 Task: Explore the Power-Ups section in Trello and read the descriptions of different Power-Ups.
Action: Mouse moved to (1152, 78)
Screenshot: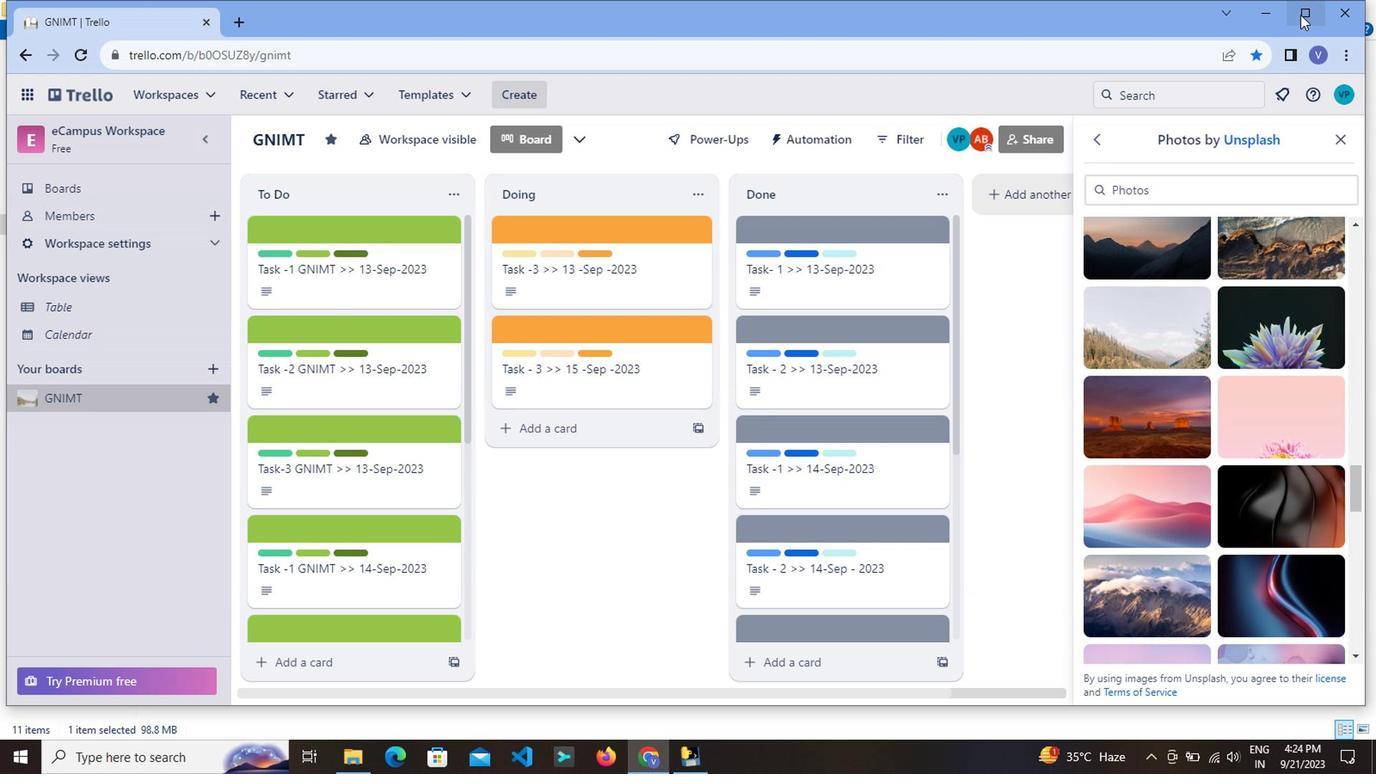 
Action: Mouse pressed left at (1152, 78)
Screenshot: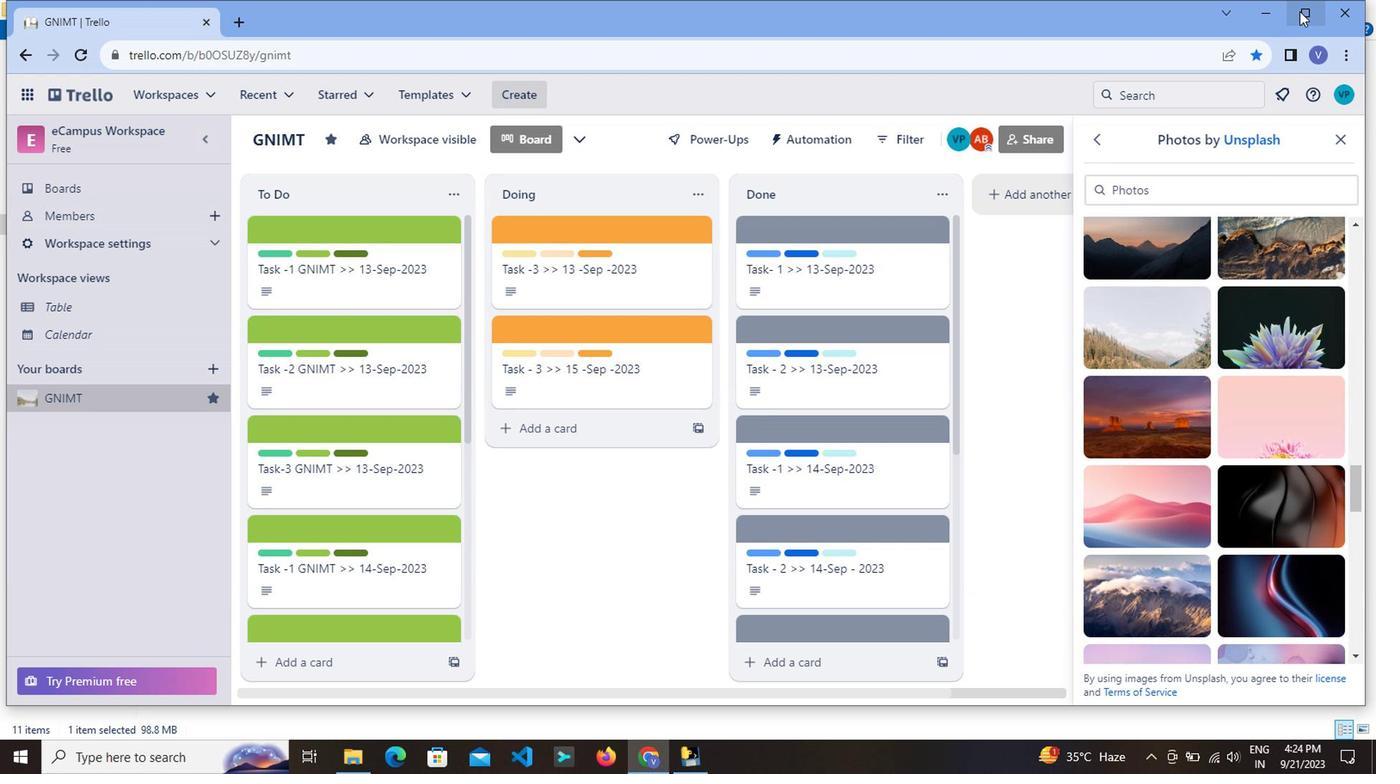 
Action: Mouse moved to (1150, 301)
Screenshot: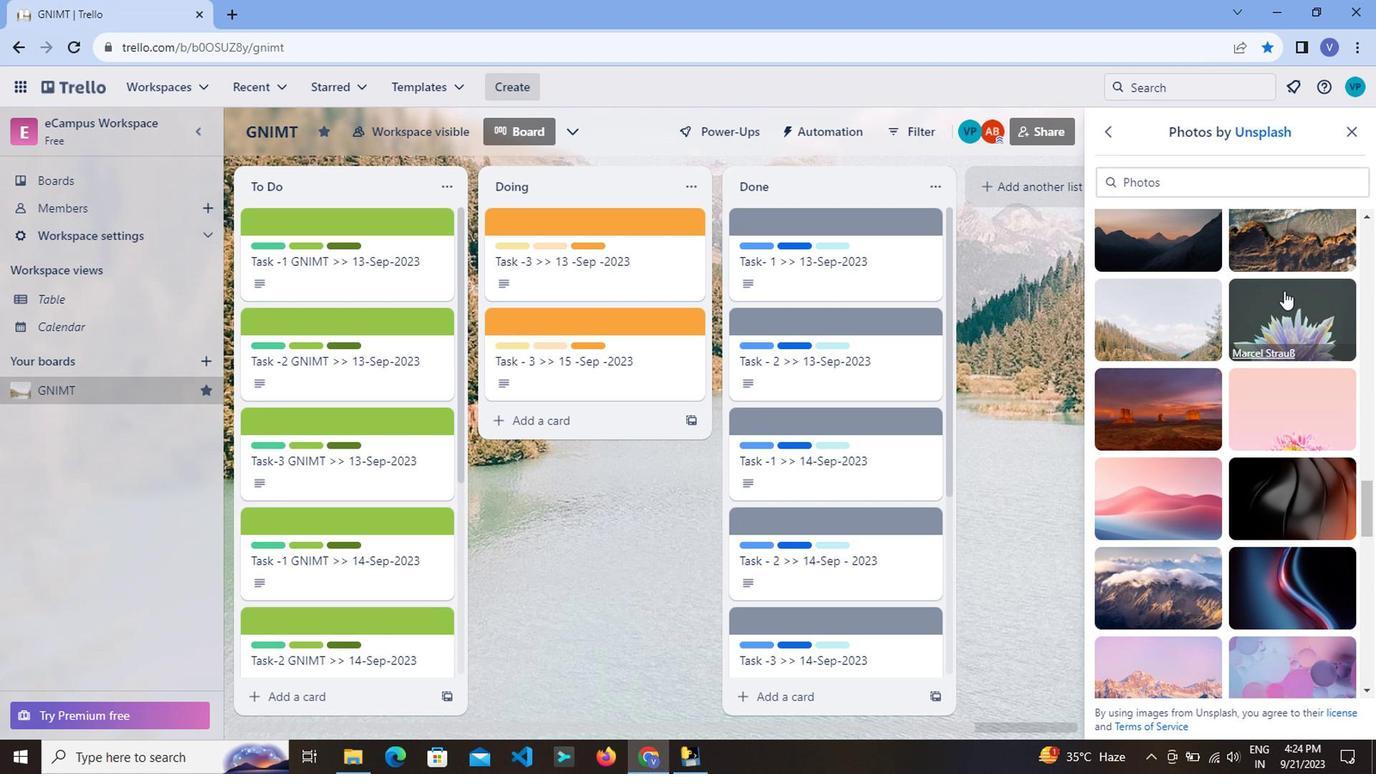 
Action: Mouse pressed left at (1150, 301)
Screenshot: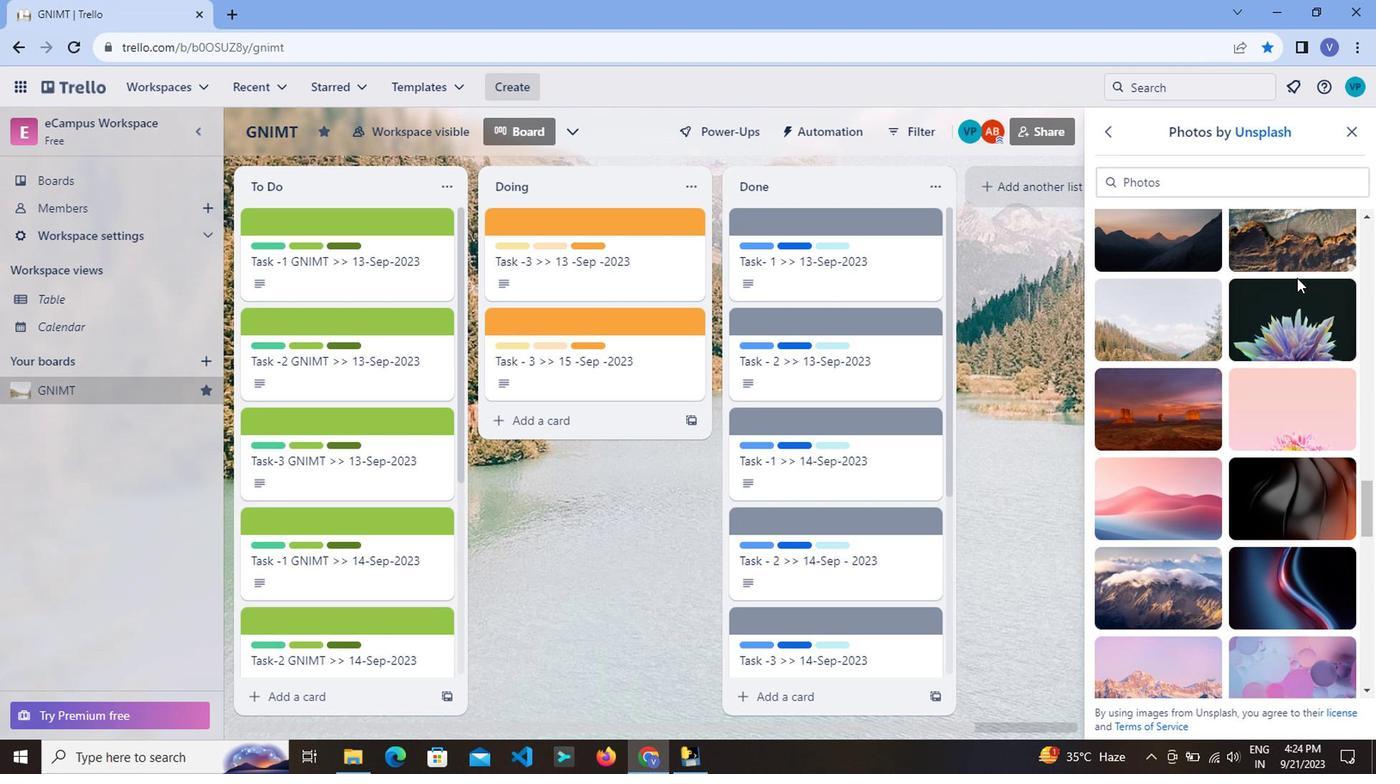 
Action: Mouse moved to (1144, 309)
Screenshot: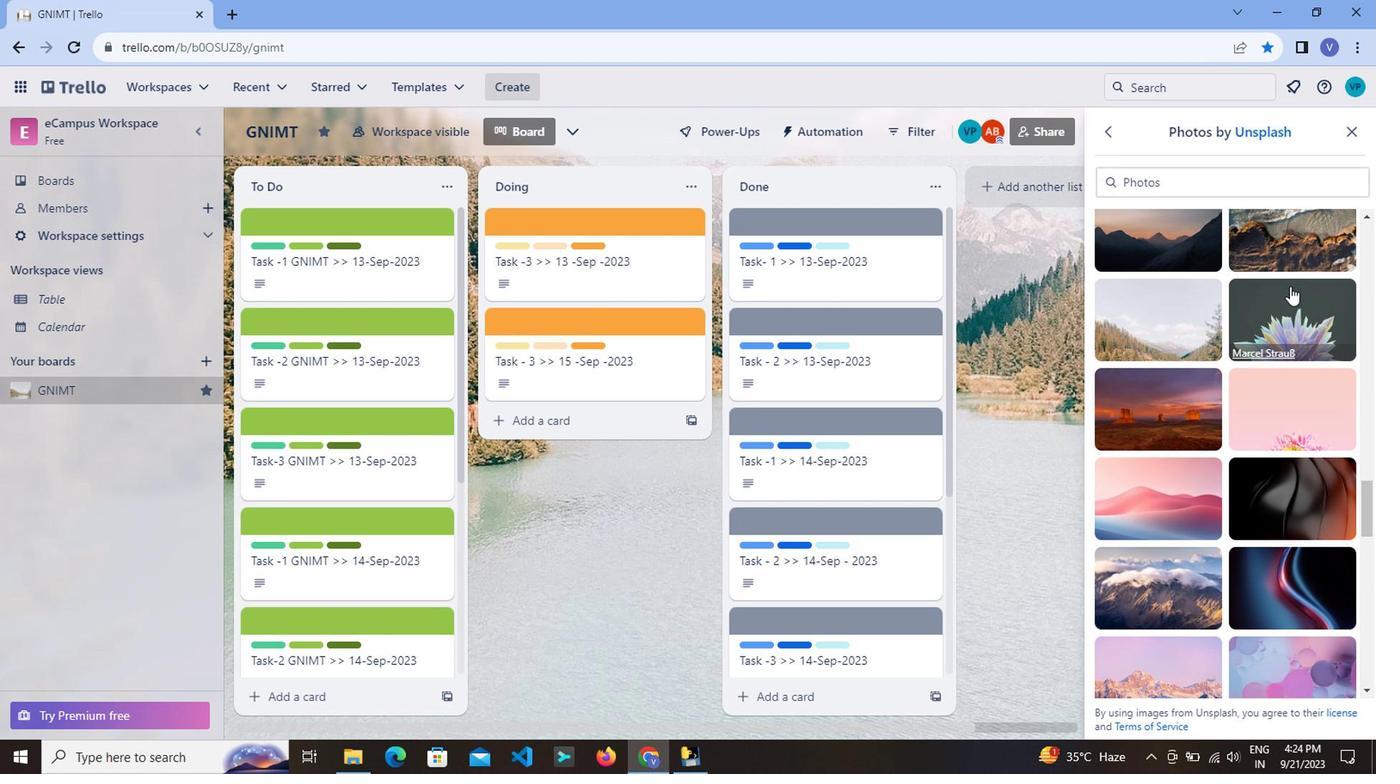 
Action: Mouse pressed left at (1144, 309)
Screenshot: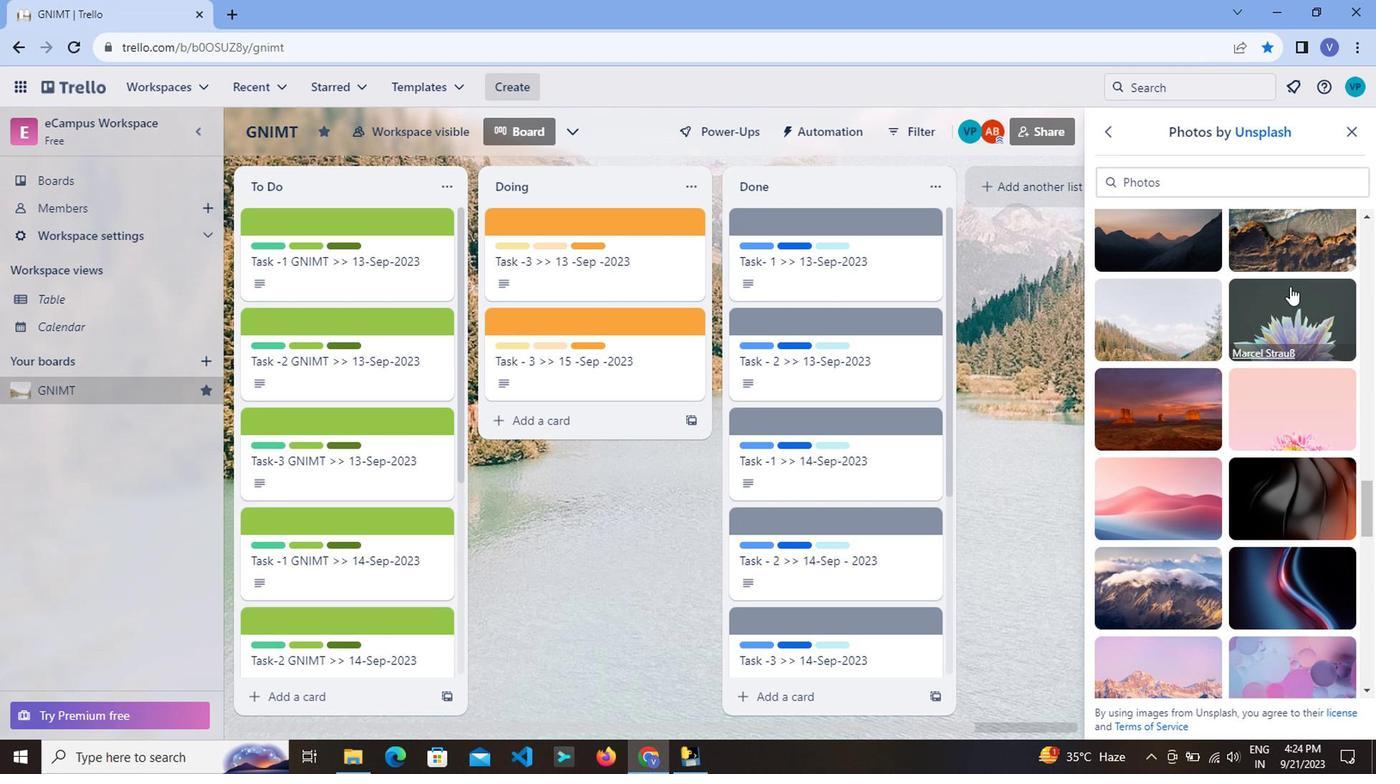 
Action: Mouse moved to (889, 473)
Screenshot: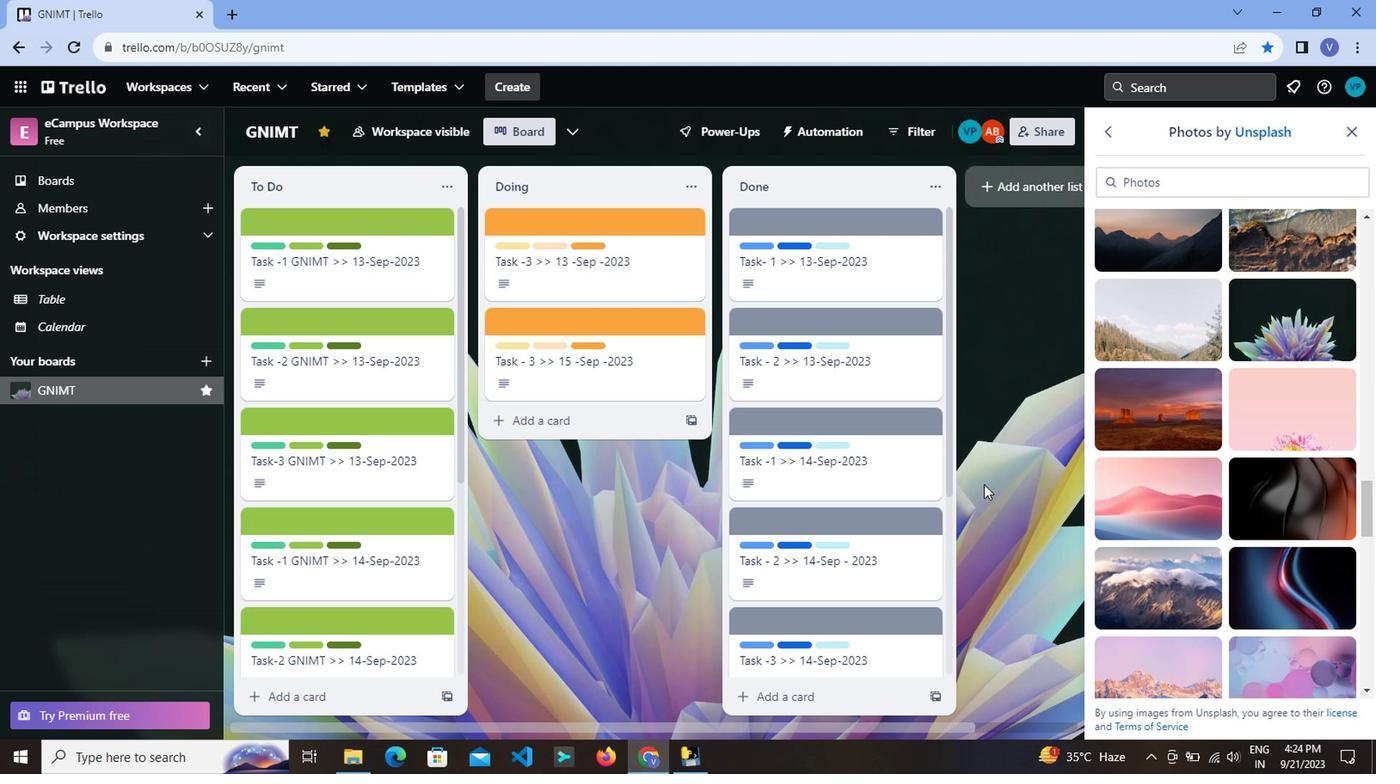 
Action: Mouse scrolled (889, 473) with delta (0, 0)
Screenshot: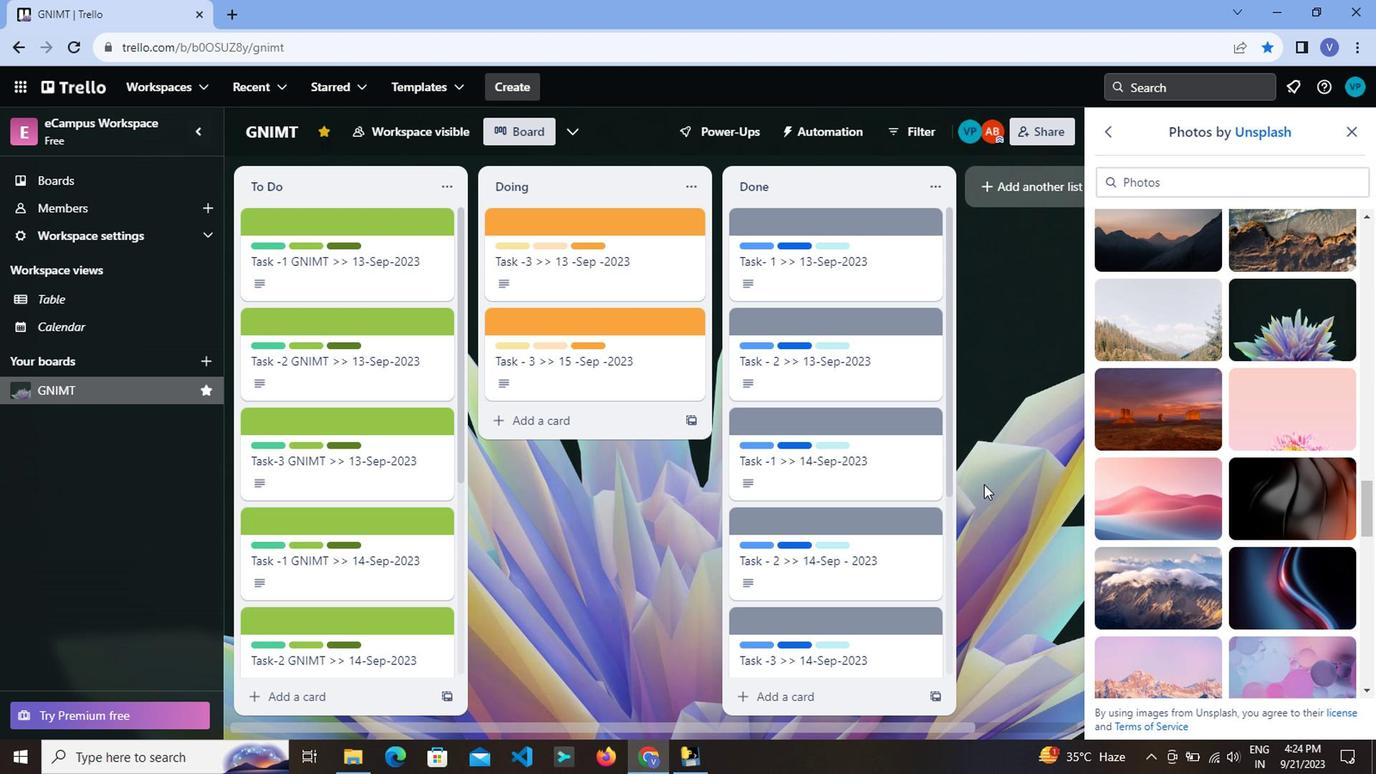 
Action: Mouse moved to (889, 477)
Screenshot: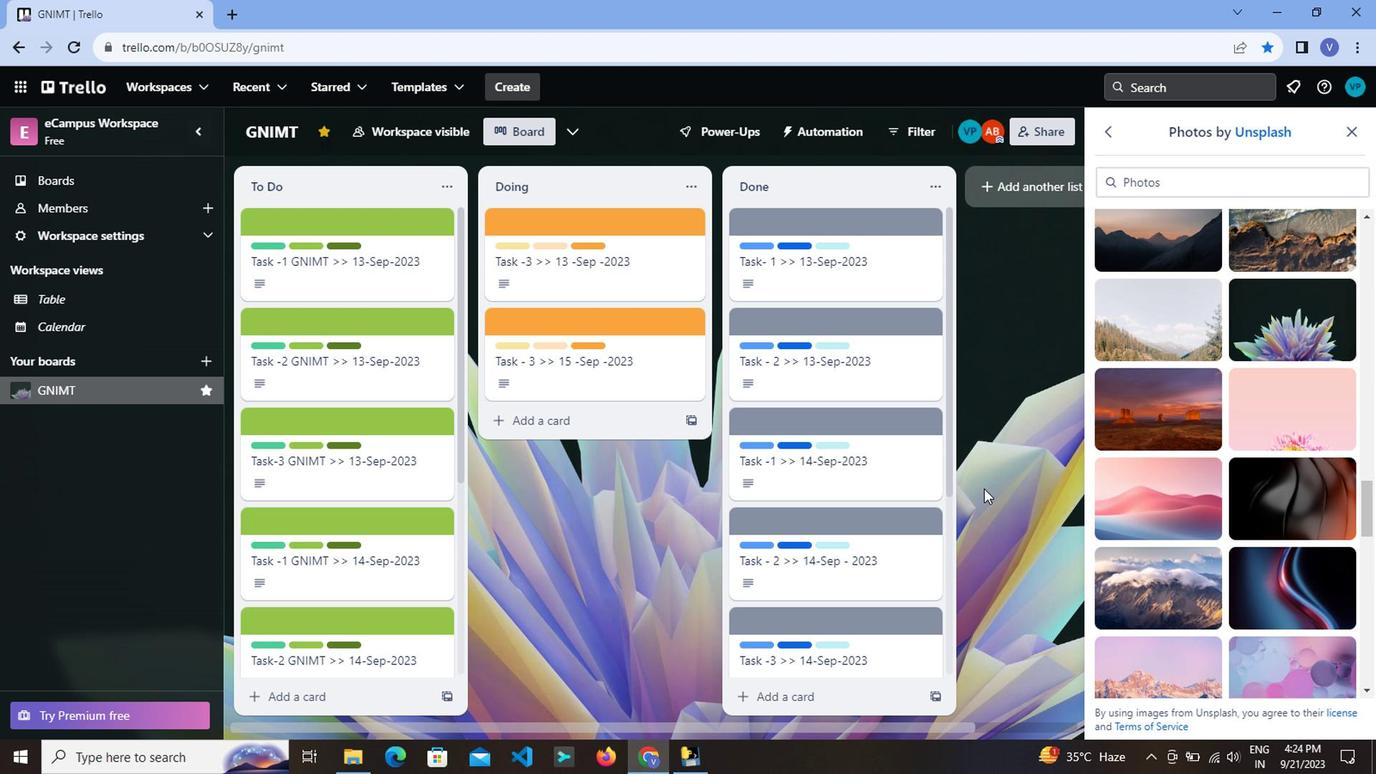 
Action: Mouse scrolled (889, 476) with delta (0, 0)
Screenshot: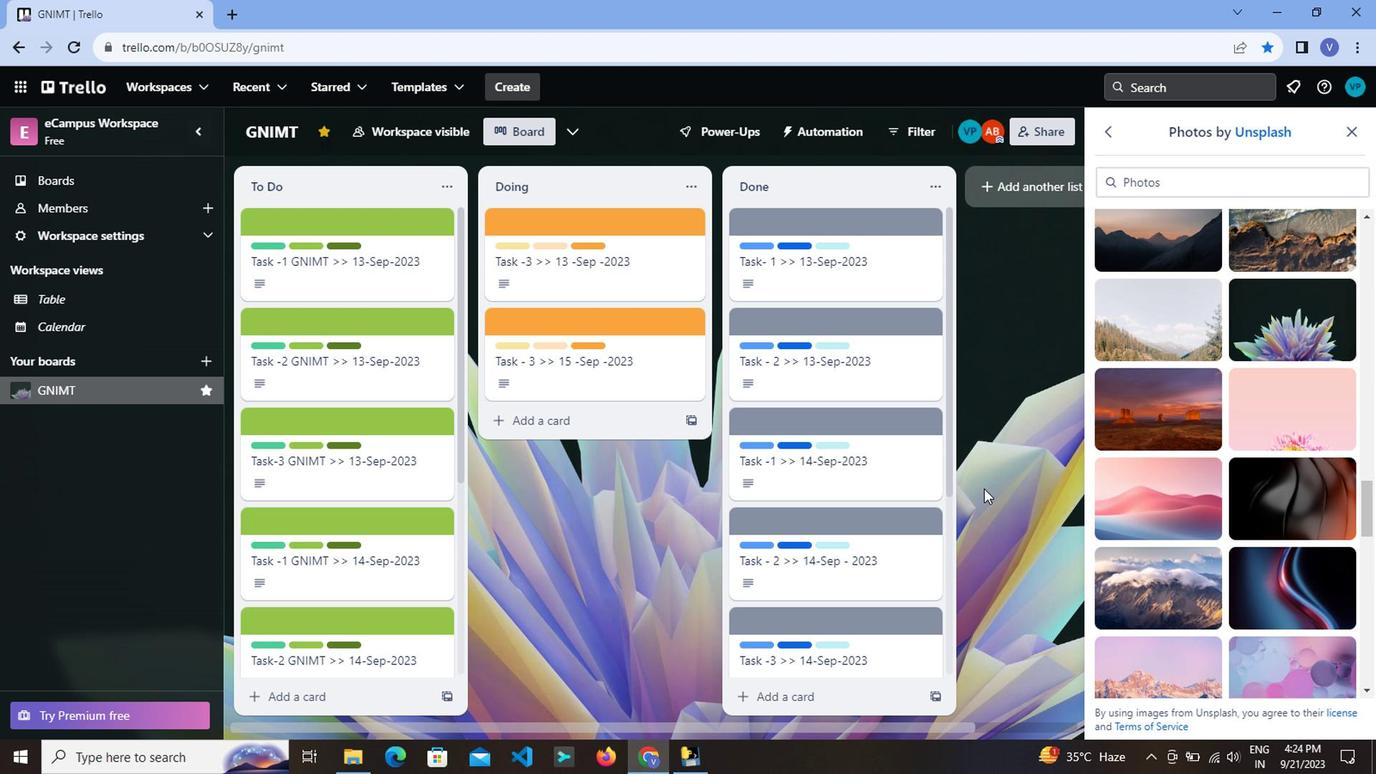 
Action: Mouse scrolled (889, 476) with delta (0, 0)
Screenshot: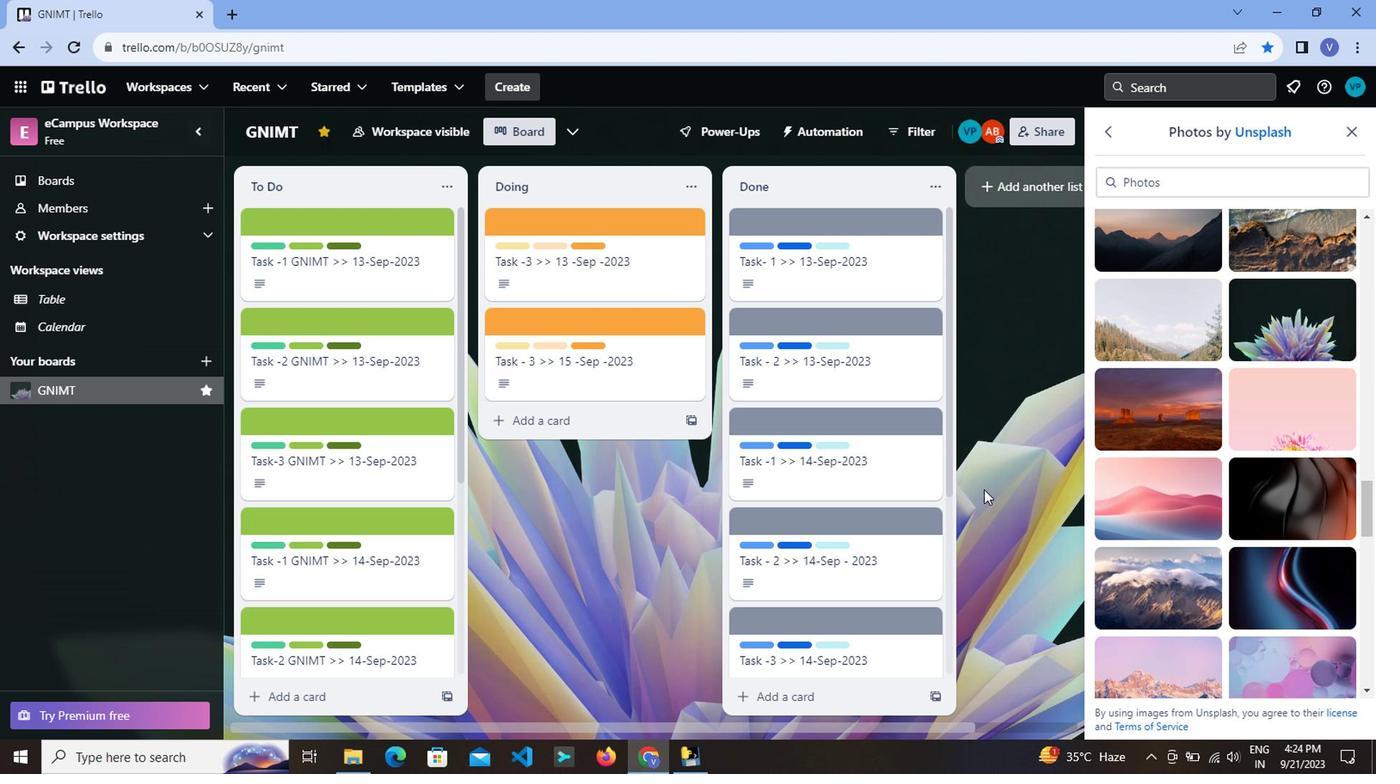 
Action: Mouse moved to (890, 479)
Screenshot: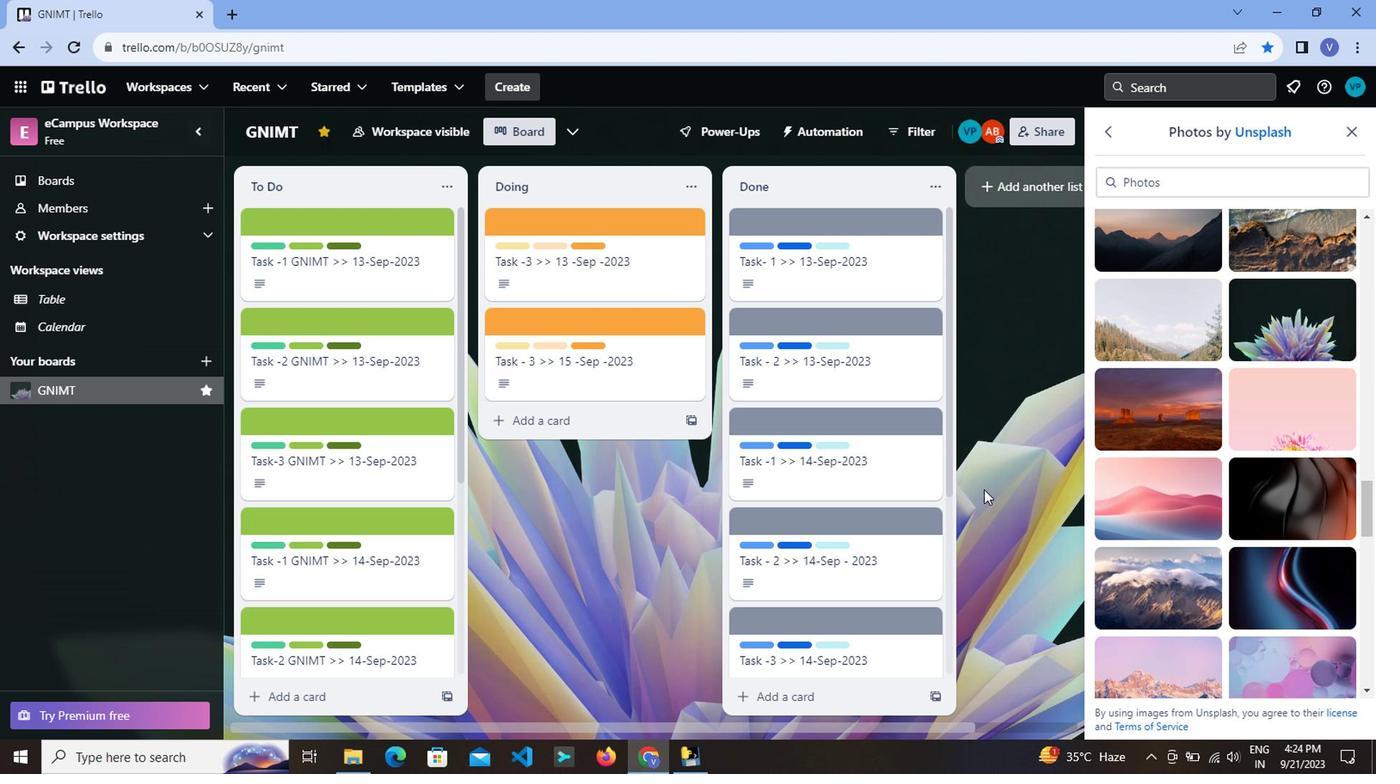 
Action: Mouse scrolled (890, 478) with delta (0, 0)
Screenshot: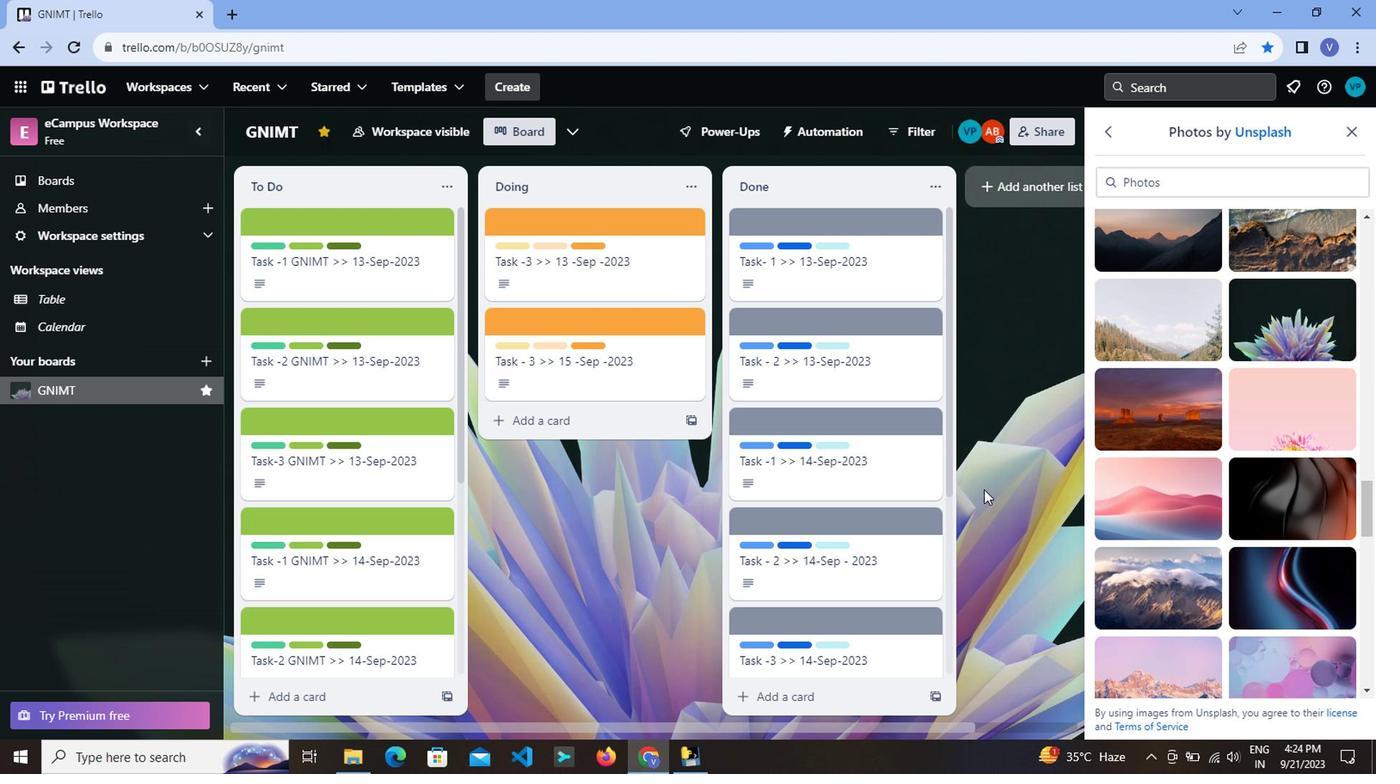 
Action: Mouse moved to (932, 496)
Screenshot: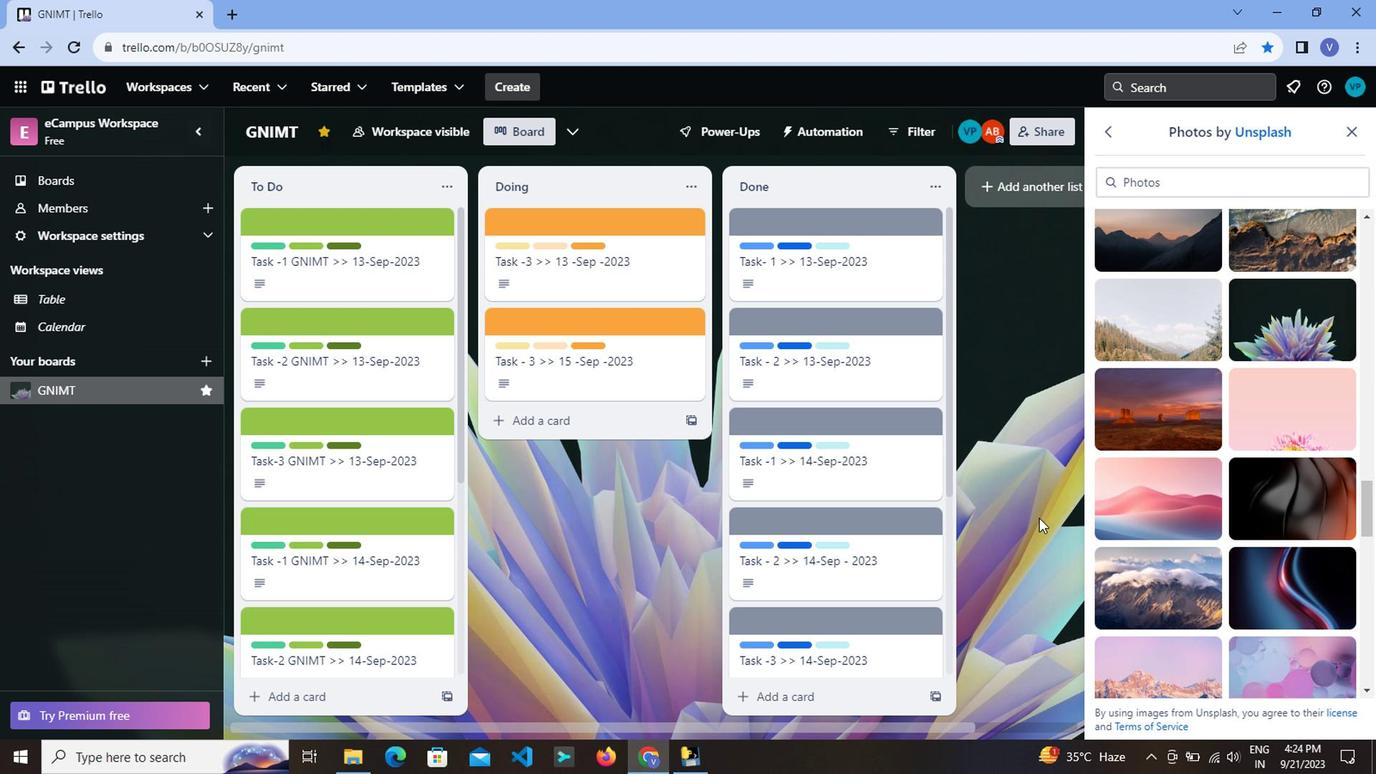 
Action: Mouse scrolled (932, 497) with delta (0, 0)
Screenshot: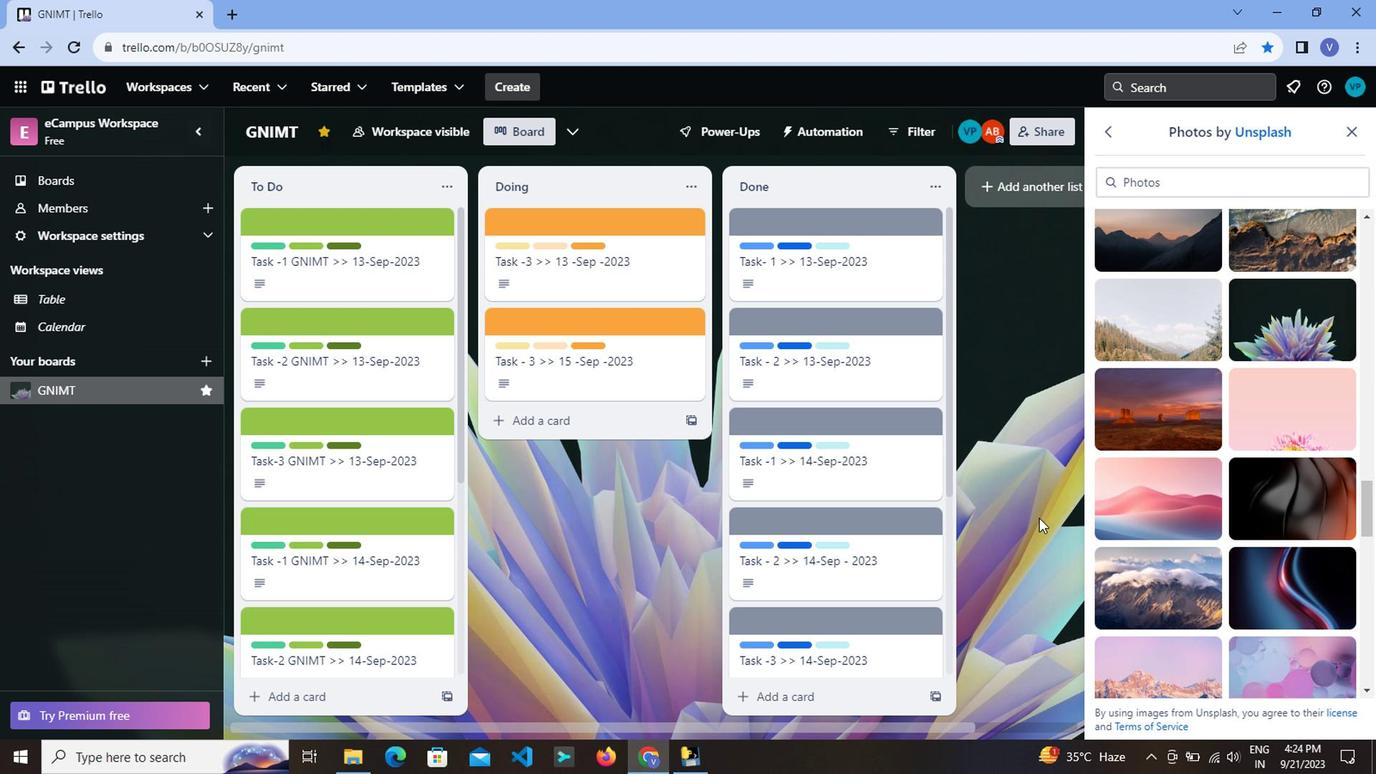 
Action: Mouse moved to (932, 484)
Screenshot: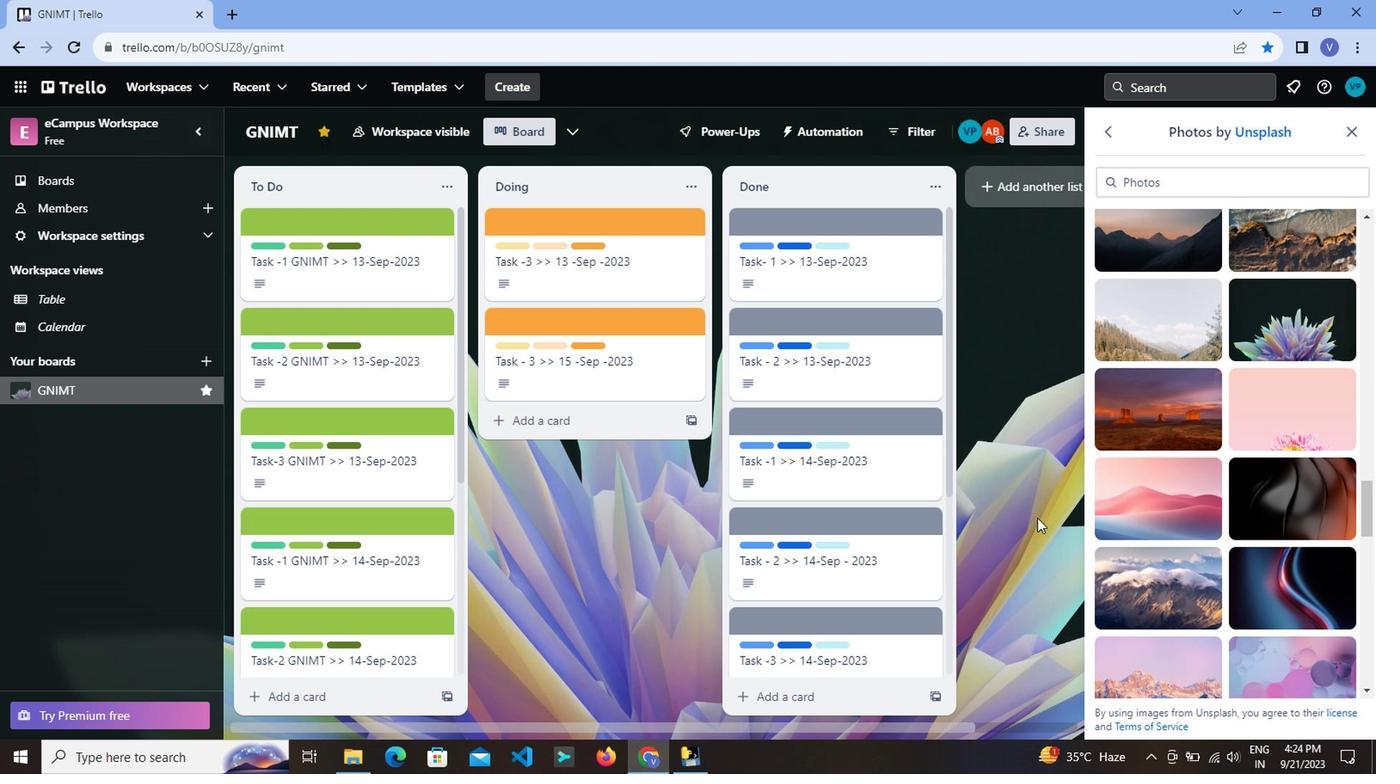 
Action: Mouse scrolled (932, 485) with delta (0, 0)
Screenshot: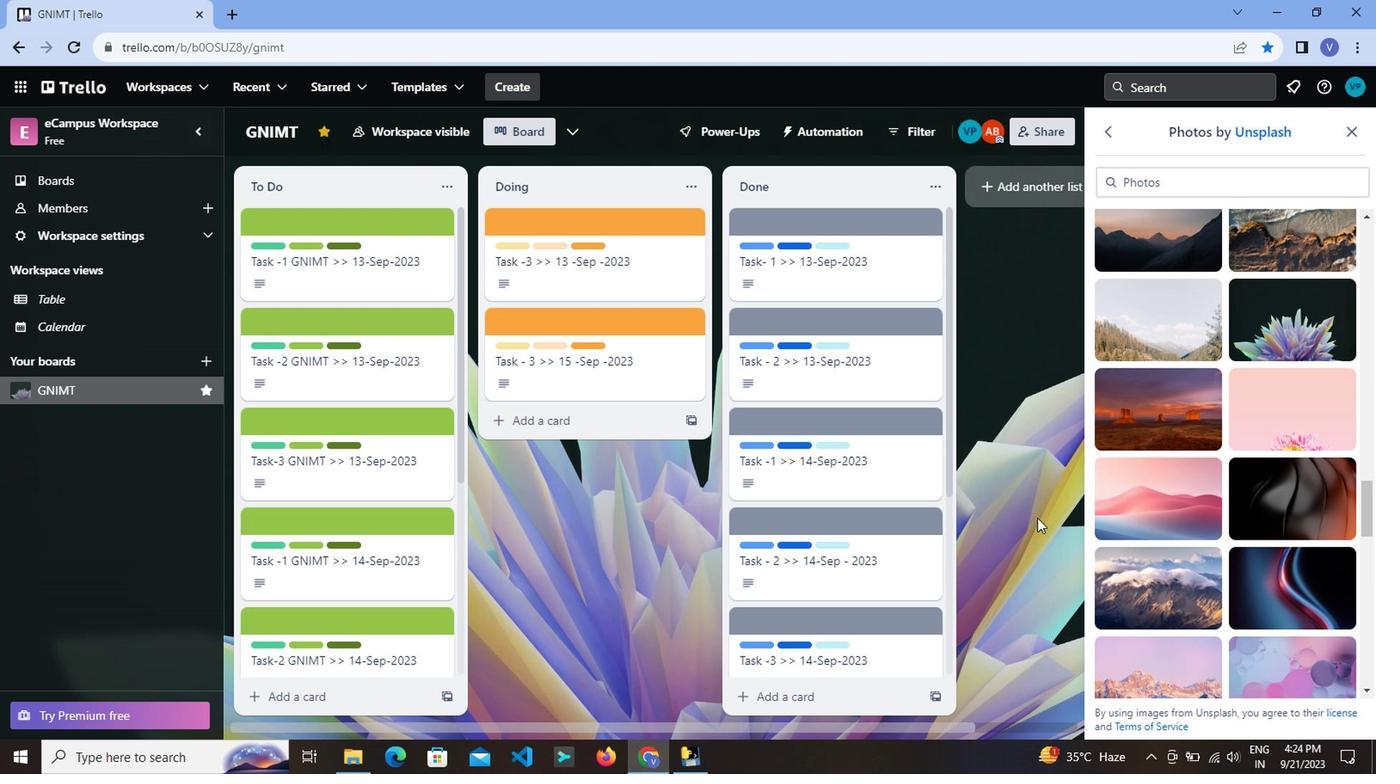 
Action: Mouse moved to (930, 445)
Screenshot: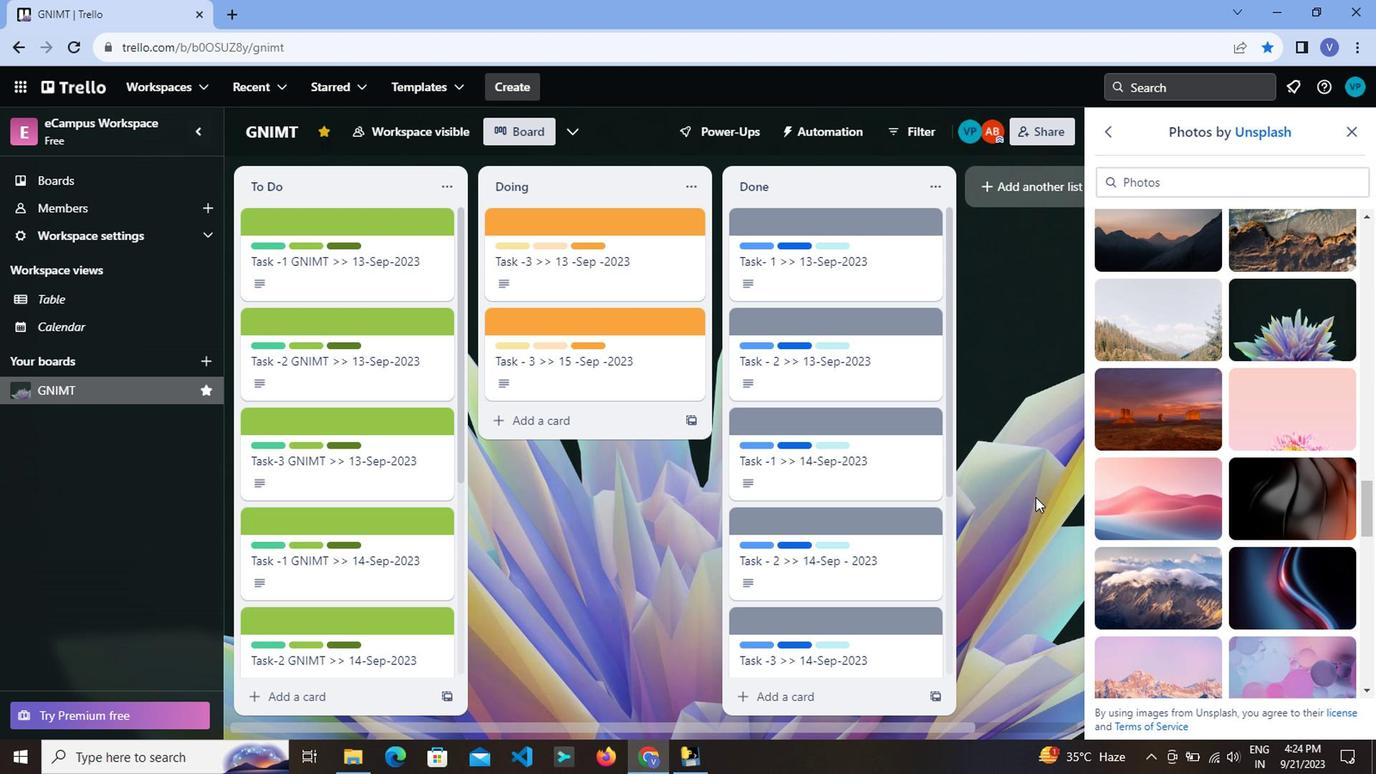 
Action: Mouse scrolled (930, 446) with delta (0, 0)
Screenshot: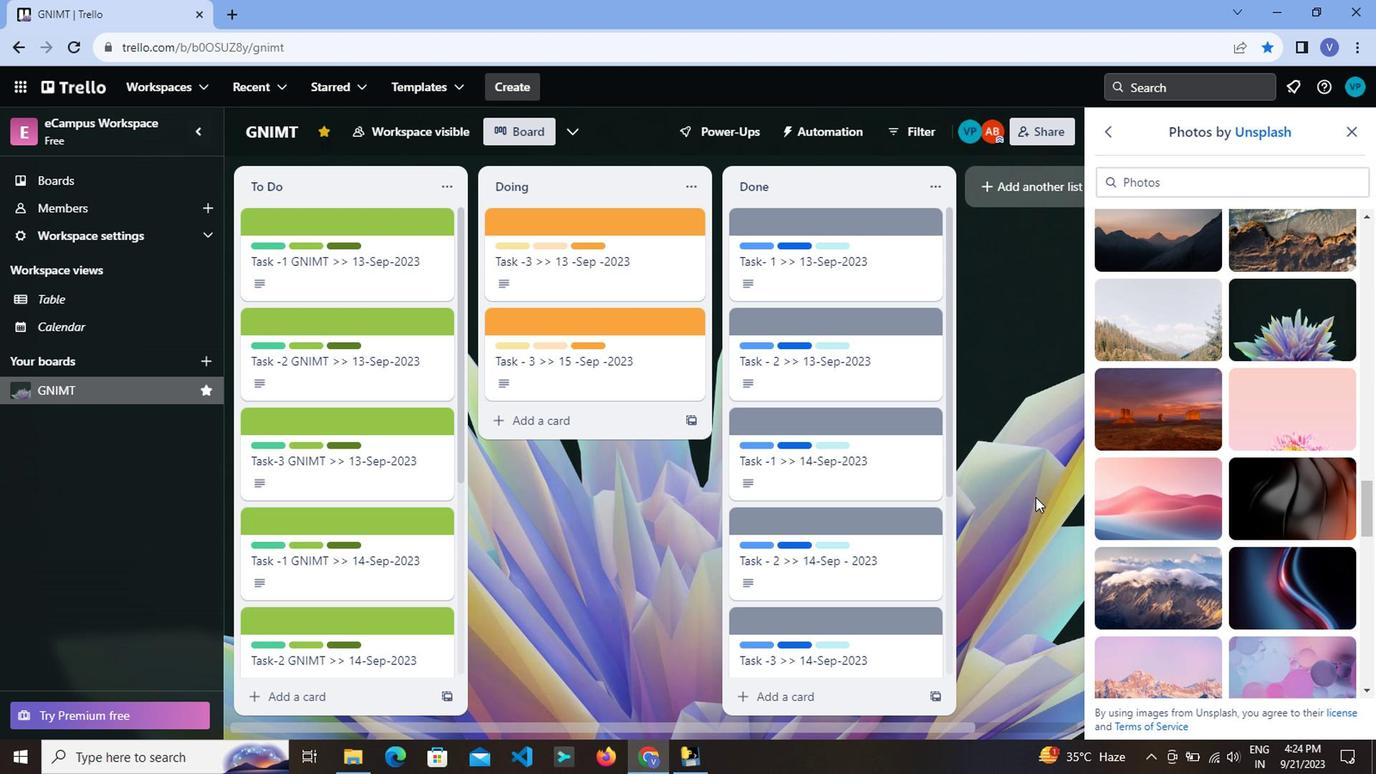 
Action: Mouse moved to (1190, 183)
Screenshot: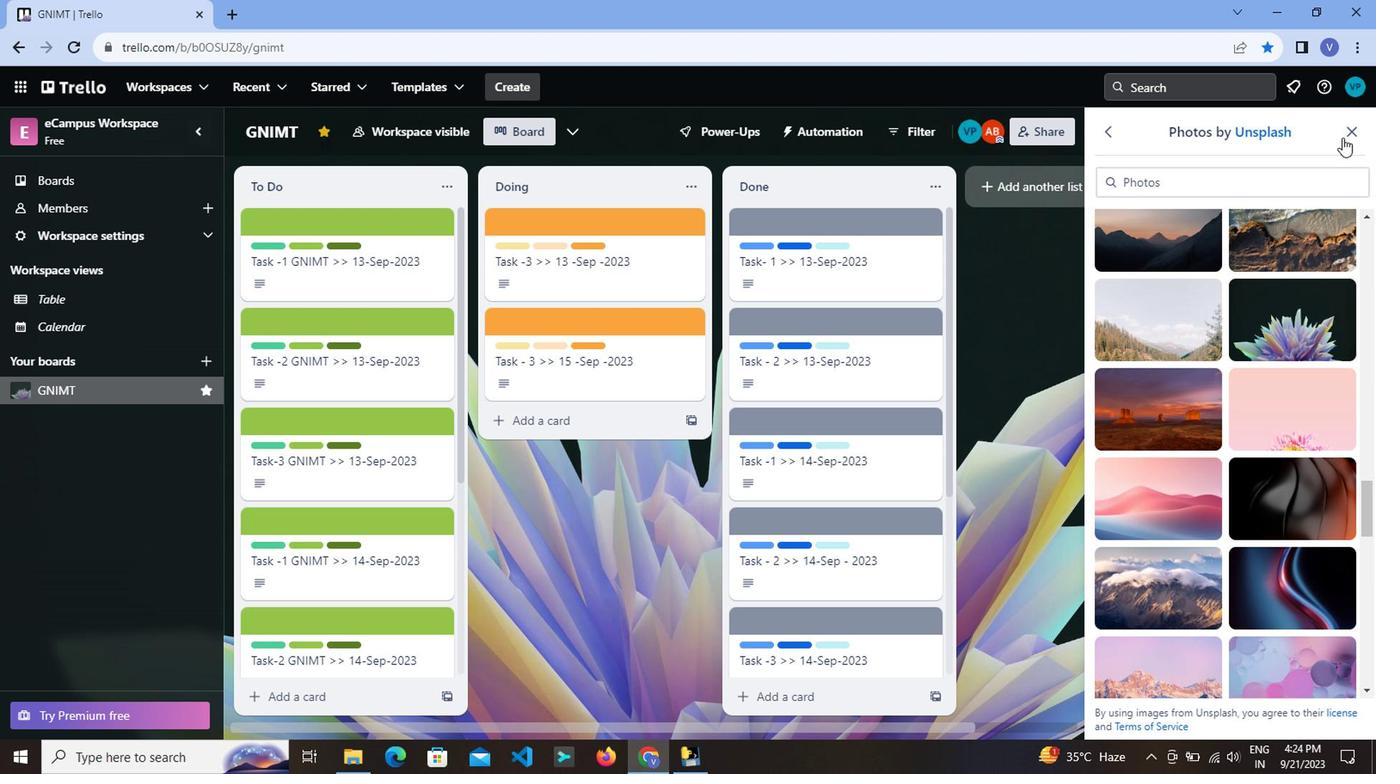 
Action: Mouse pressed left at (1190, 183)
Screenshot: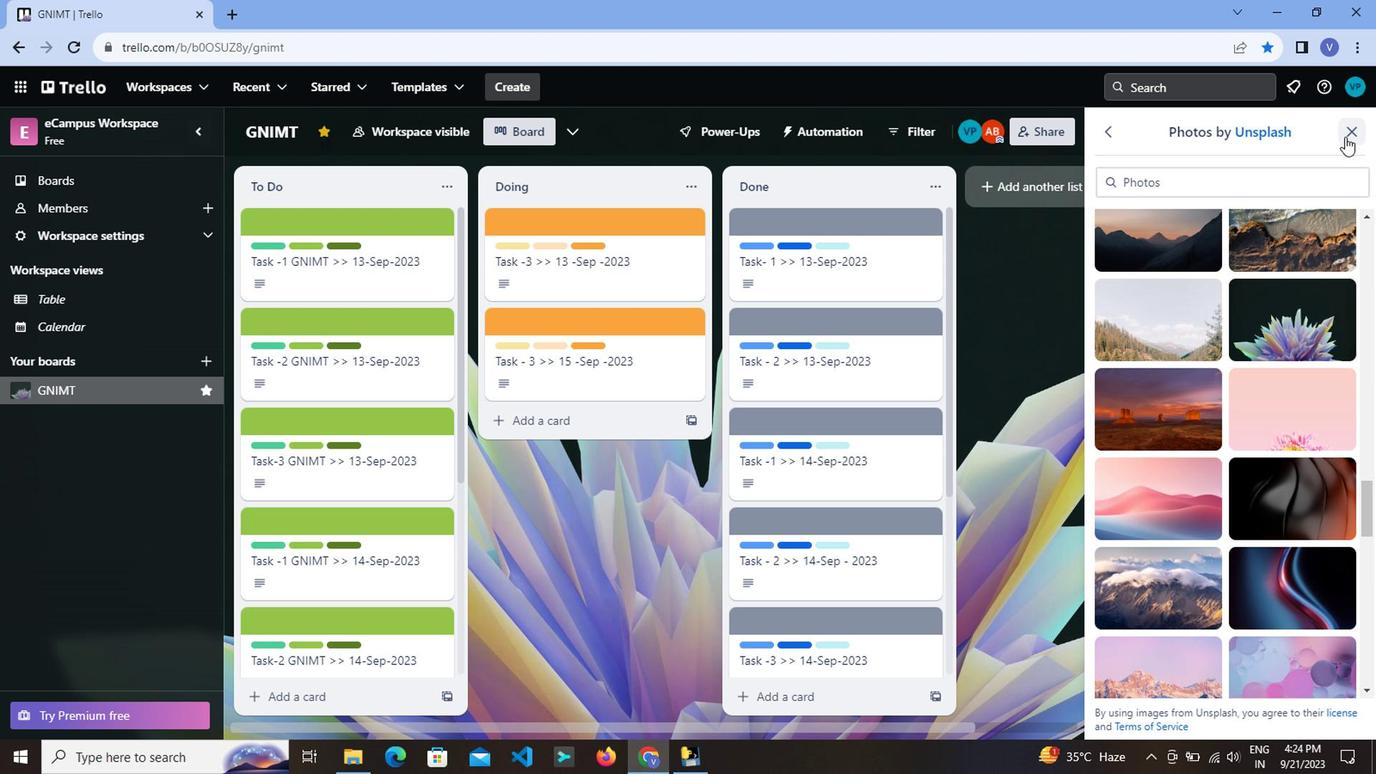 
Action: Mouse moved to (1014, 392)
Screenshot: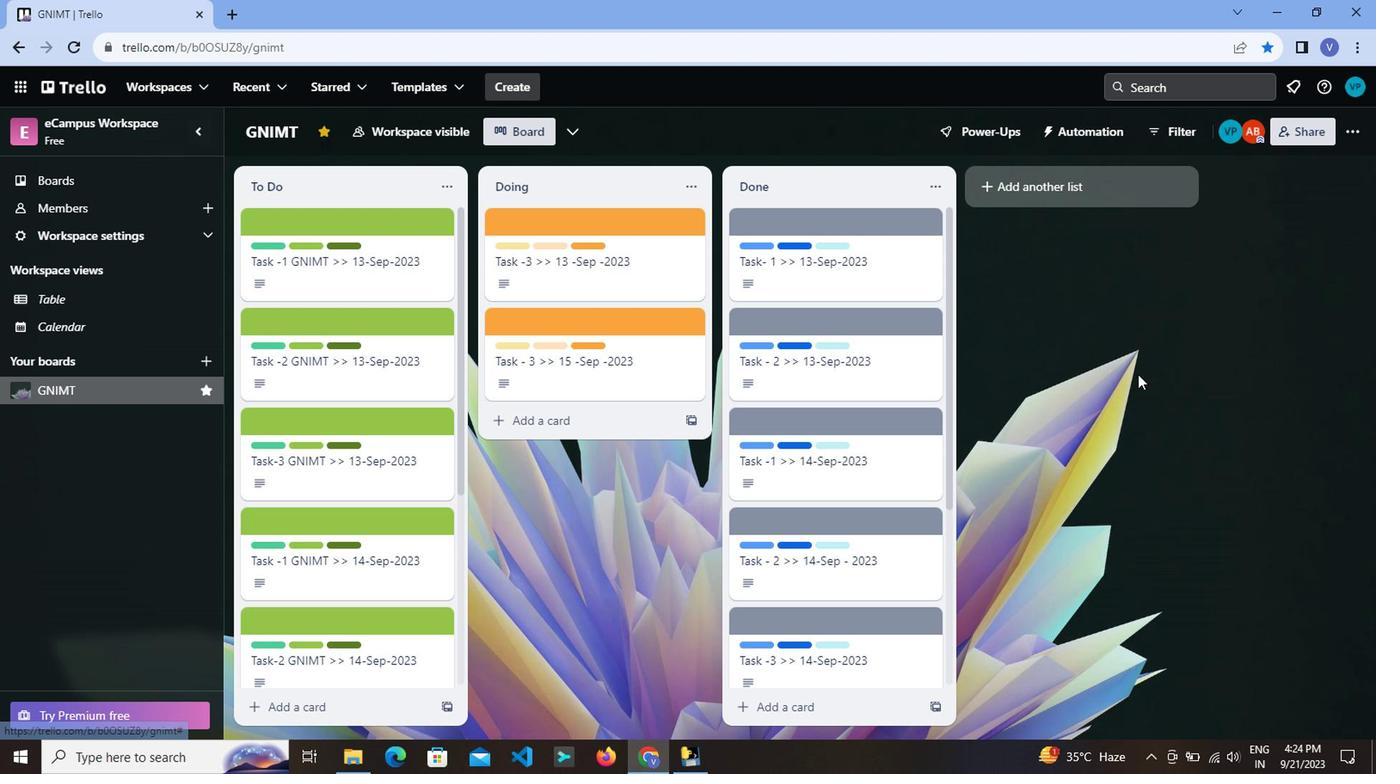 
Action: Mouse scrolled (1014, 391) with delta (0, 0)
Screenshot: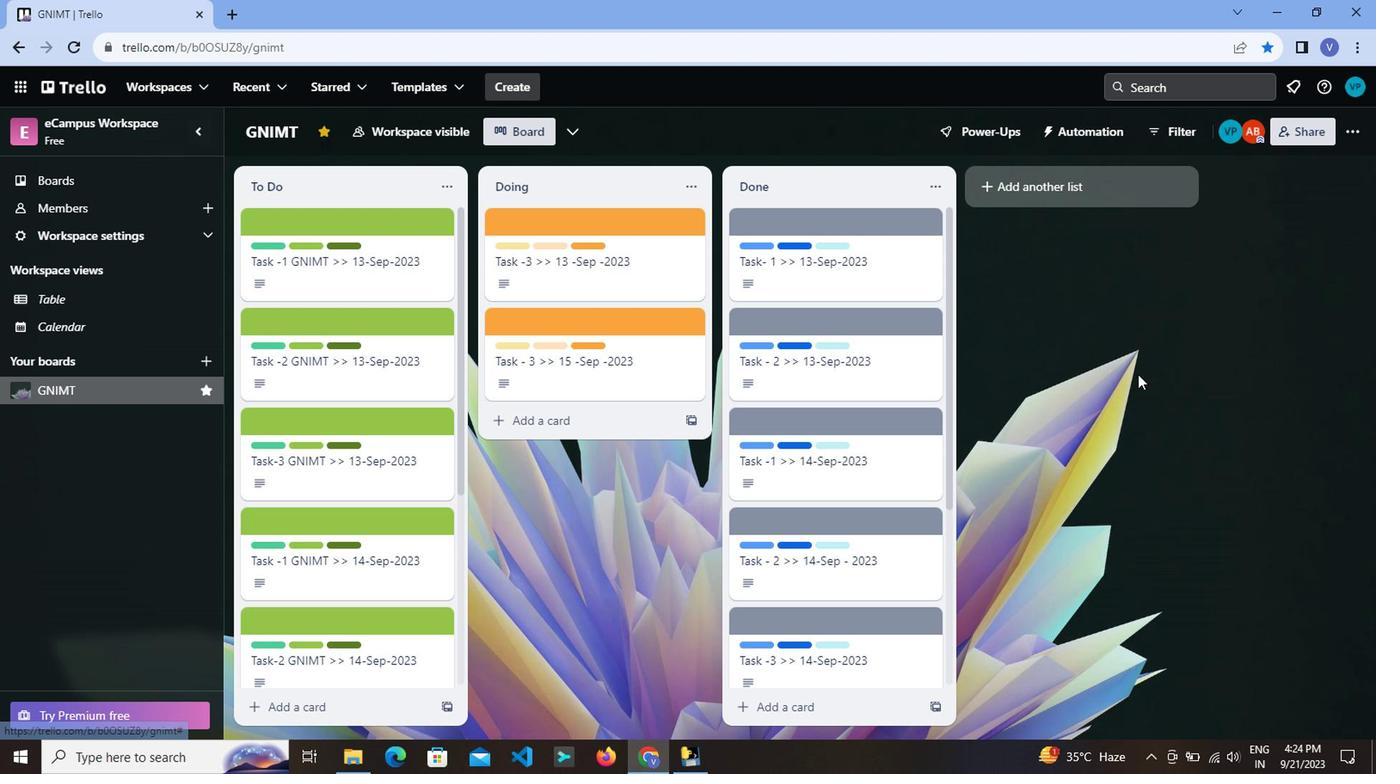 
Action: Mouse moved to (1012, 395)
Screenshot: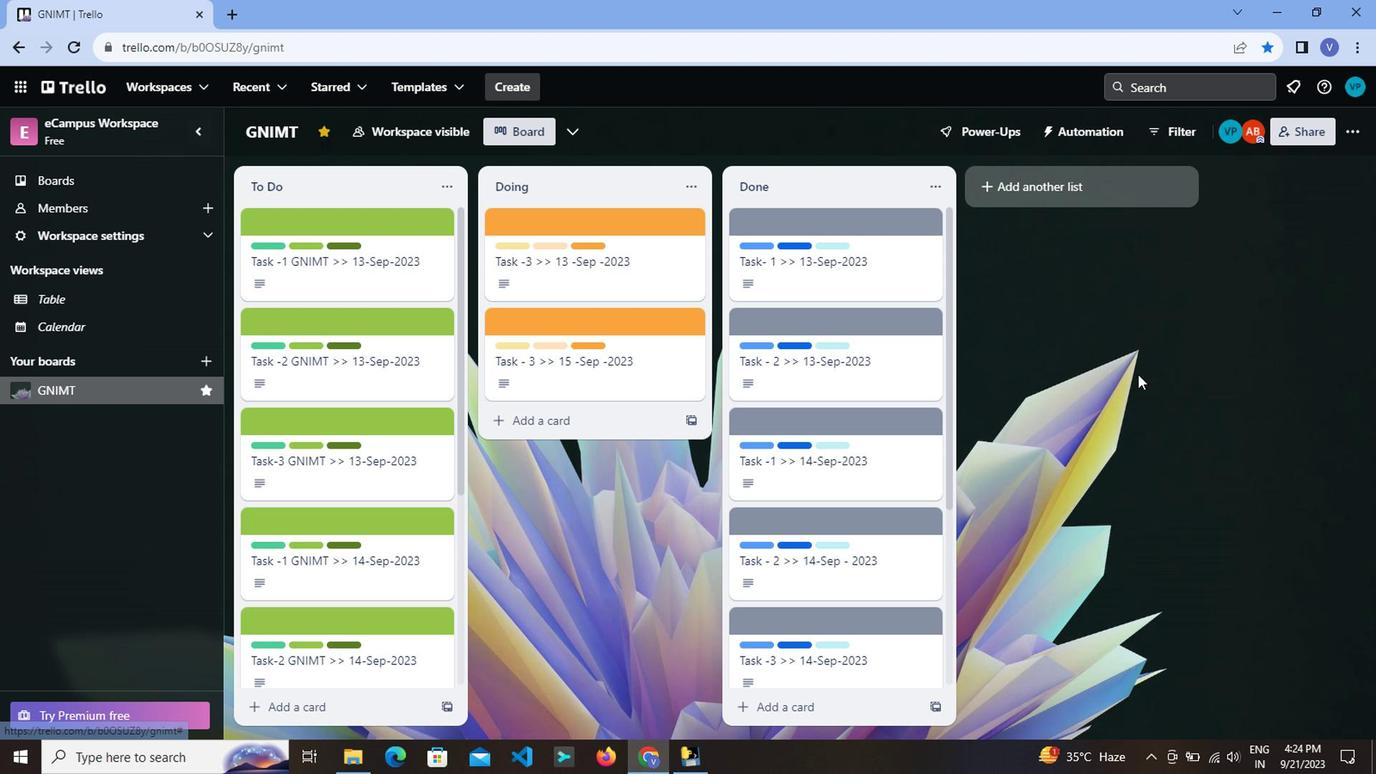 
Action: Mouse scrolled (1012, 394) with delta (0, 0)
Screenshot: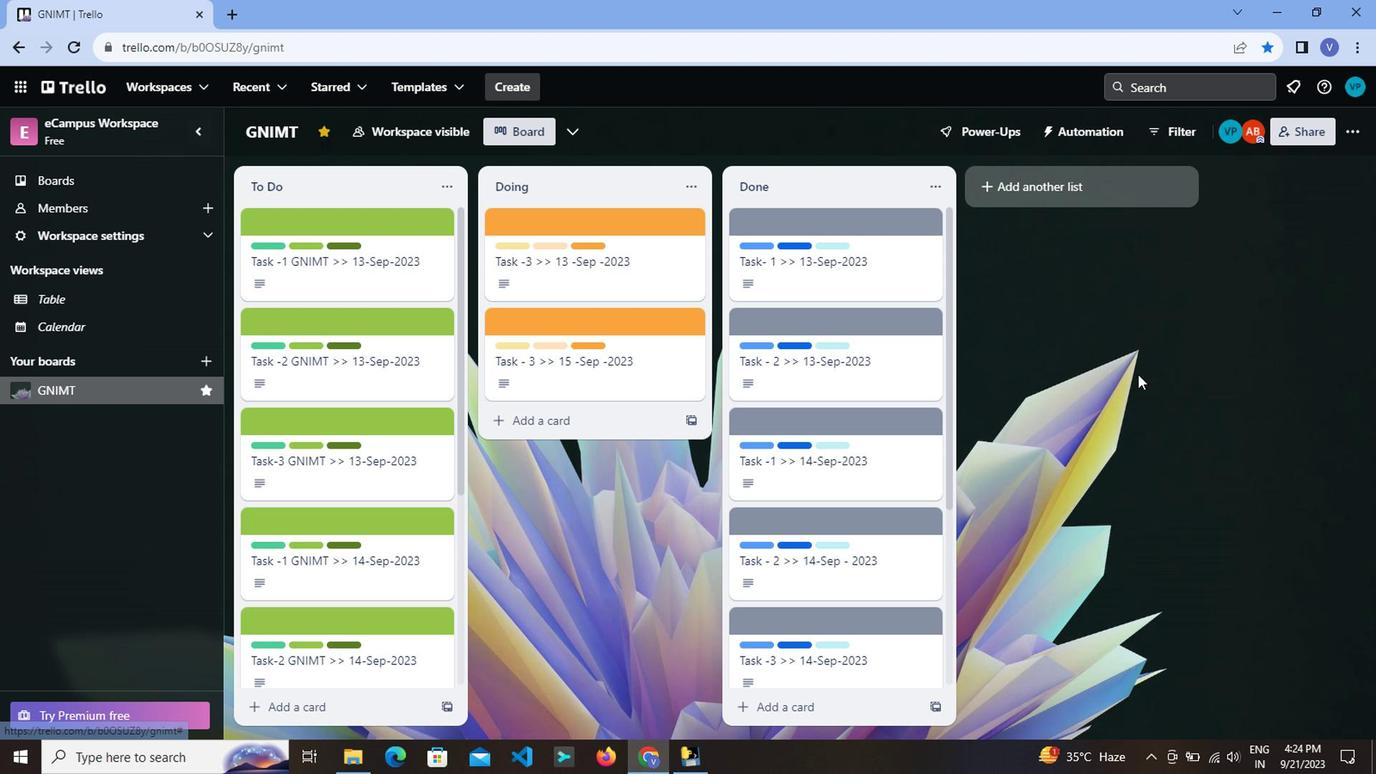 
Action: Mouse moved to (1012, 399)
Screenshot: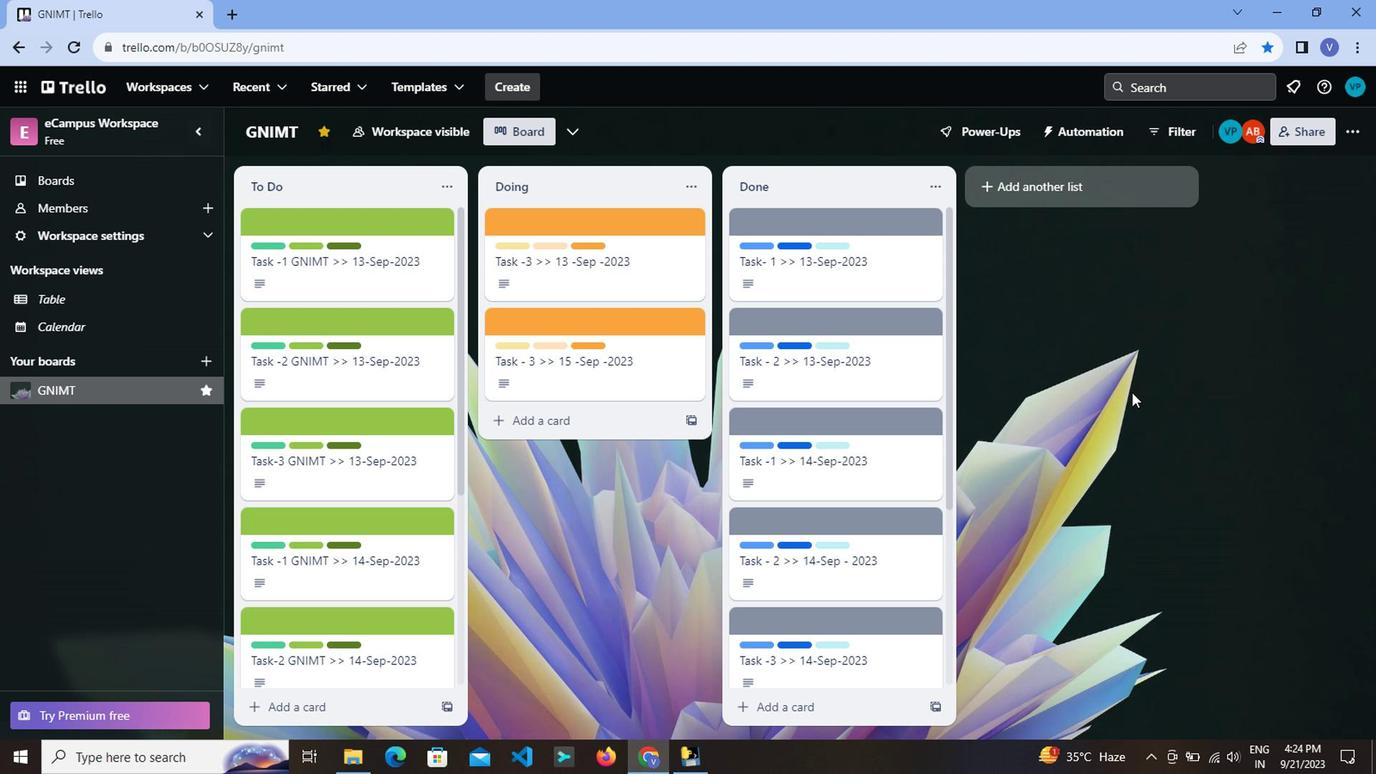 
Action: Mouse scrolled (1012, 399) with delta (0, 0)
Screenshot: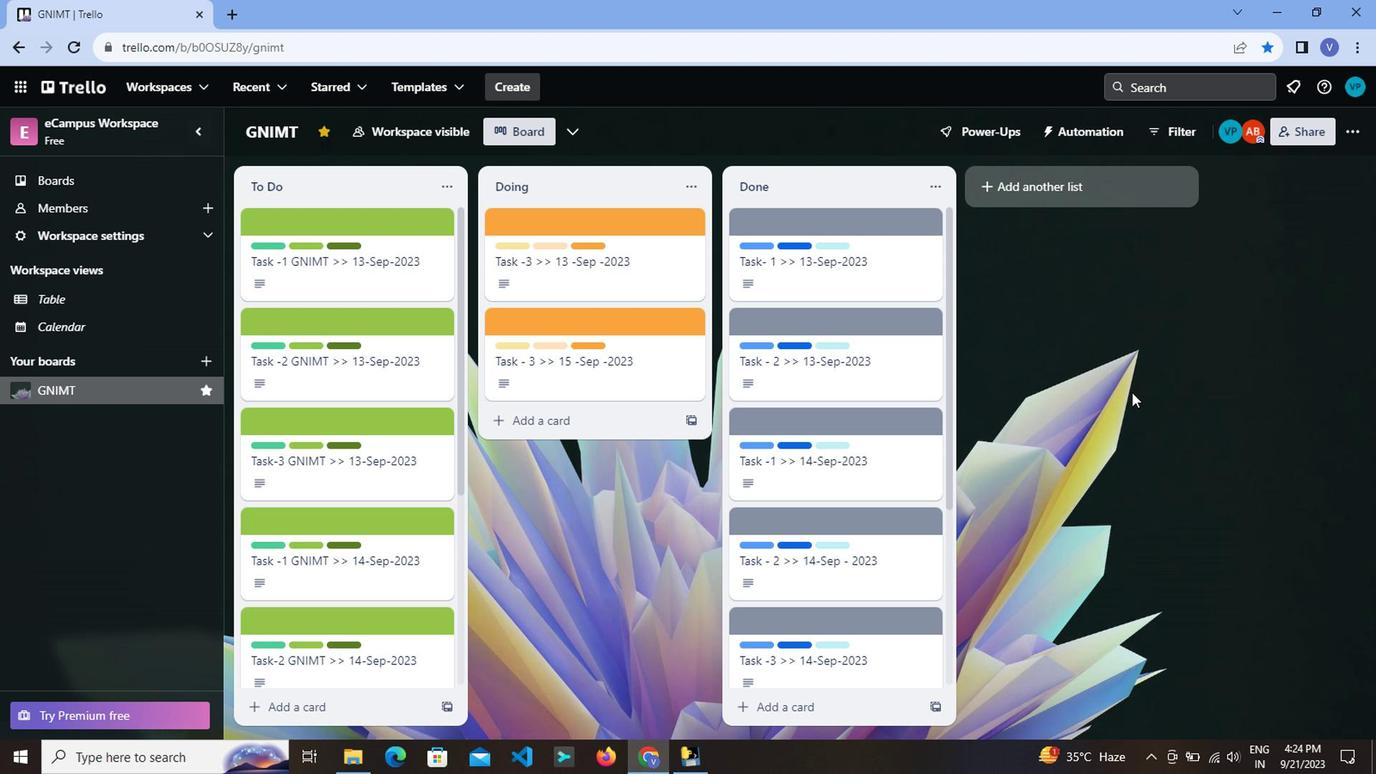 
Action: Mouse moved to (1011, 403)
Screenshot: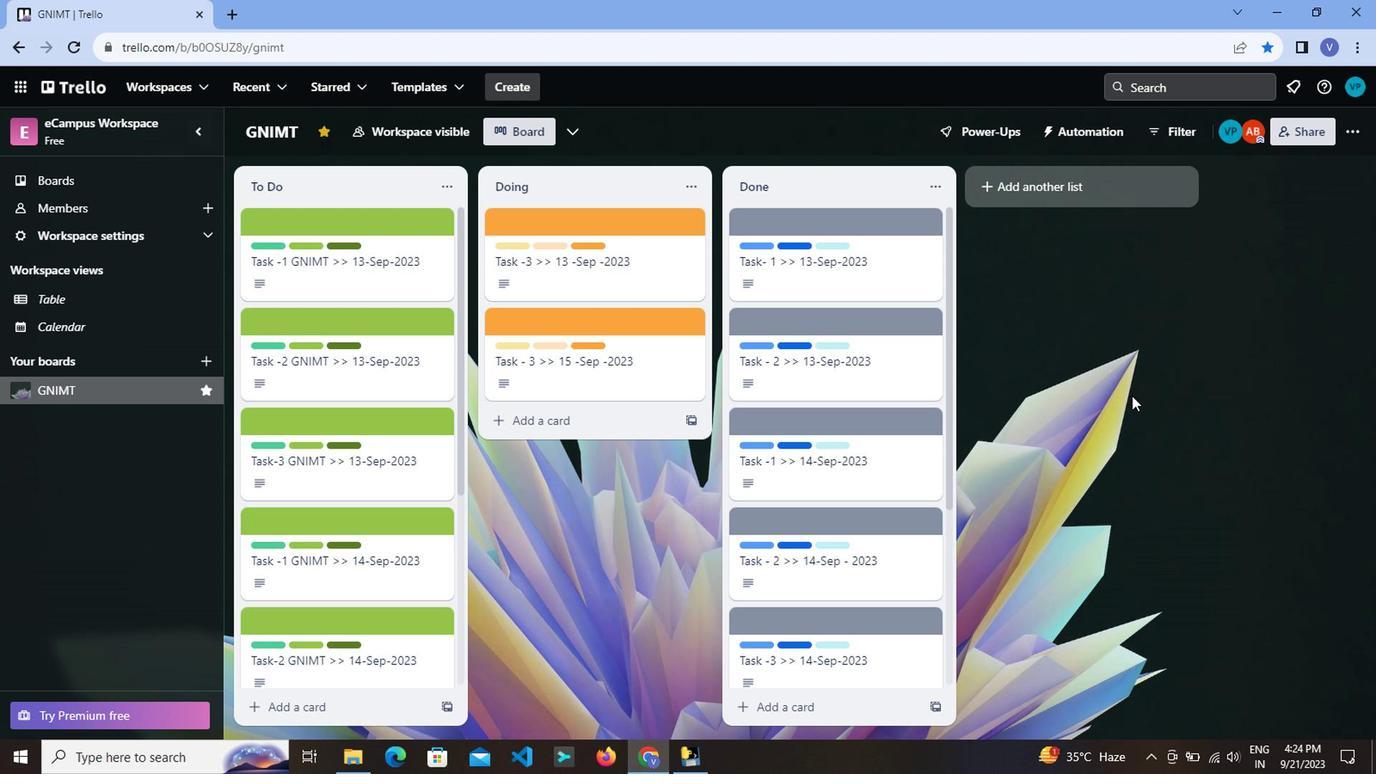 
Action: Mouse scrolled (1011, 402) with delta (0, 0)
Screenshot: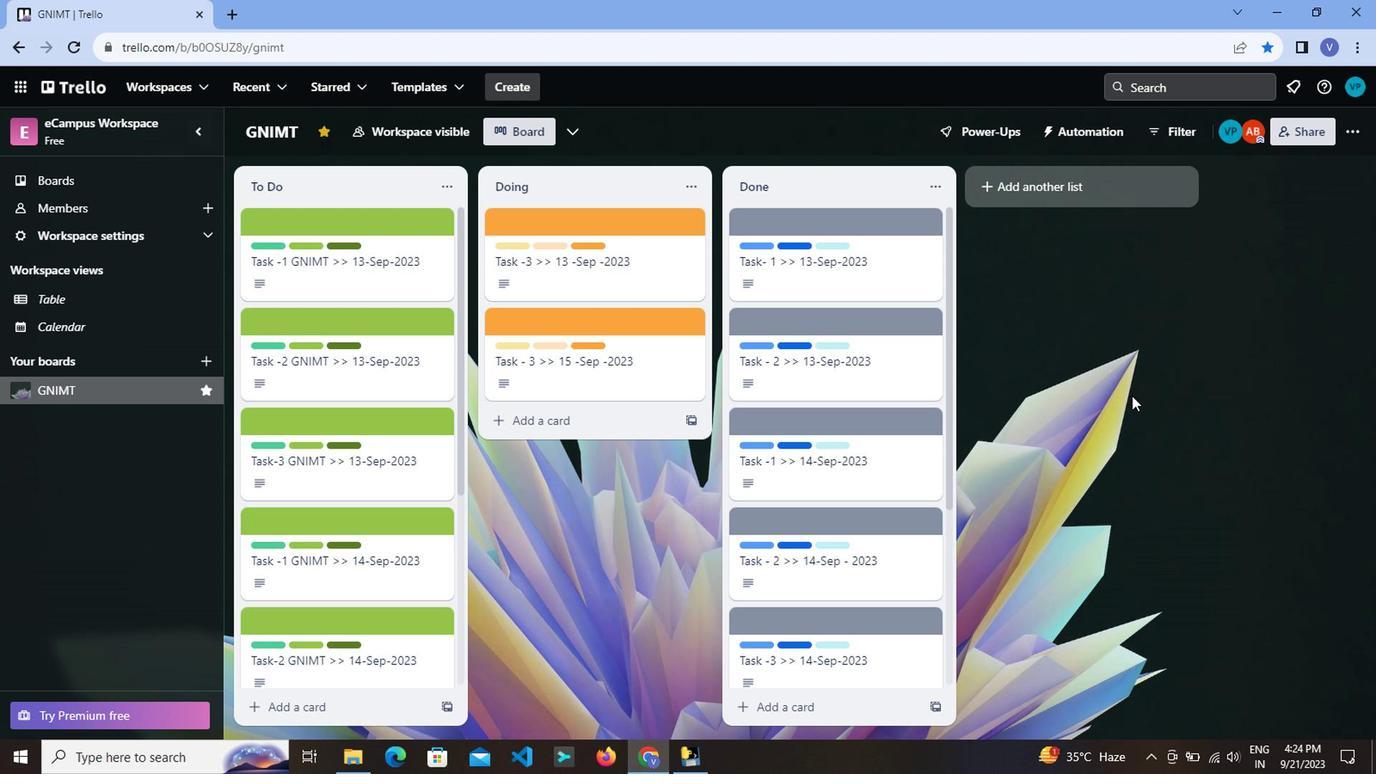 
Action: Mouse moved to (1010, 409)
Screenshot: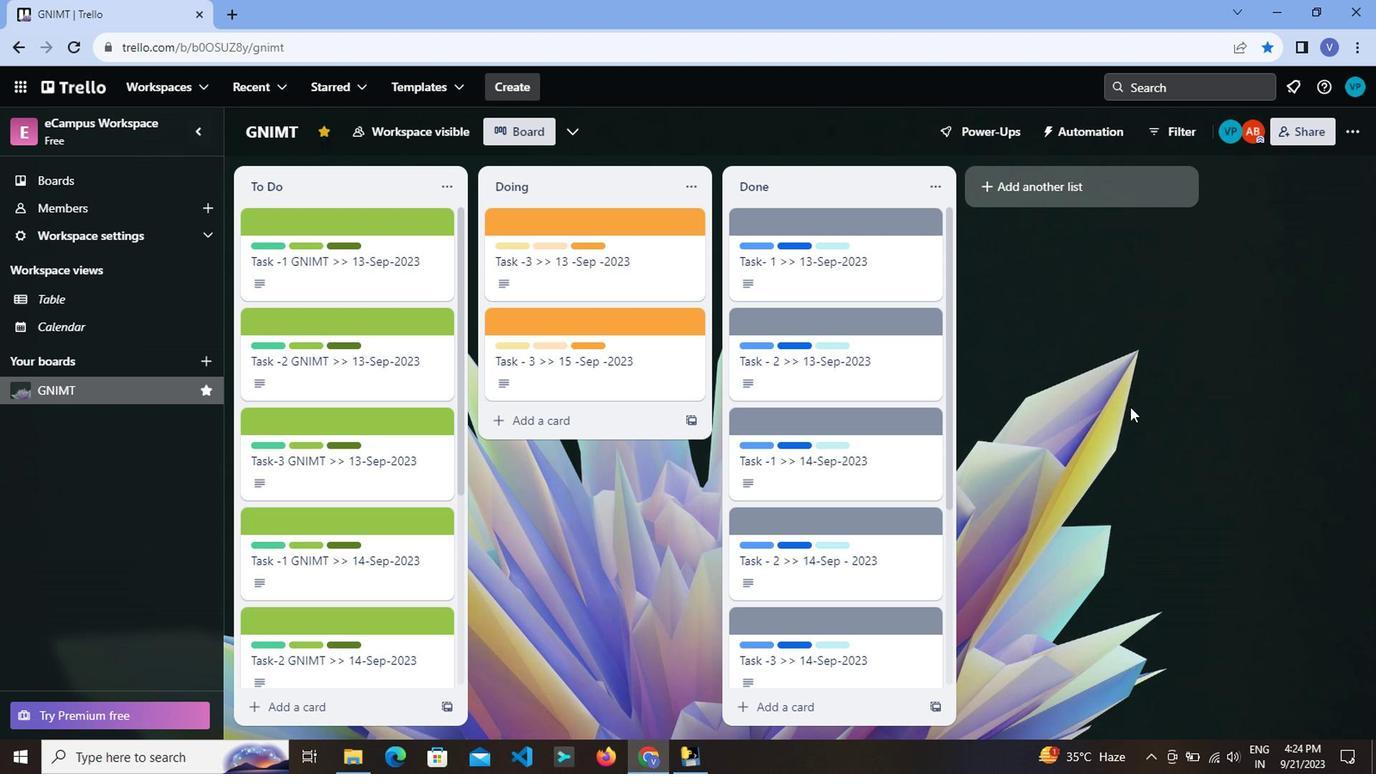 
Action: Mouse scrolled (1010, 410) with delta (0, 0)
Screenshot: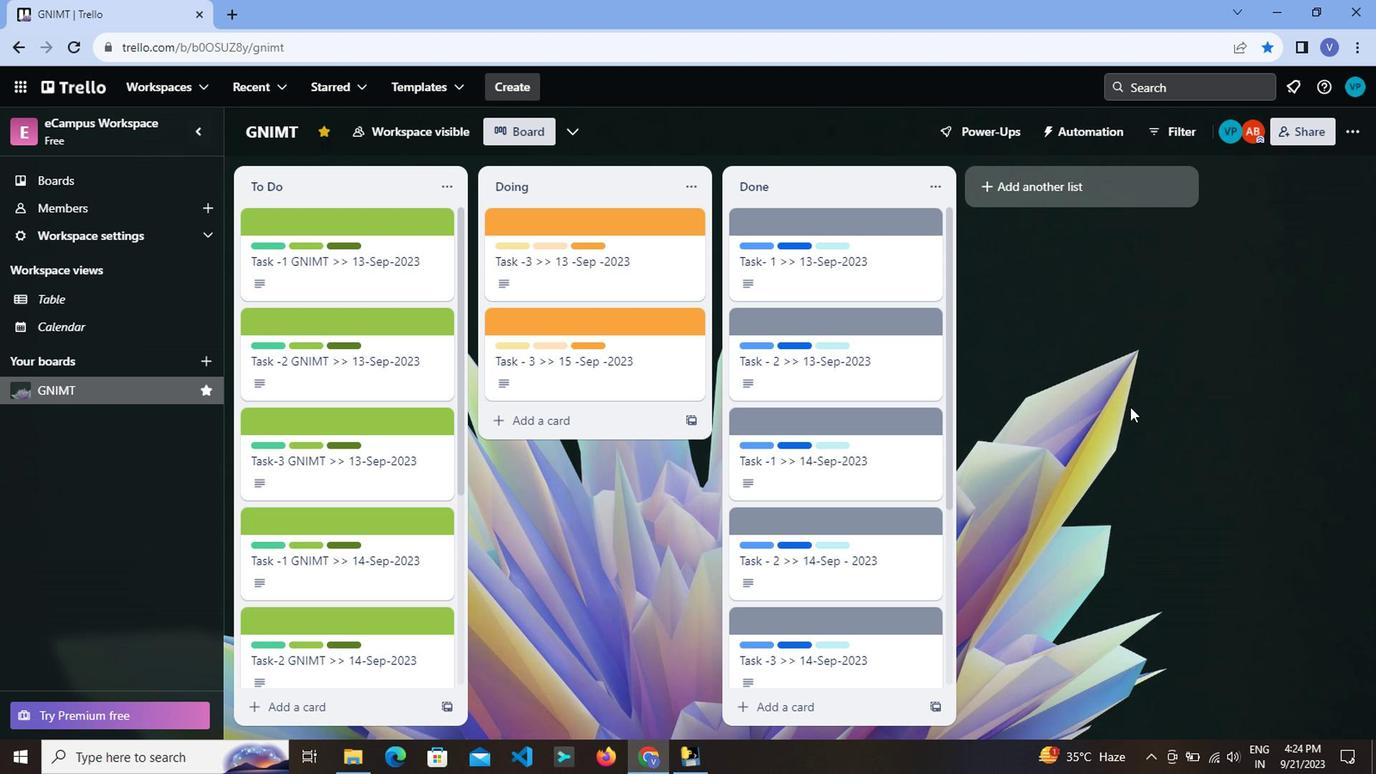 
Action: Mouse scrolled (1010, 410) with delta (0, 0)
Screenshot: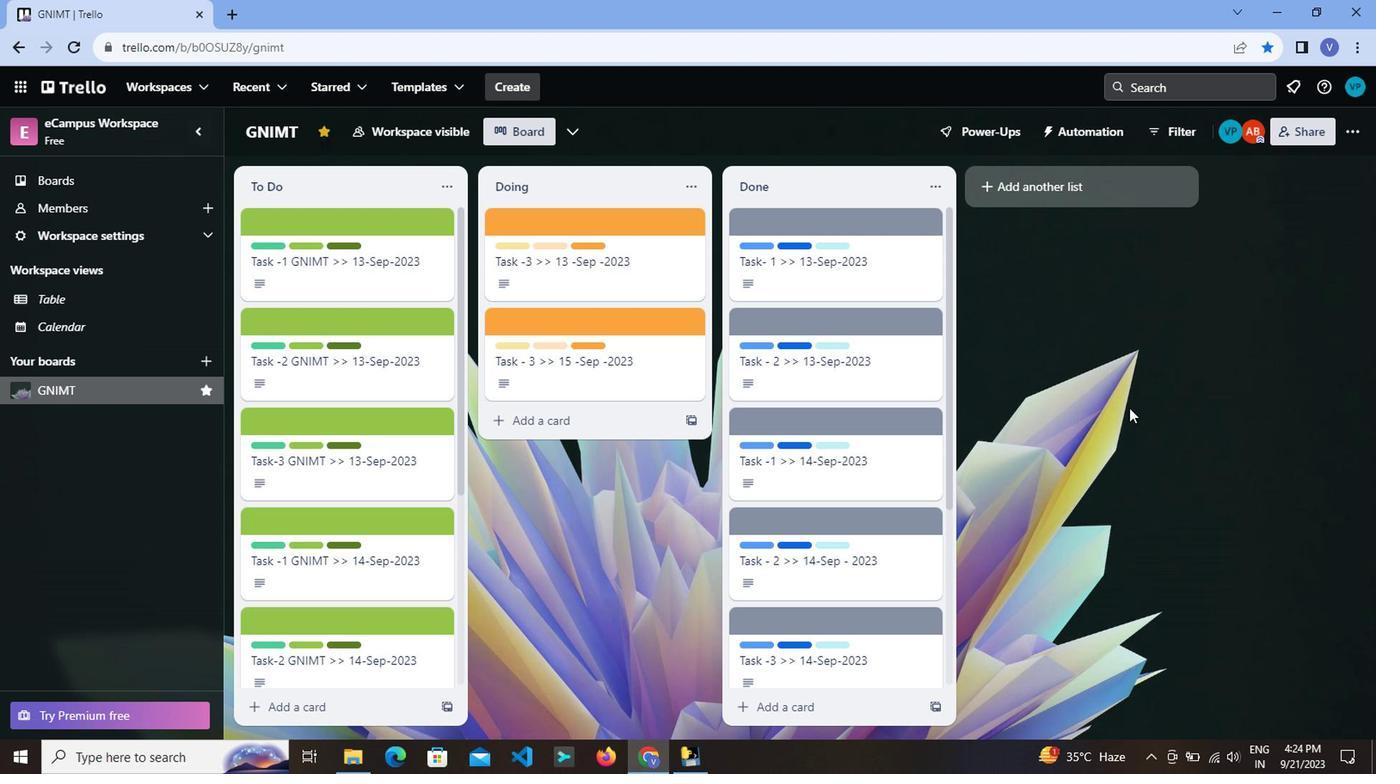 
Action: Mouse scrolled (1010, 410) with delta (0, 0)
Screenshot: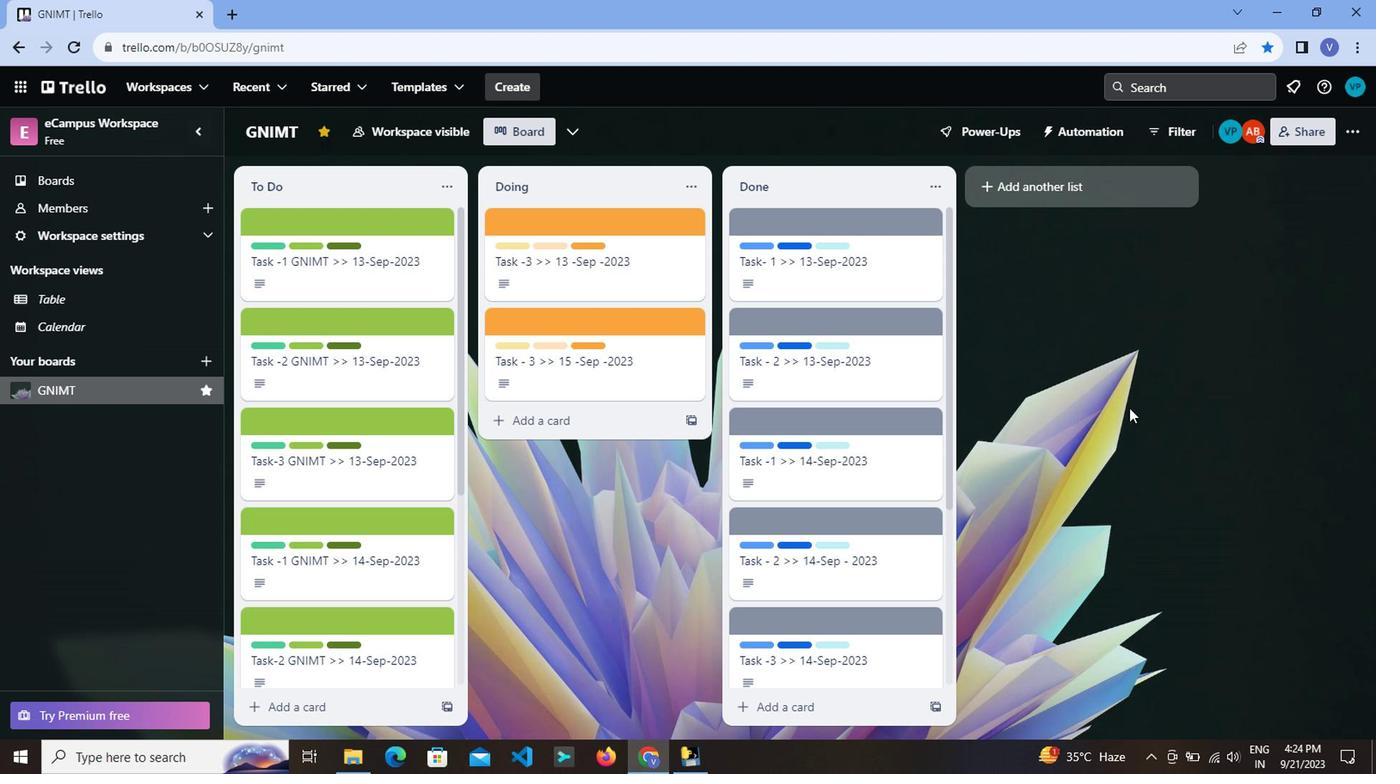 
Action: Mouse moved to (1008, 409)
Screenshot: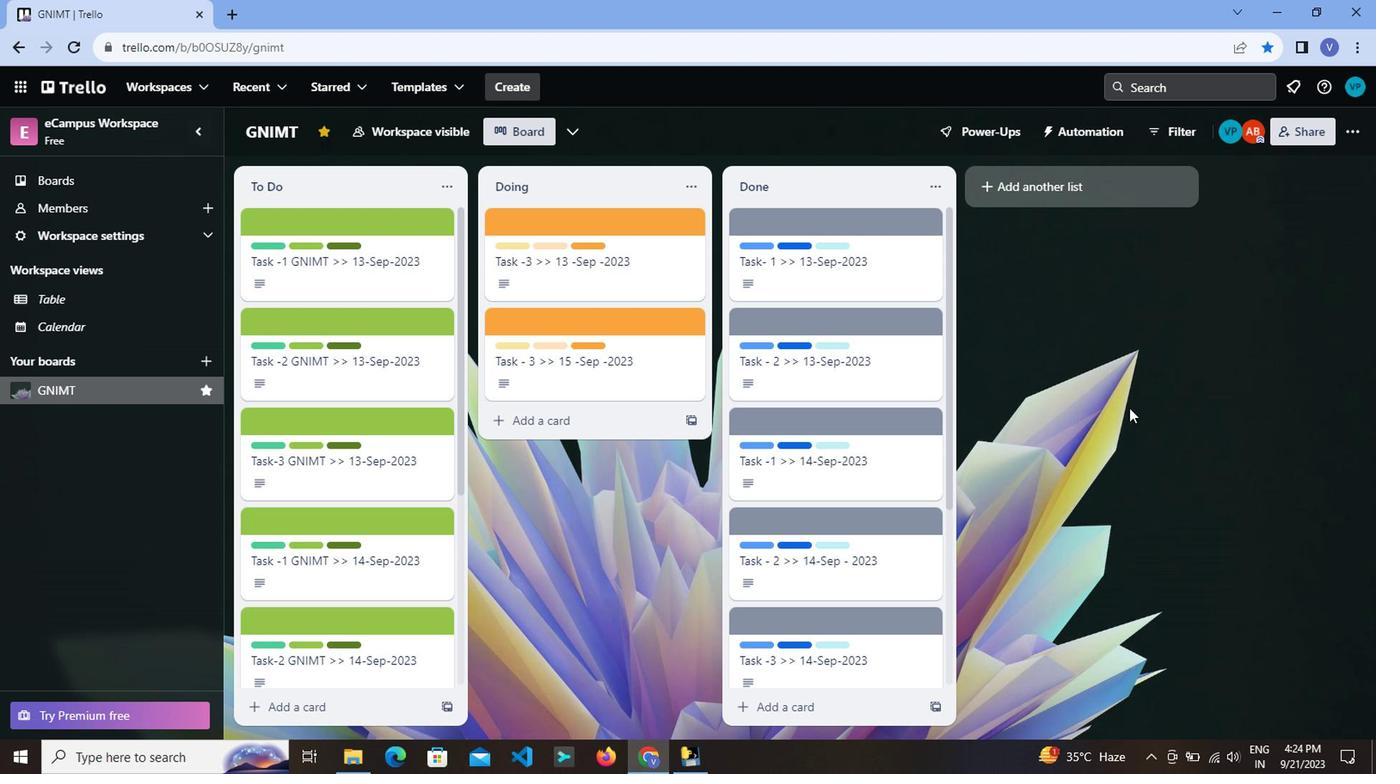 
Action: Mouse scrolled (1008, 410) with delta (0, 0)
Screenshot: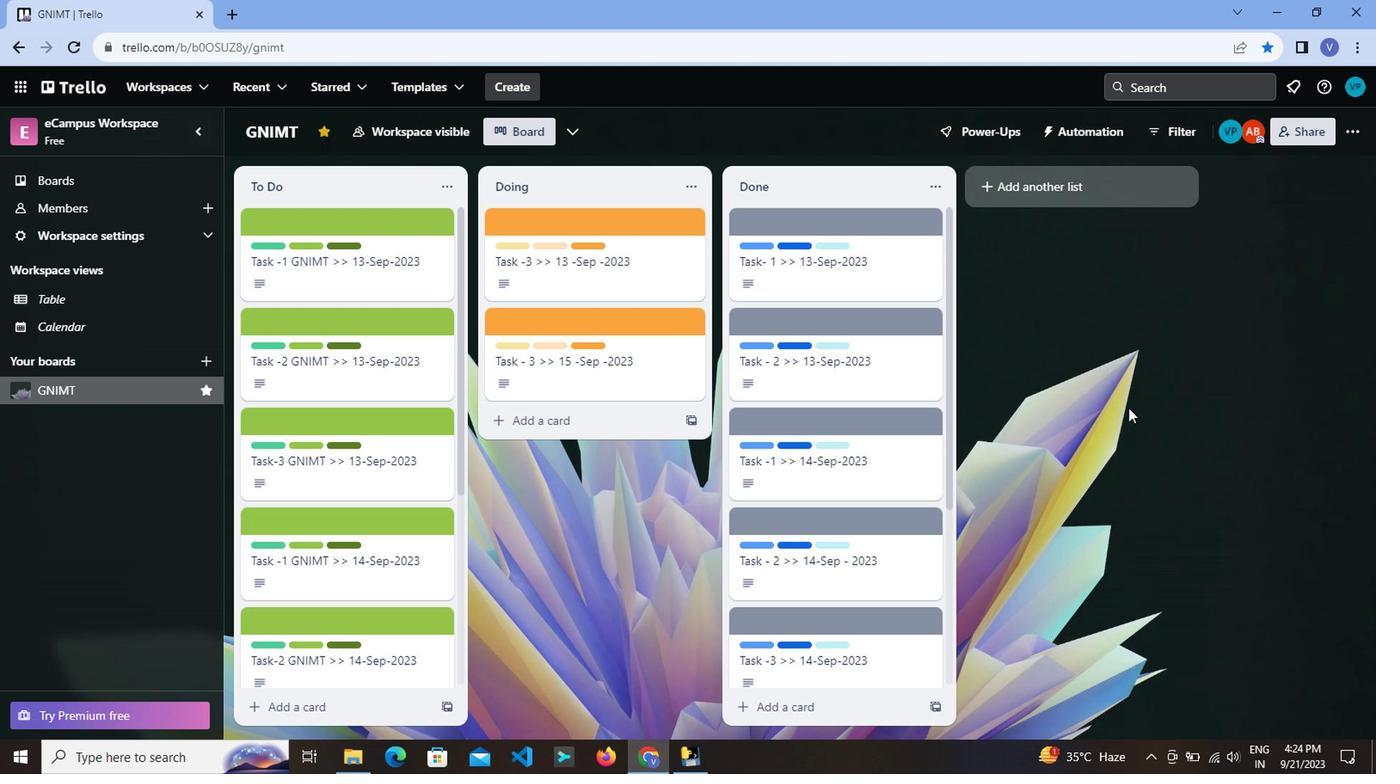 
Action: Mouse moved to (141, 220)
Screenshot: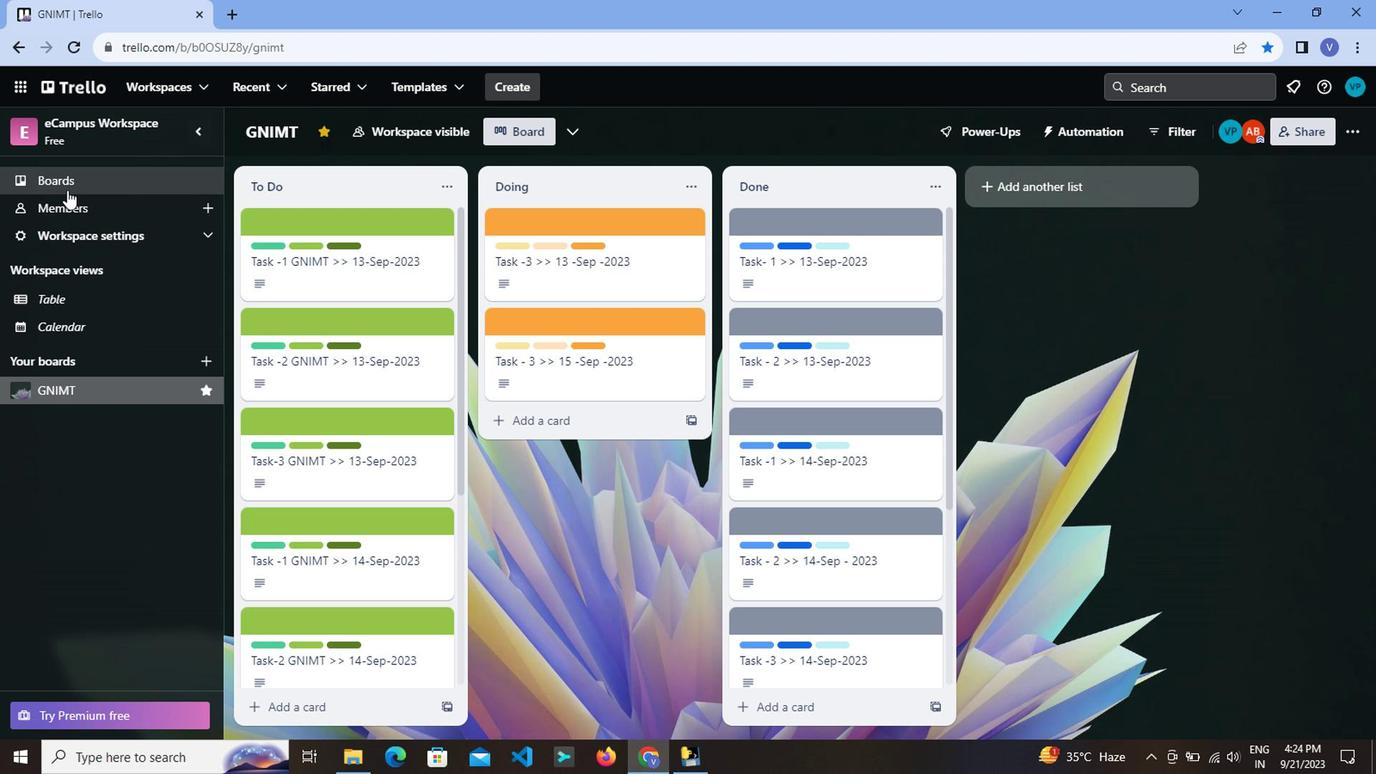 
Action: Mouse pressed left at (141, 220)
Screenshot: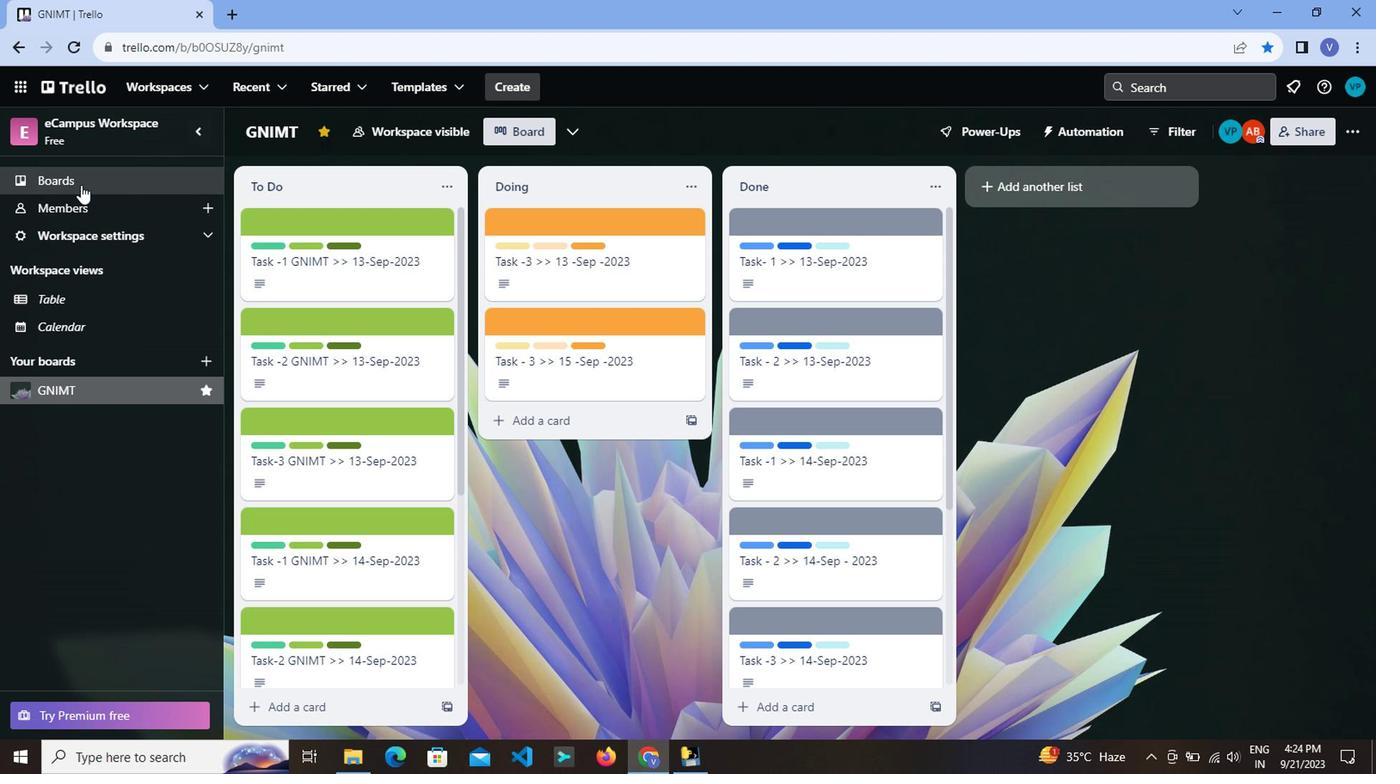 
Action: Mouse moved to (376, 129)
Screenshot: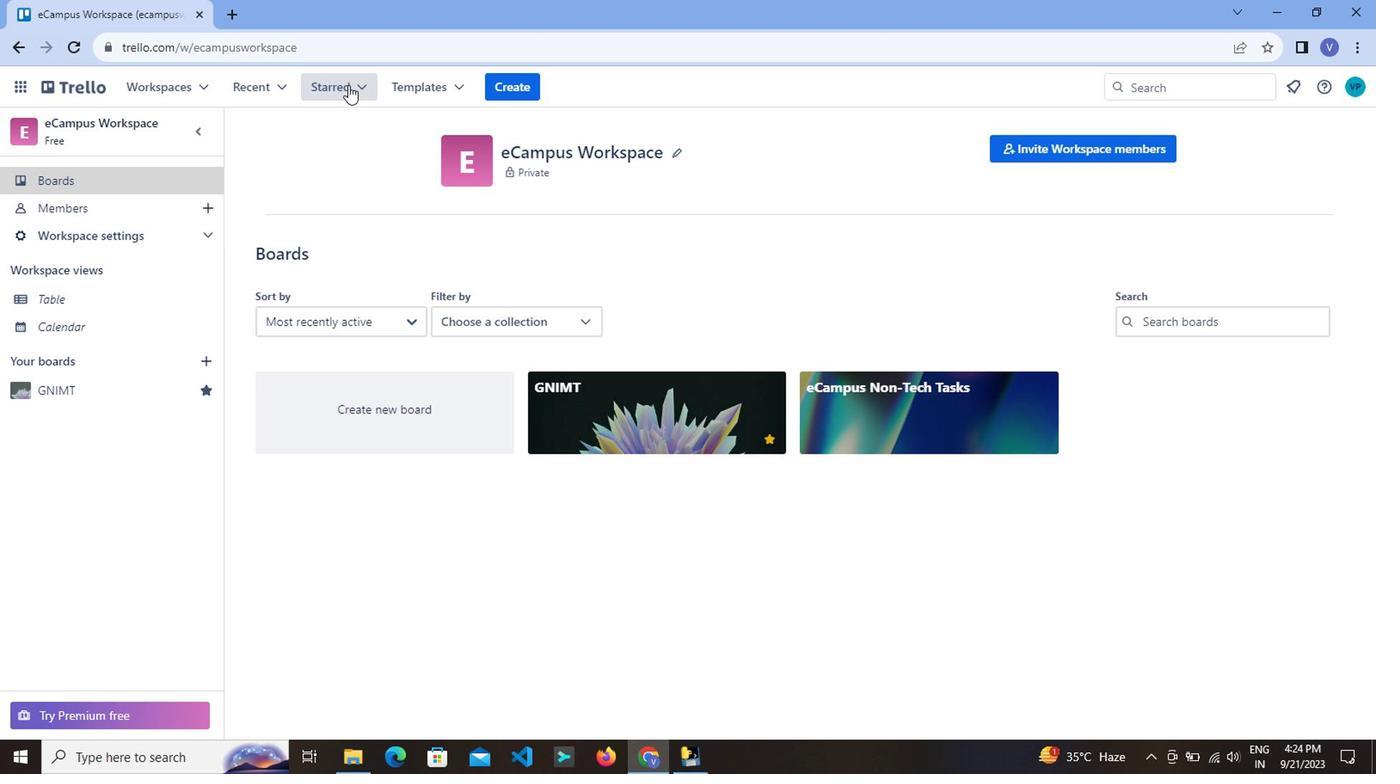
Action: Mouse pressed left at (376, 129)
Screenshot: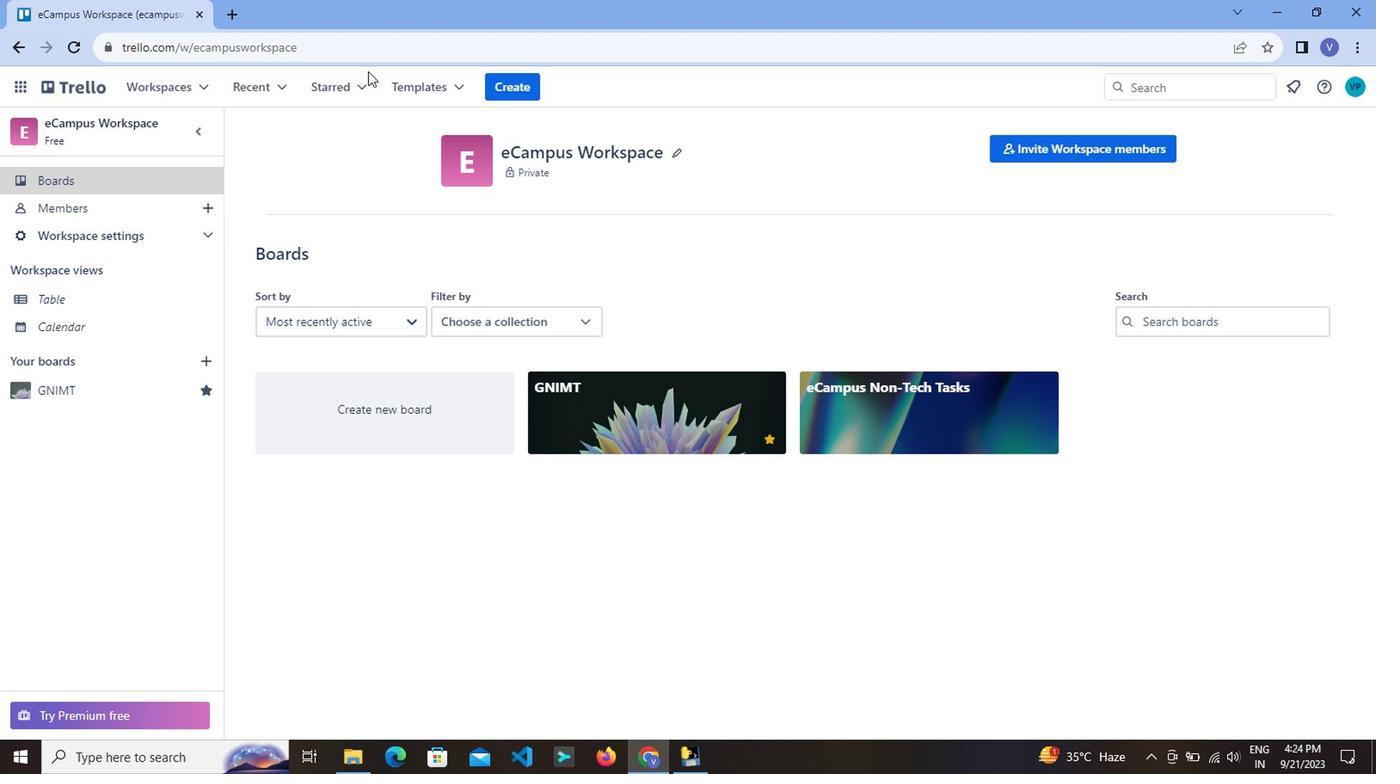 
Action: Mouse moved to (364, 140)
Screenshot: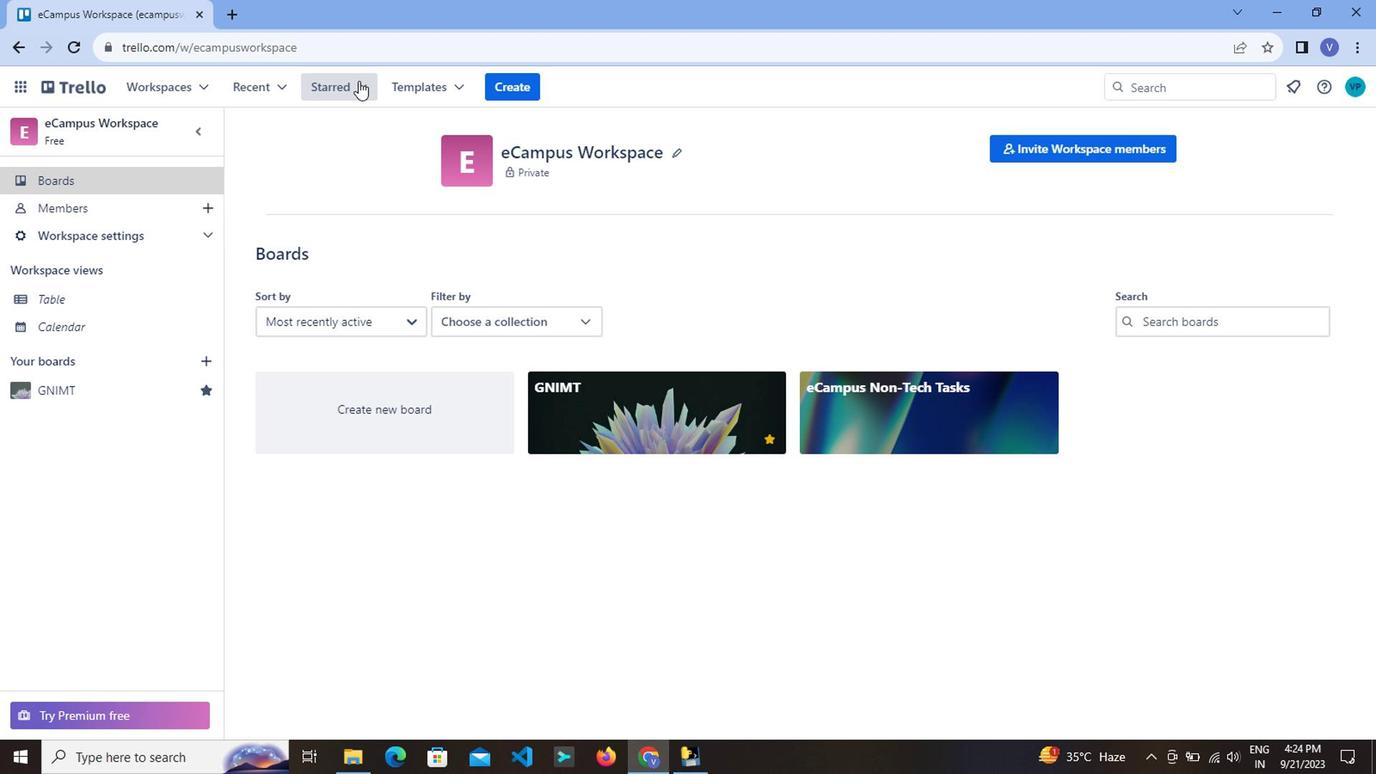 
Action: Mouse pressed left at (364, 140)
Screenshot: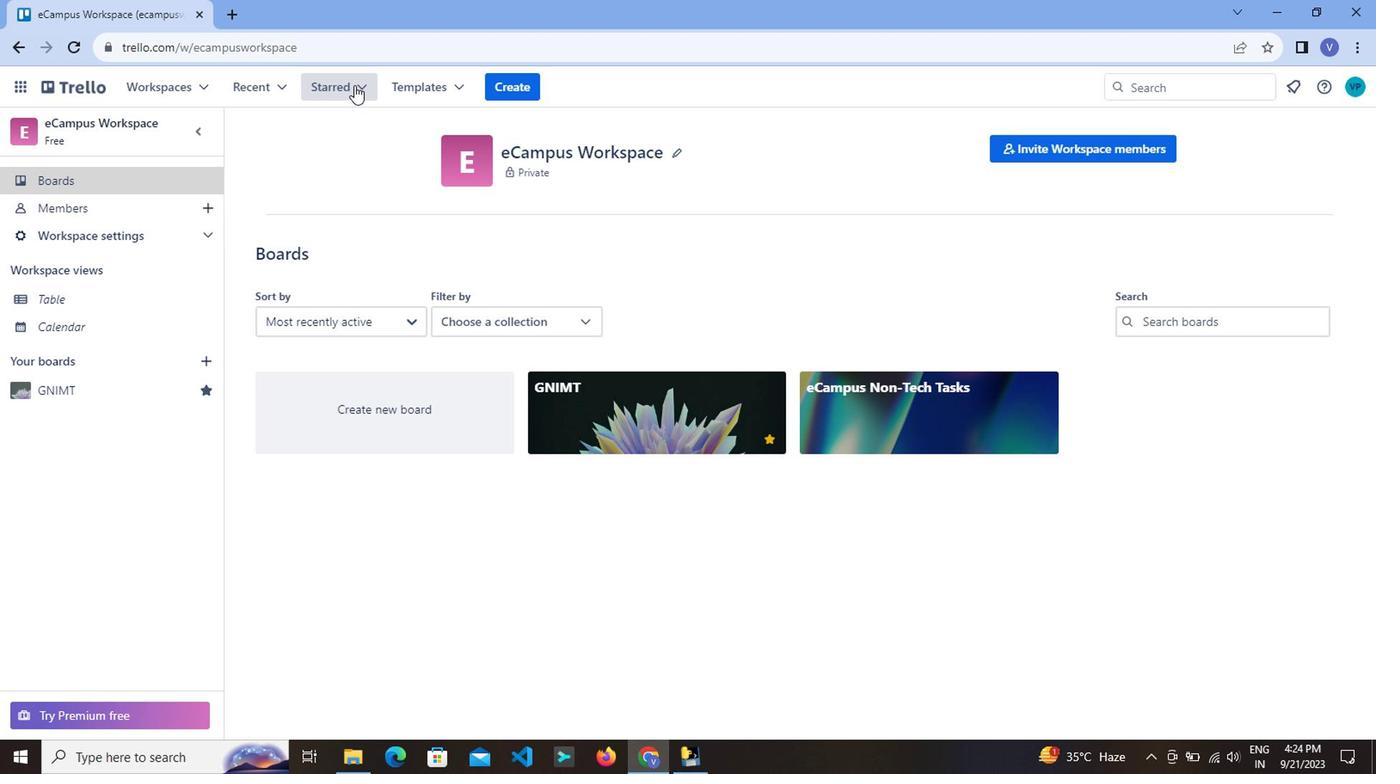 
Action: Mouse moved to (345, 184)
Screenshot: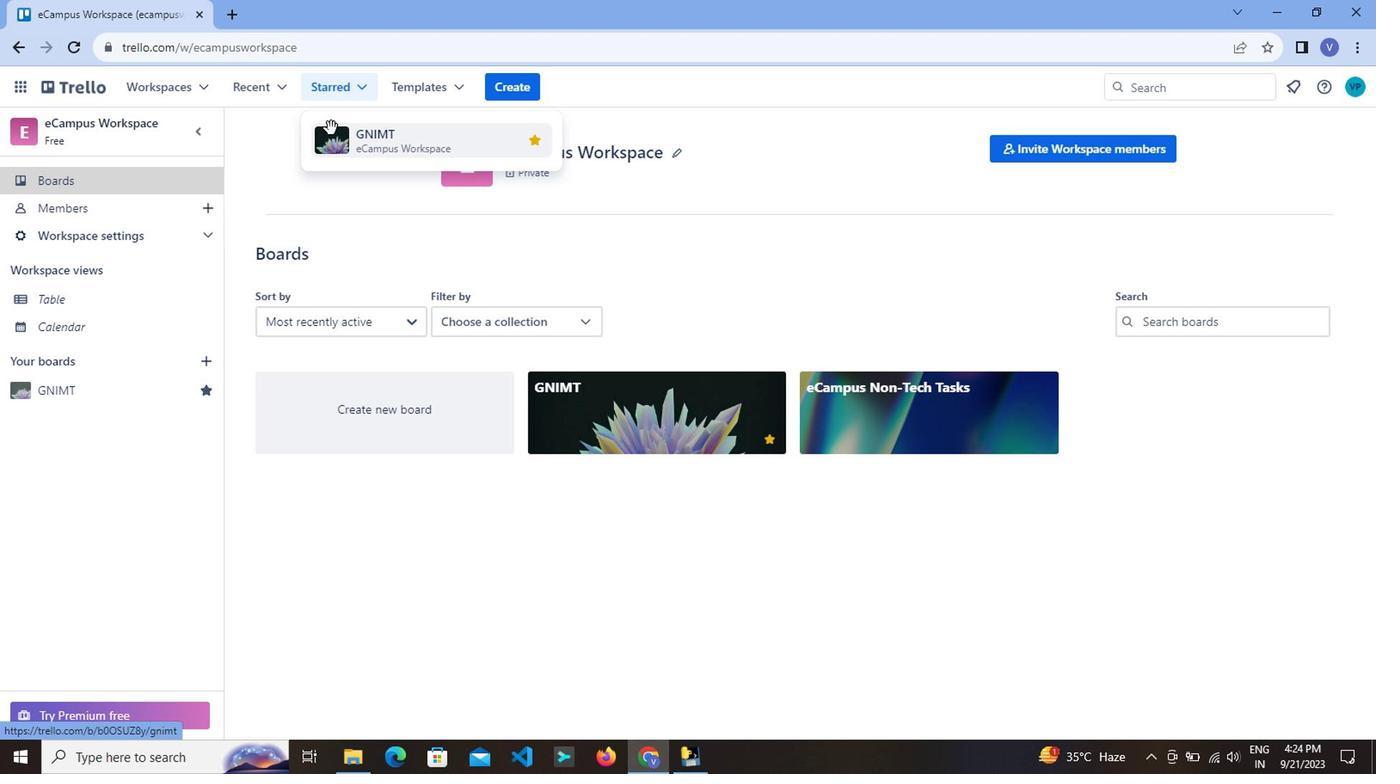 
Action: Mouse pressed left at (345, 184)
Screenshot: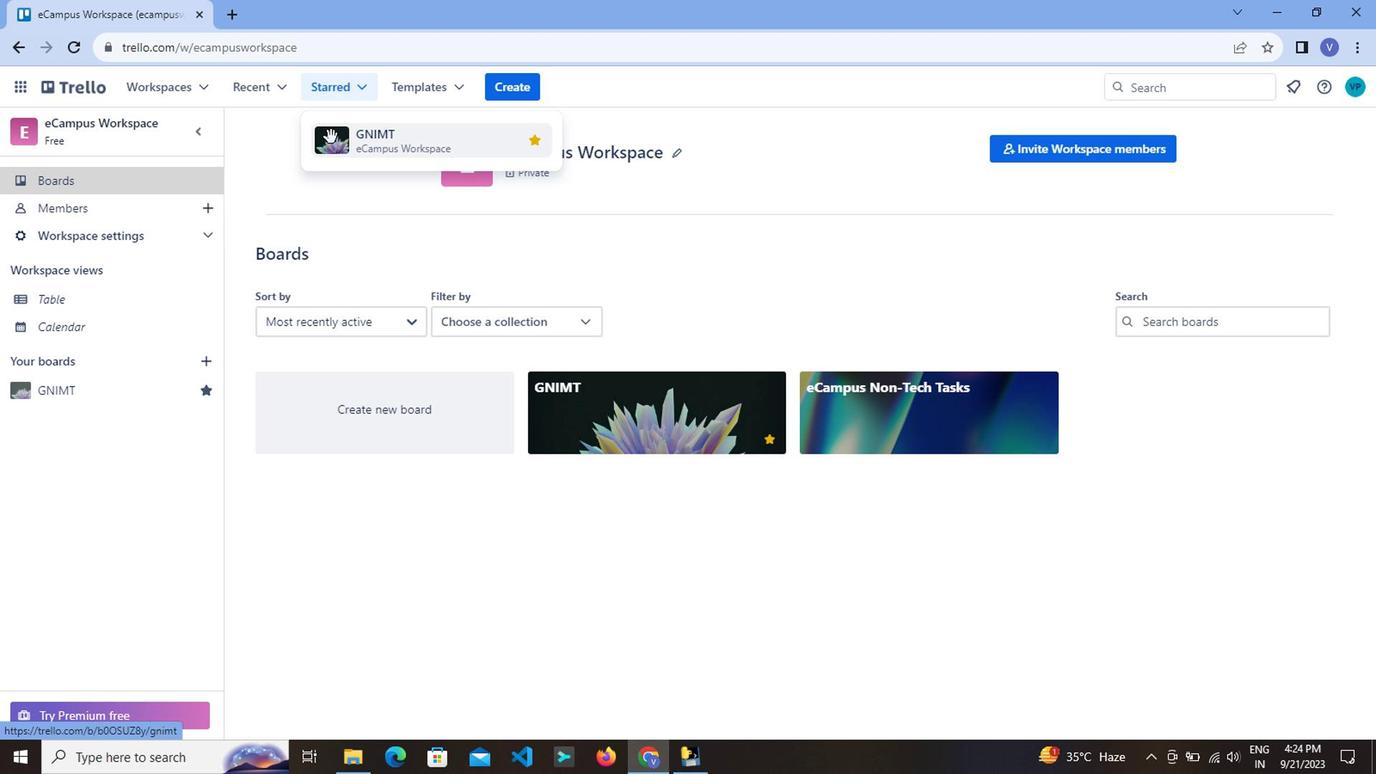 
Action: Mouse moved to (837, 430)
Screenshot: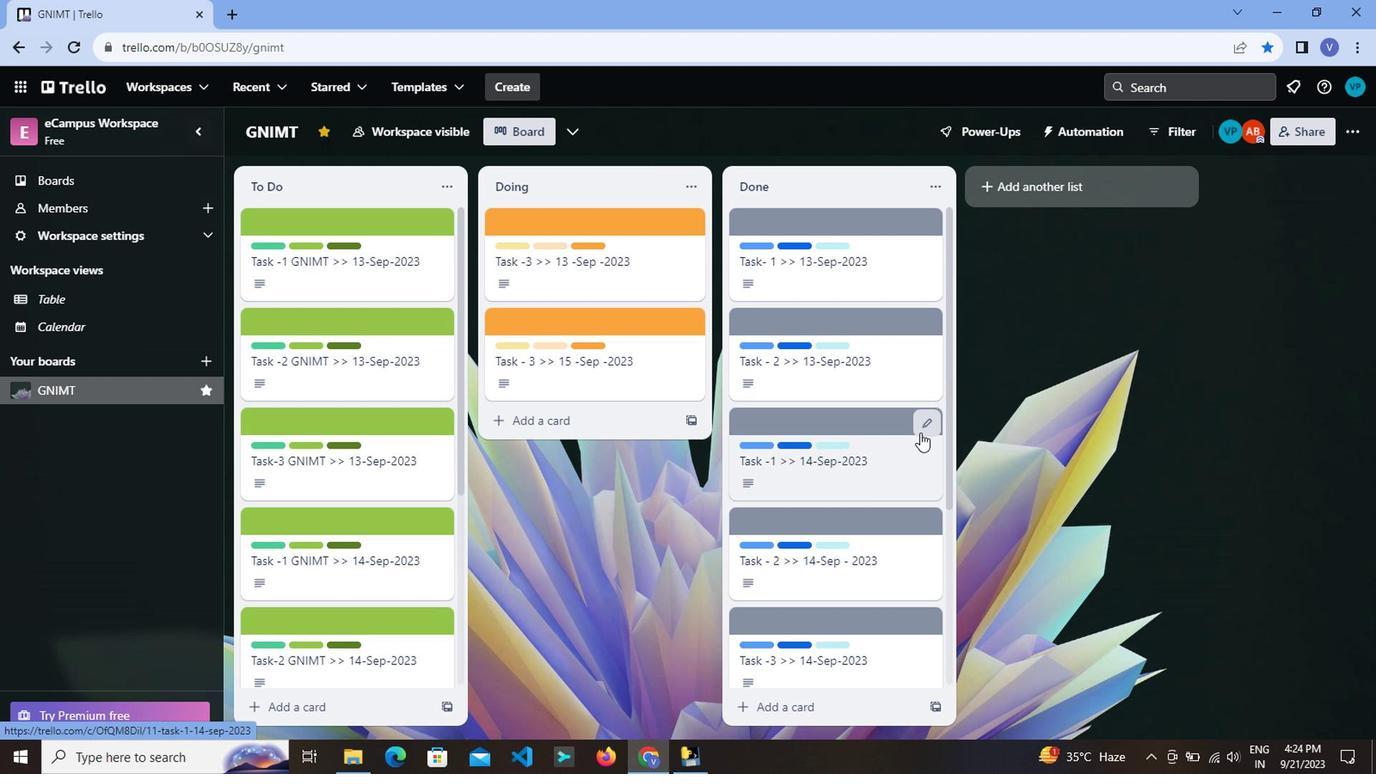 
Action: Mouse scrolled (837, 429) with delta (0, 0)
Screenshot: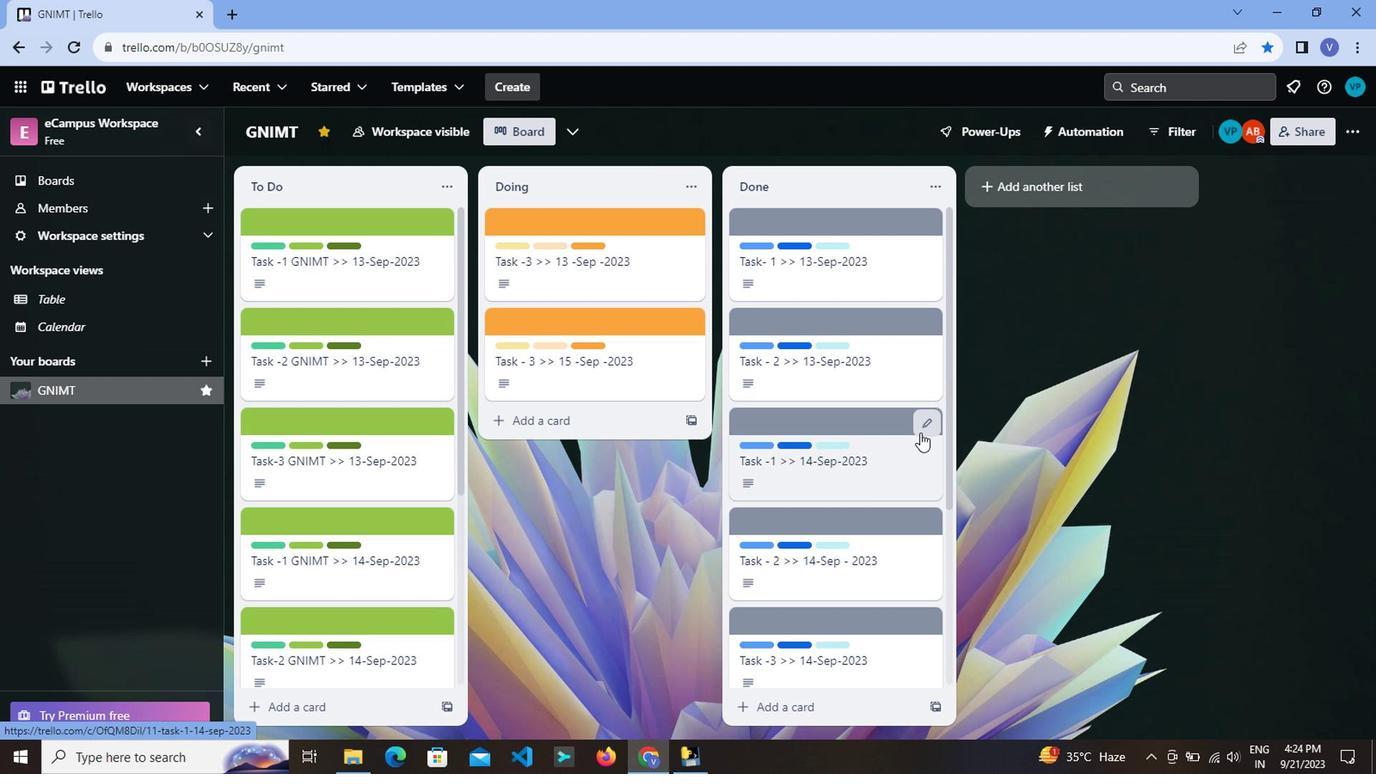 
Action: Mouse moved to (850, 439)
Screenshot: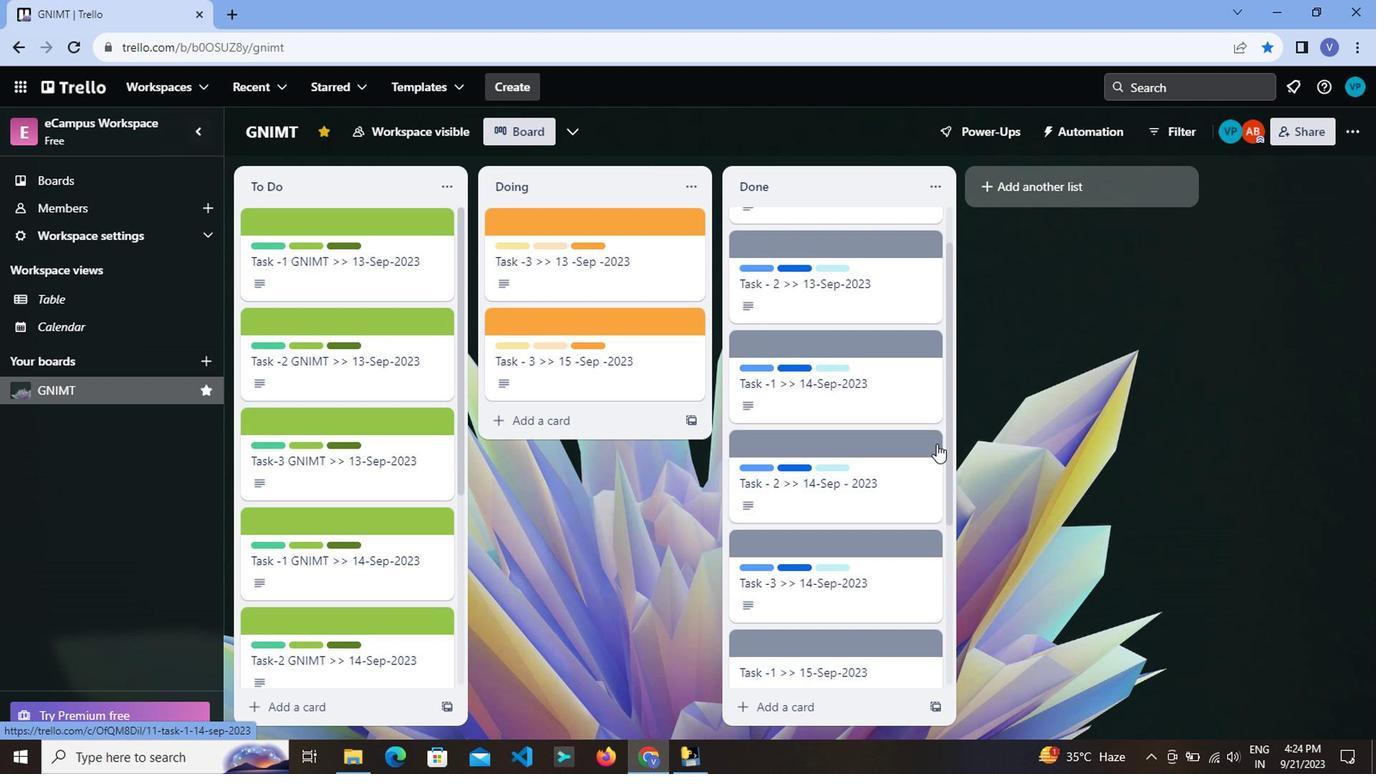 
Action: Mouse scrolled (850, 438) with delta (0, 0)
Screenshot: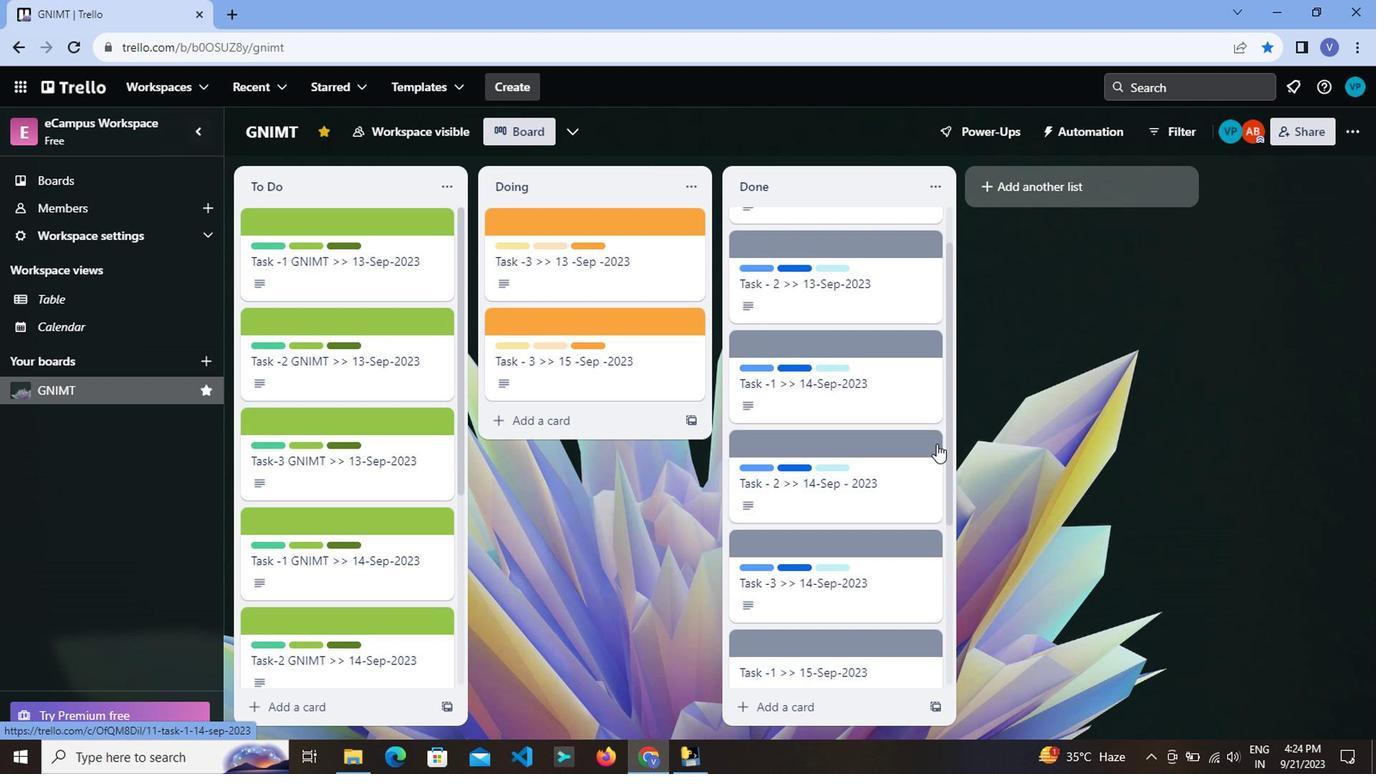
Action: Mouse moved to (854, 440)
Screenshot: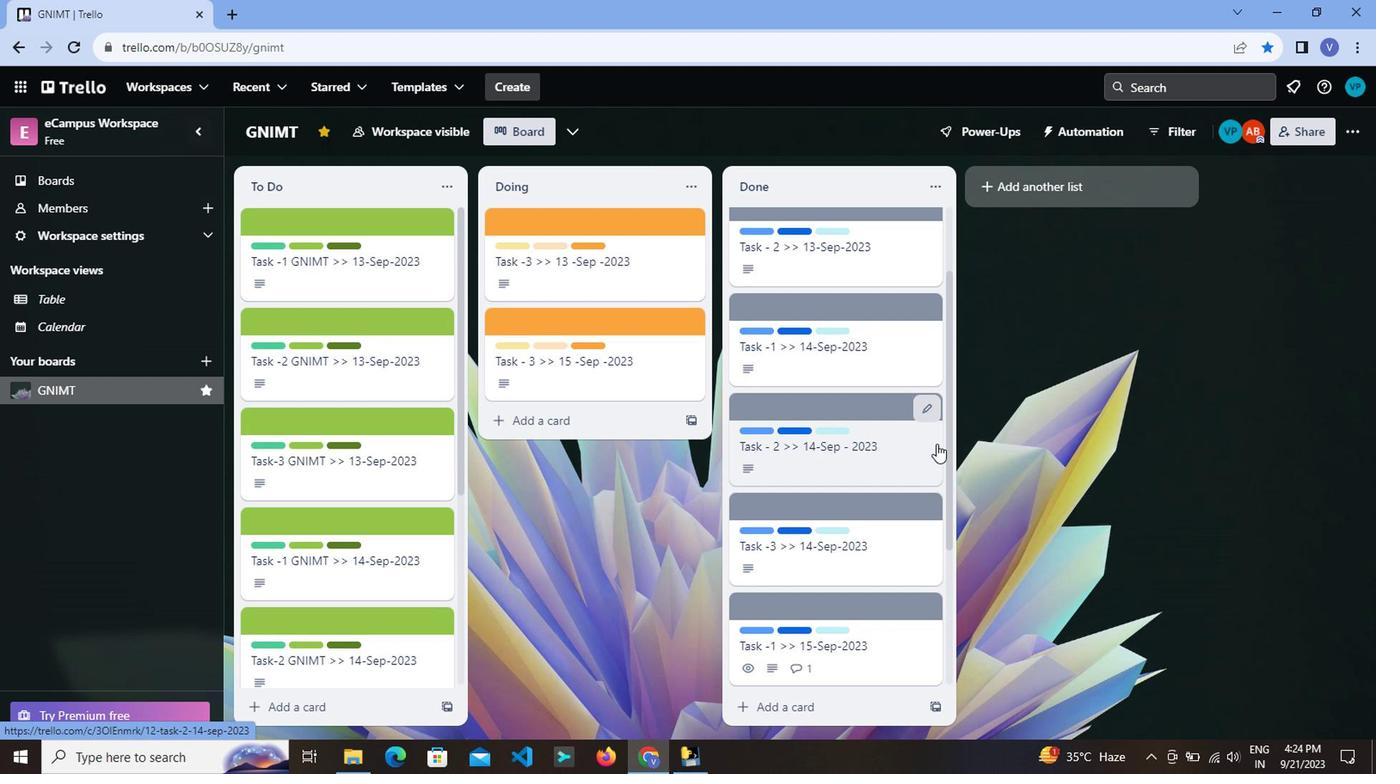 
Action: Mouse scrolled (854, 439) with delta (0, 0)
Screenshot: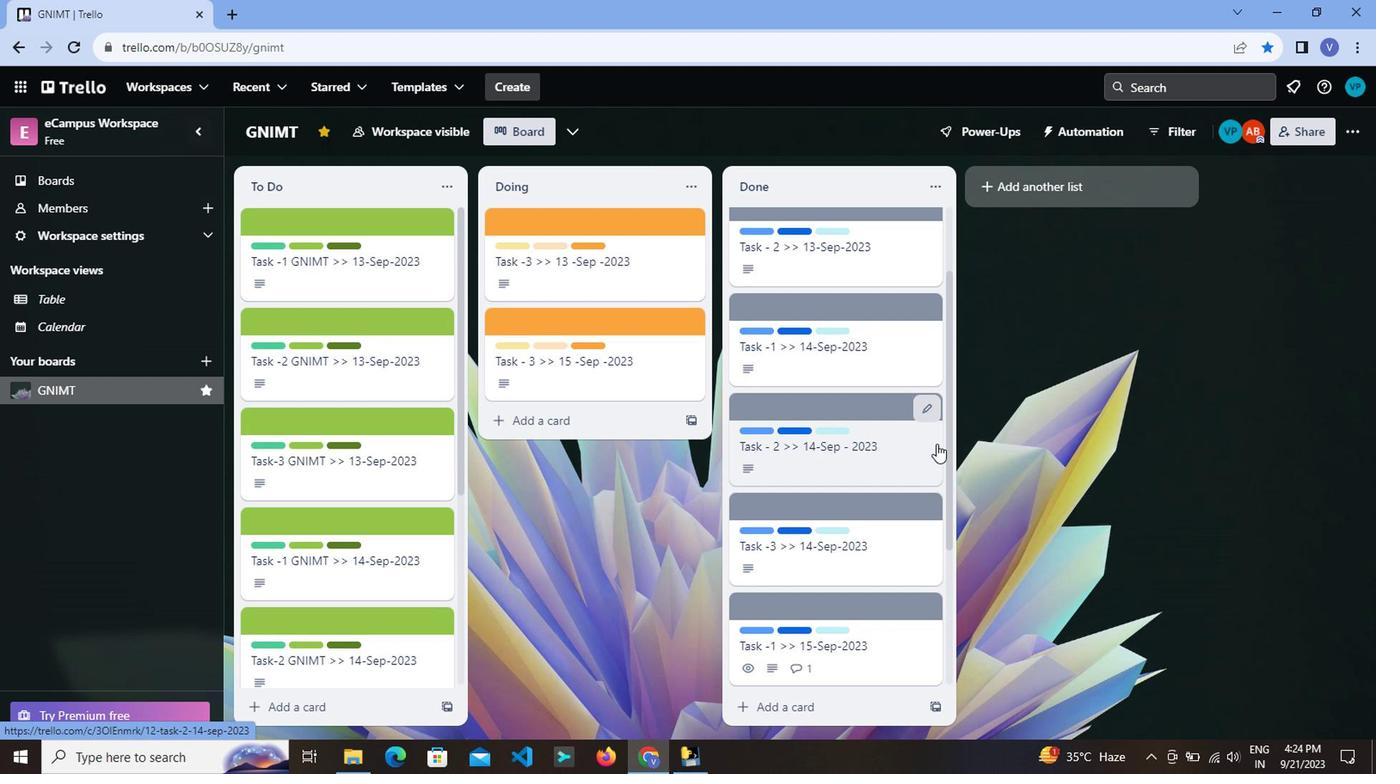 
Action: Mouse moved to (898, 443)
Screenshot: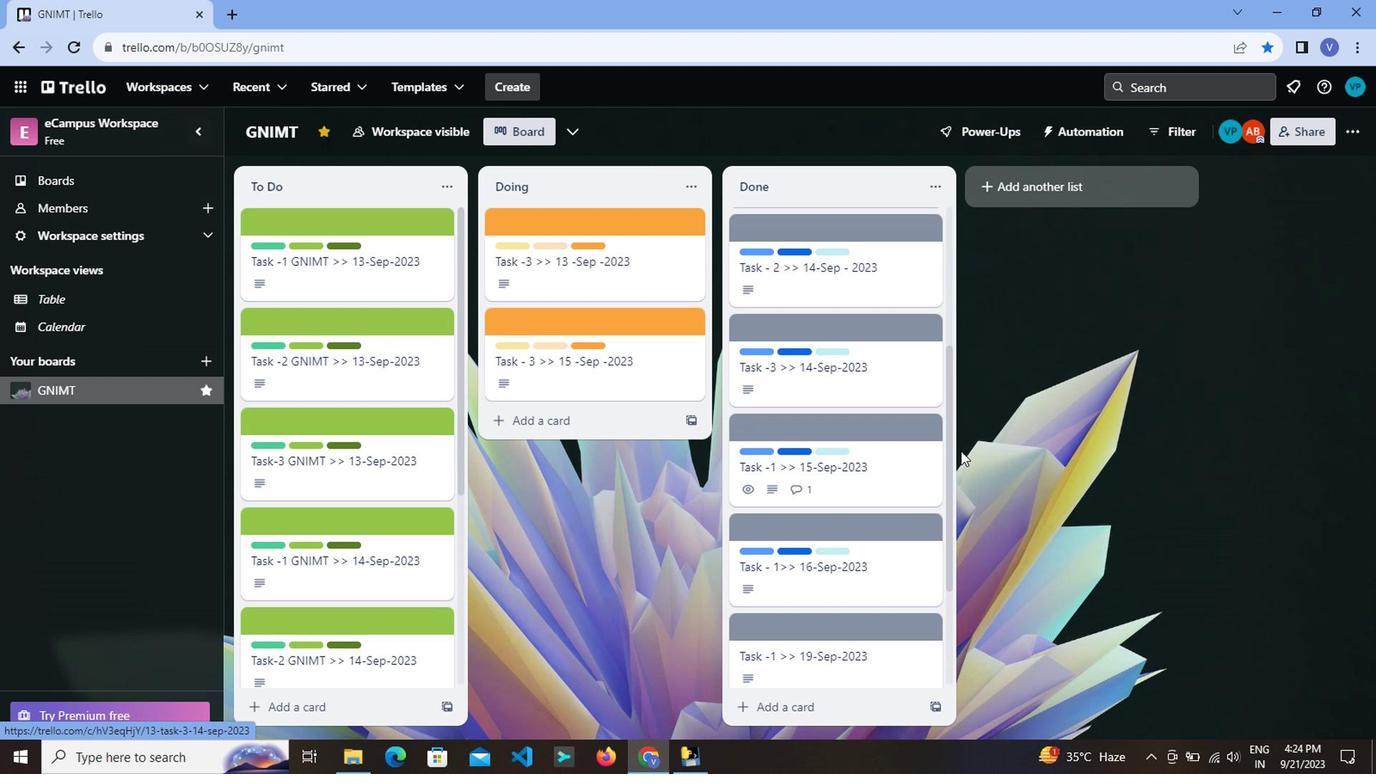 
Action: Mouse scrolled (898, 442) with delta (0, 0)
Screenshot: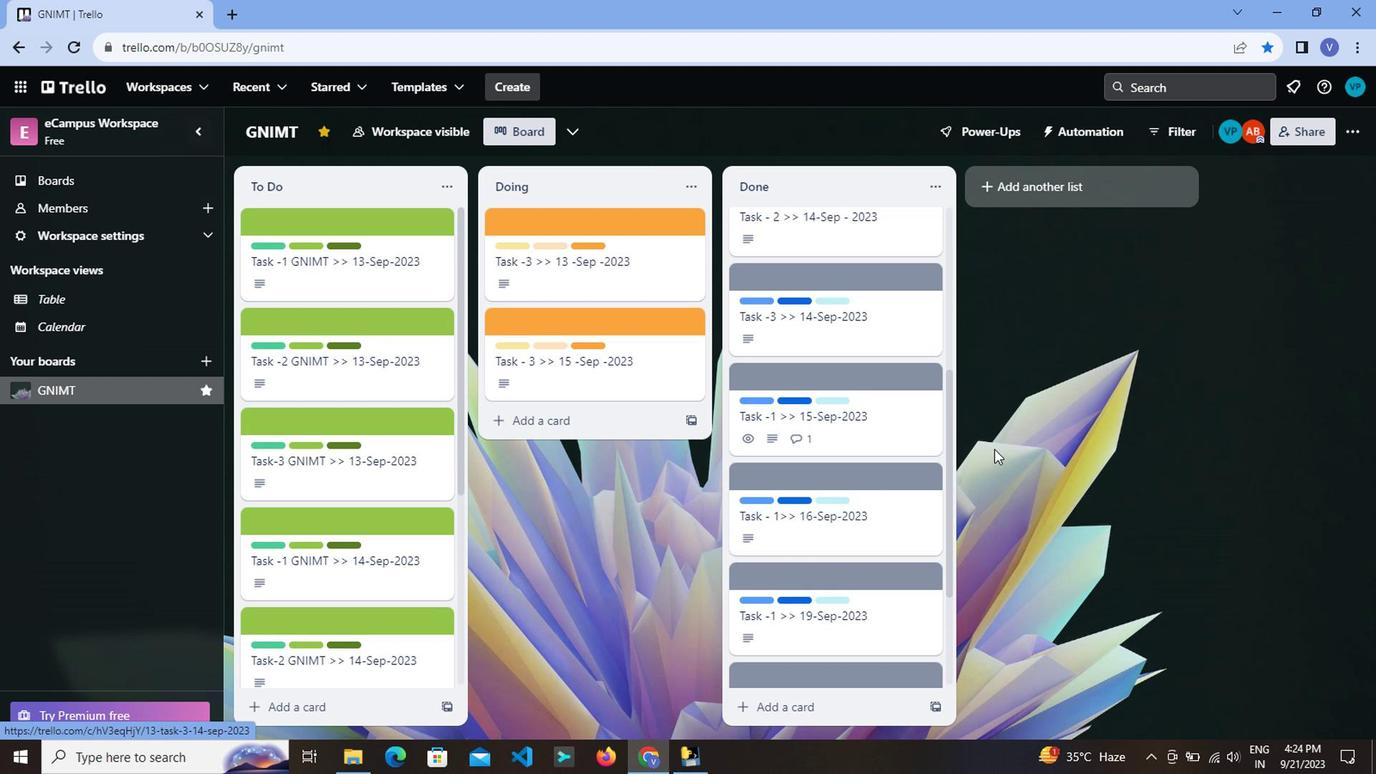 
Action: Mouse scrolled (898, 442) with delta (0, 0)
Screenshot: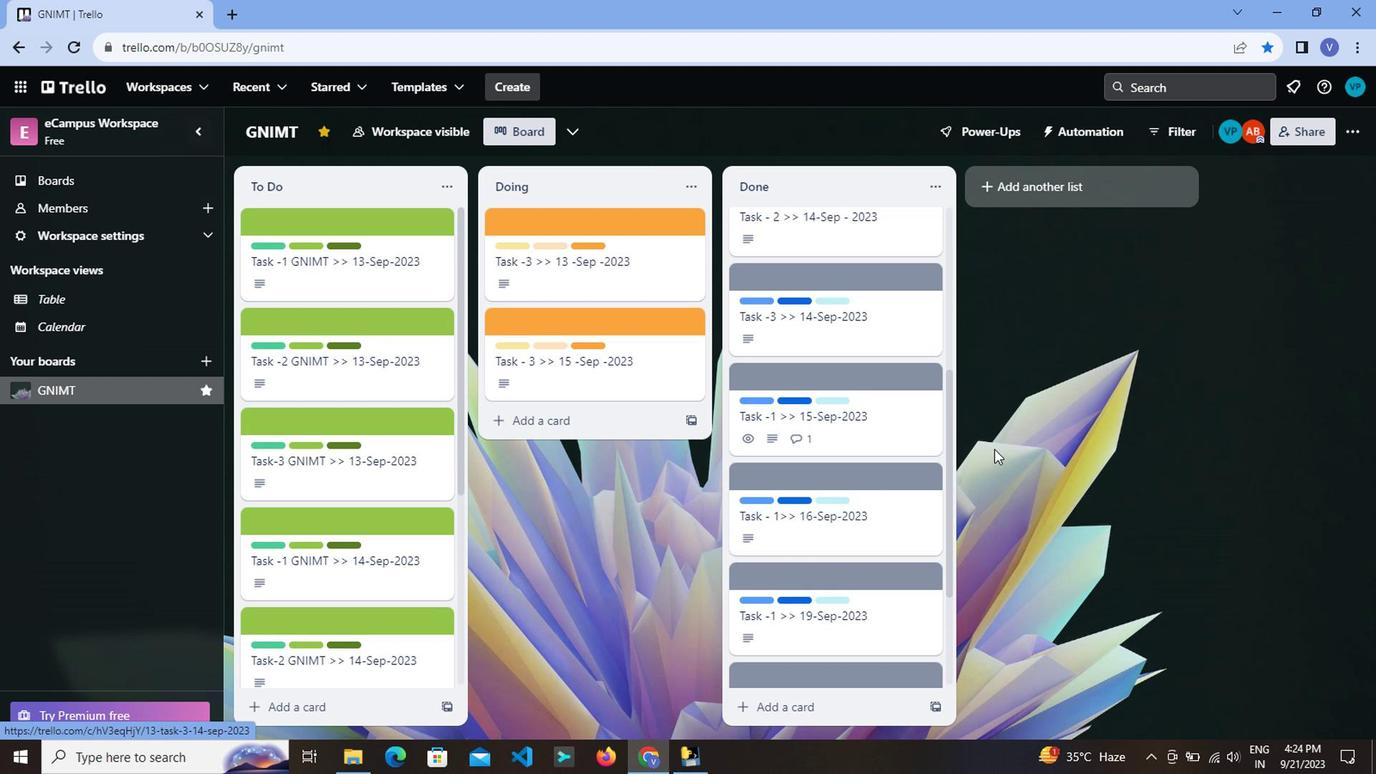 
Action: Mouse moved to (921, 426)
Screenshot: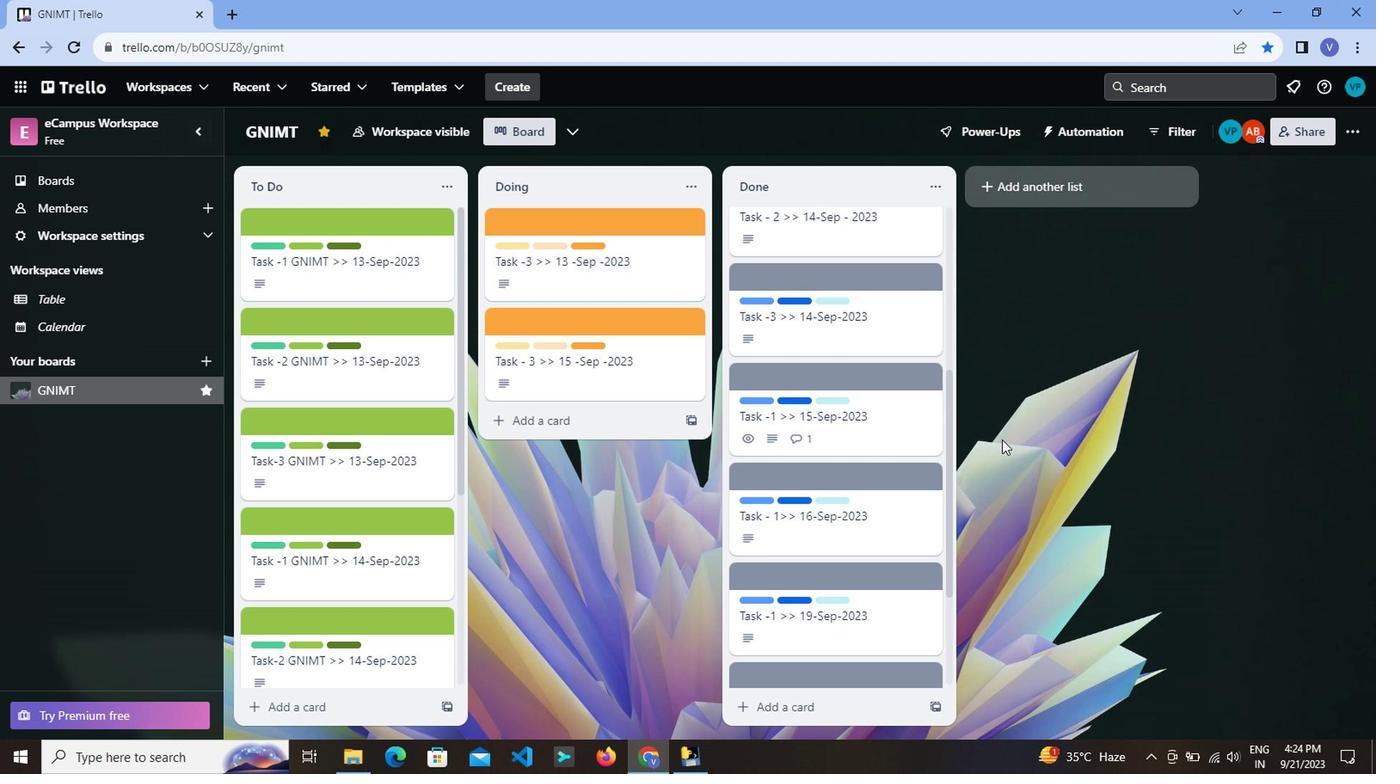 
Action: Mouse scrolled (921, 425) with delta (0, 0)
Screenshot: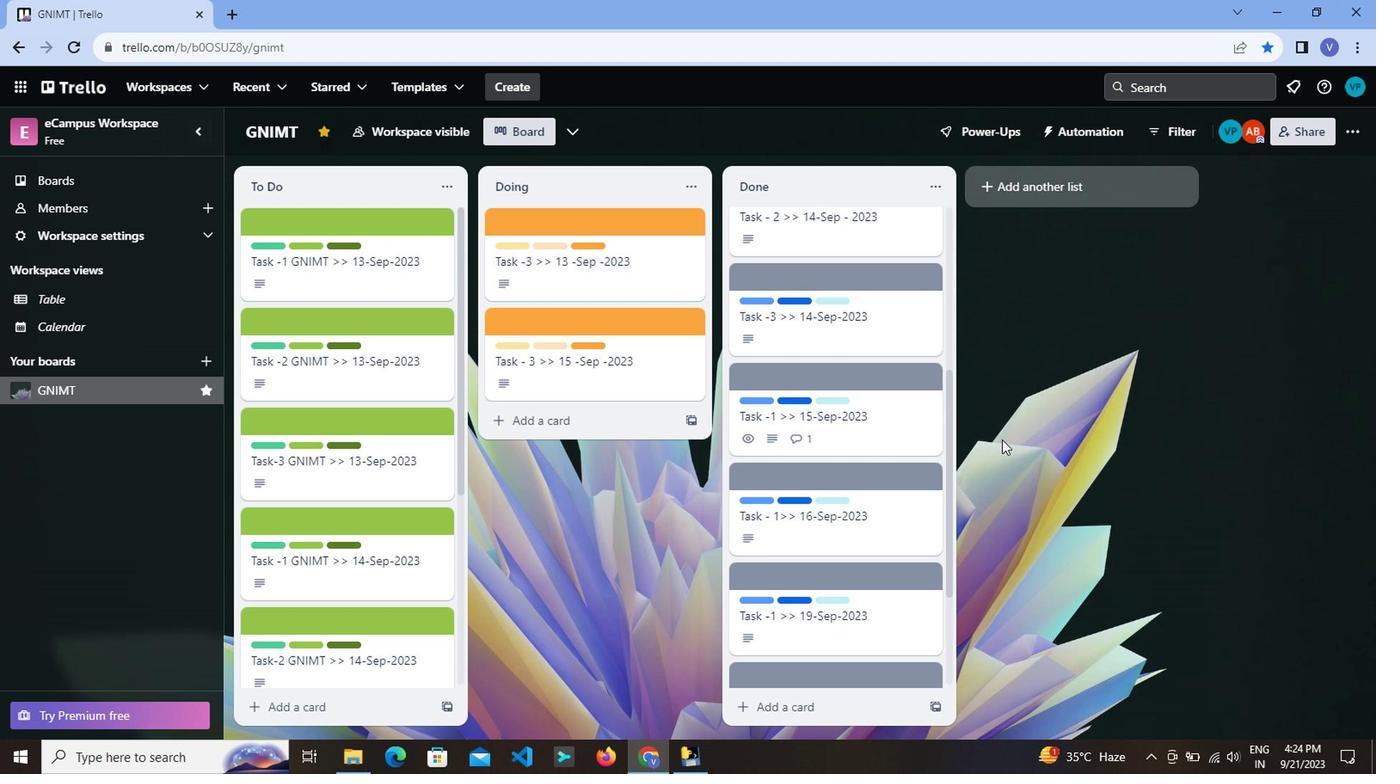 
Action: Mouse moved to (929, 425)
Screenshot: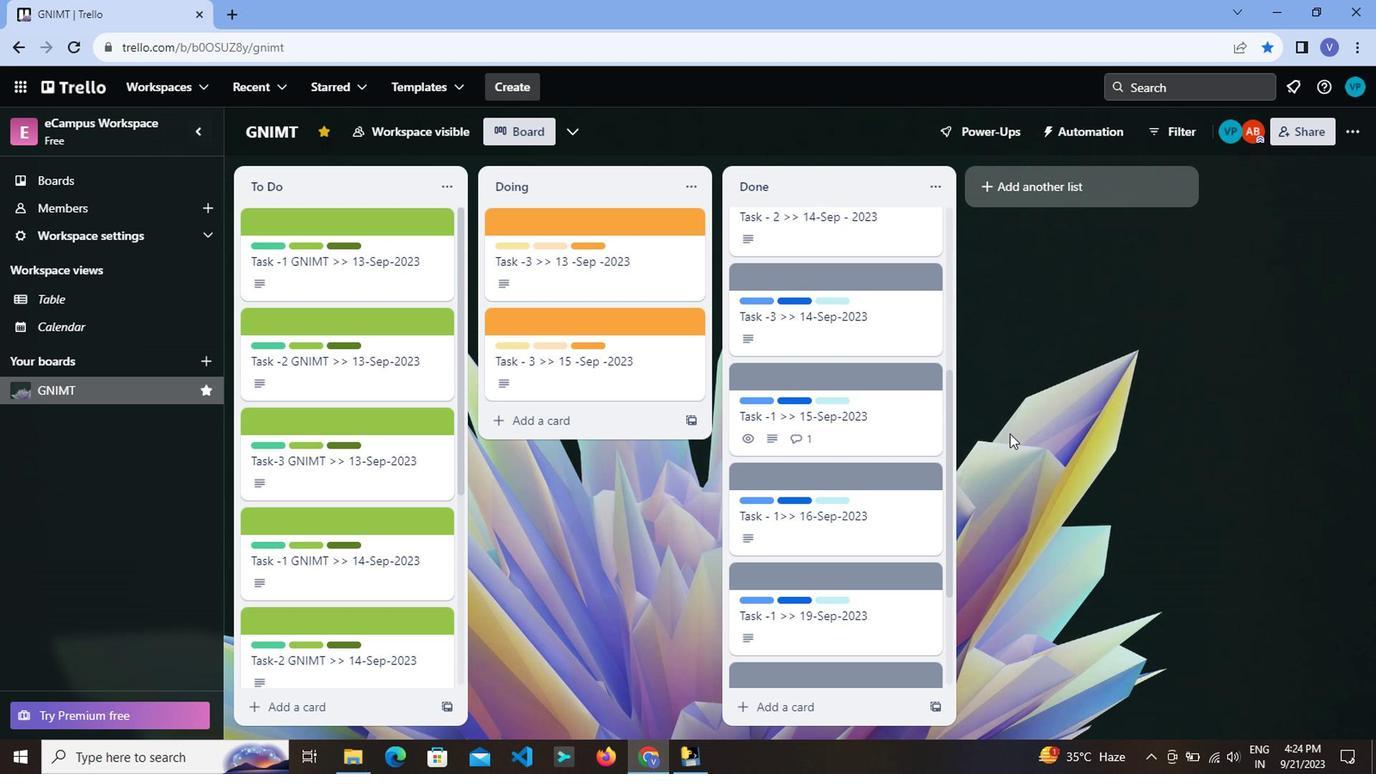 
Action: Mouse scrolled (929, 424) with delta (0, 0)
Screenshot: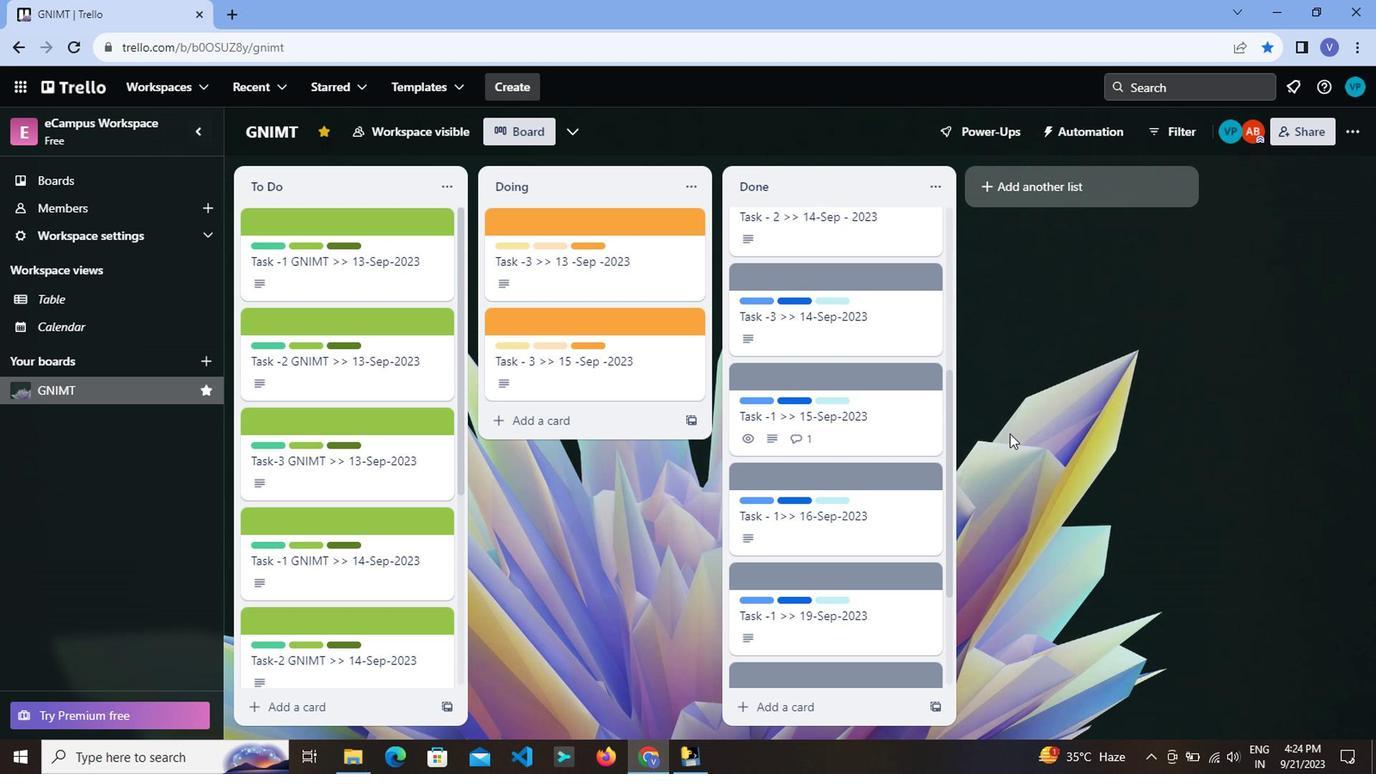 
Action: Mouse moved to (936, 422)
Screenshot: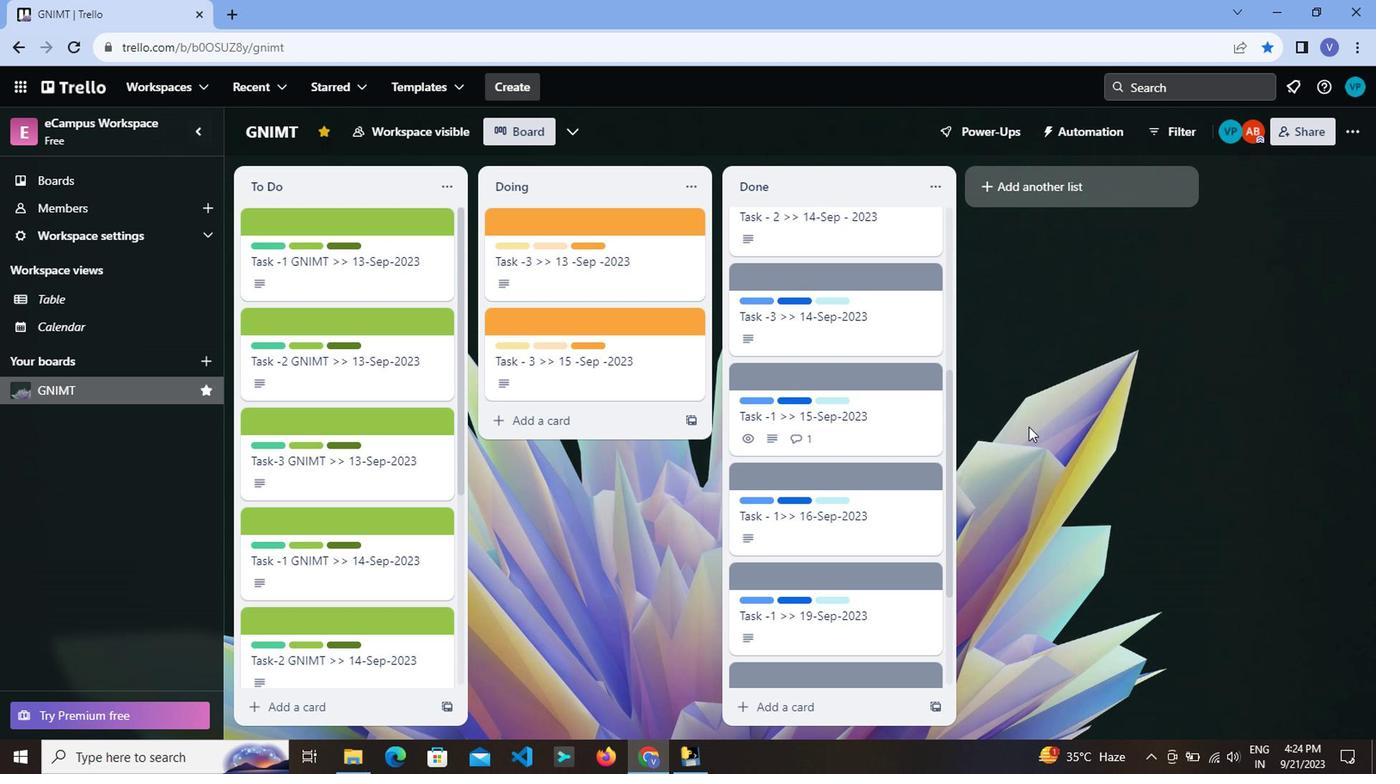 
Action: Mouse scrolled (936, 421) with delta (0, 0)
Screenshot: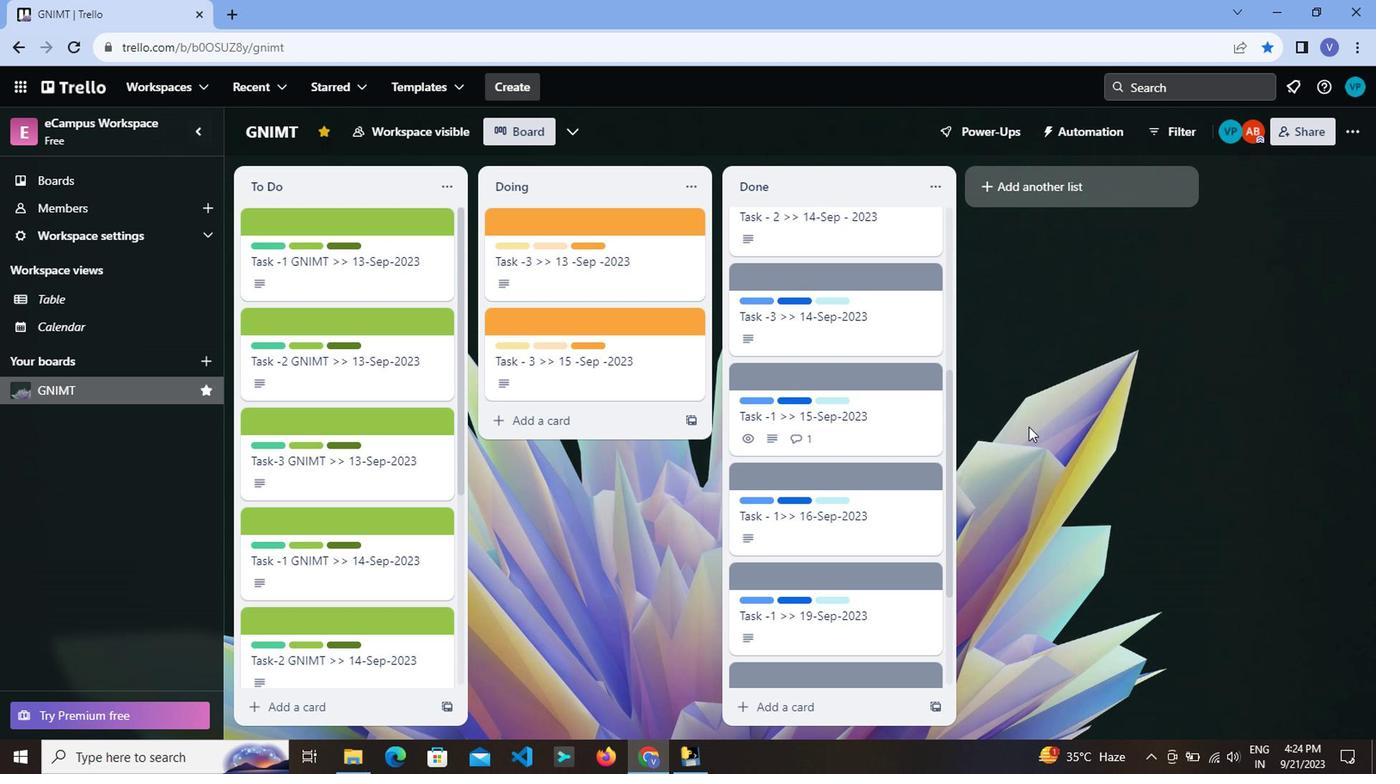 
Action: Mouse moved to (1197, 175)
Screenshot: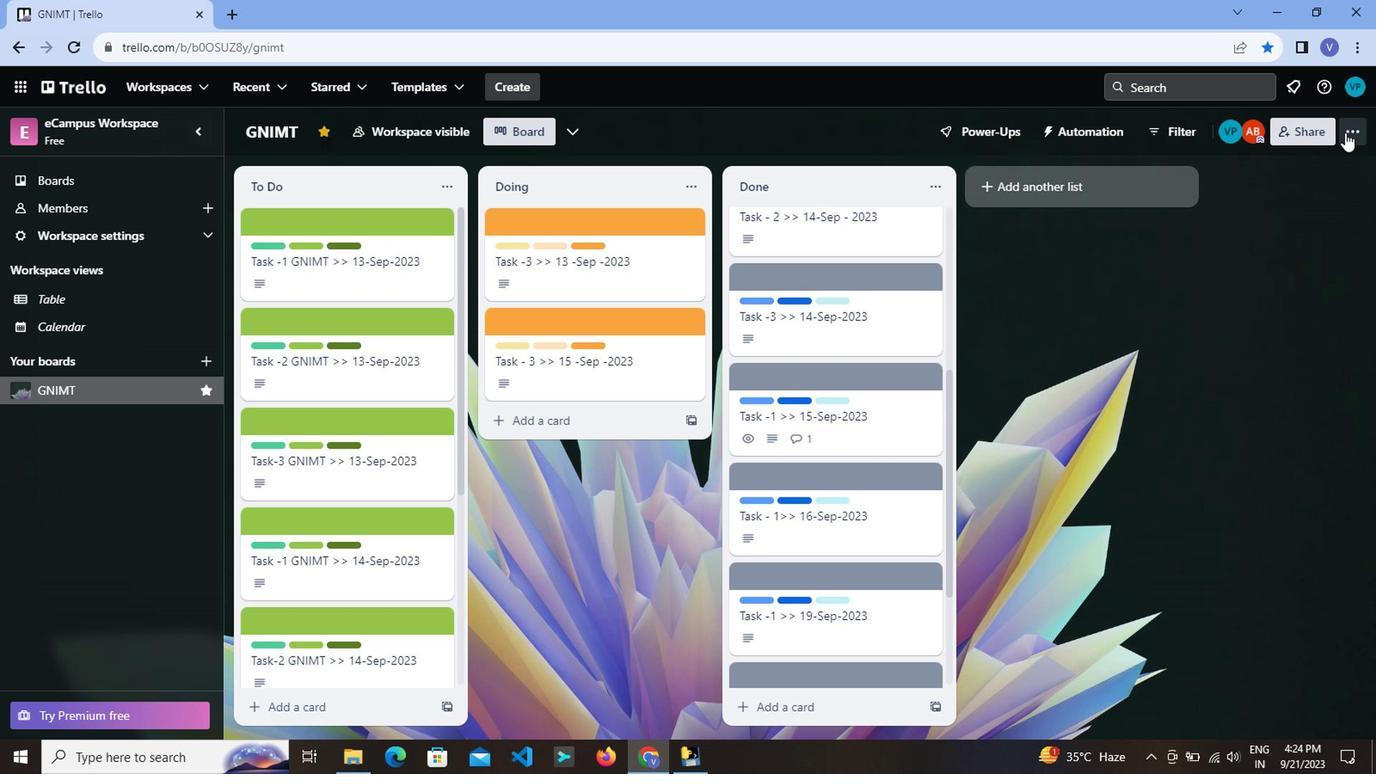 
Action: Mouse pressed left at (1197, 175)
Screenshot: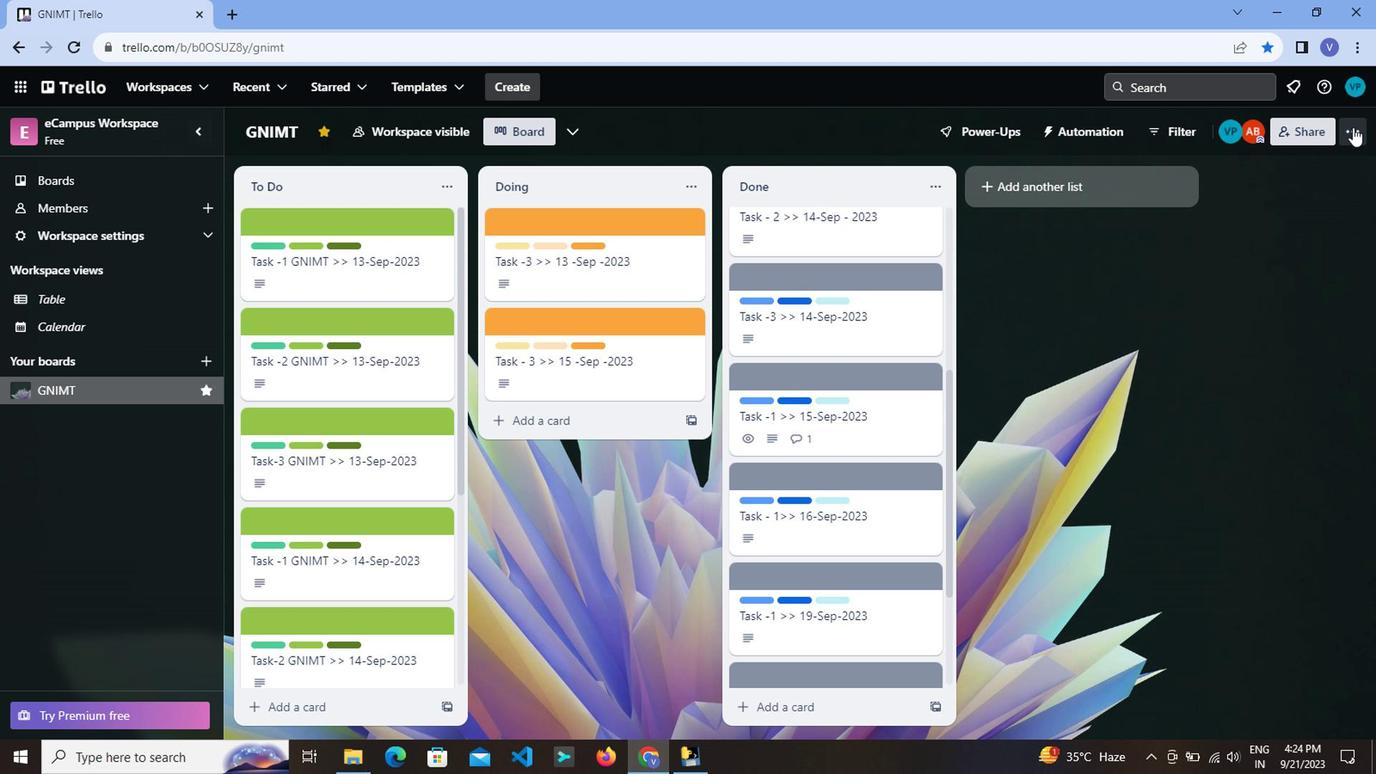 
Action: Mouse moved to (1040, 344)
Screenshot: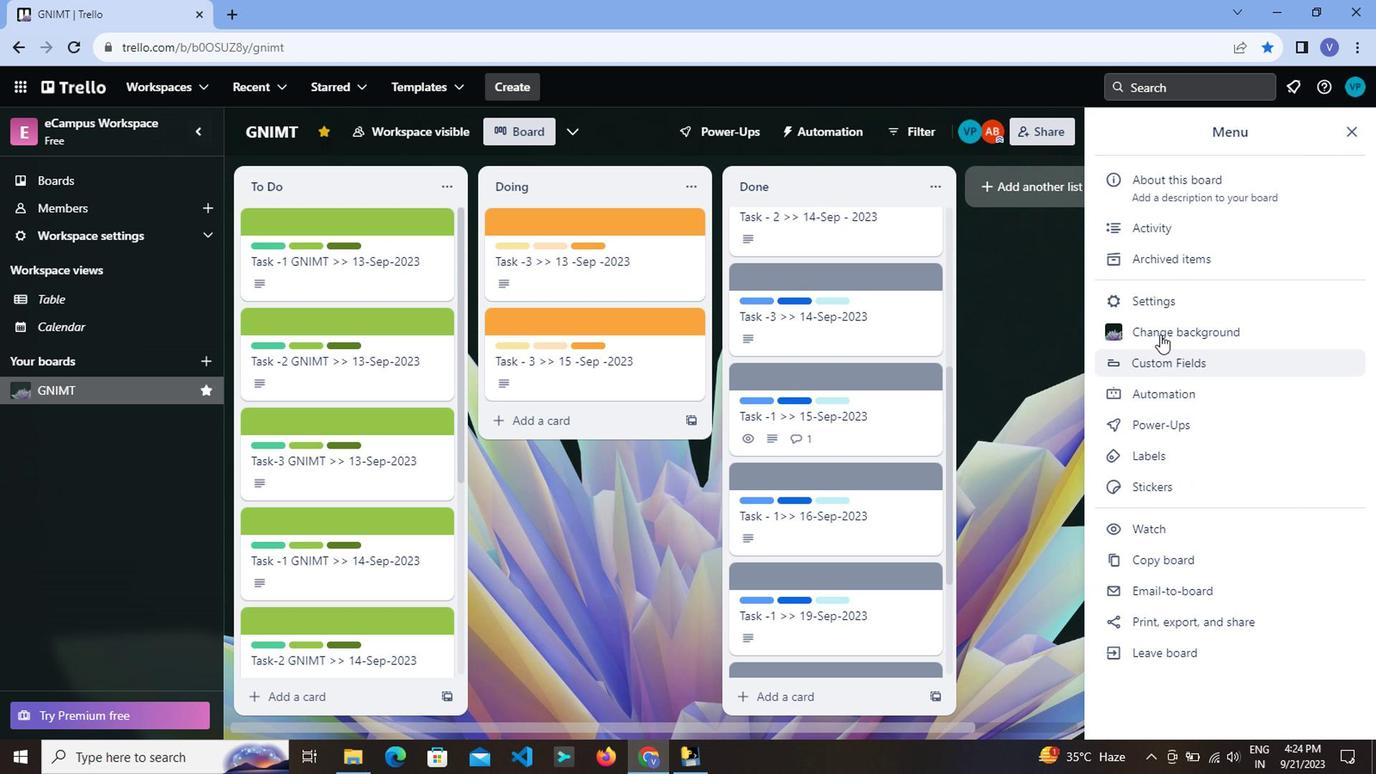 
Action: Mouse pressed left at (1040, 344)
Screenshot: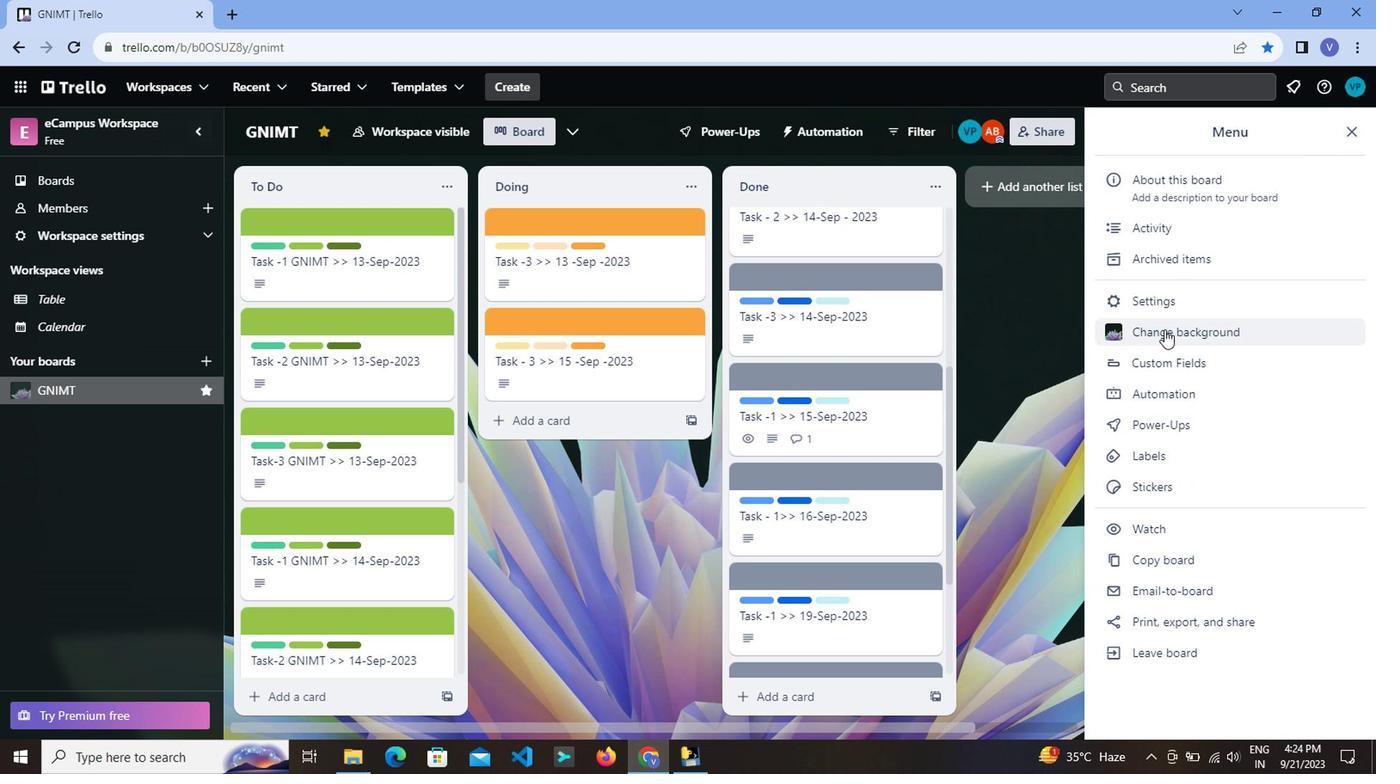 
Action: Mouse moved to (1061, 255)
Screenshot: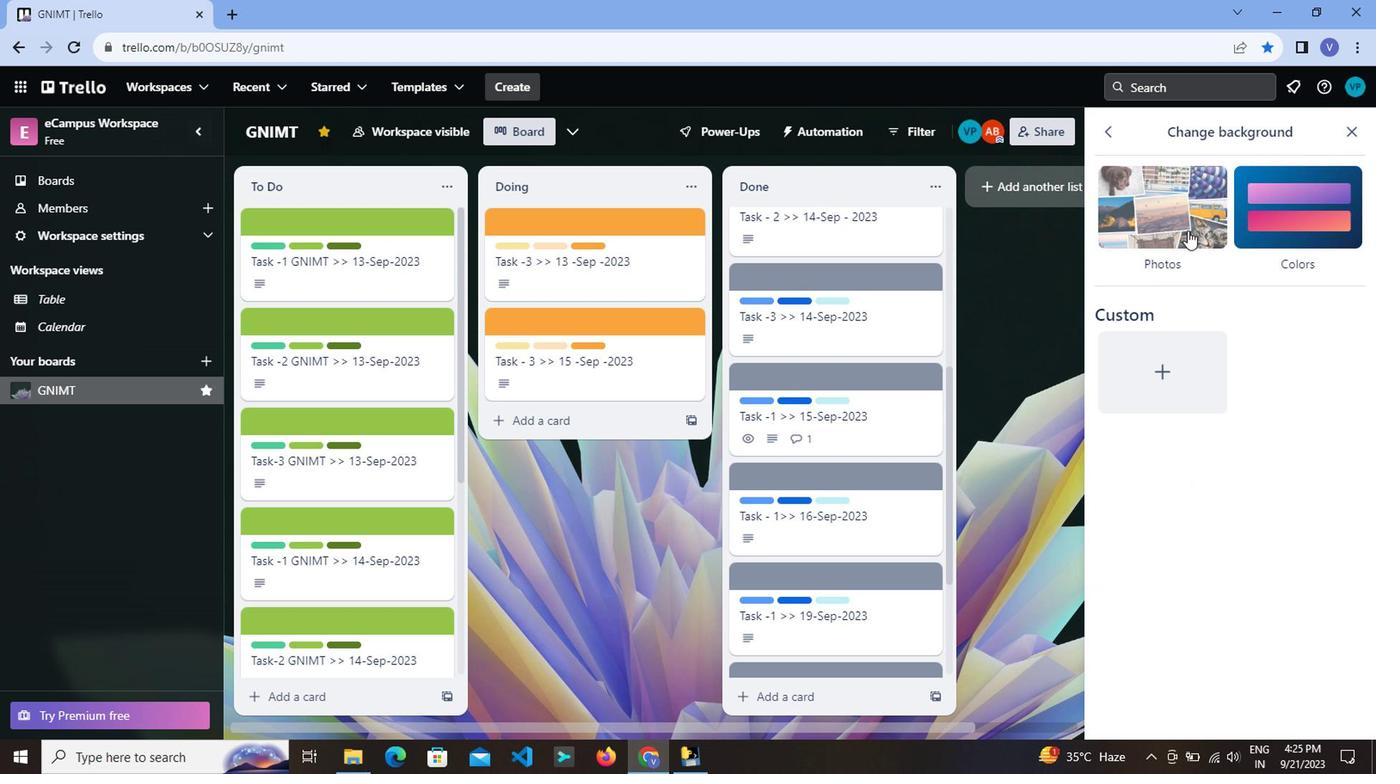 
Action: Mouse pressed left at (1061, 255)
Screenshot: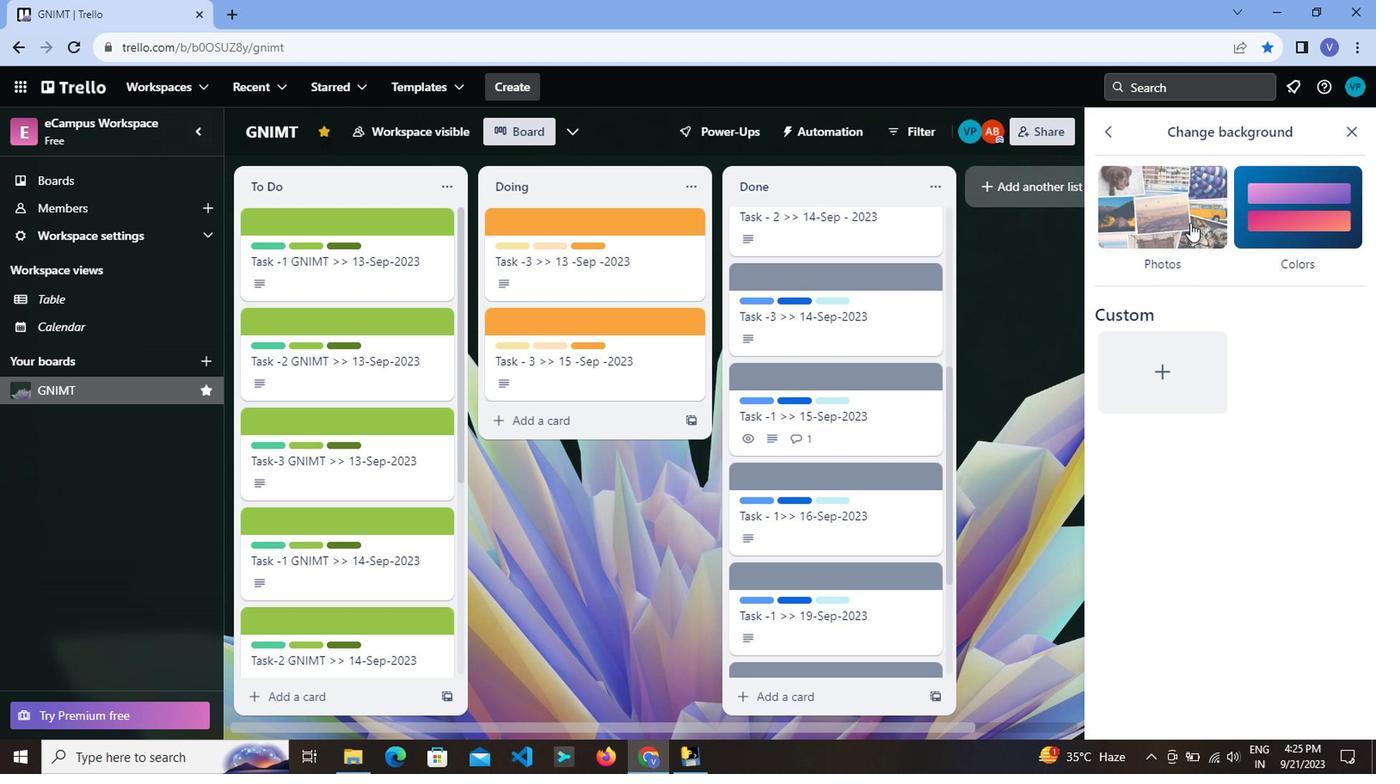 
Action: Mouse moved to (1137, 367)
Screenshot: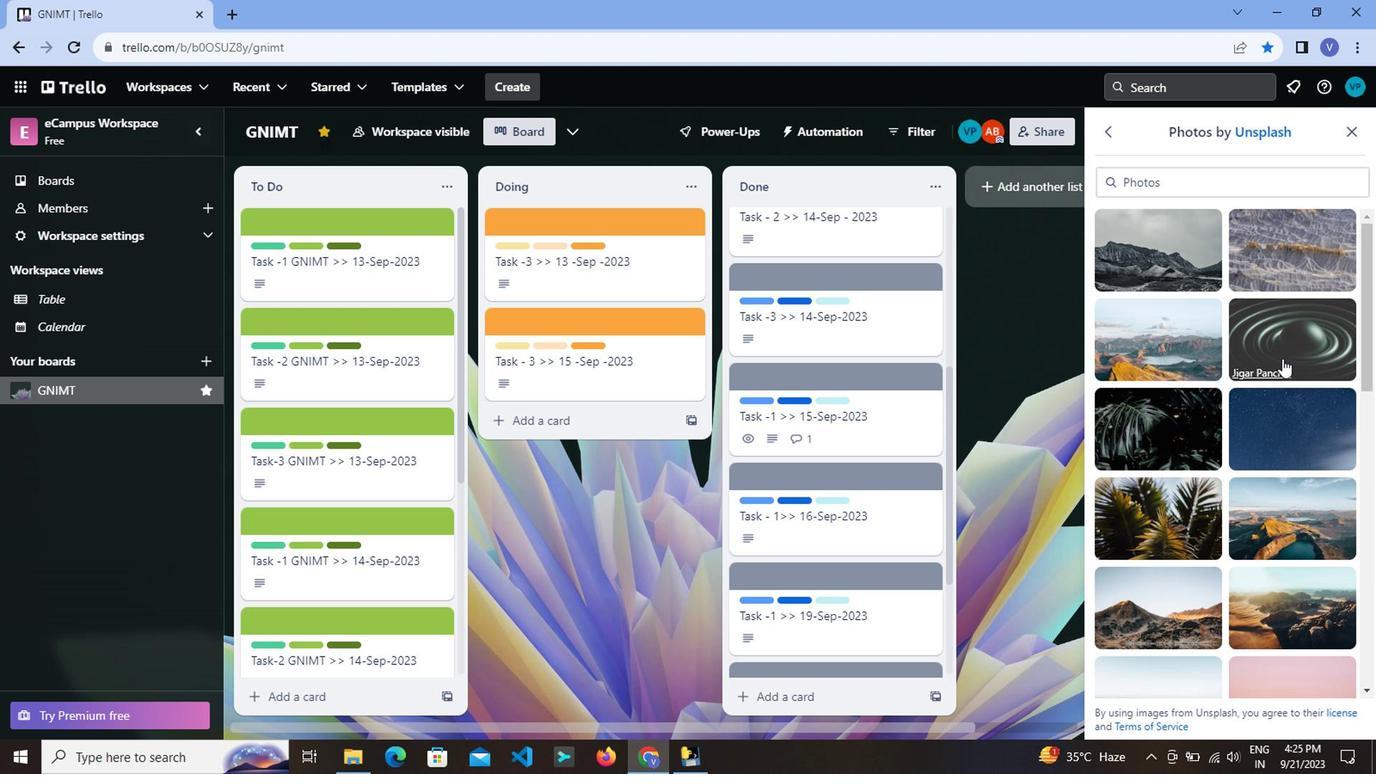 
Action: Mouse scrolled (1137, 367) with delta (0, 0)
Screenshot: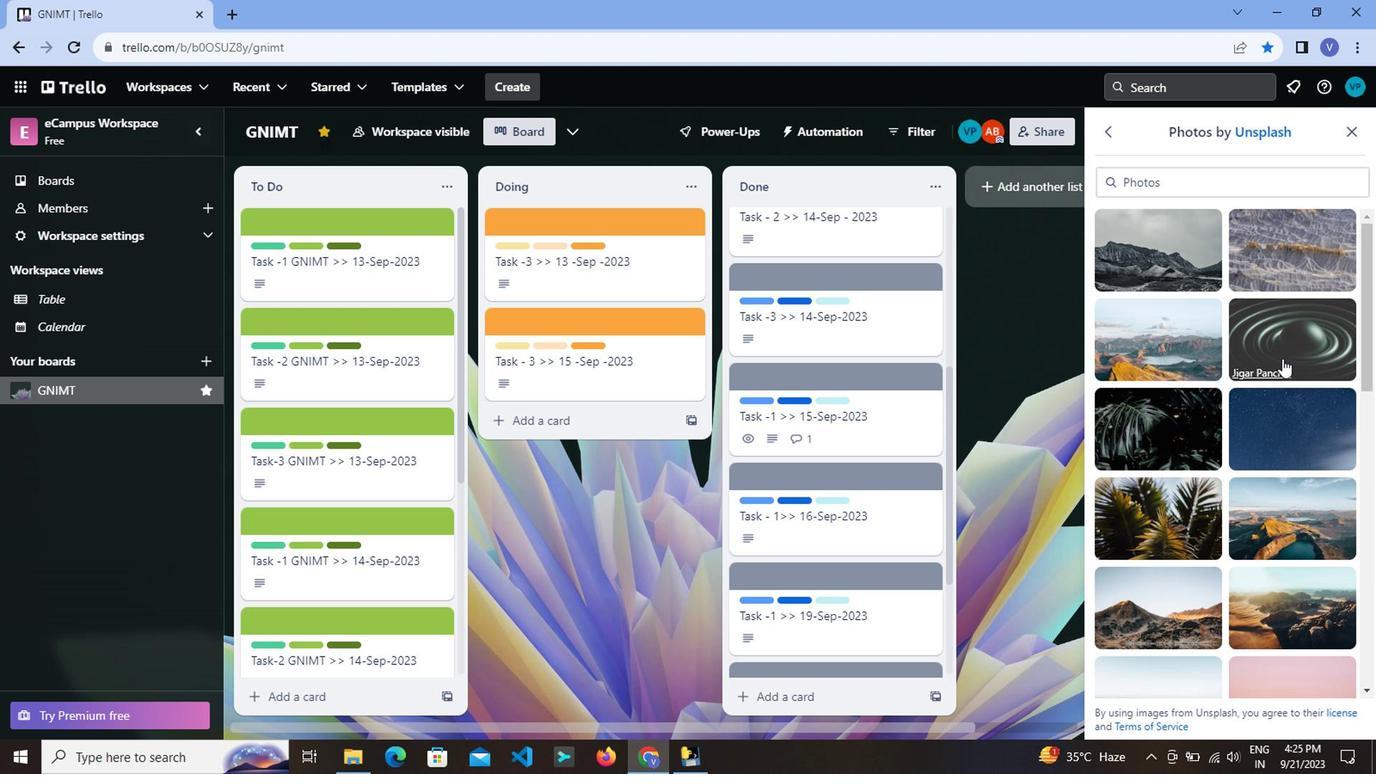 
Action: Mouse moved to (1128, 392)
Screenshot: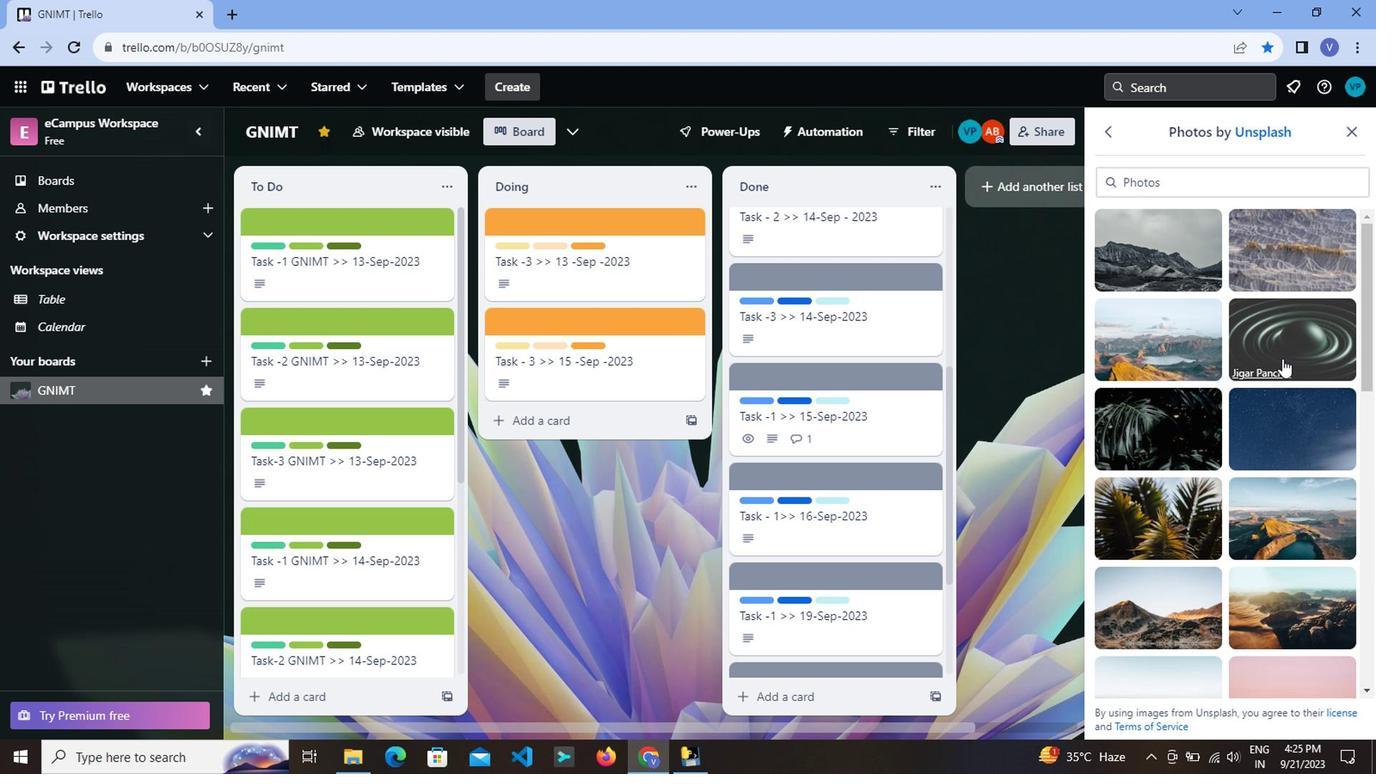 
Action: Mouse scrolled (1128, 392) with delta (0, 0)
Screenshot: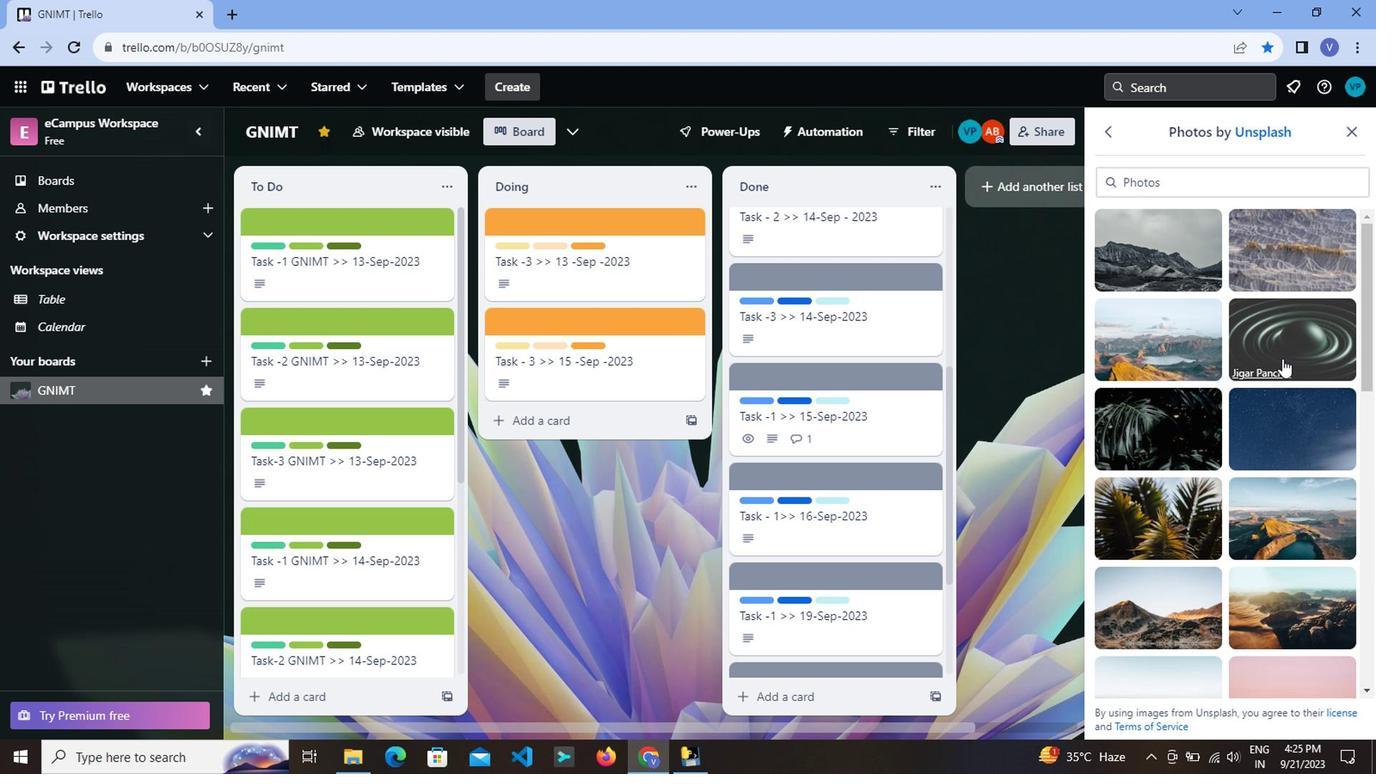
Action: Mouse moved to (1103, 449)
Screenshot: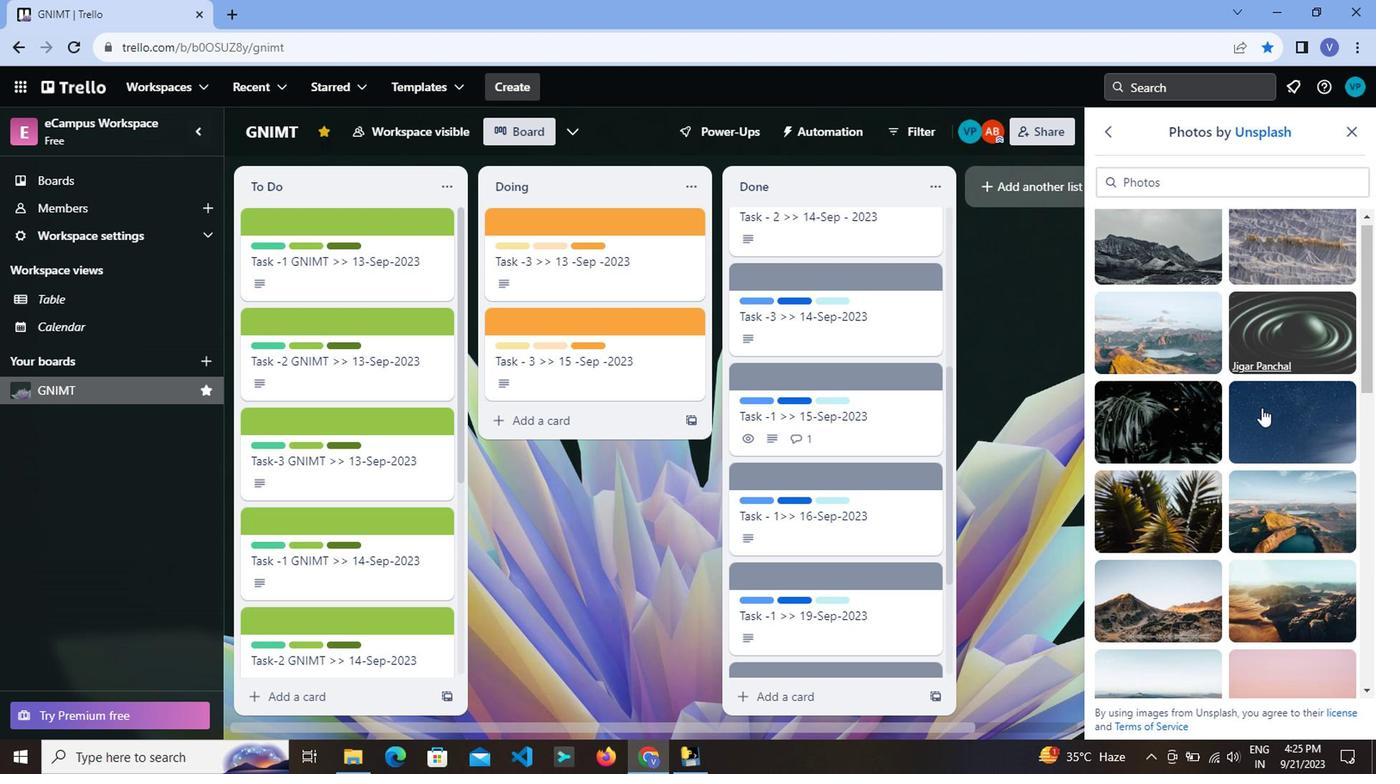 
Action: Mouse scrolled (1103, 448) with delta (0, 0)
Screenshot: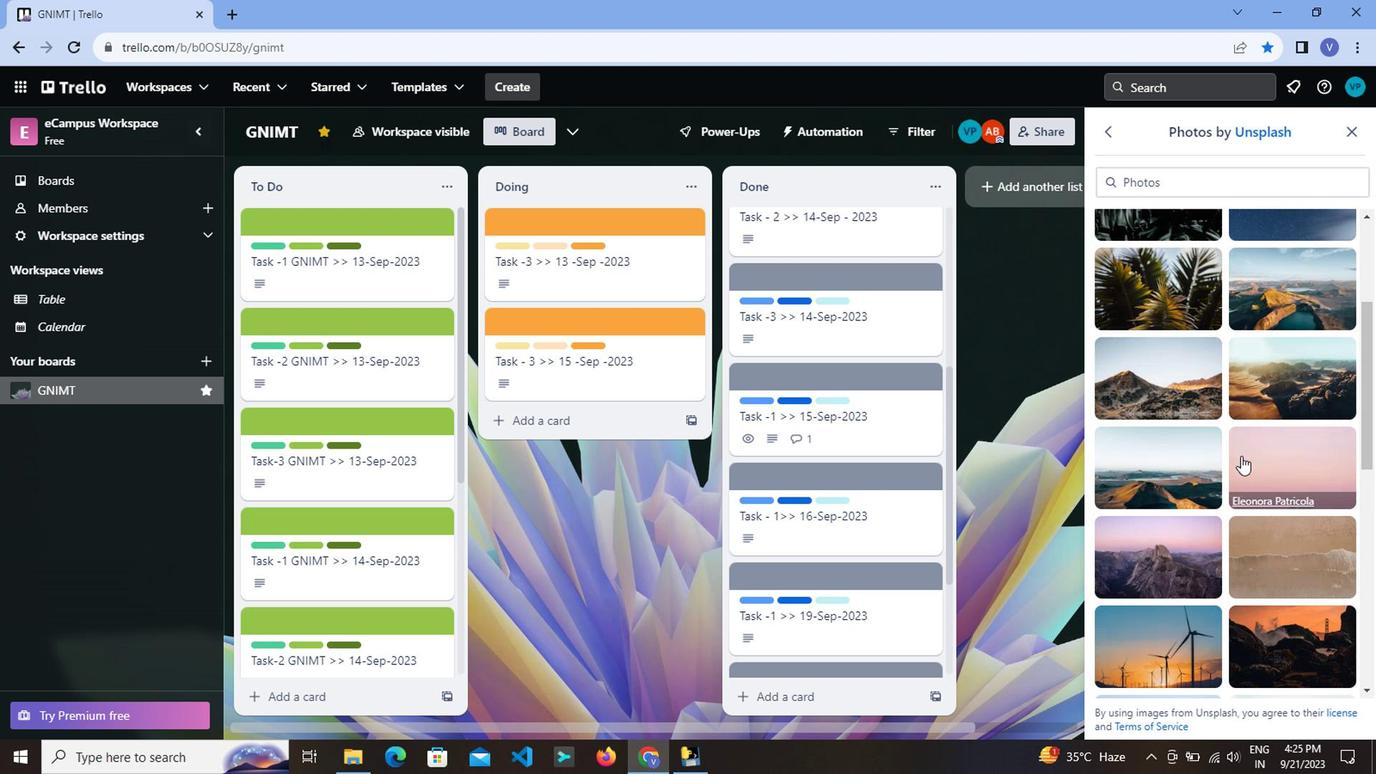
Action: Mouse scrolled (1103, 448) with delta (0, 0)
Screenshot: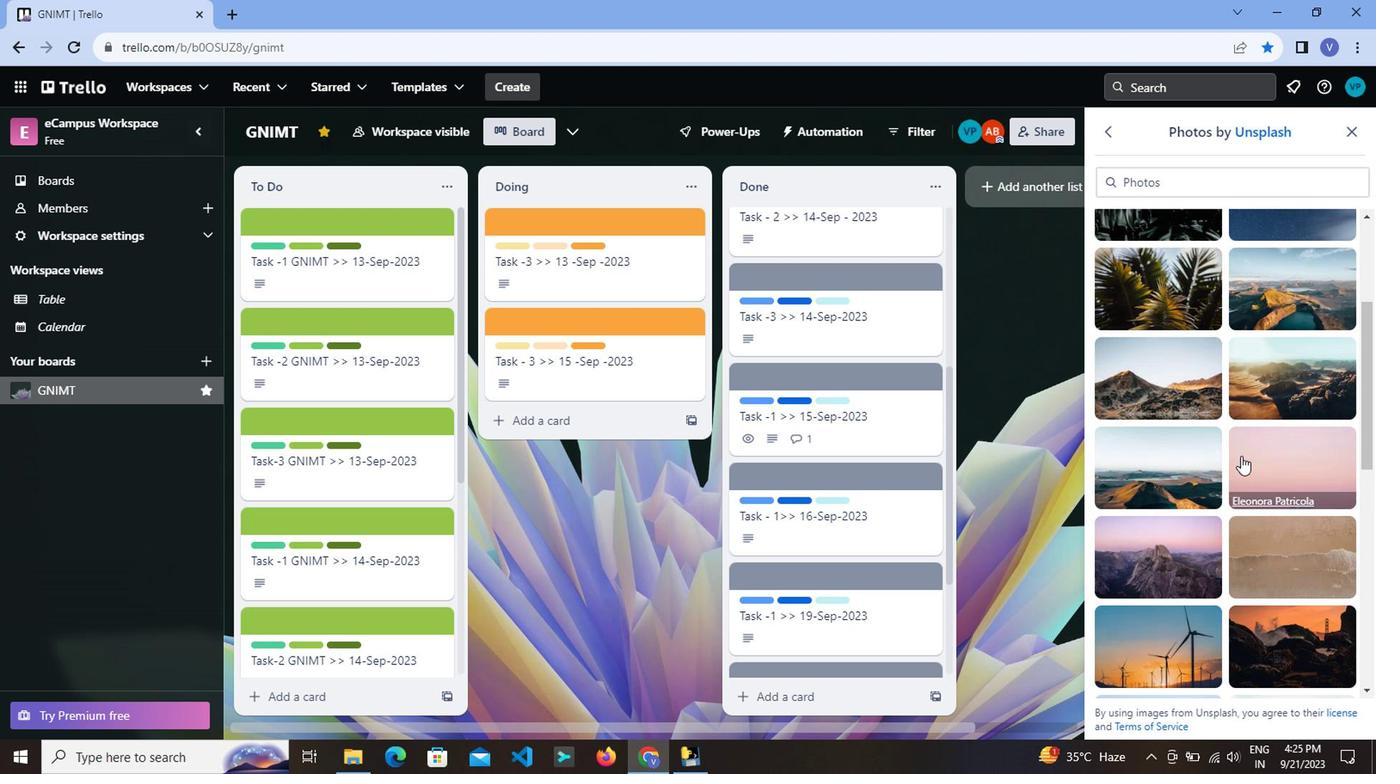
Action: Mouse moved to (1101, 455)
Screenshot: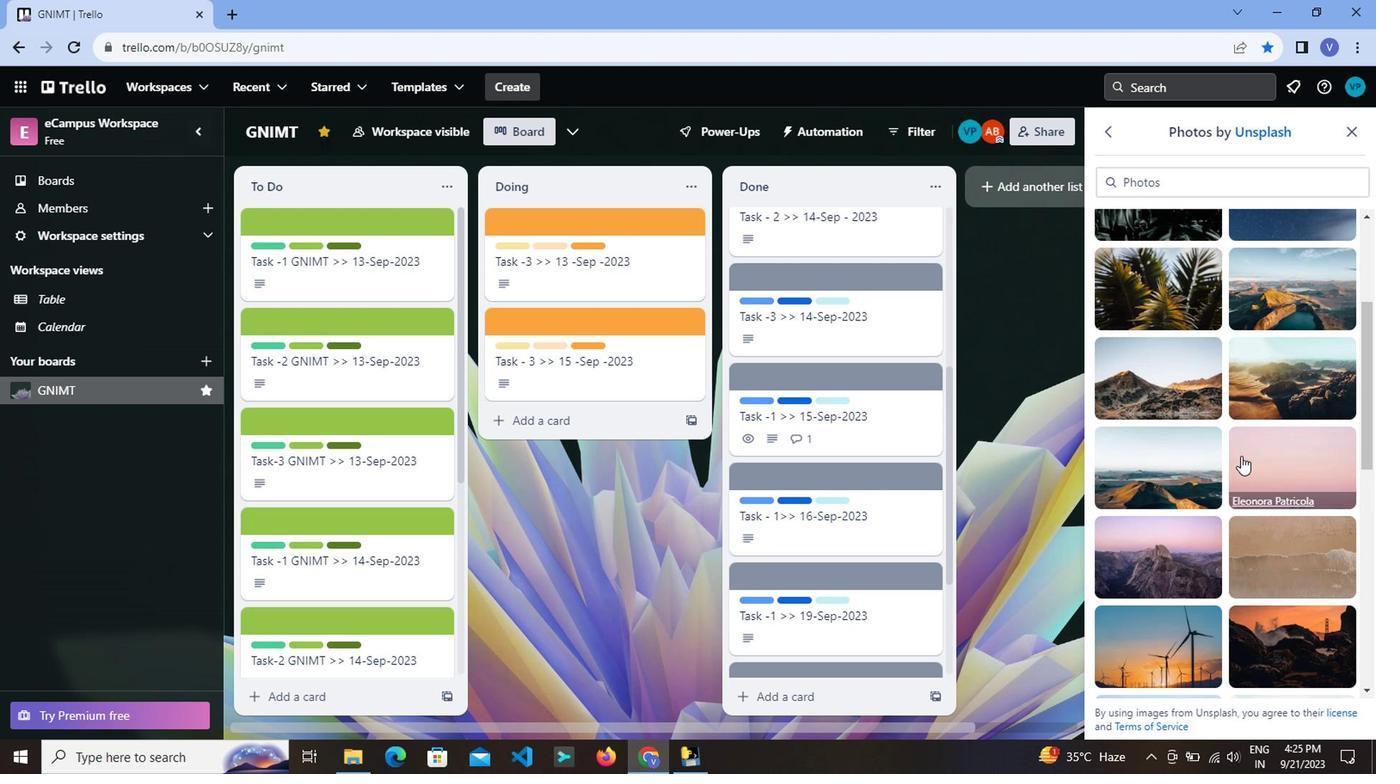 
Action: Mouse scrolled (1101, 454) with delta (0, 0)
Screenshot: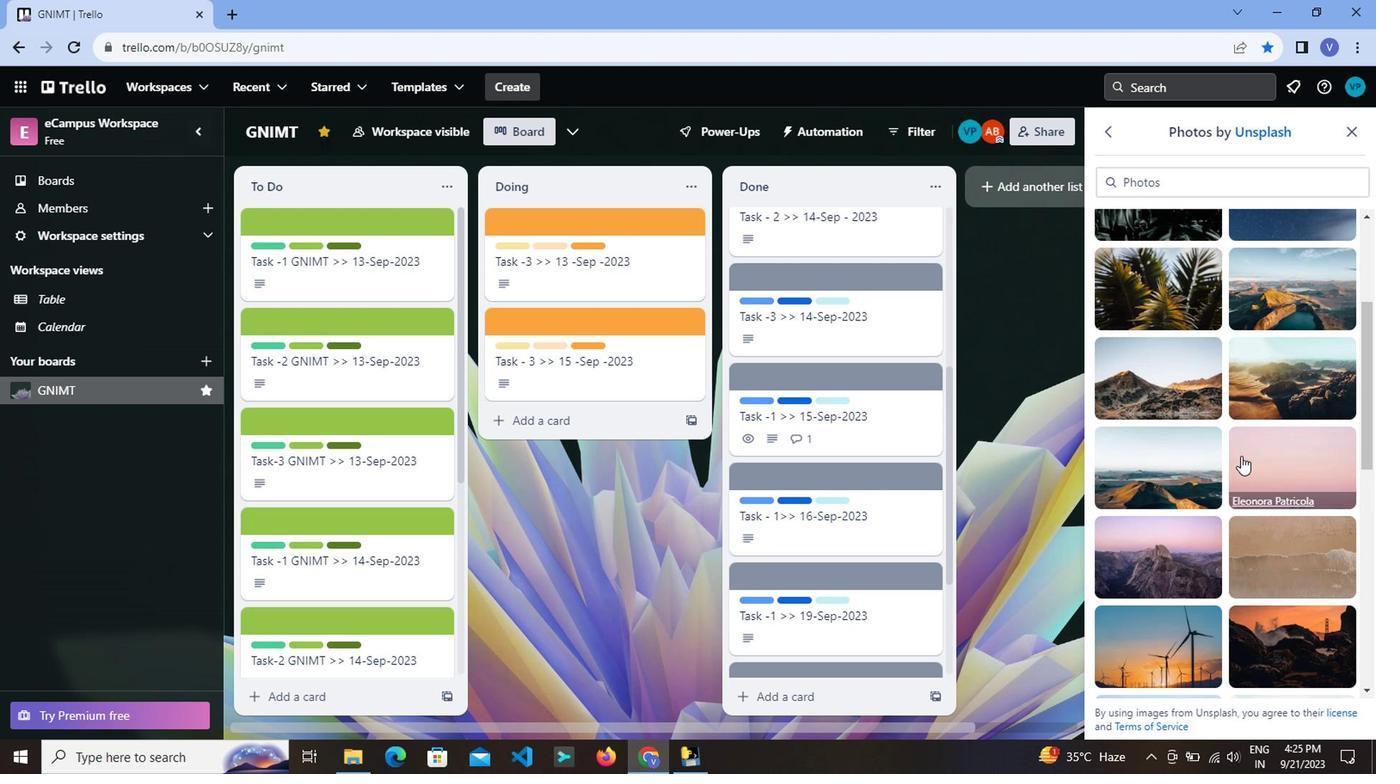 
Action: Mouse moved to (1073, 468)
Screenshot: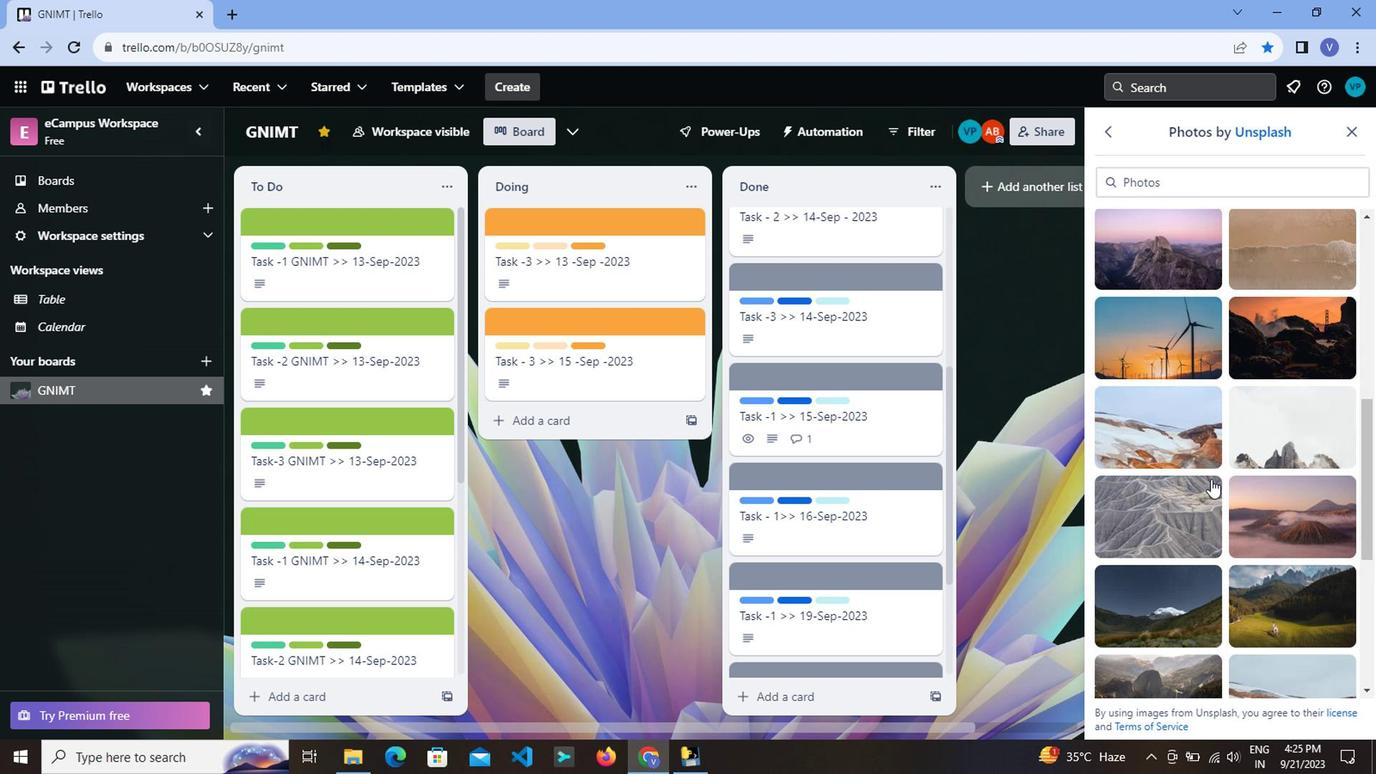 
Action: Mouse scrolled (1073, 468) with delta (0, 0)
Screenshot: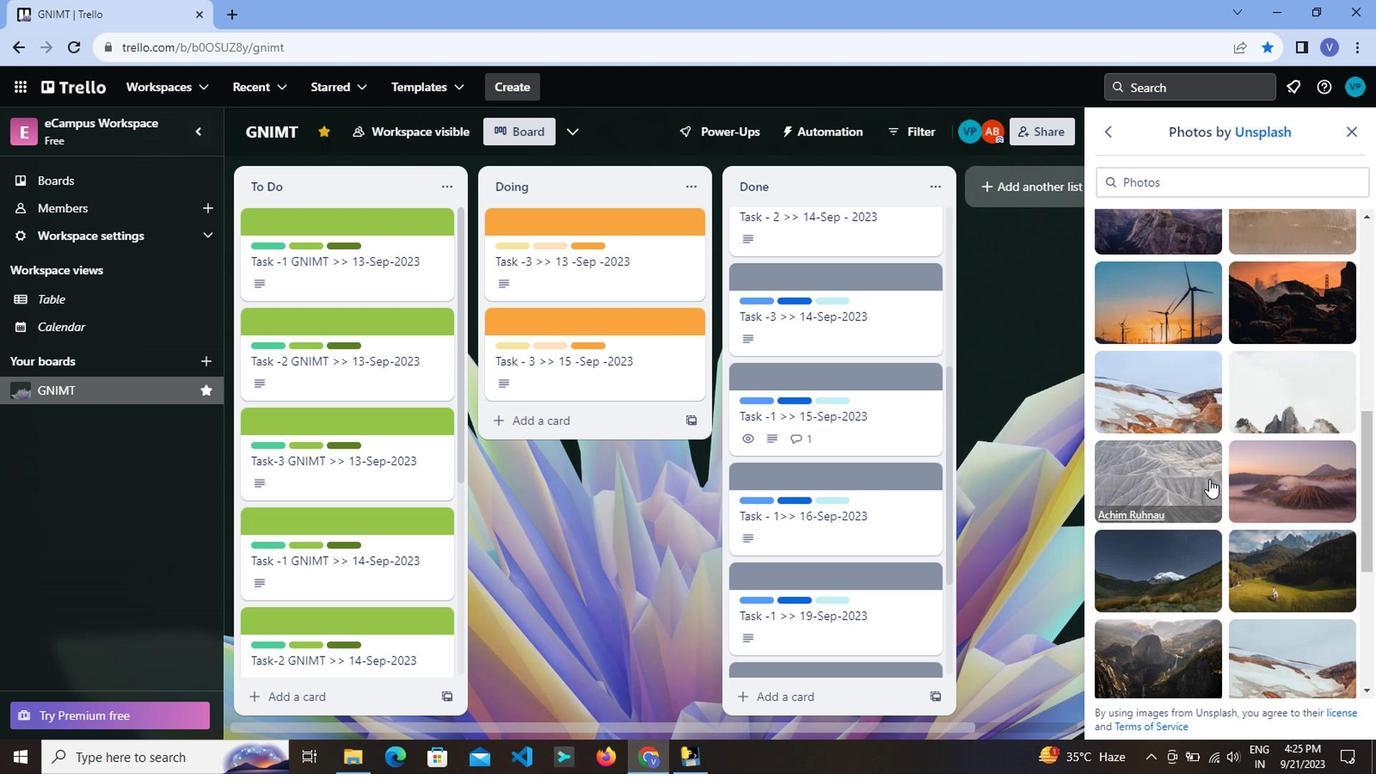 
Action: Mouse moved to (1073, 469)
Screenshot: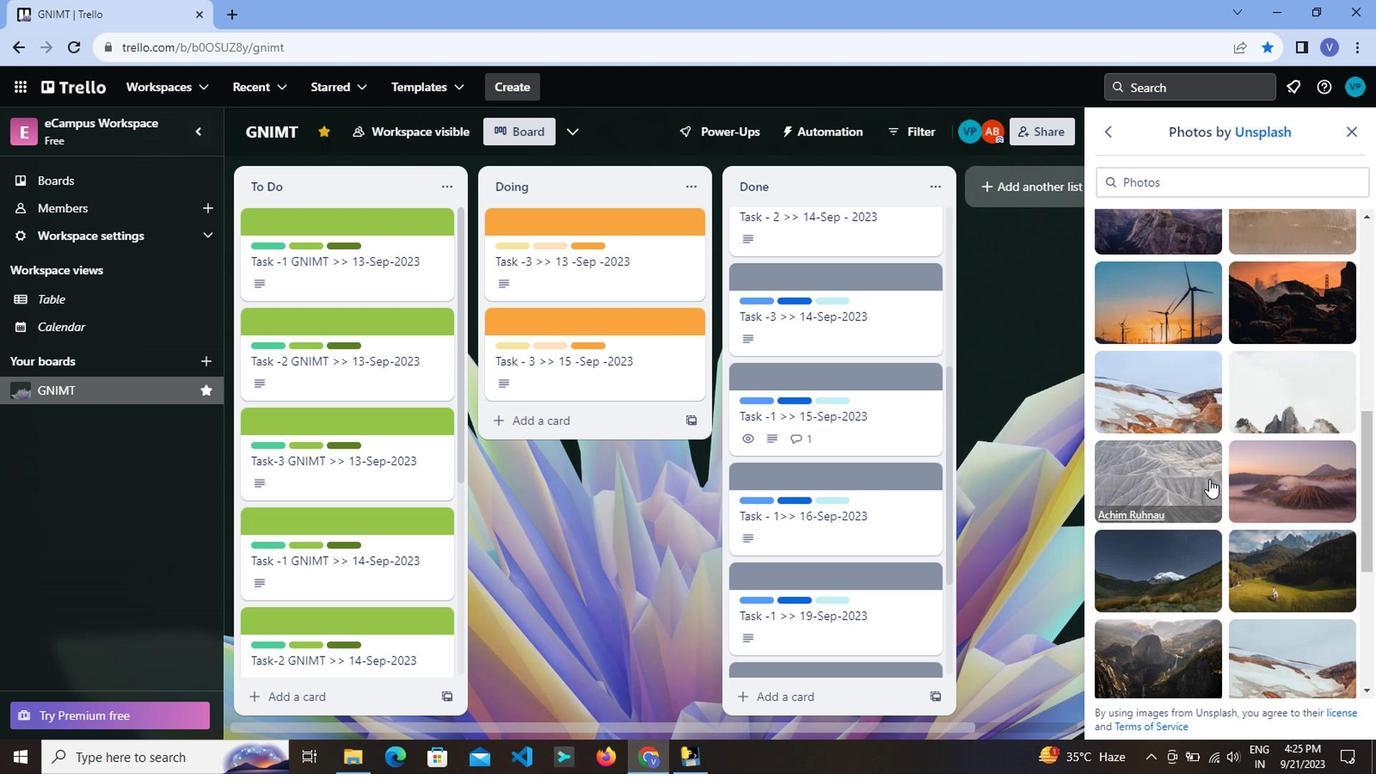 
Action: Mouse scrolled (1073, 468) with delta (0, 0)
Screenshot: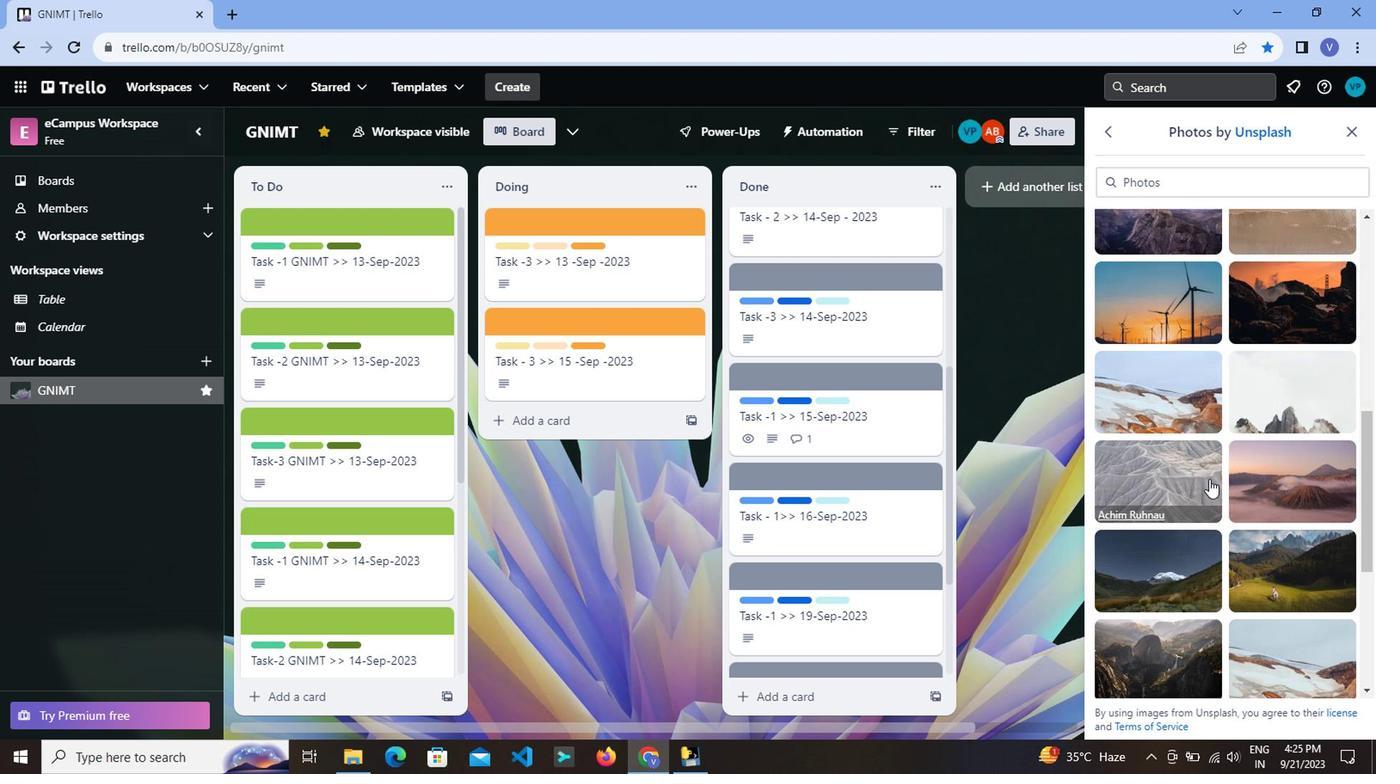 
Action: Mouse moved to (1069, 473)
Screenshot: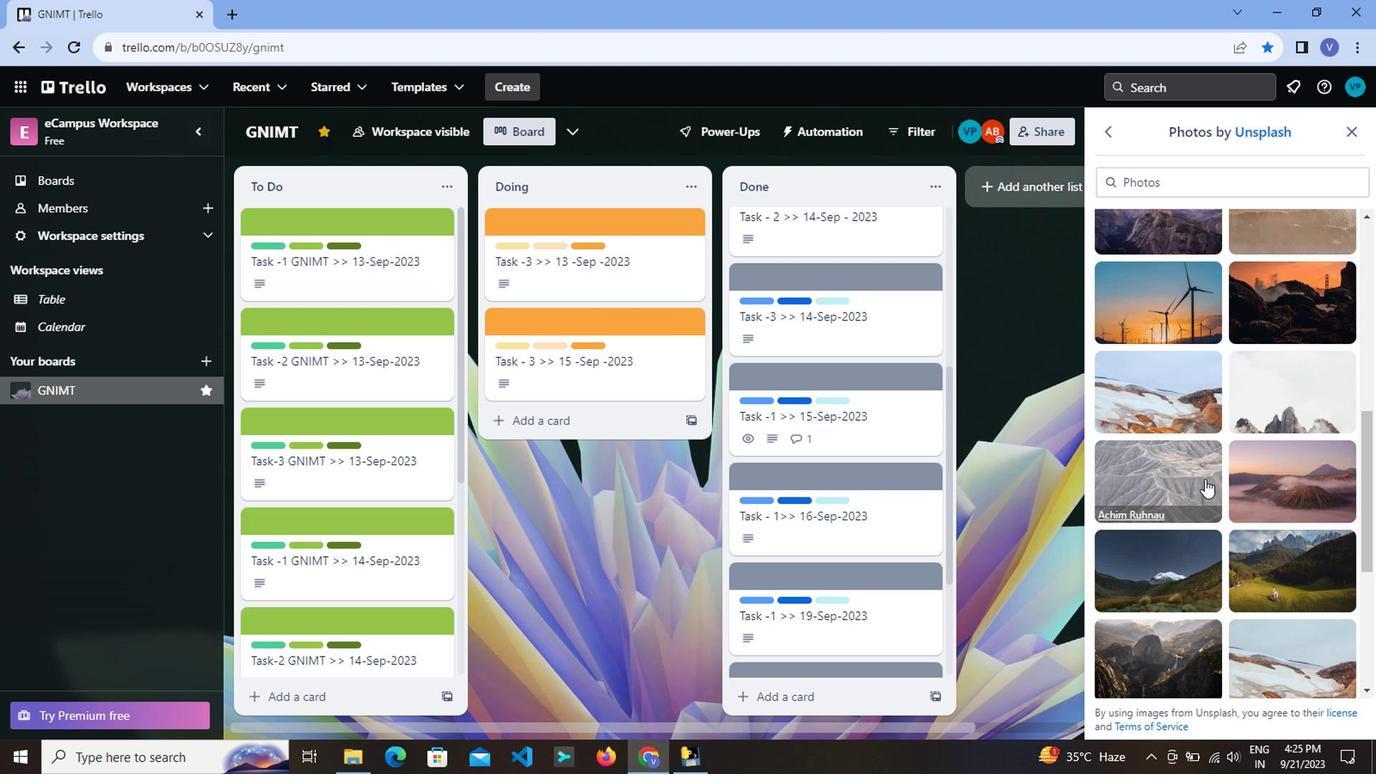 
Action: Mouse scrolled (1069, 472) with delta (0, 0)
Screenshot: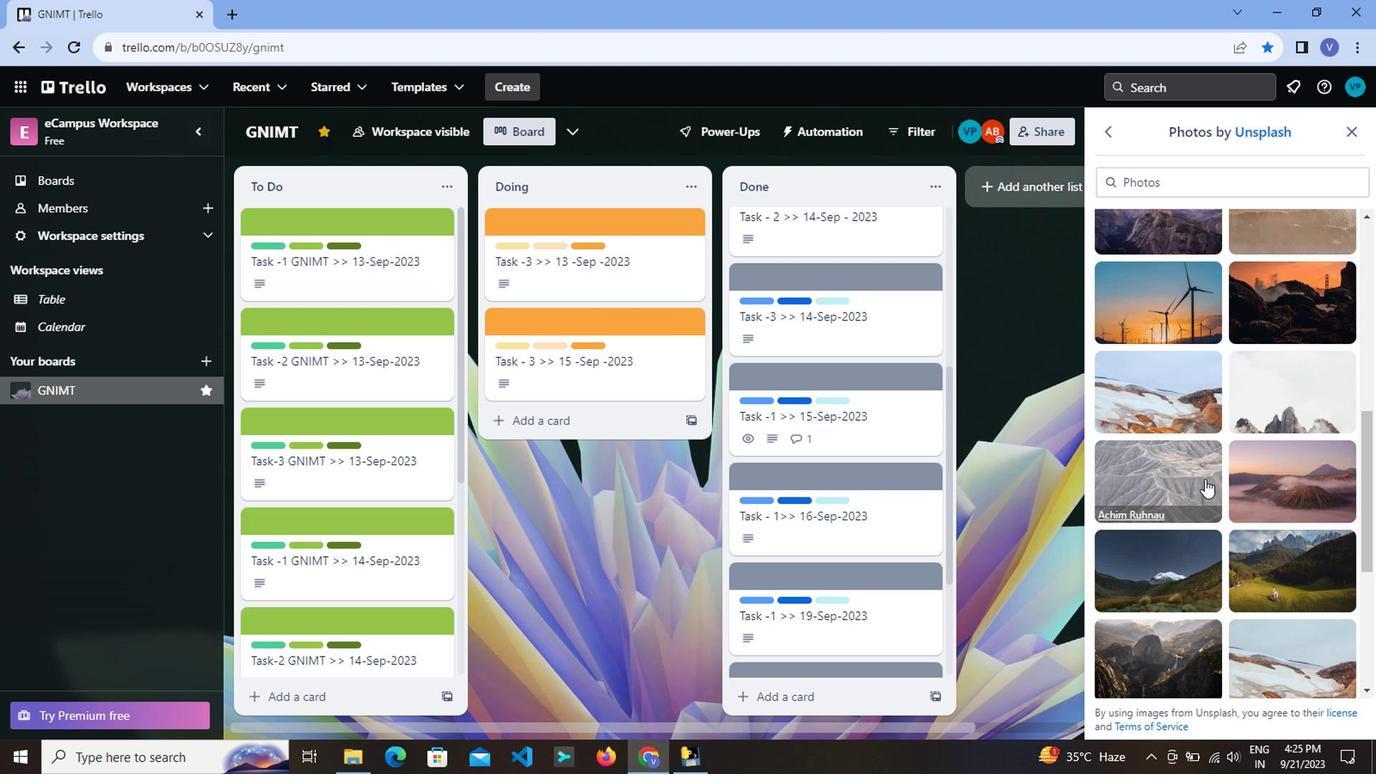 
Action: Mouse moved to (1042, 475)
Screenshot: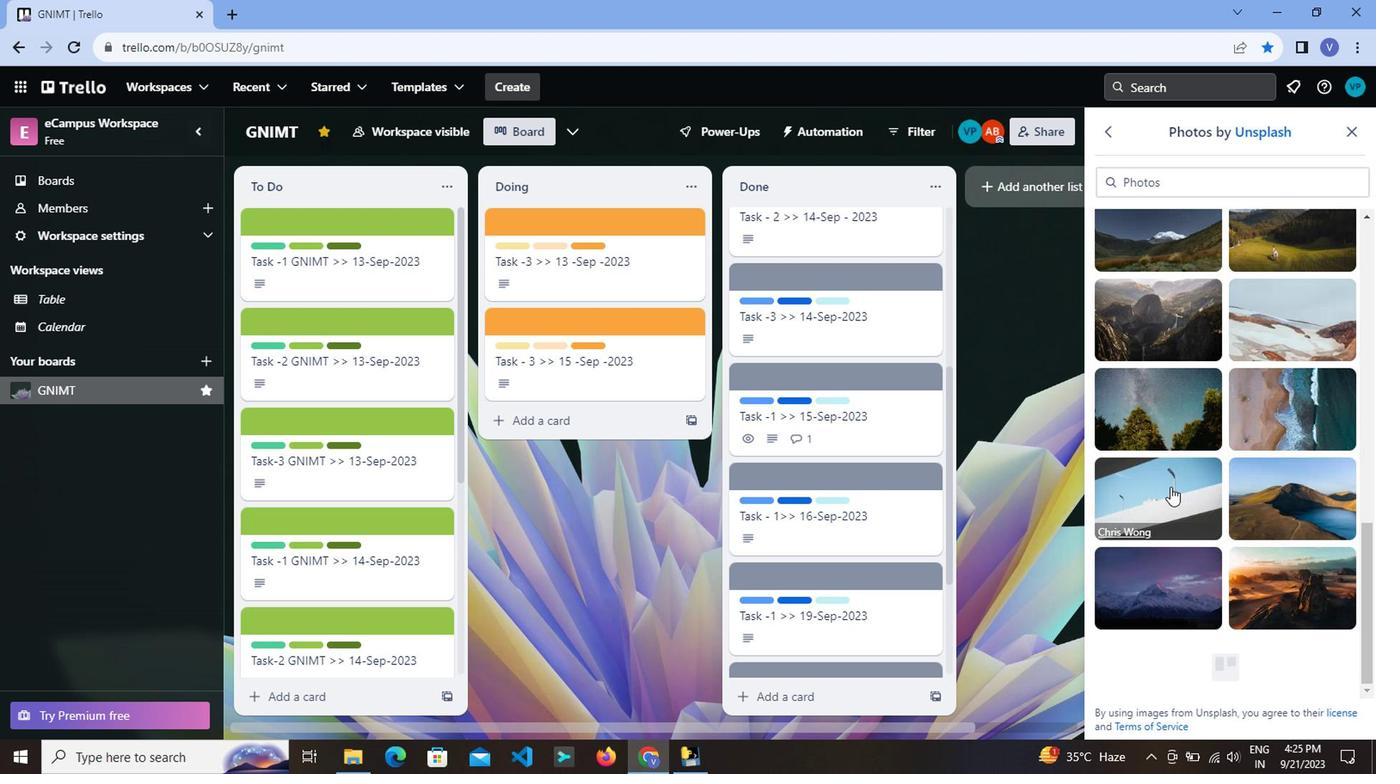 
Action: Mouse scrolled (1042, 475) with delta (0, 0)
Screenshot: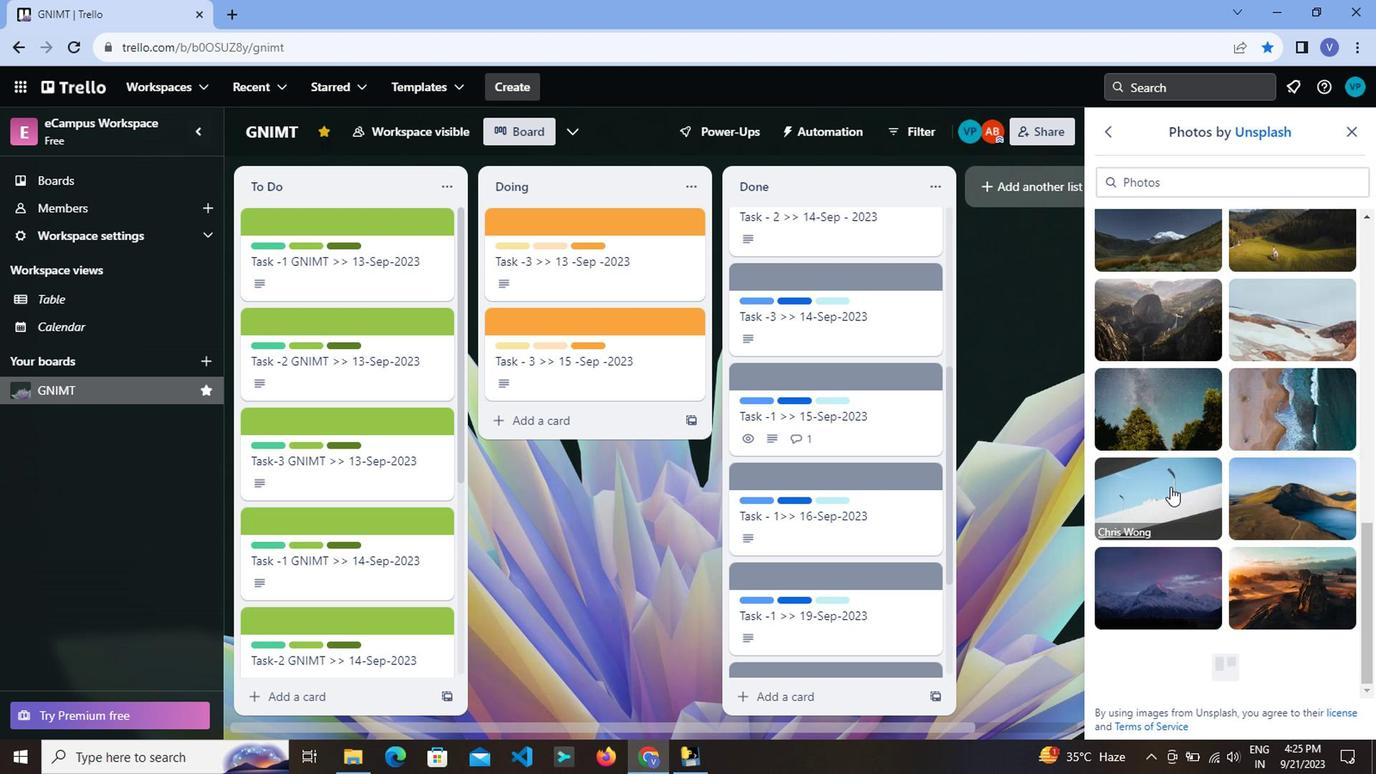 
Action: Mouse scrolled (1042, 475) with delta (0, 0)
Screenshot: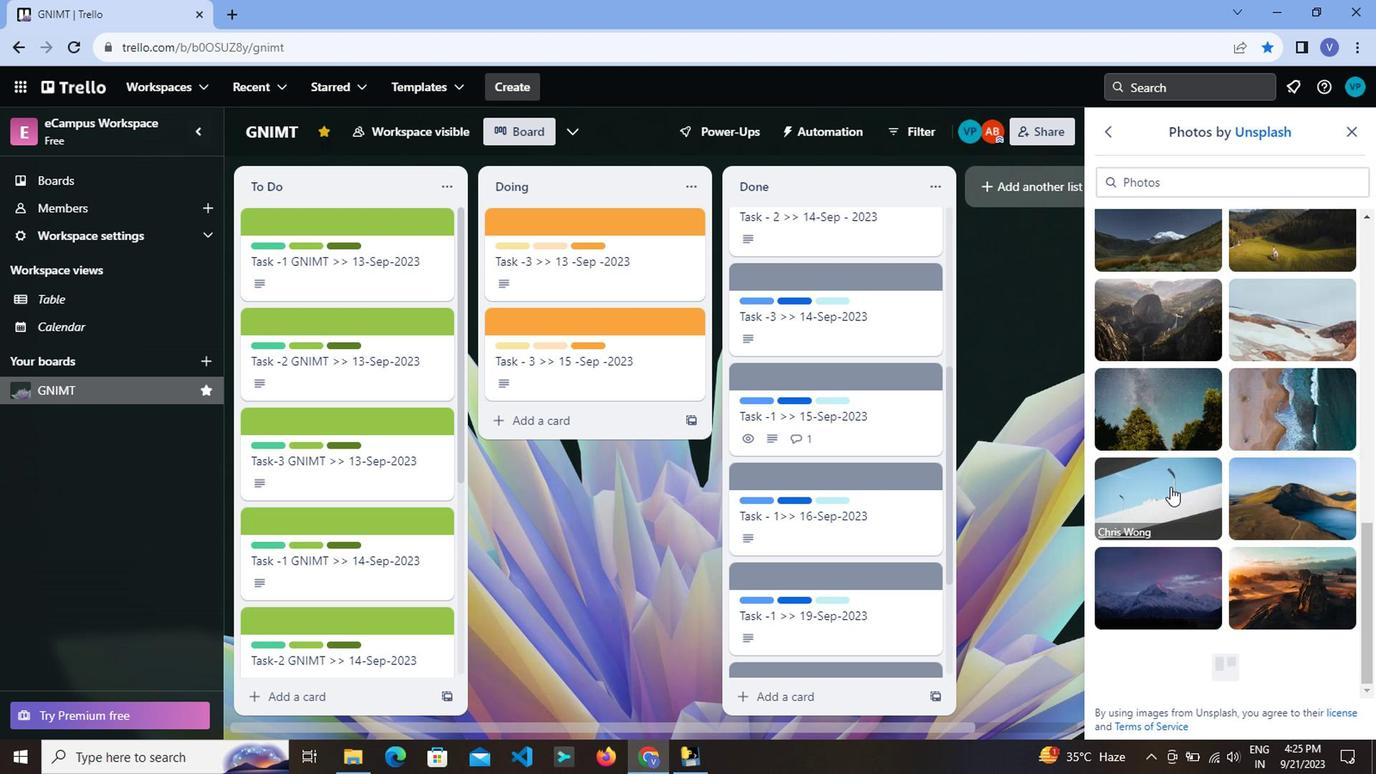 
Action: Mouse moved to (1042, 476)
Screenshot: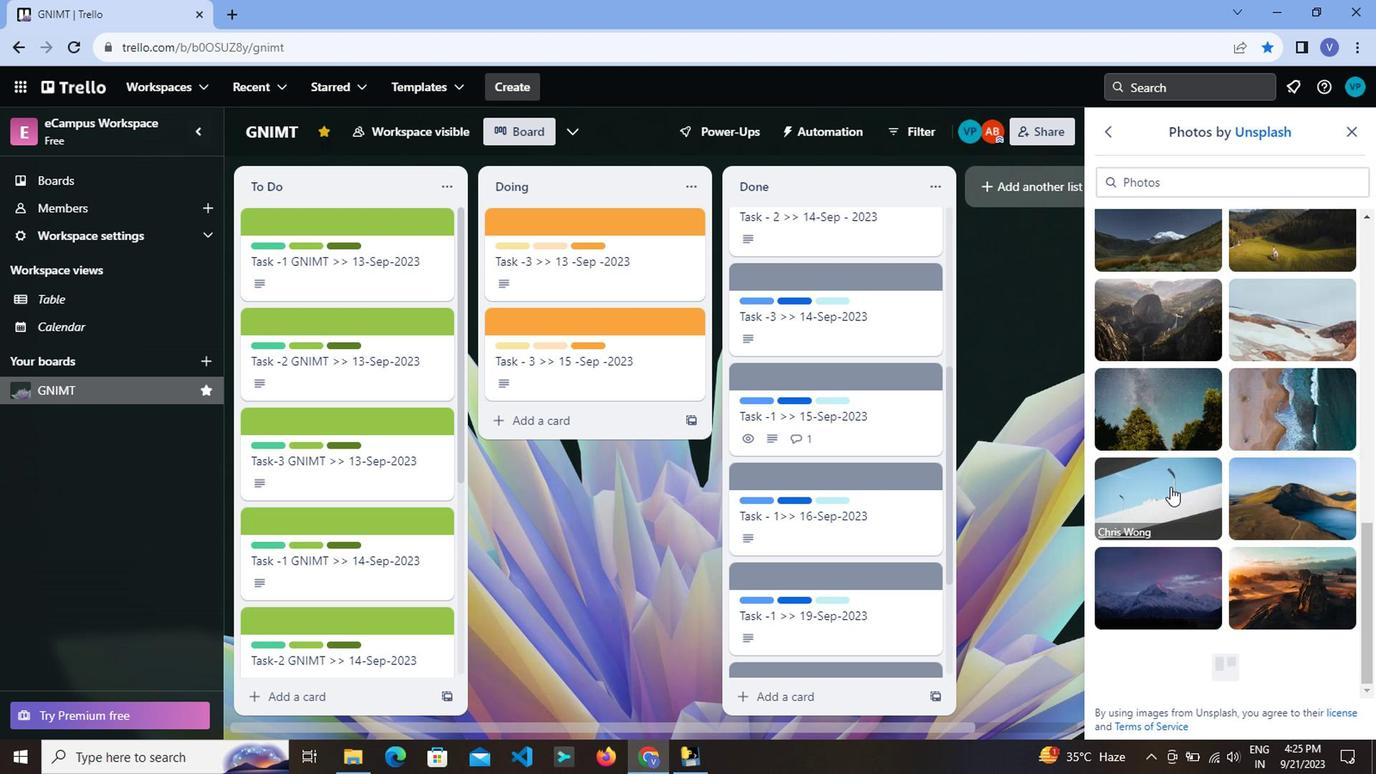 
Action: Mouse scrolled (1042, 475) with delta (0, 0)
Screenshot: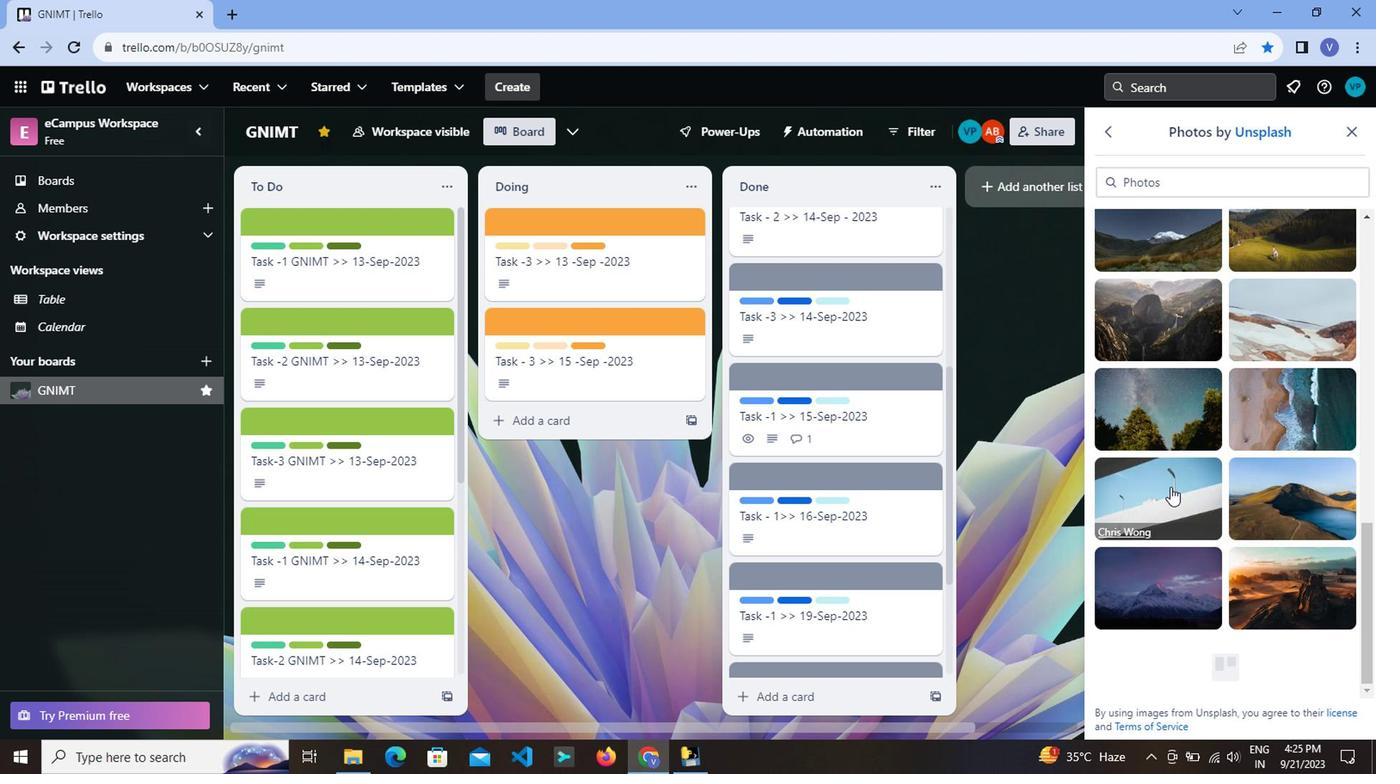 
Action: Mouse moved to (1029, 480)
Screenshot: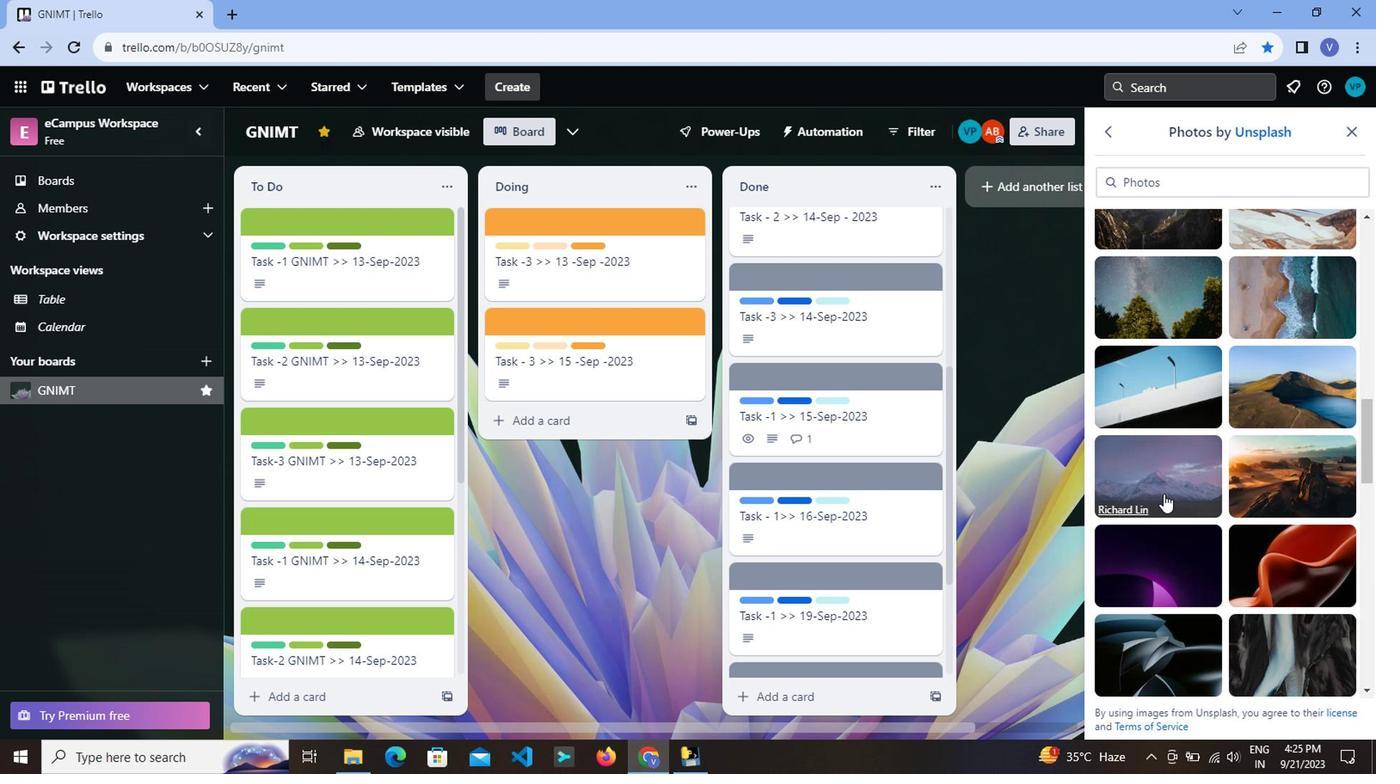 
Action: Mouse scrolled (1029, 480) with delta (0, 0)
Screenshot: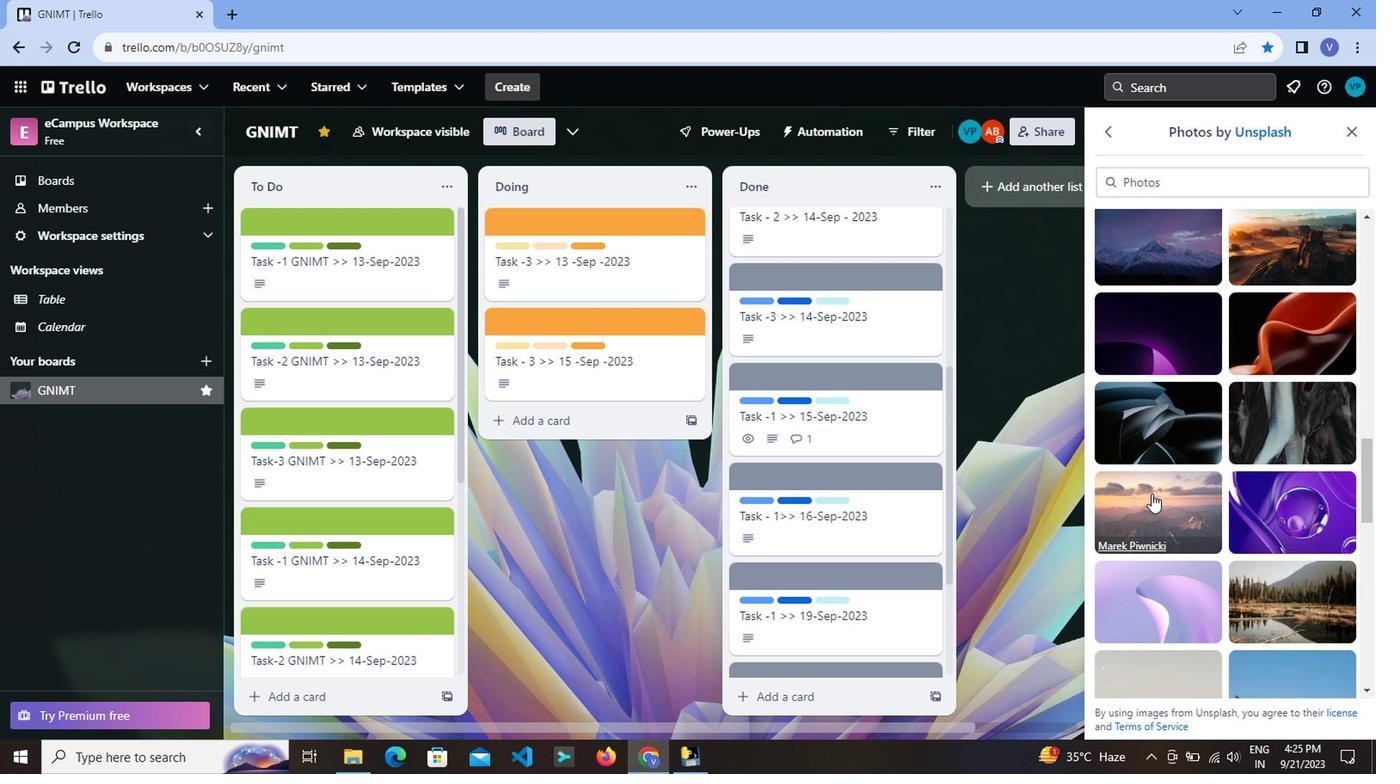 
Action: Mouse moved to (1027, 481)
Screenshot: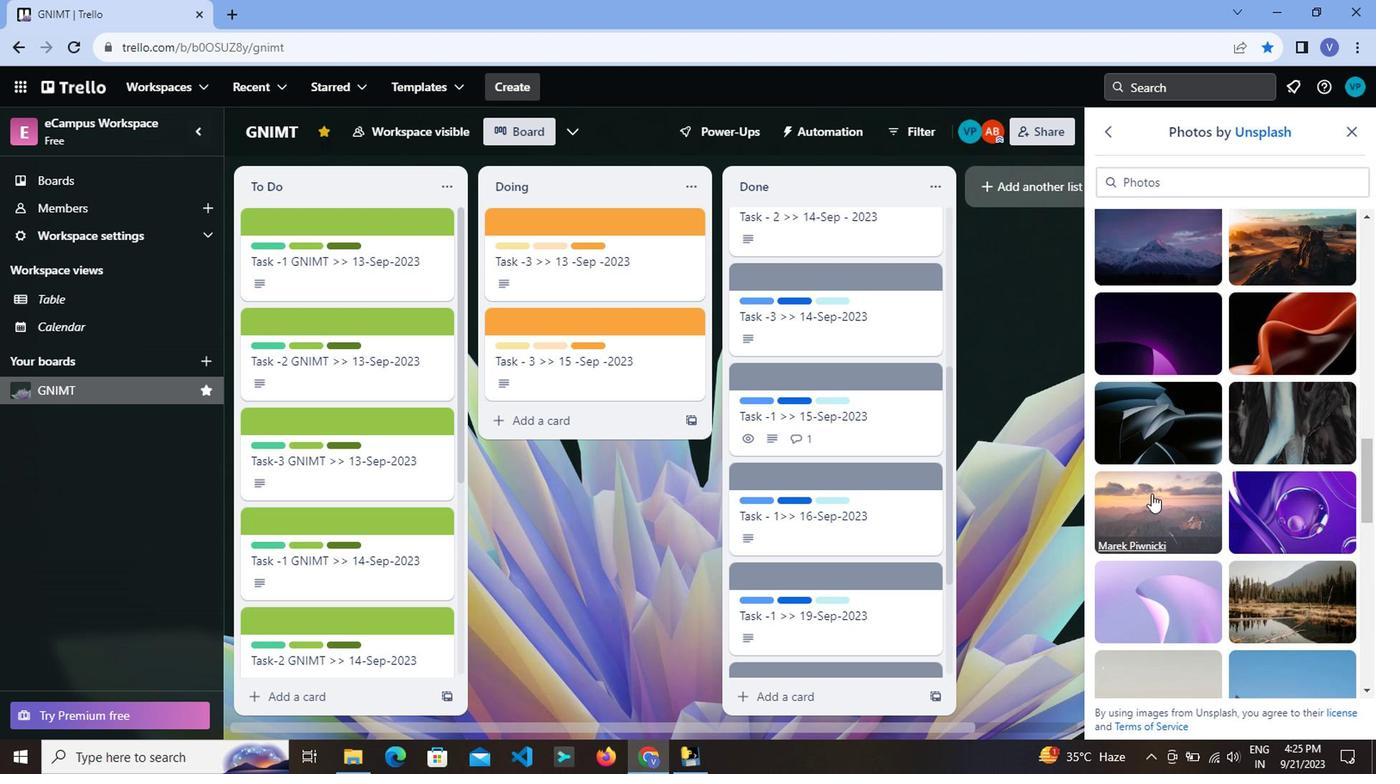 
Action: Mouse scrolled (1027, 480) with delta (0, 0)
Screenshot: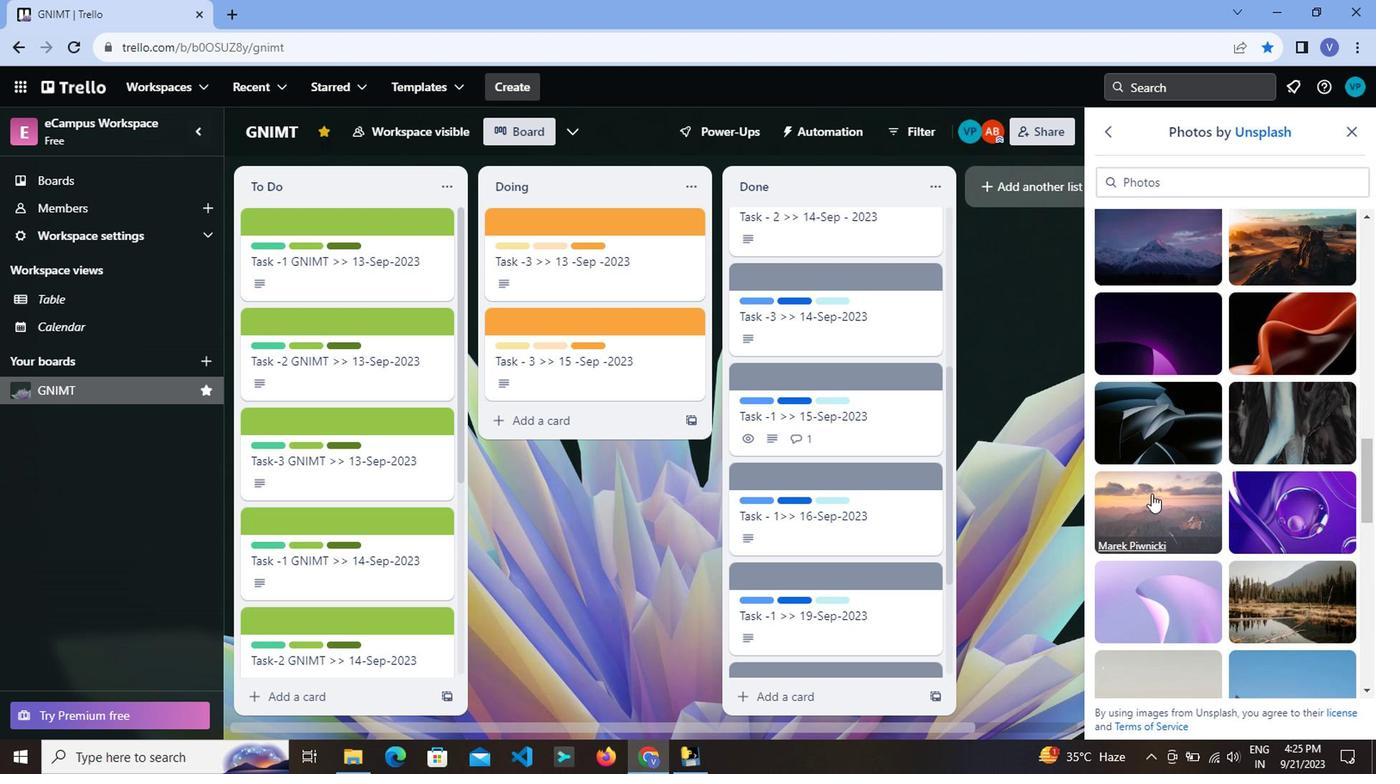 
Action: Mouse scrolled (1027, 480) with delta (0, 0)
Screenshot: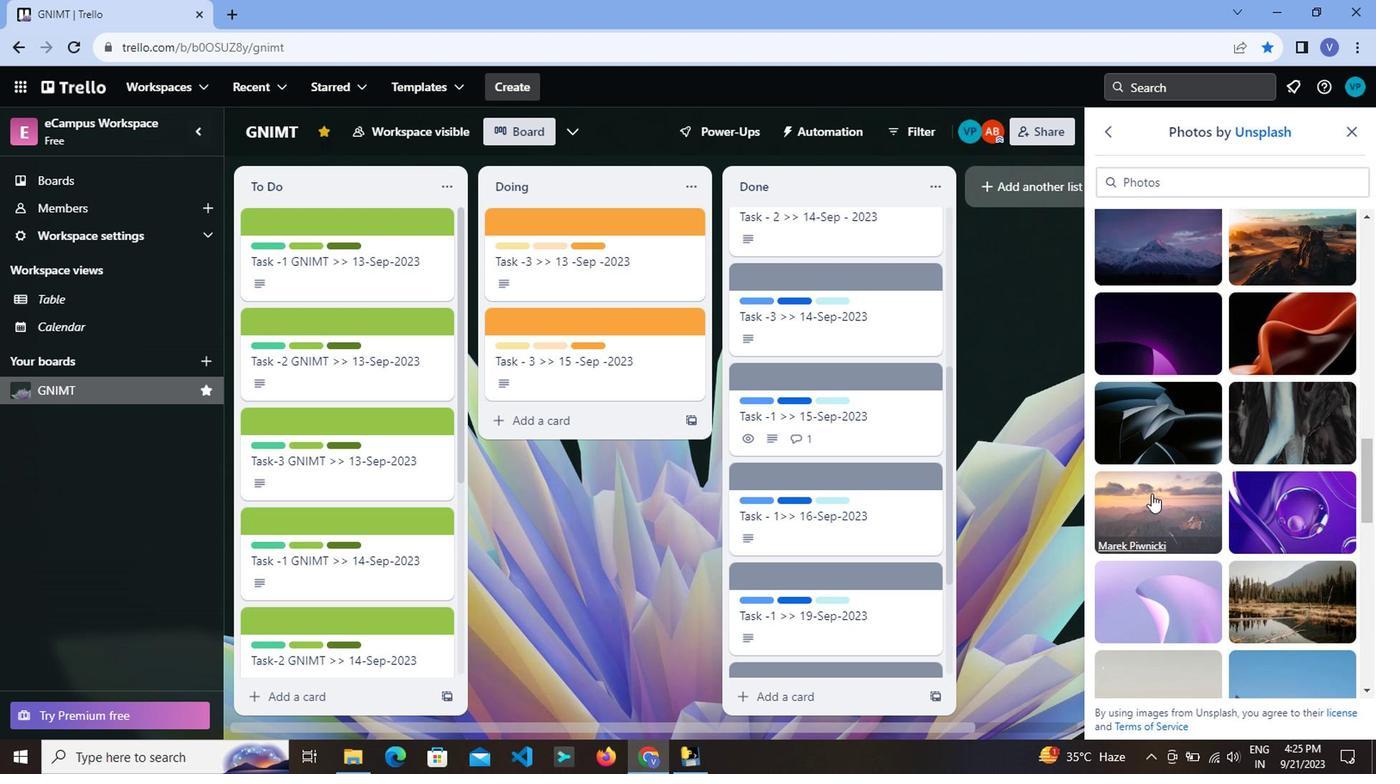 
Action: Mouse moved to (1025, 484)
Screenshot: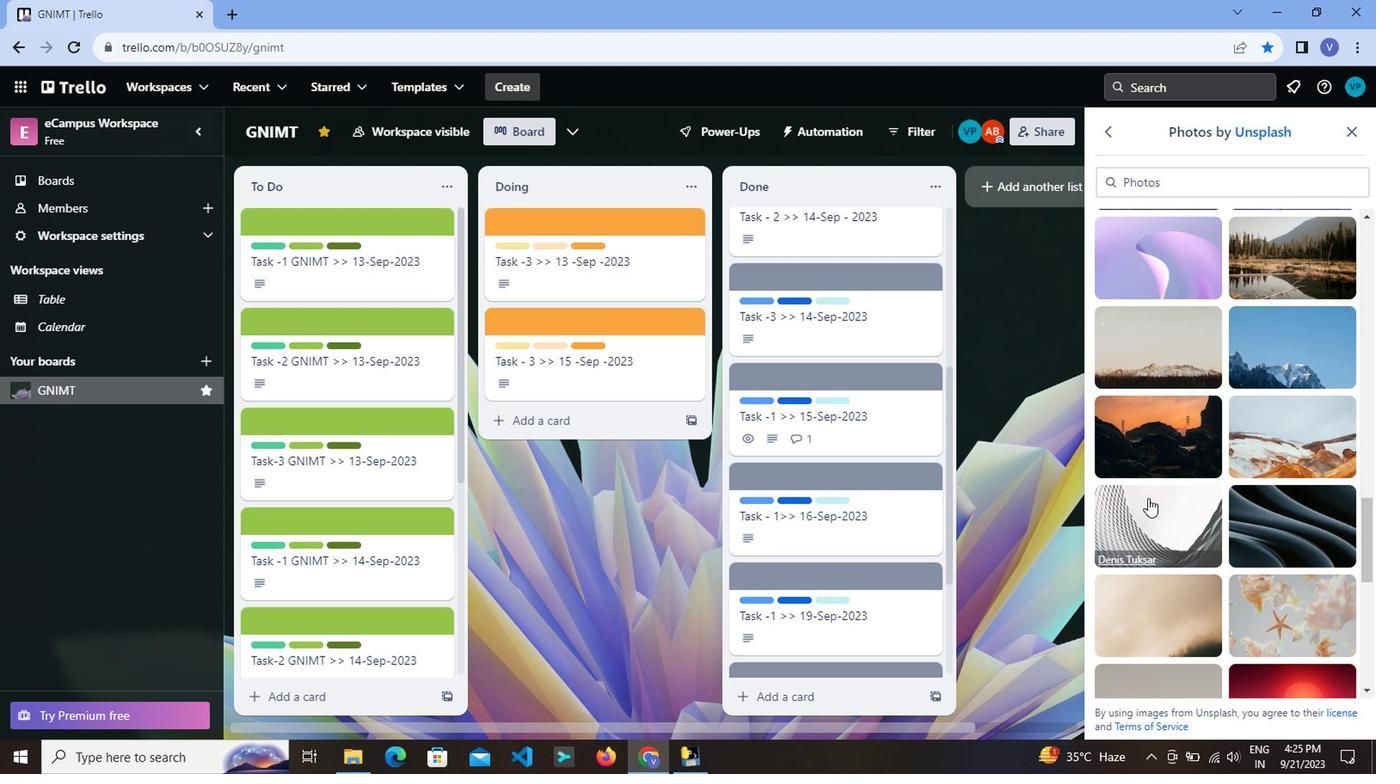 
Action: Mouse scrolled (1025, 483) with delta (0, 0)
Screenshot: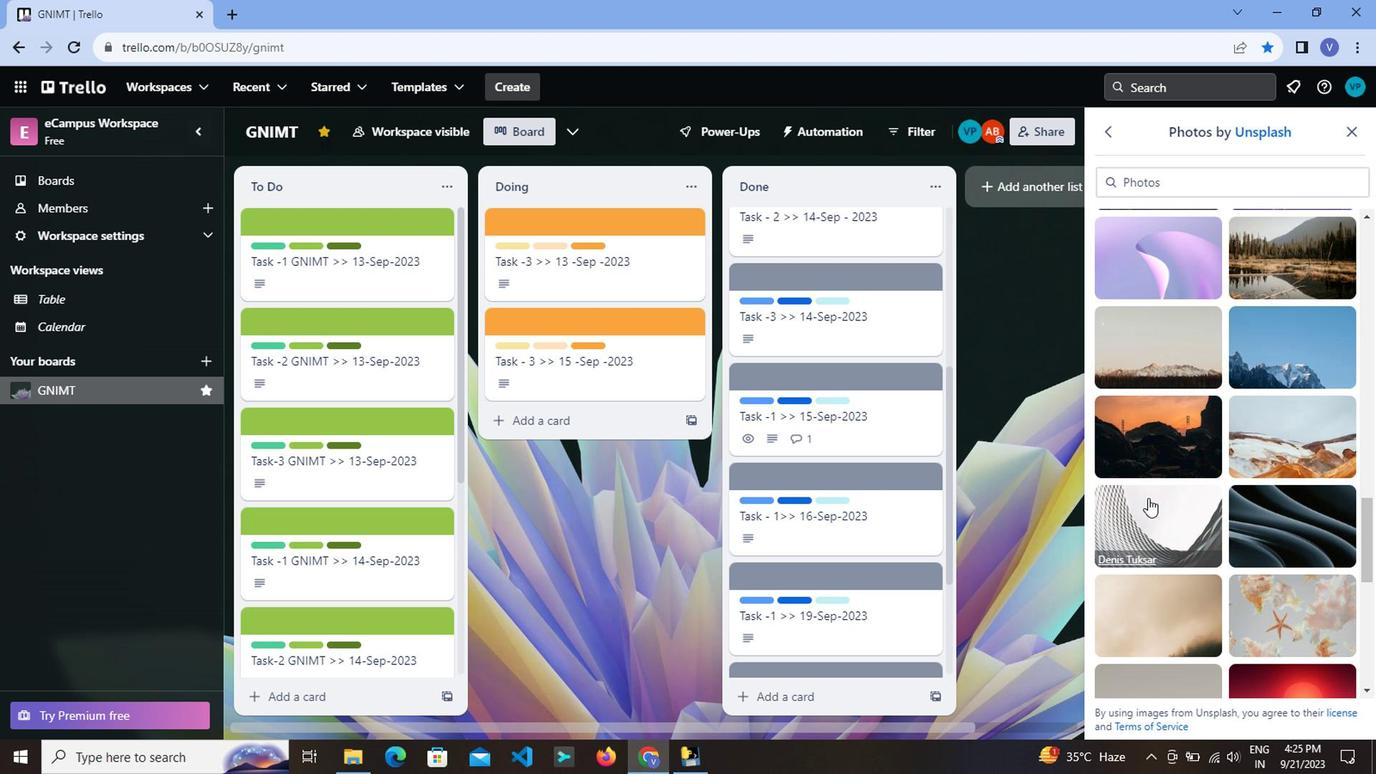 
Action: Mouse scrolled (1025, 483) with delta (0, 0)
Screenshot: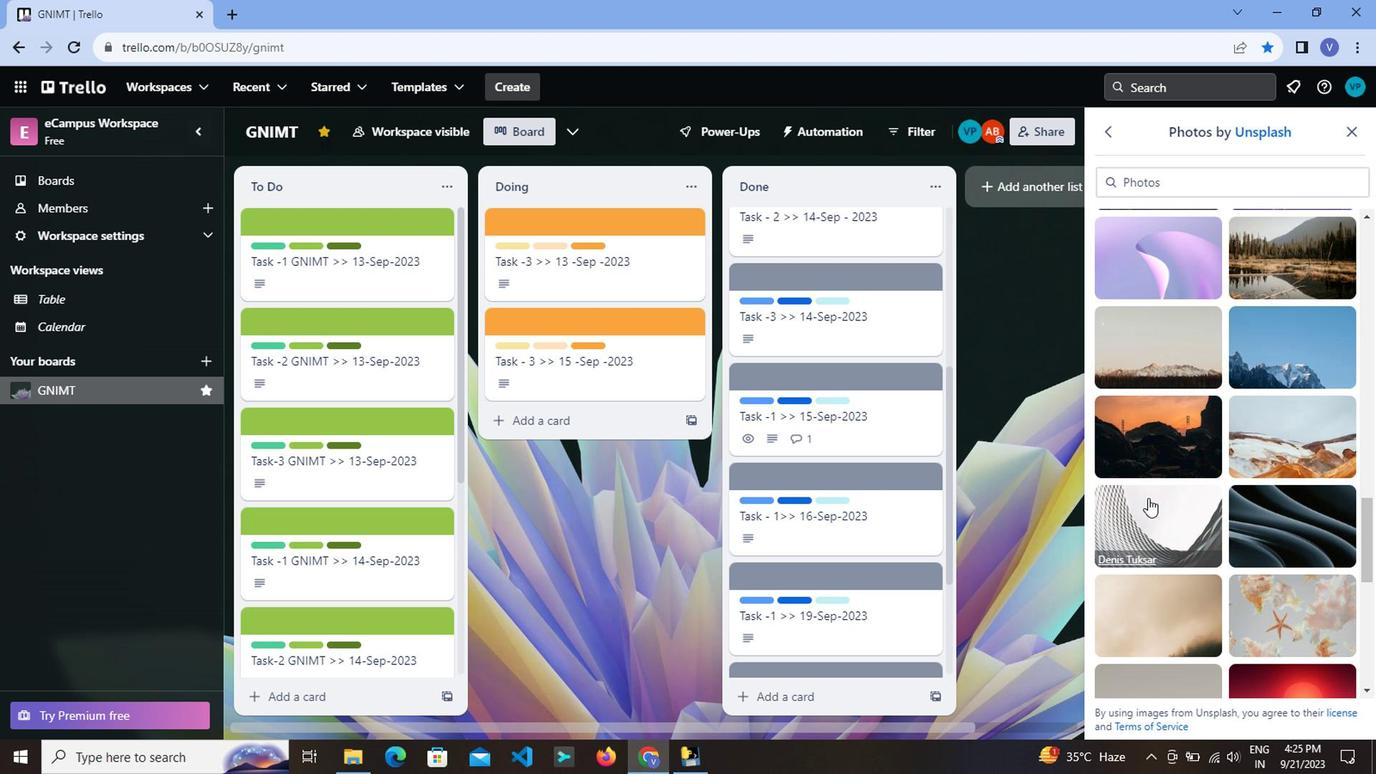 
Action: Mouse scrolled (1025, 483) with delta (0, 0)
Screenshot: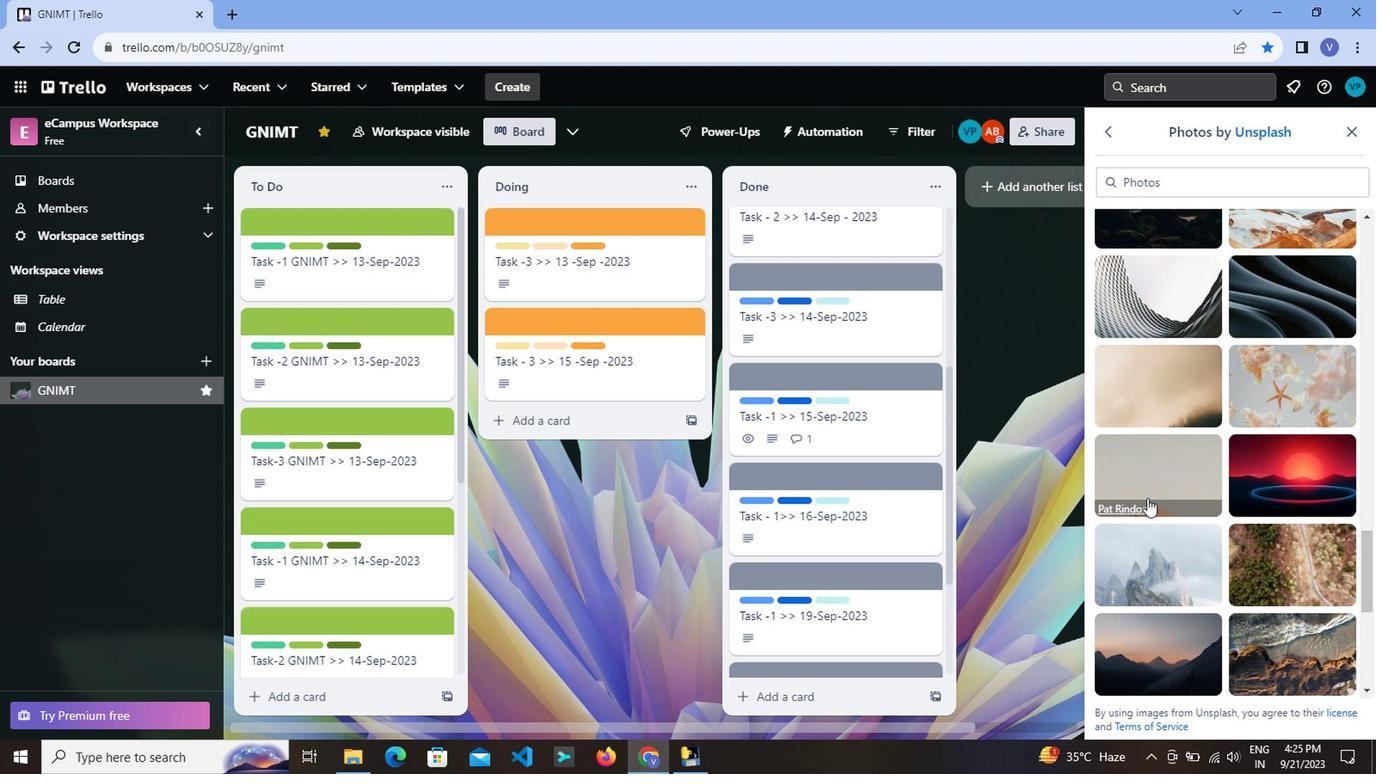 
Action: Mouse scrolled (1025, 483) with delta (0, 0)
Screenshot: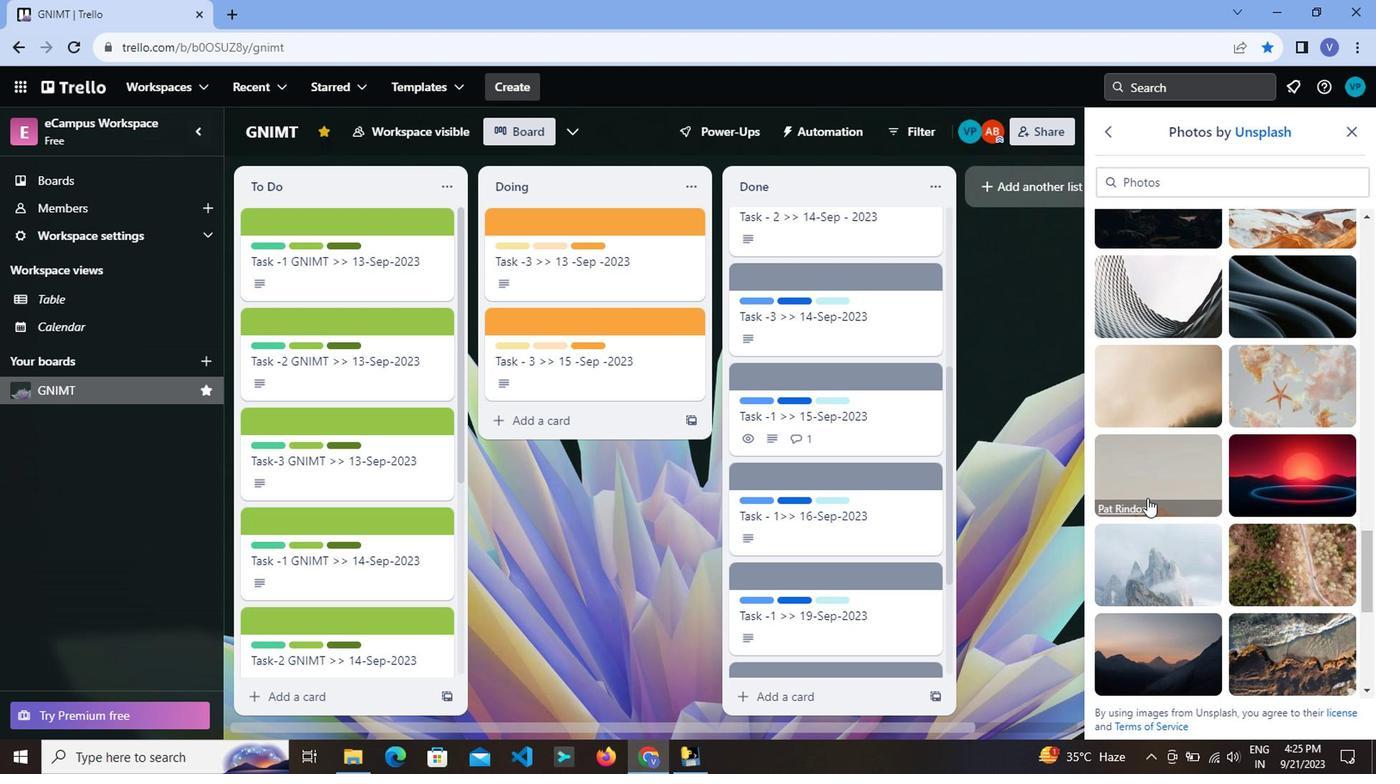 
Action: Mouse scrolled (1025, 485) with delta (0, 0)
Screenshot: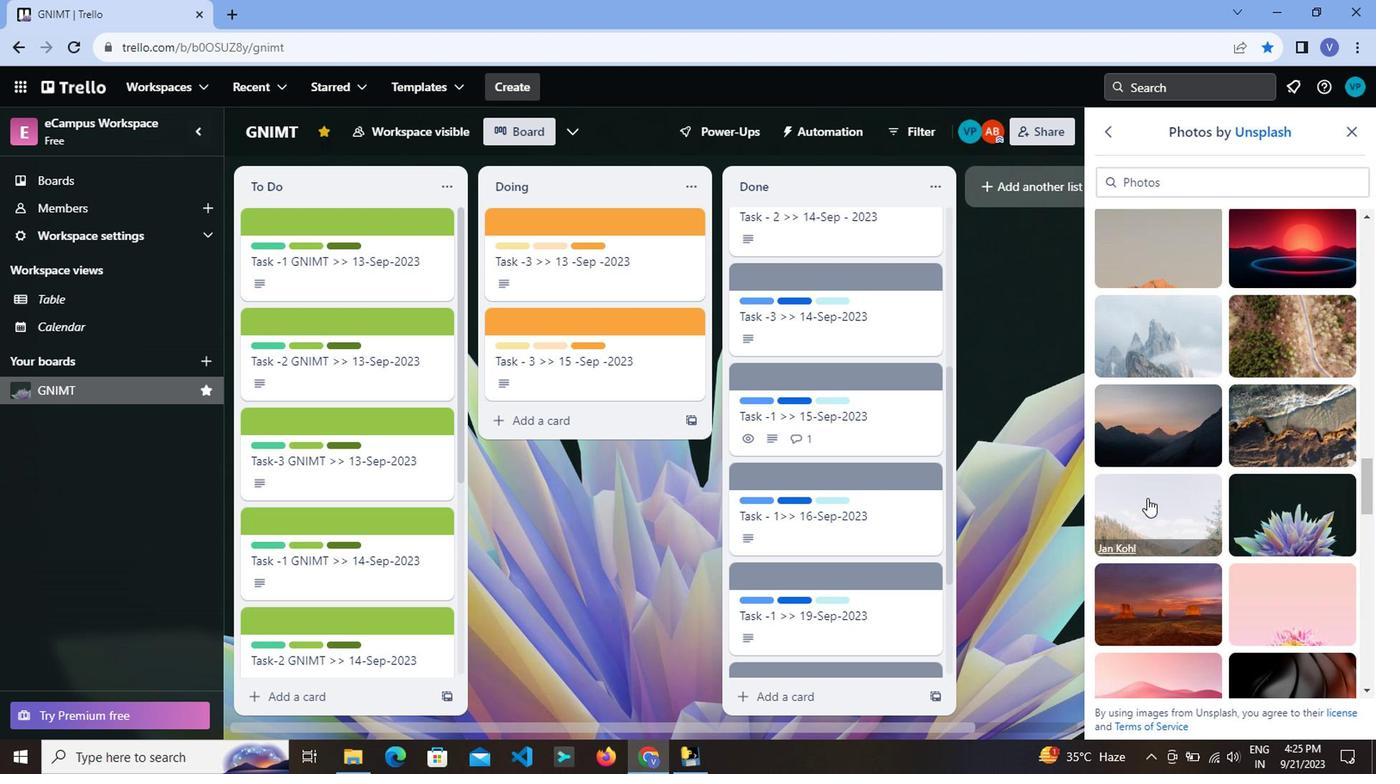 
Action: Mouse scrolled (1025, 483) with delta (0, 0)
Screenshot: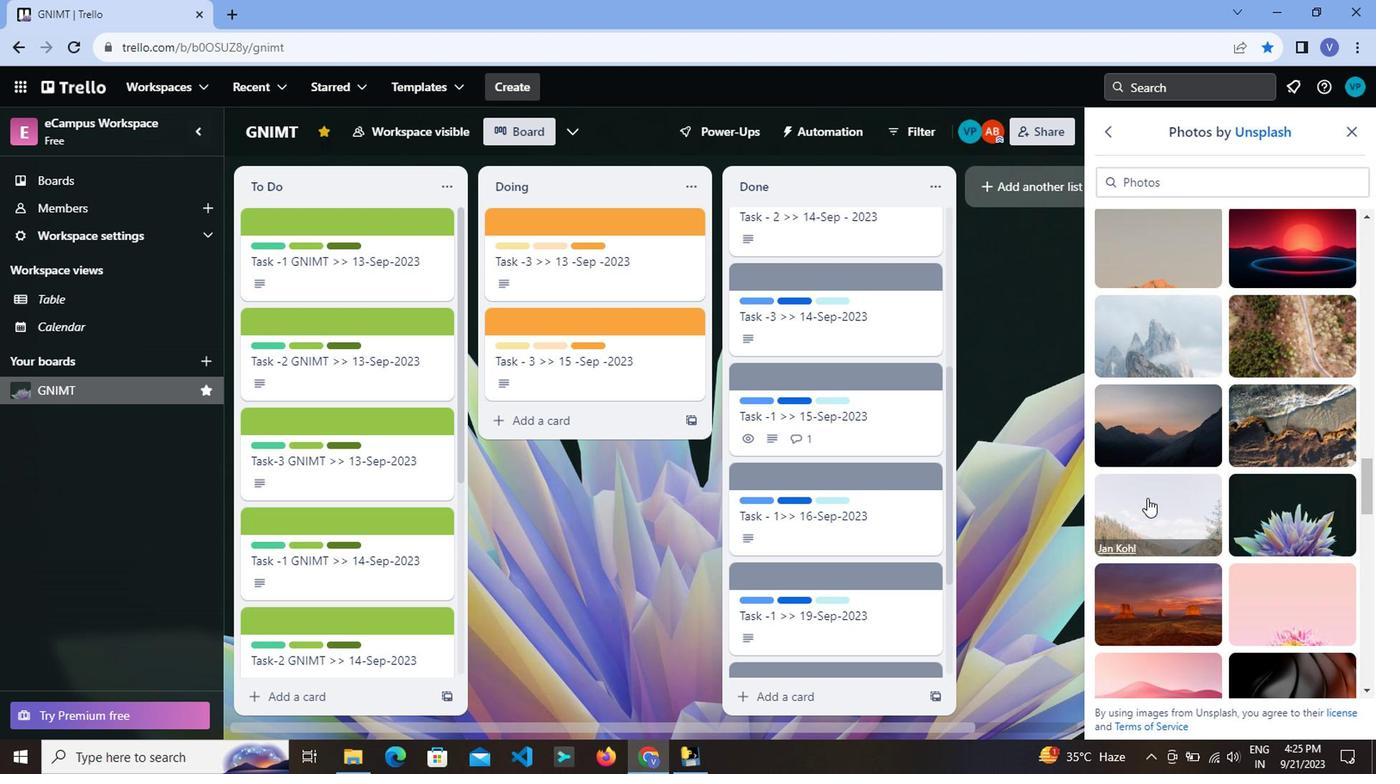 
Action: Mouse scrolled (1025, 483) with delta (0, 0)
Screenshot: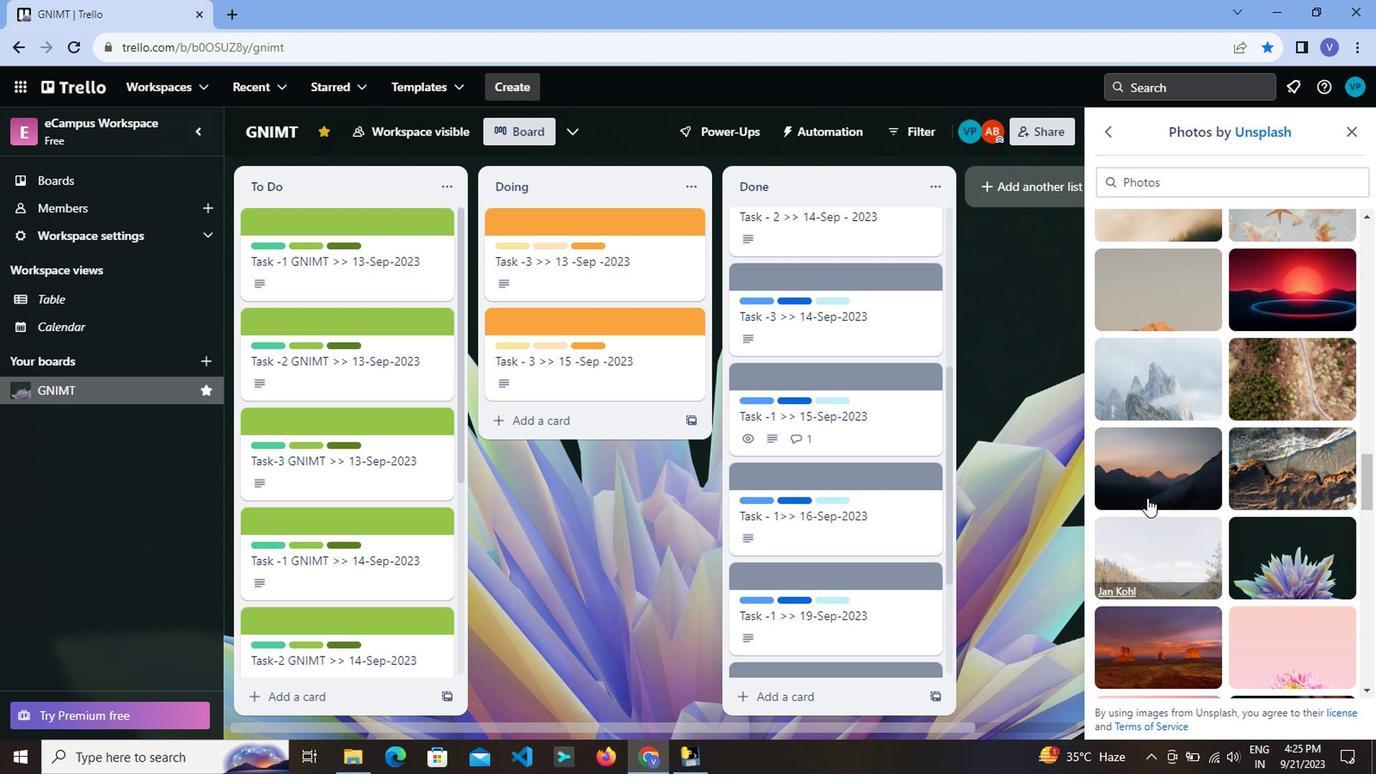 
Action: Mouse scrolled (1025, 483) with delta (0, 0)
Screenshot: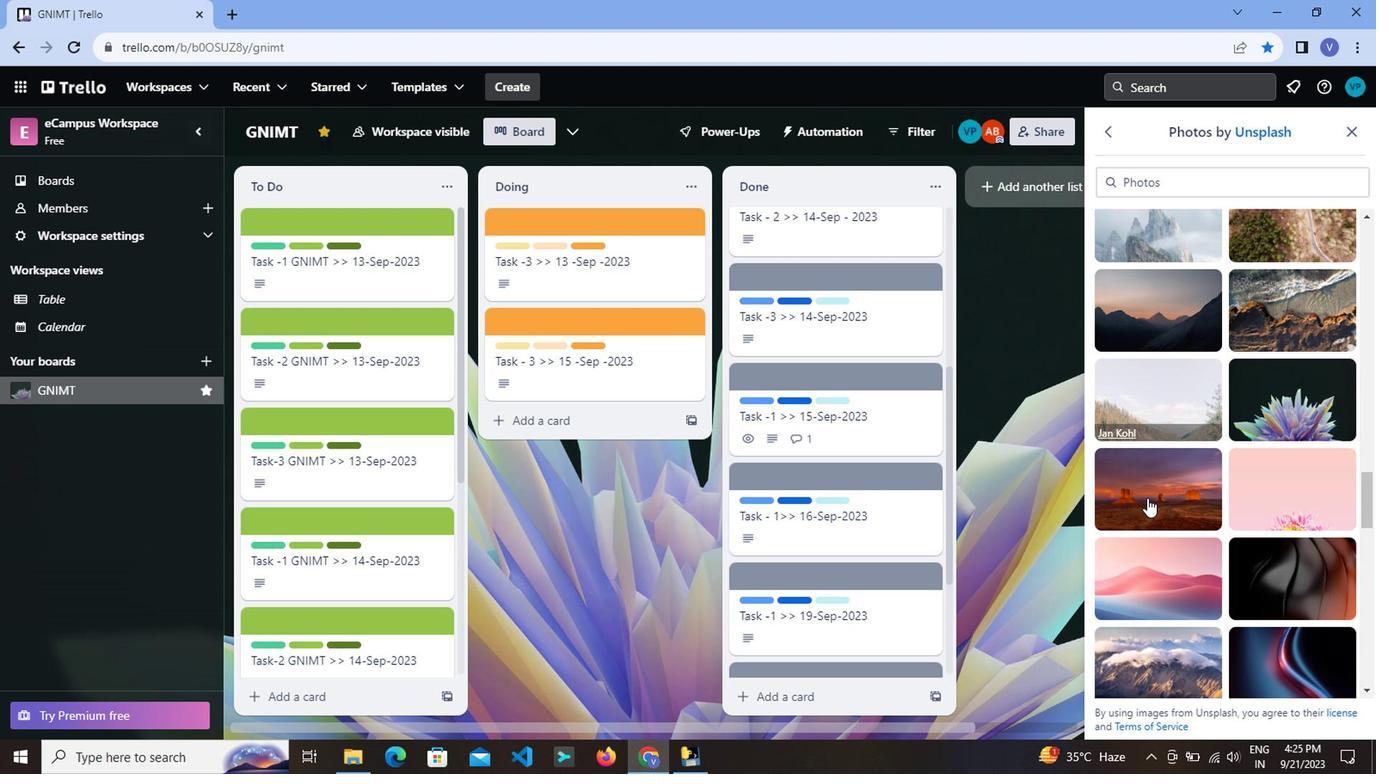 
Action: Mouse scrolled (1025, 483) with delta (0, 0)
Screenshot: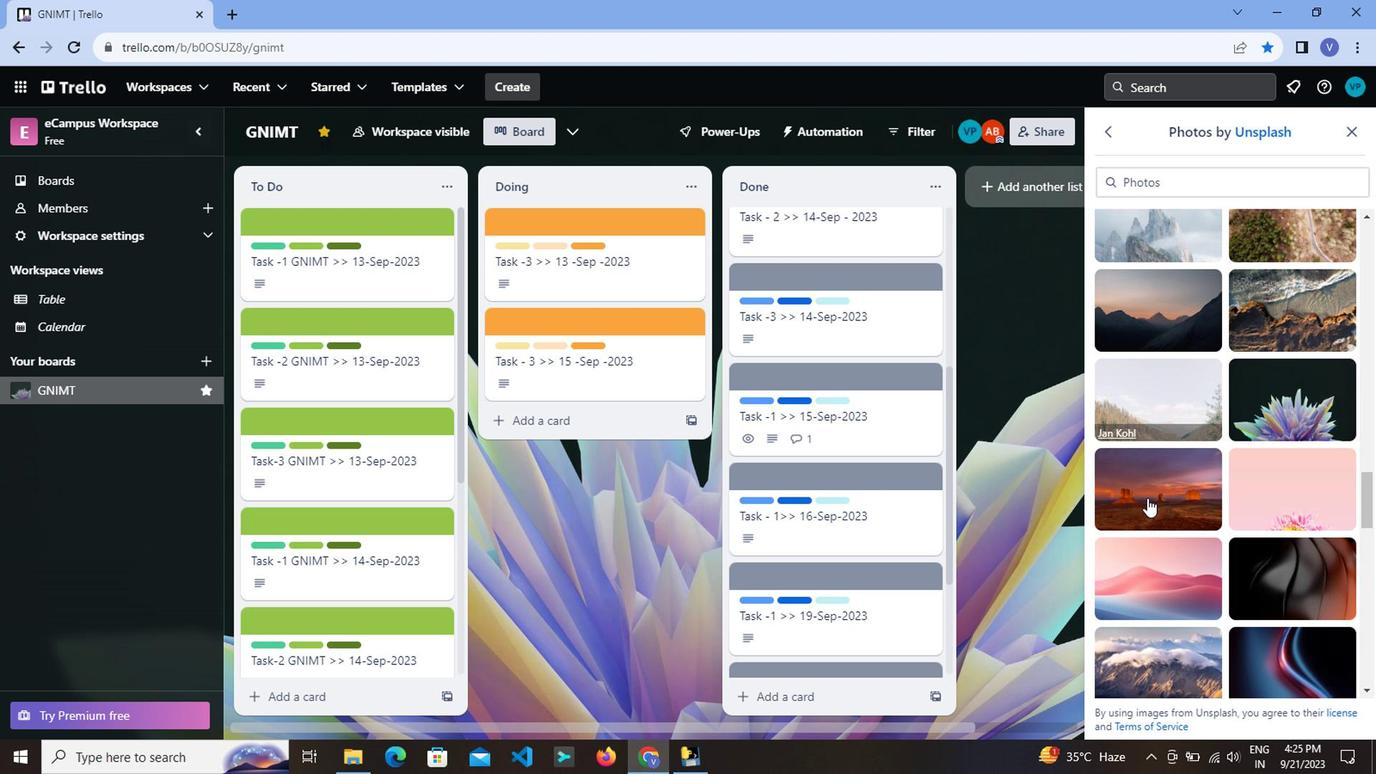 
Action: Mouse scrolled (1025, 483) with delta (0, 0)
Screenshot: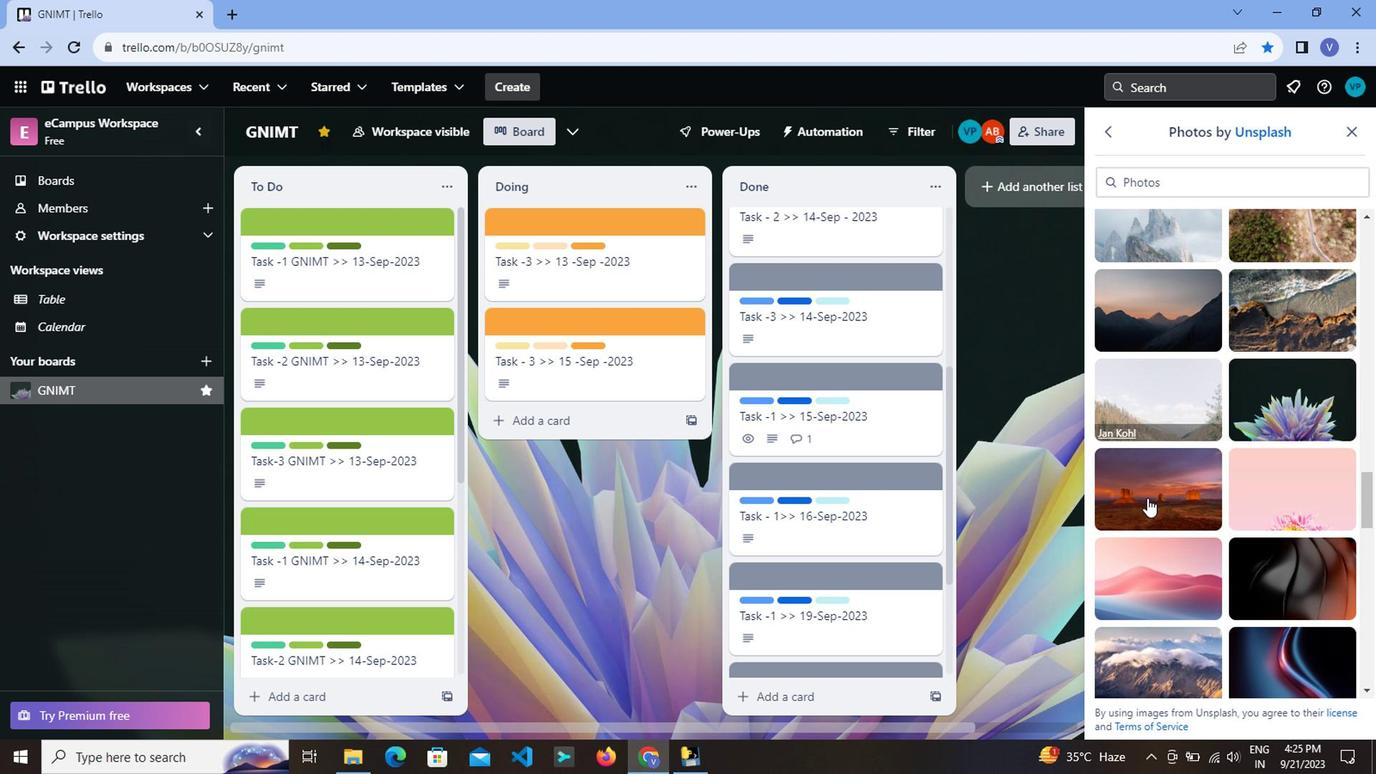 
Action: Mouse scrolled (1025, 483) with delta (0, 0)
Screenshot: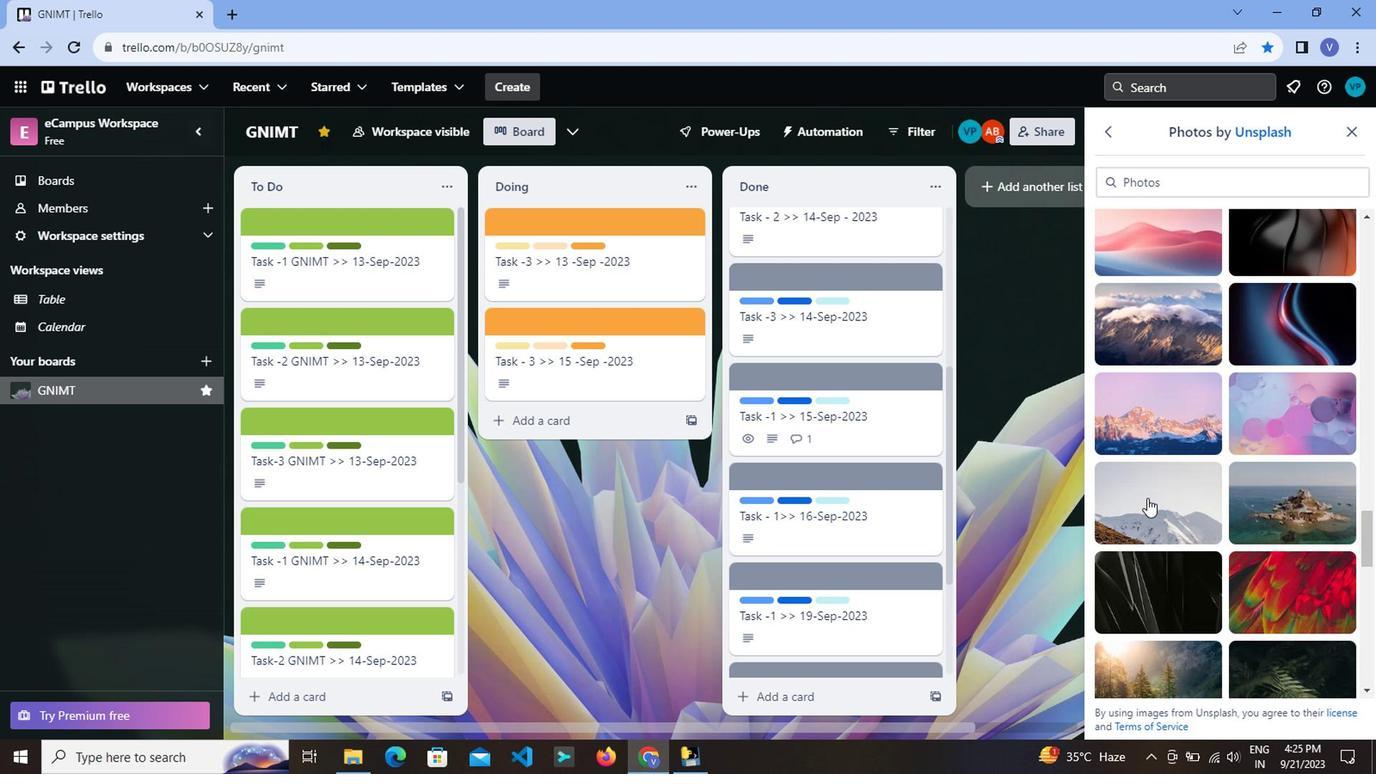 
Action: Mouse scrolled (1025, 483) with delta (0, 0)
Screenshot: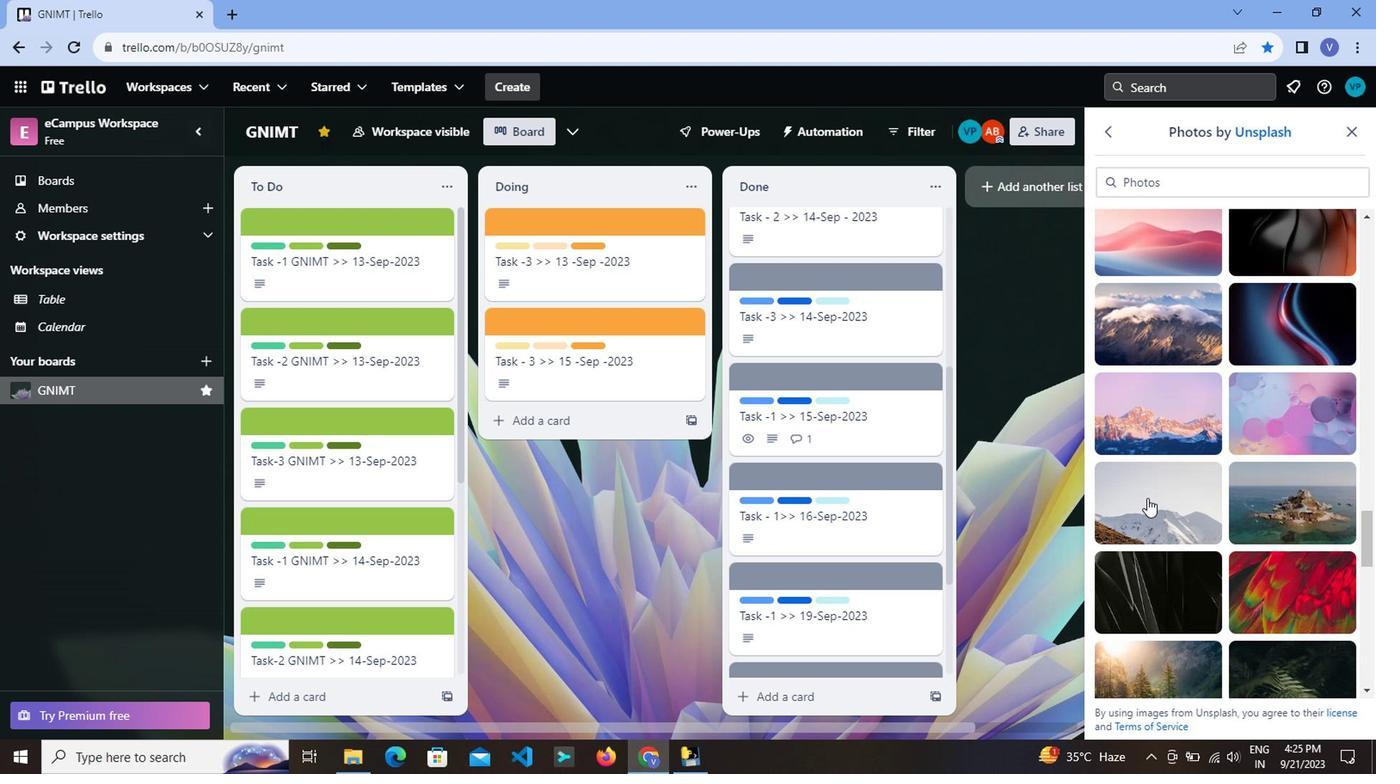 
Action: Mouse scrolled (1025, 483) with delta (0, 0)
Screenshot: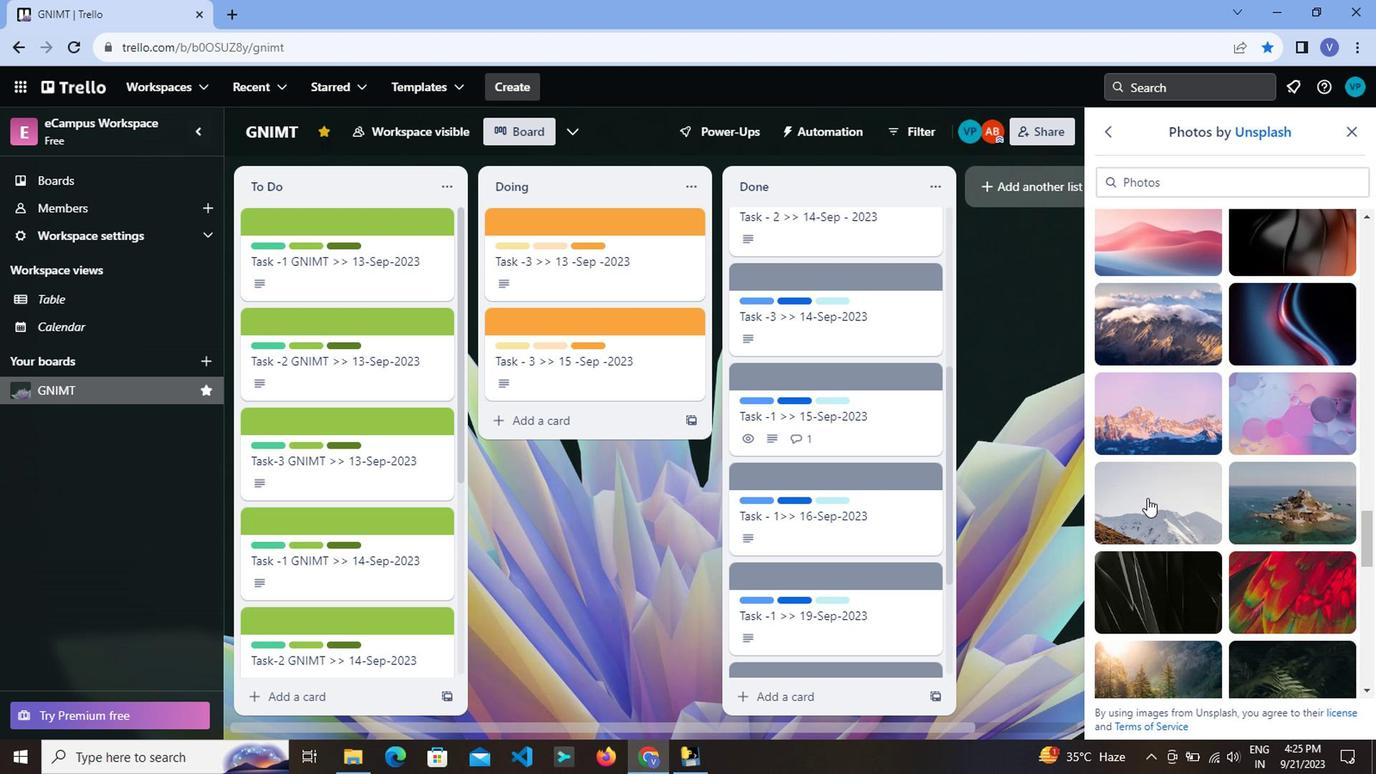 
Action: Mouse scrolled (1025, 483) with delta (0, 0)
Screenshot: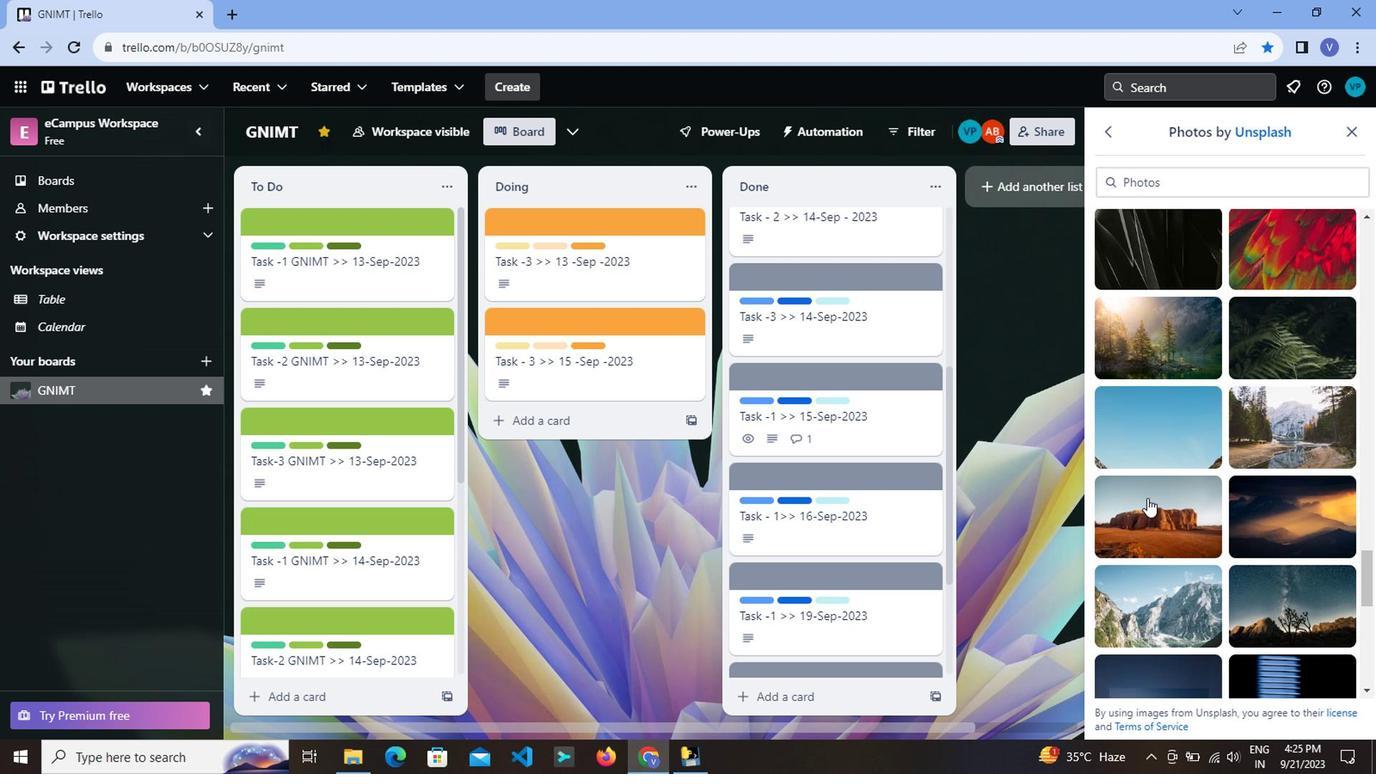 
Action: Mouse scrolled (1025, 483) with delta (0, 0)
Screenshot: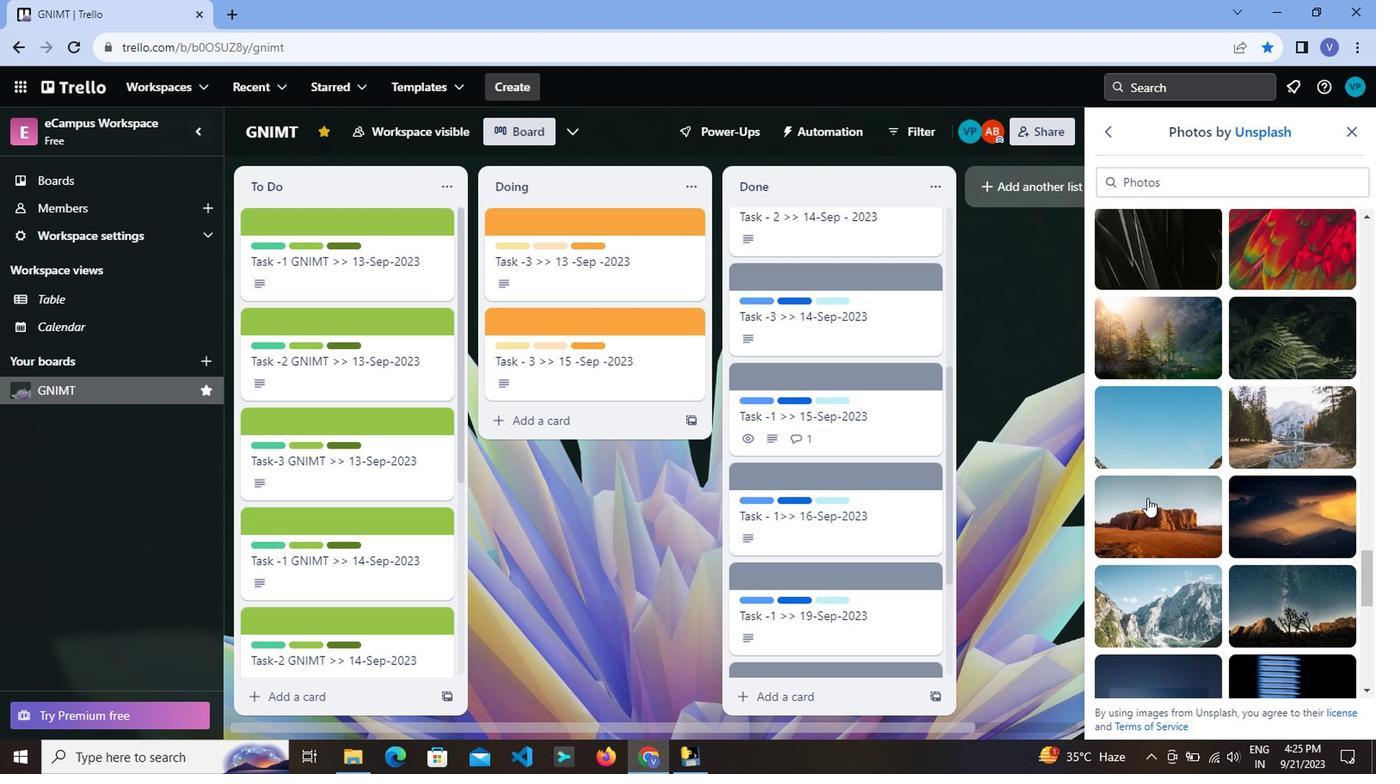 
Action: Mouse scrolled (1025, 483) with delta (0, 0)
Screenshot: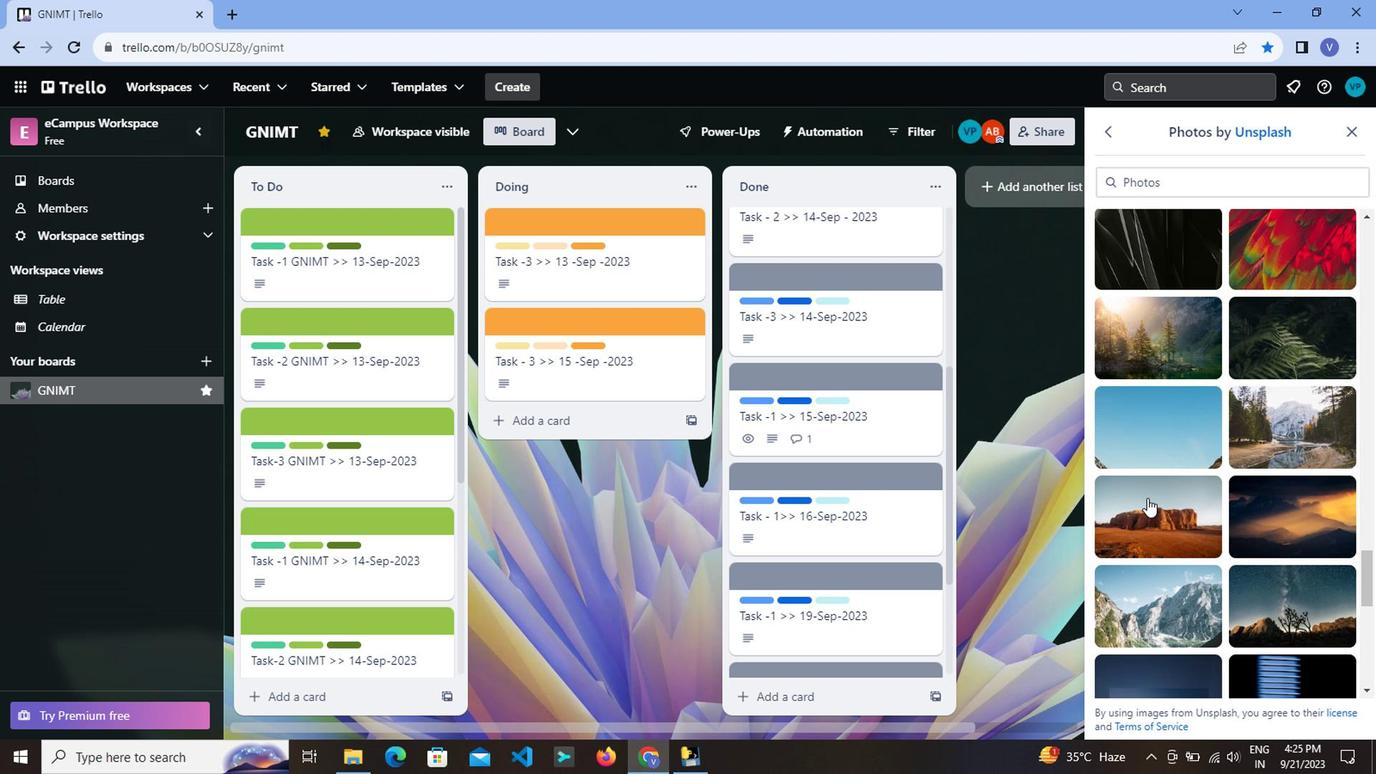 
Action: Mouse scrolled (1025, 483) with delta (0, 0)
Screenshot: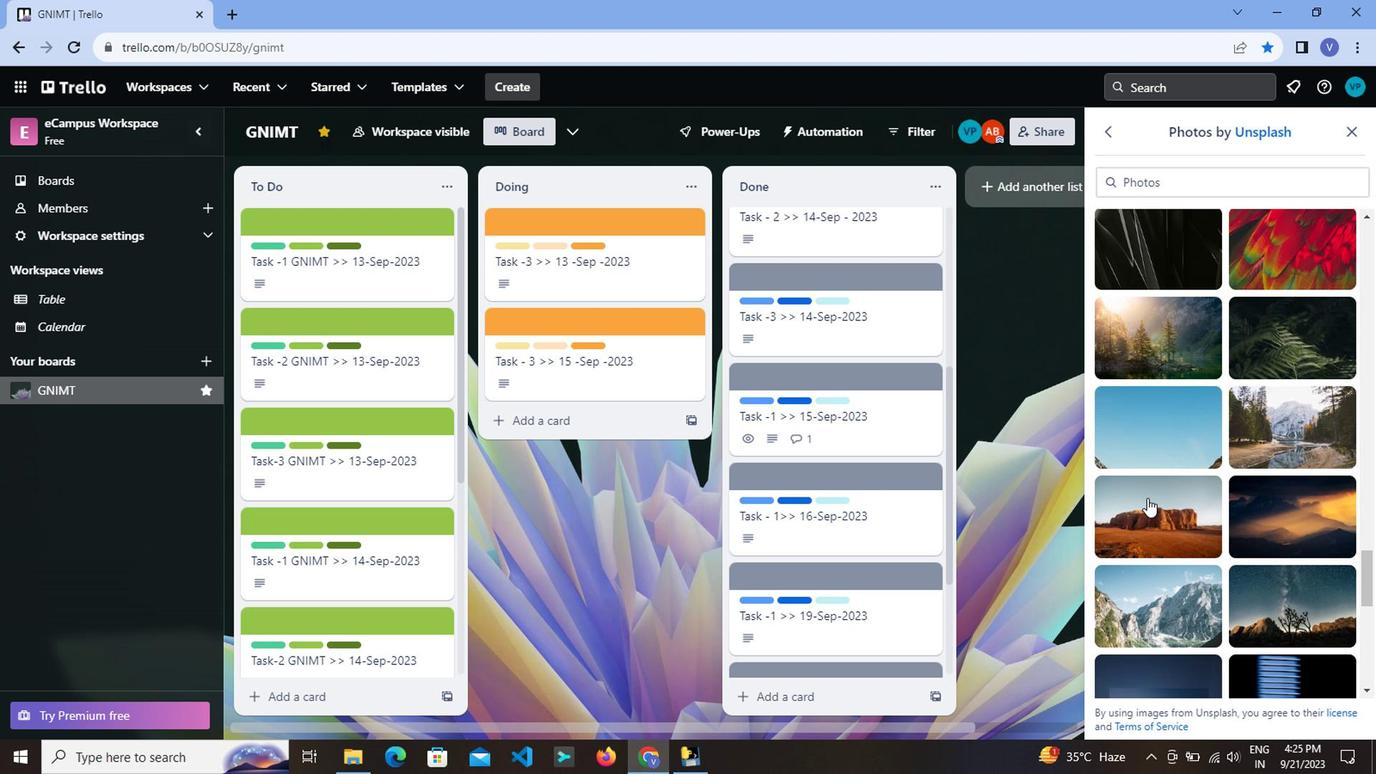 
Action: Mouse scrolled (1025, 483) with delta (0, 0)
Screenshot: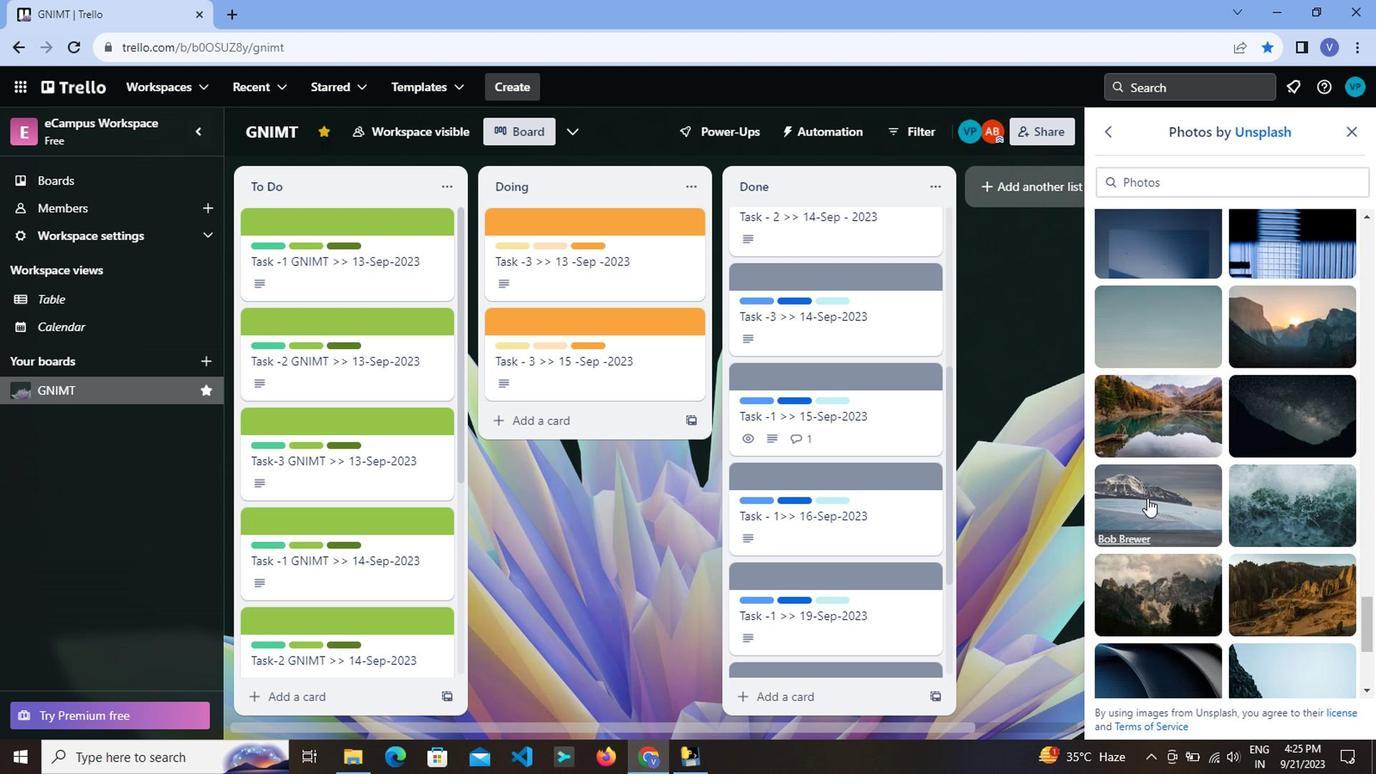 
Action: Mouse scrolled (1025, 483) with delta (0, 0)
Screenshot: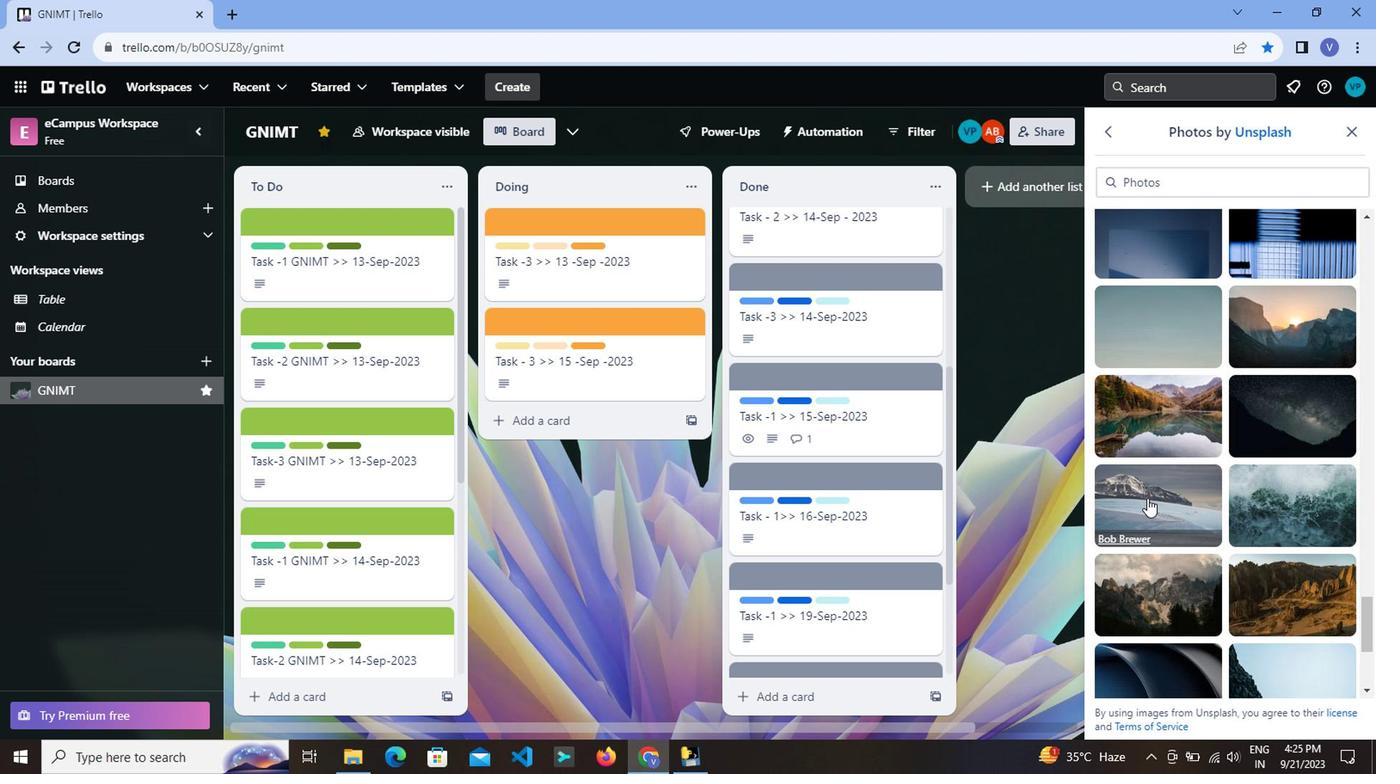 
Action: Mouse scrolled (1025, 483) with delta (0, 0)
Screenshot: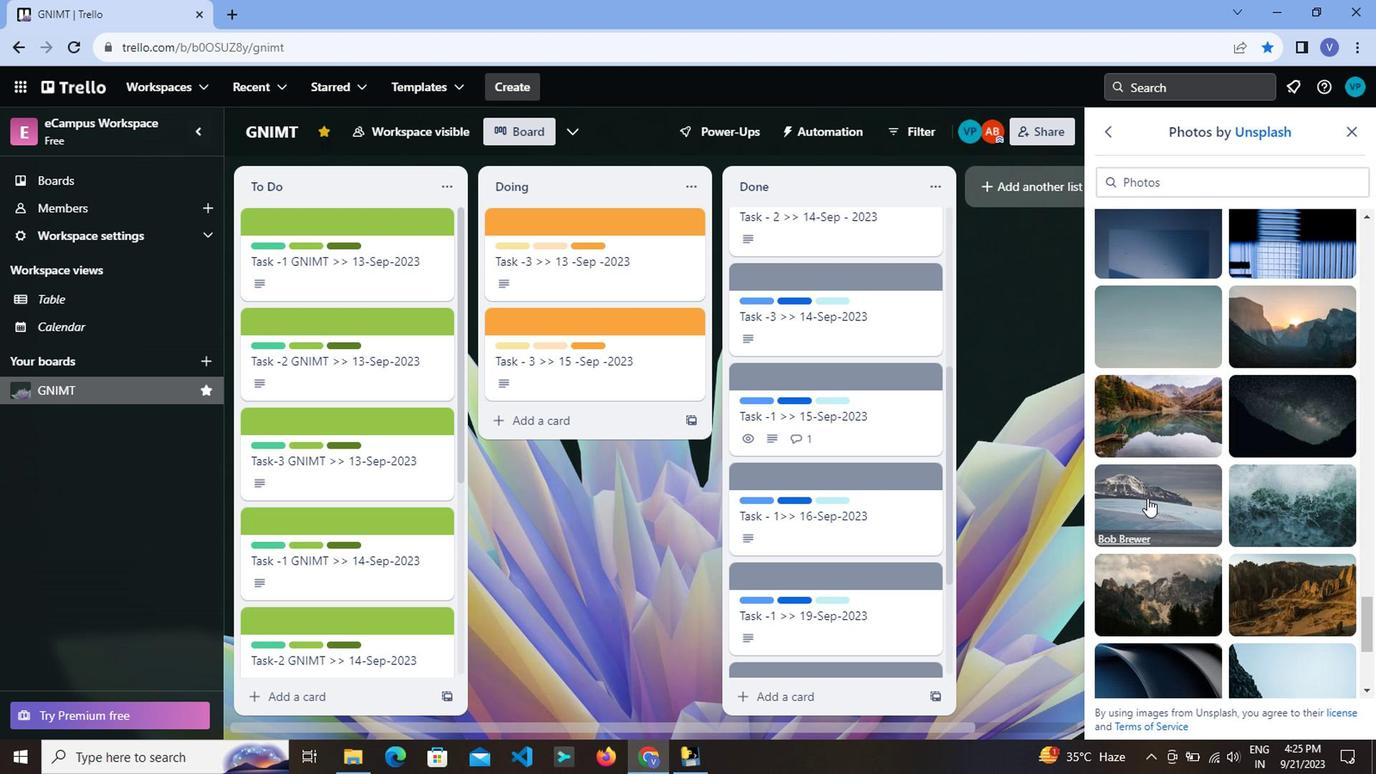 
Action: Mouse scrolled (1025, 483) with delta (0, 0)
Screenshot: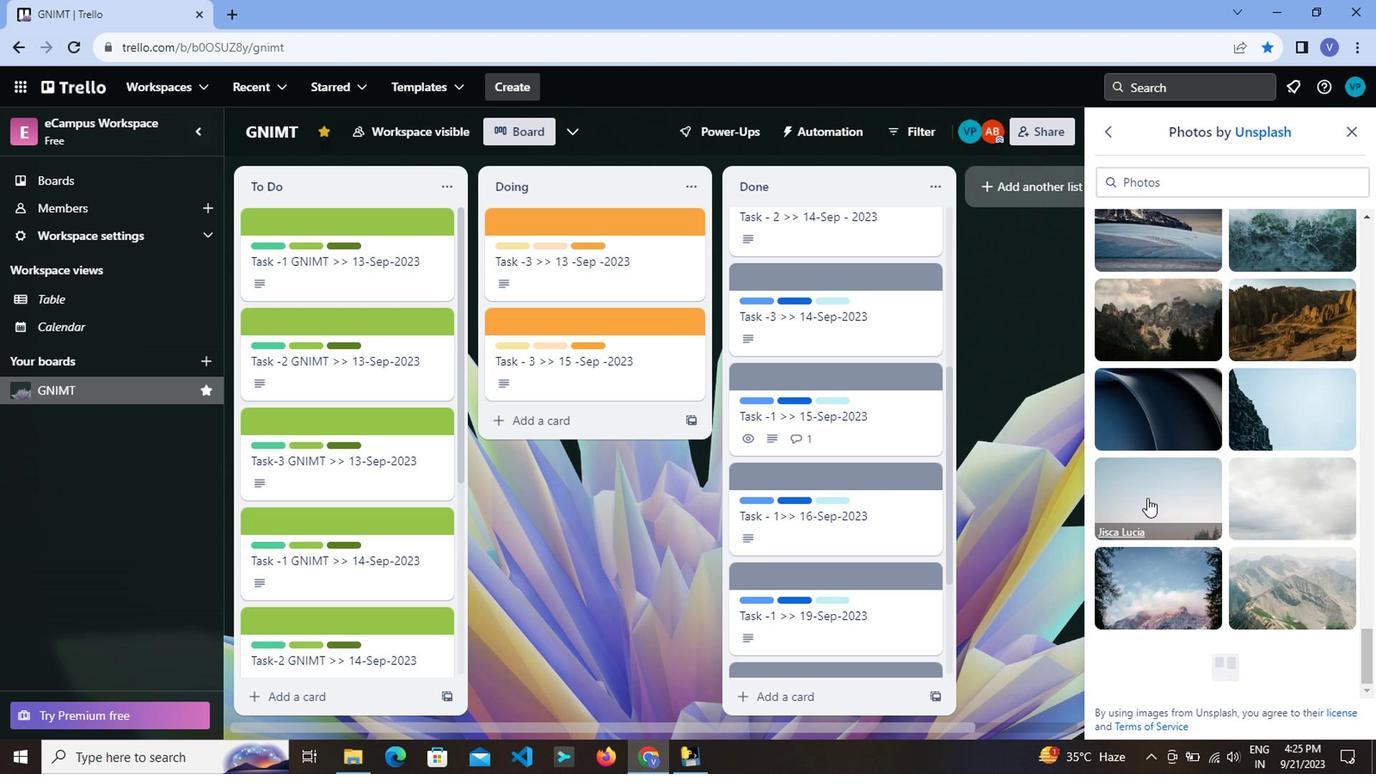 
Action: Mouse scrolled (1025, 483) with delta (0, 0)
Screenshot: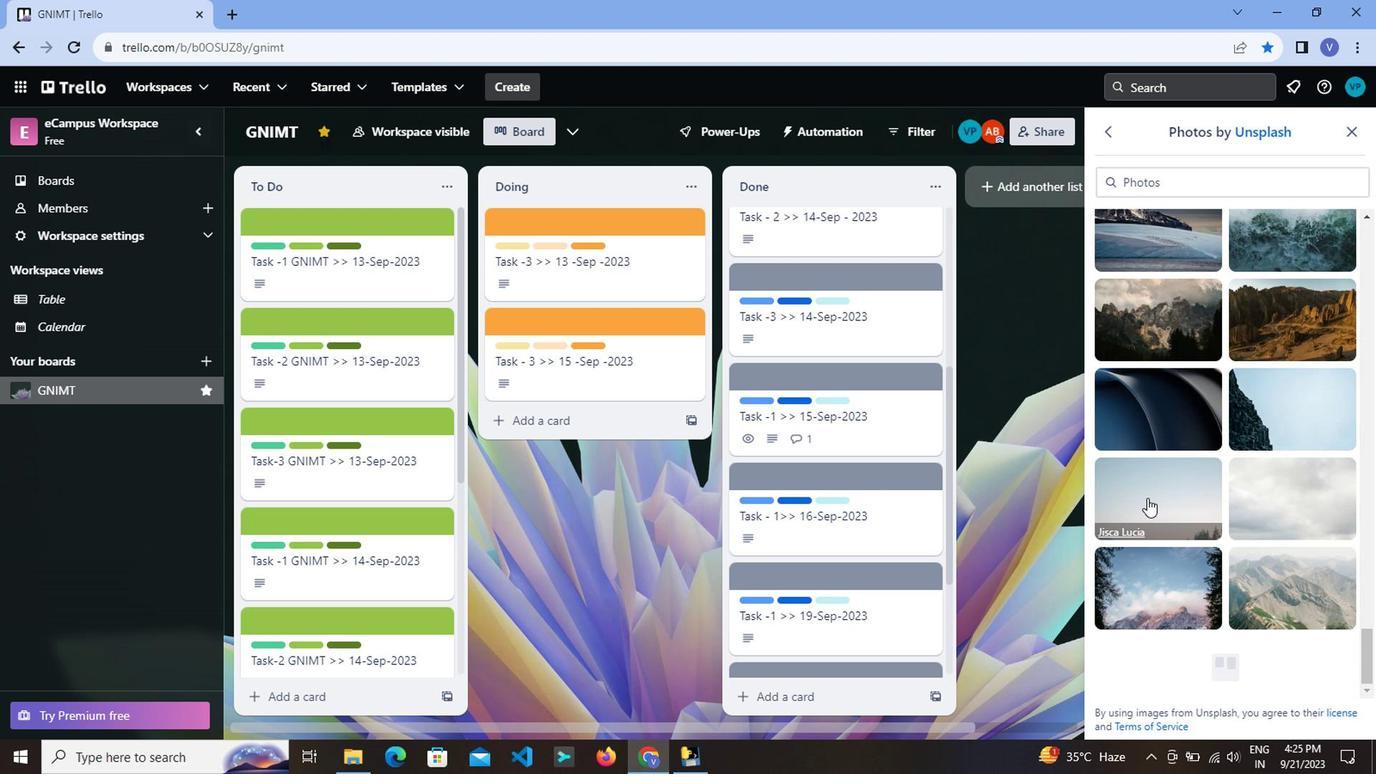
Action: Mouse scrolled (1025, 483) with delta (0, 0)
Screenshot: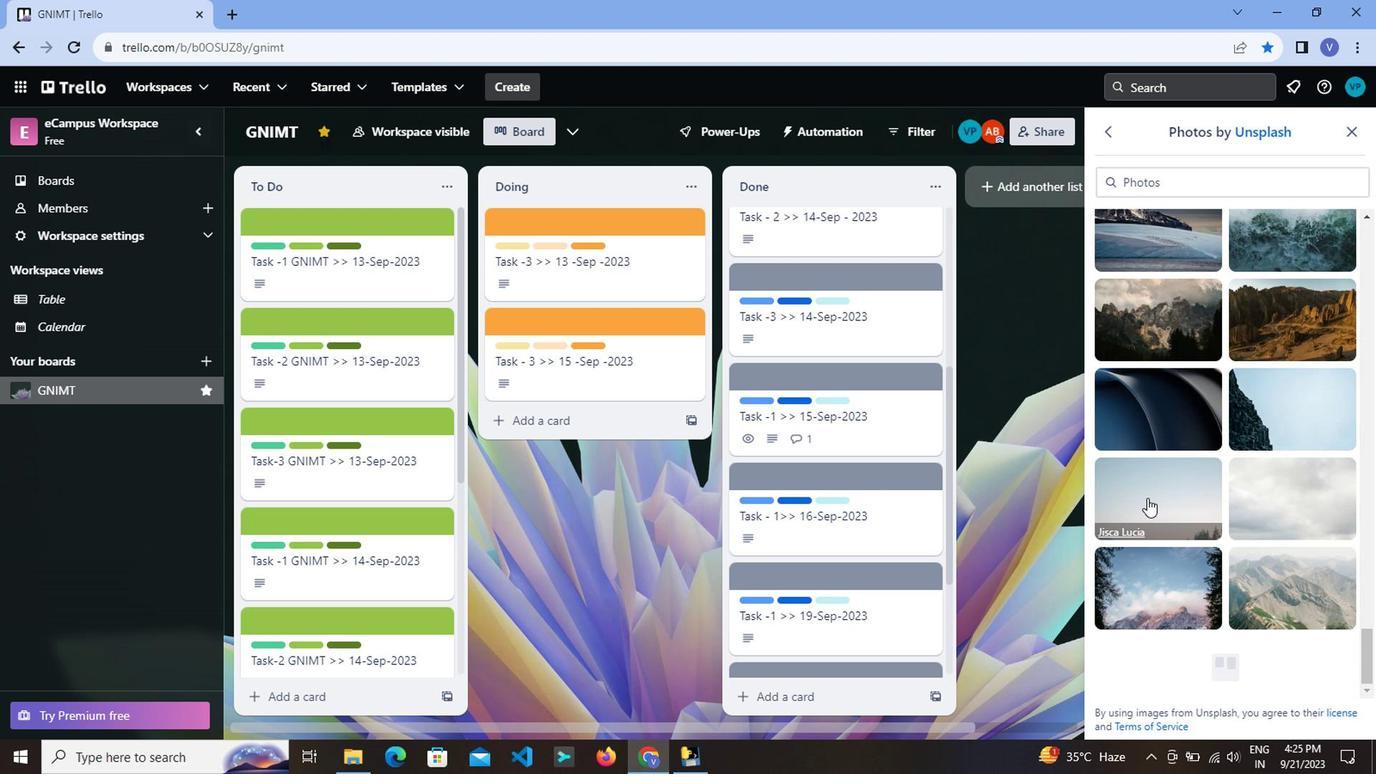 
Action: Mouse scrolled (1025, 483) with delta (0, 0)
Screenshot: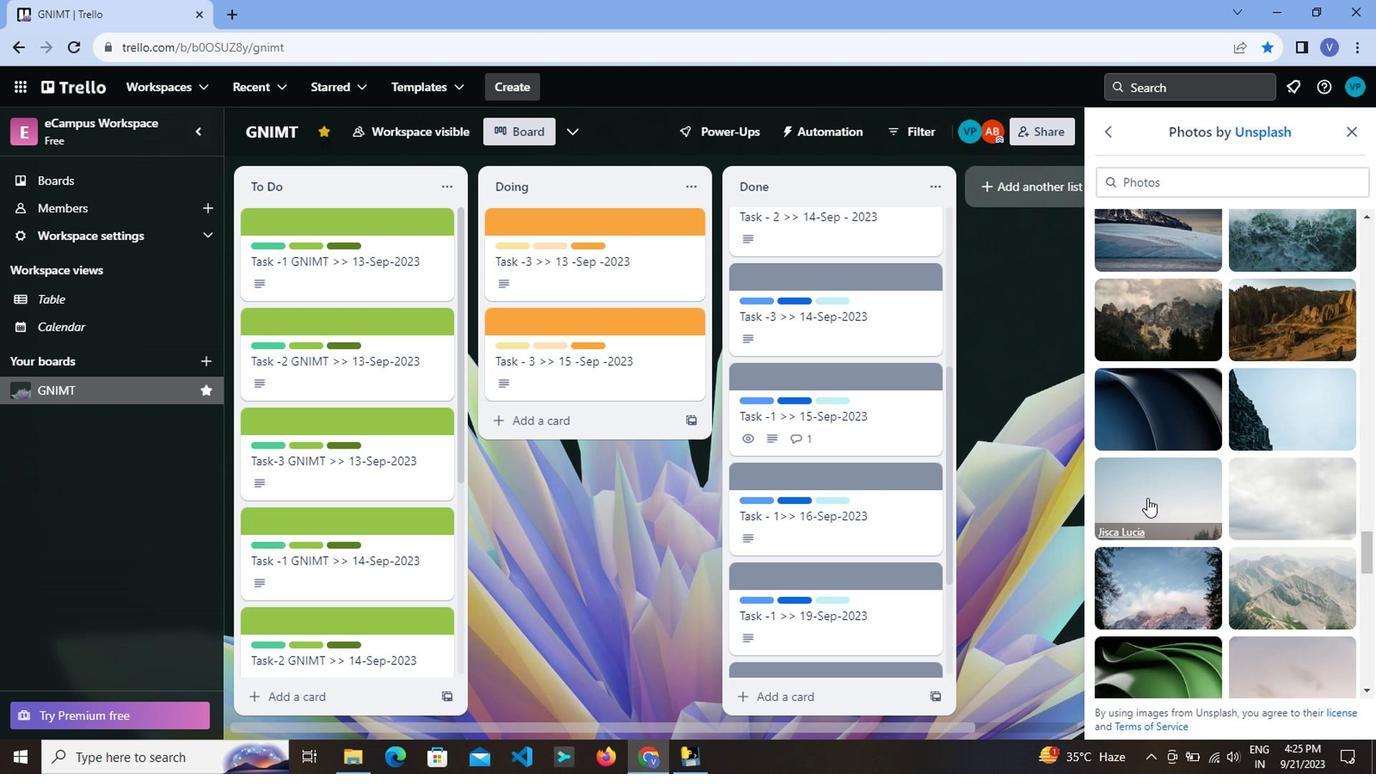 
Action: Mouse scrolled (1025, 483) with delta (0, 0)
Screenshot: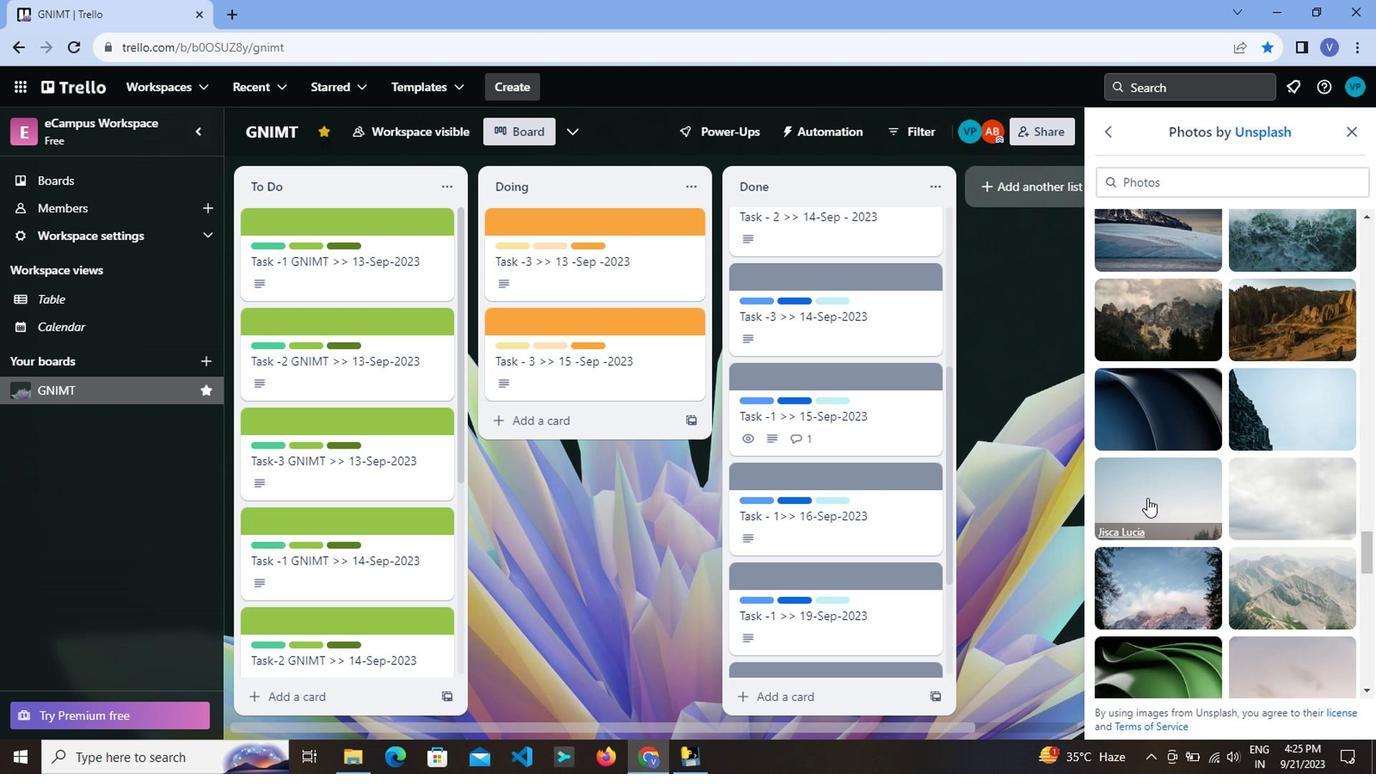 
Action: Mouse scrolled (1025, 483) with delta (0, 0)
Screenshot: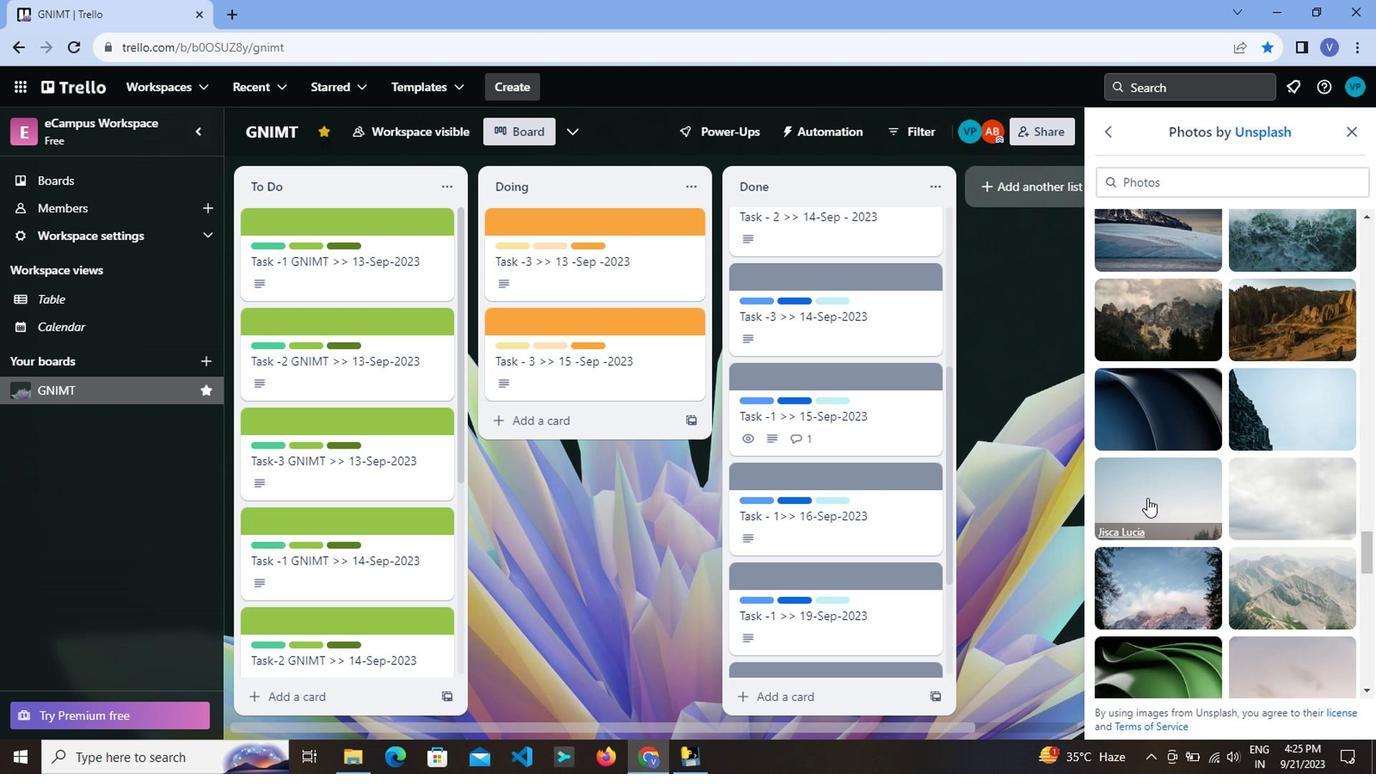 
Action: Mouse scrolled (1025, 483) with delta (0, 0)
Screenshot: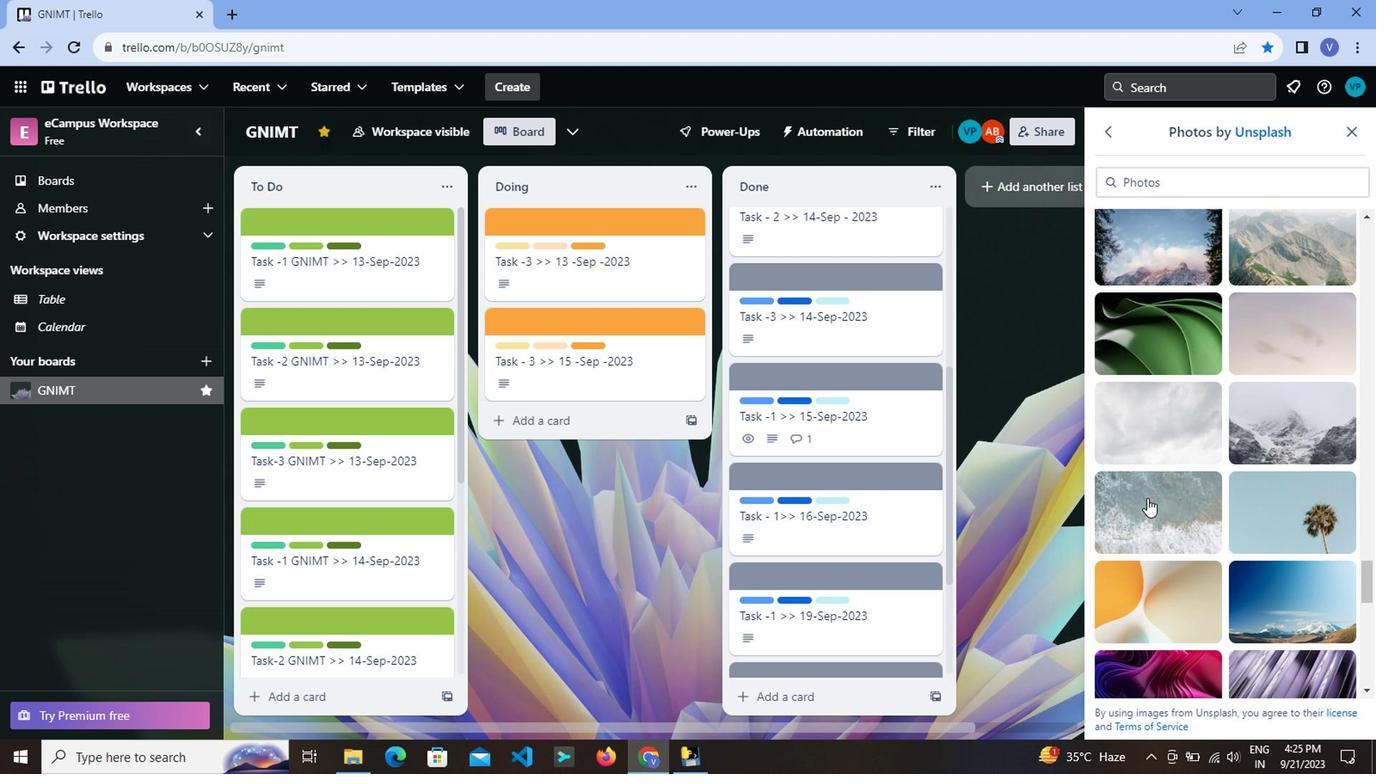 
Action: Mouse scrolled (1025, 483) with delta (0, 0)
Screenshot: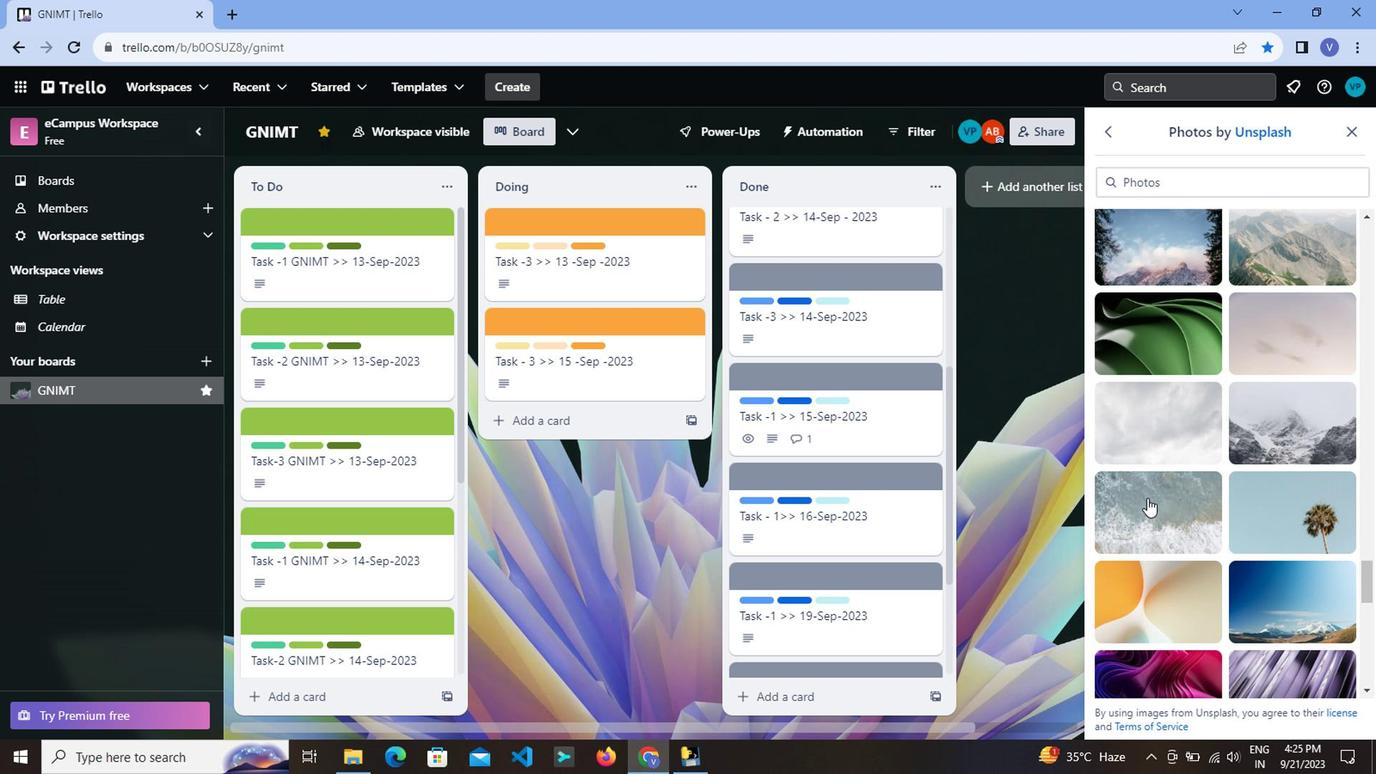 
Action: Mouse scrolled (1025, 483) with delta (0, 0)
Screenshot: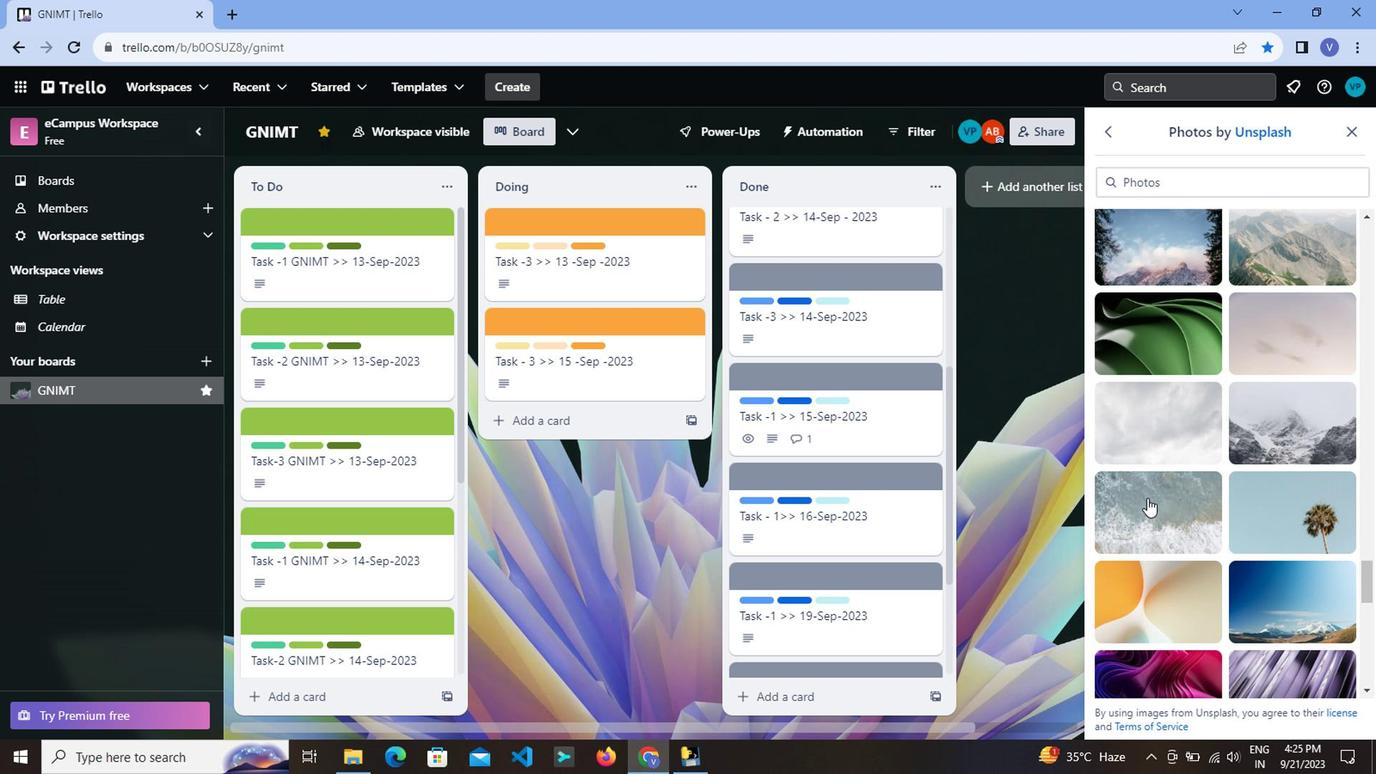 
Action: Mouse scrolled (1025, 483) with delta (0, 0)
Screenshot: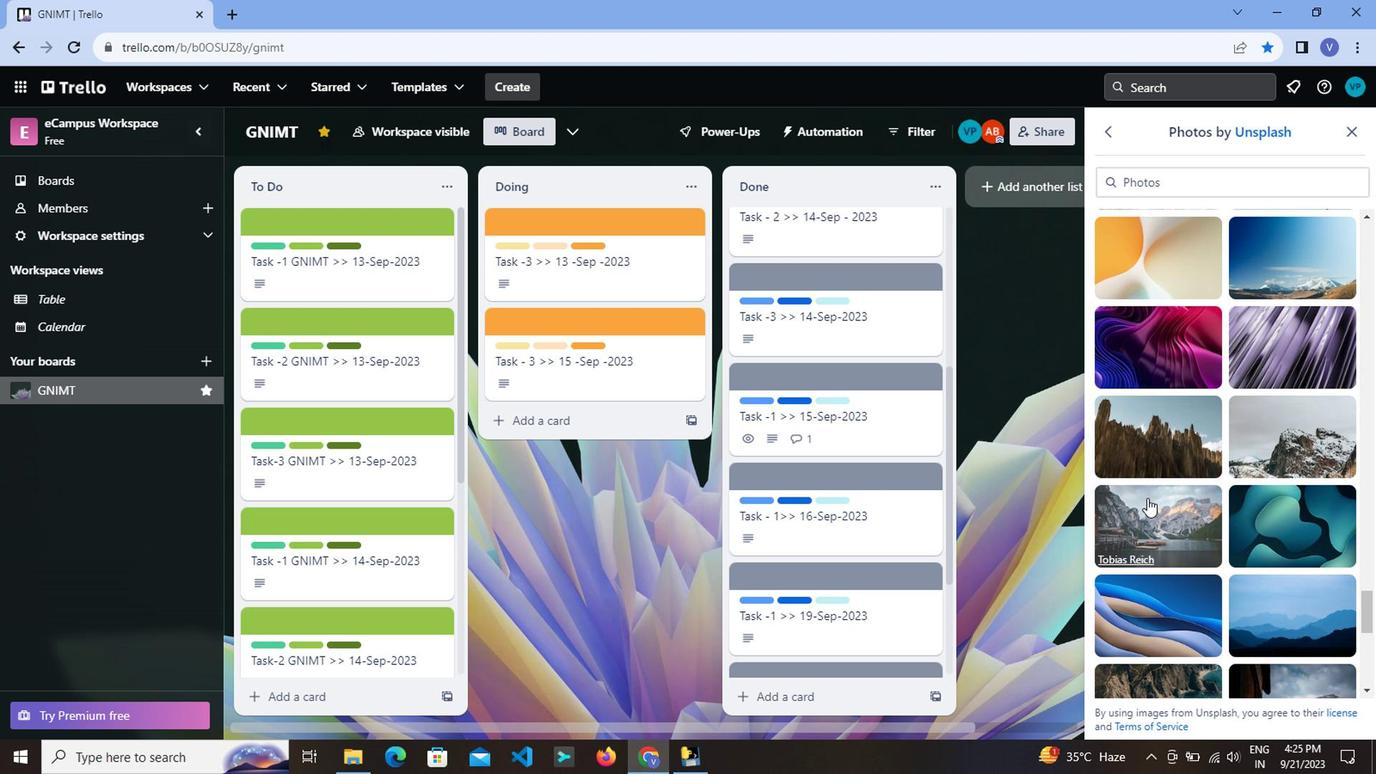 
Action: Mouse scrolled (1025, 483) with delta (0, 0)
Screenshot: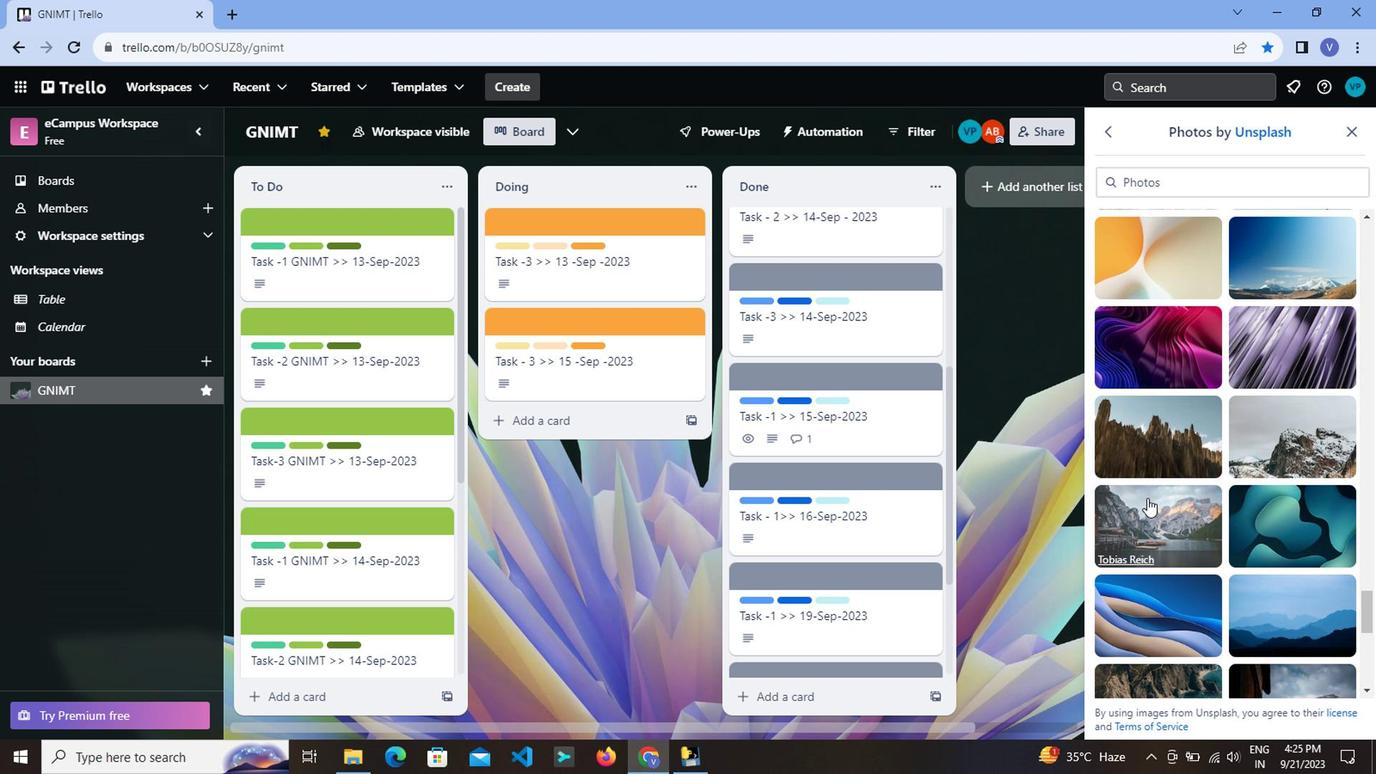 
Action: Mouse scrolled (1025, 483) with delta (0, 0)
Screenshot: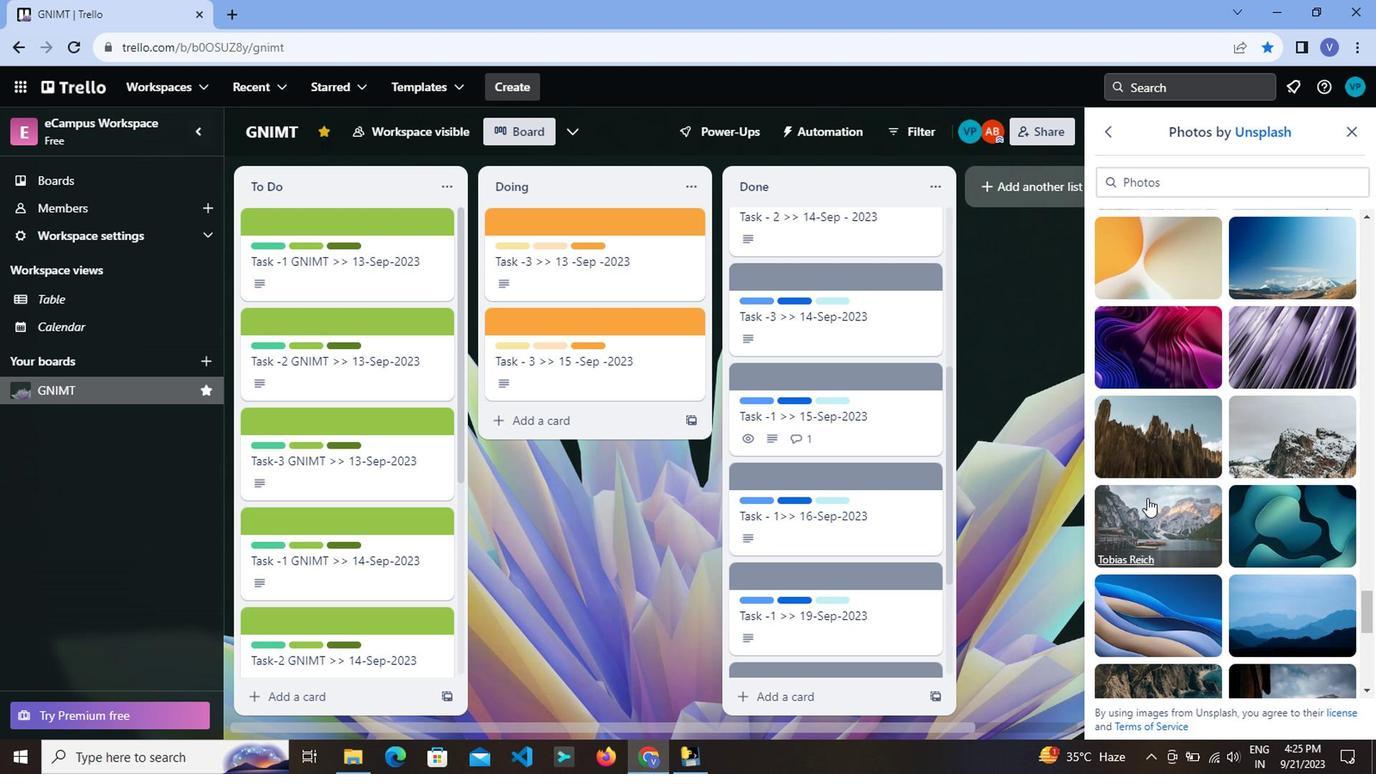 
Action: Mouse moved to (1030, 299)
Screenshot: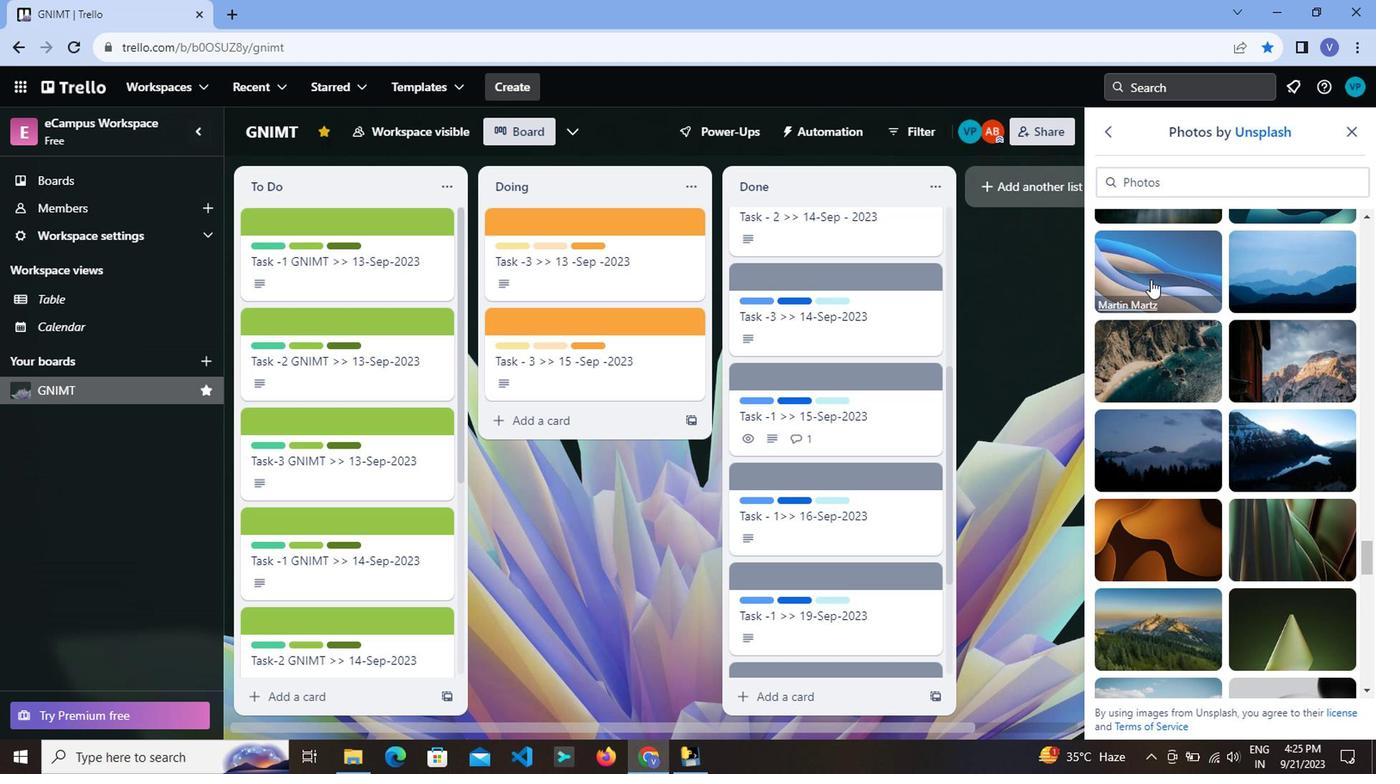 
Action: Mouse pressed left at (1030, 299)
Screenshot: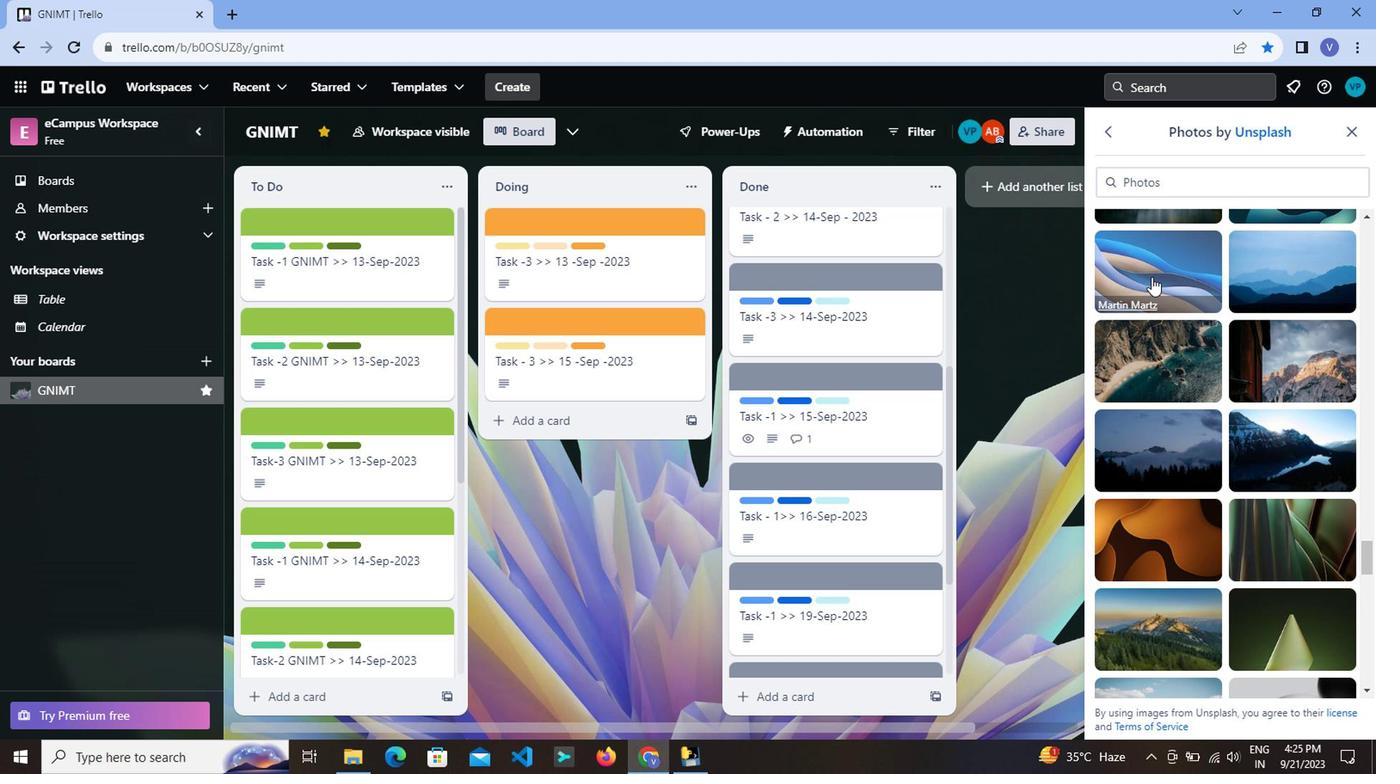 
Action: Mouse moved to (1080, 483)
Screenshot: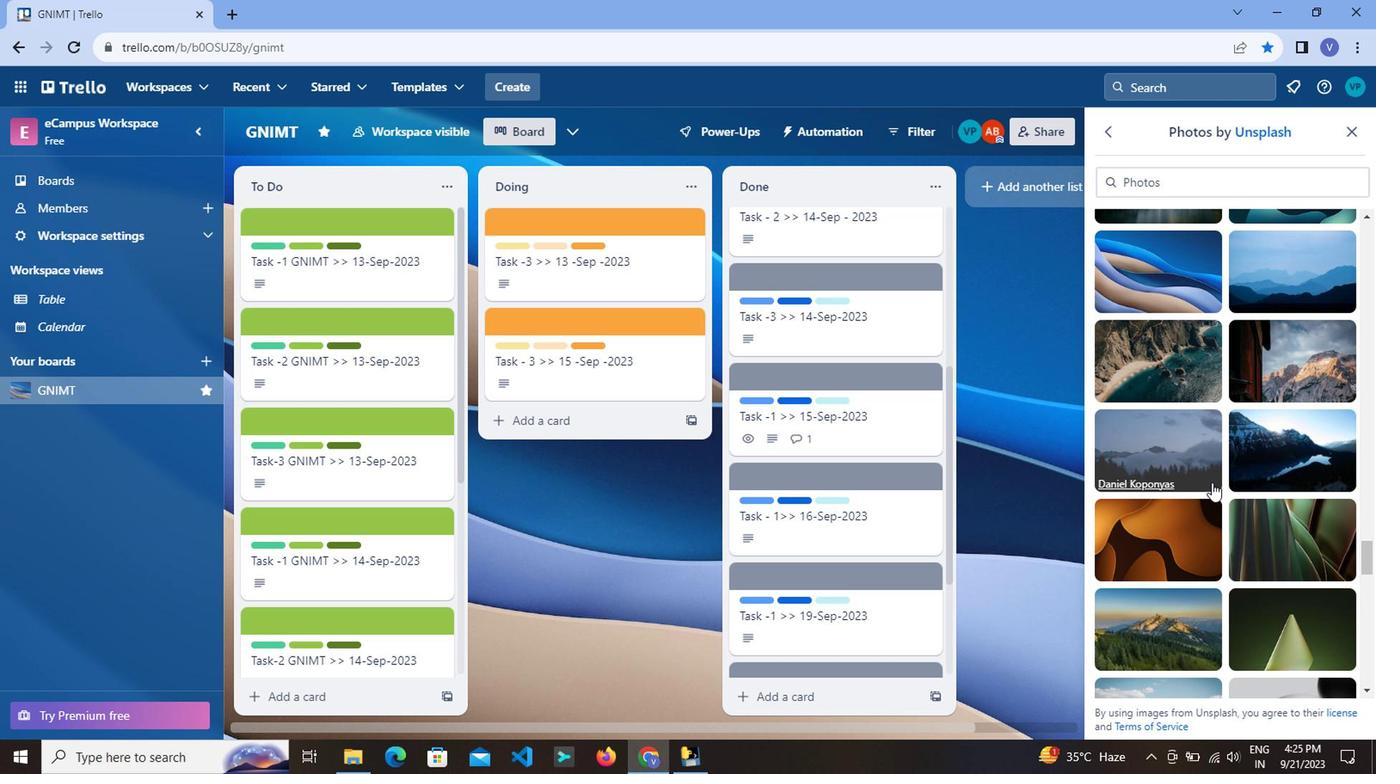 
Action: Mouse scrolled (1080, 483) with delta (0, 0)
Screenshot: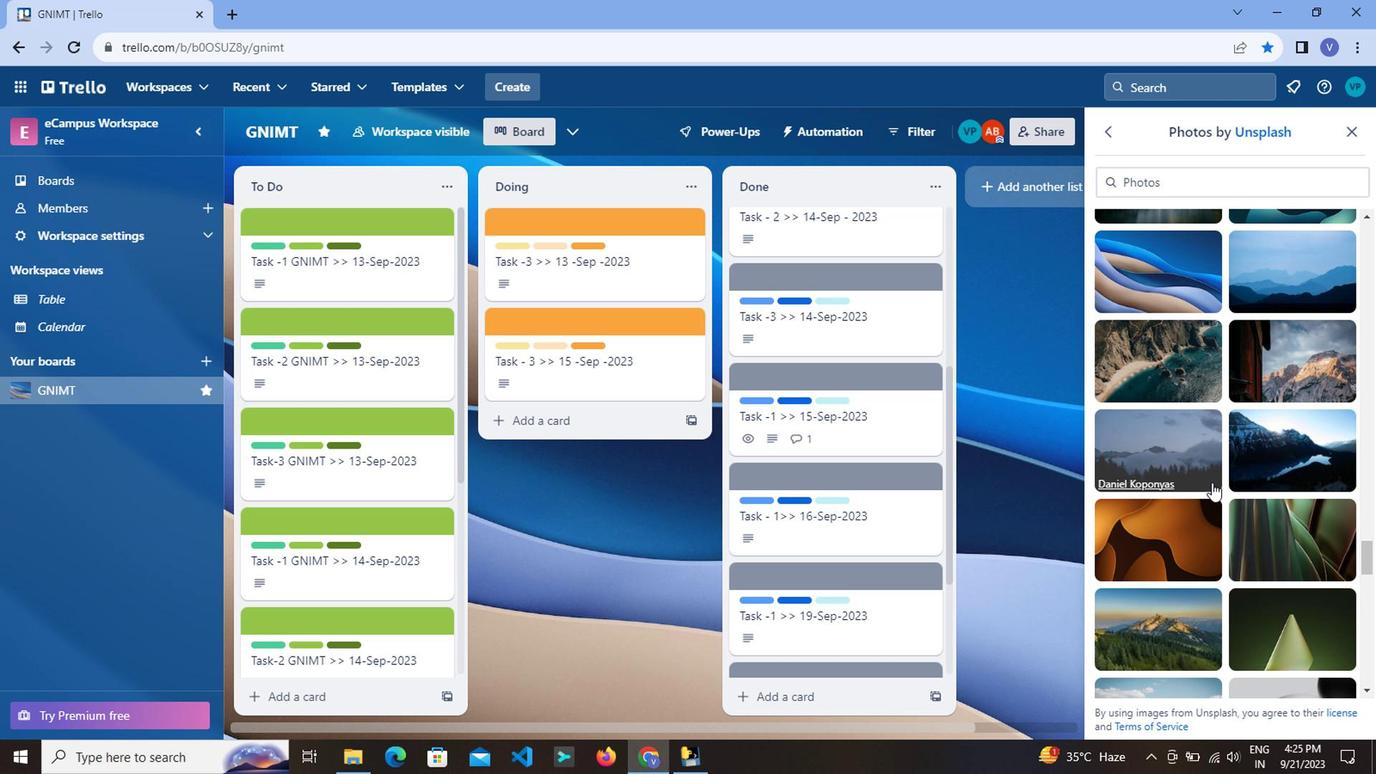 
Action: Mouse moved to (1082, 485)
Screenshot: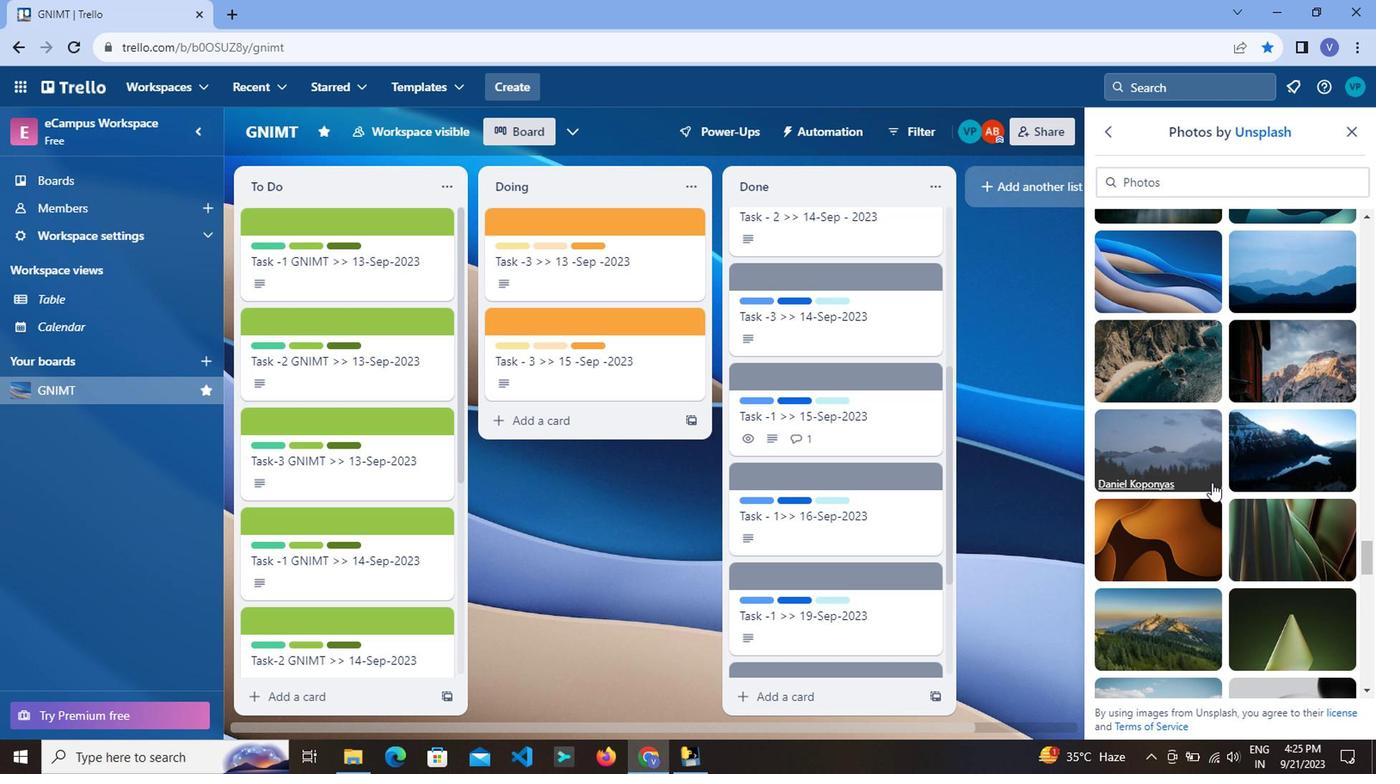 
Action: Mouse scrolled (1082, 484) with delta (0, 0)
Screenshot: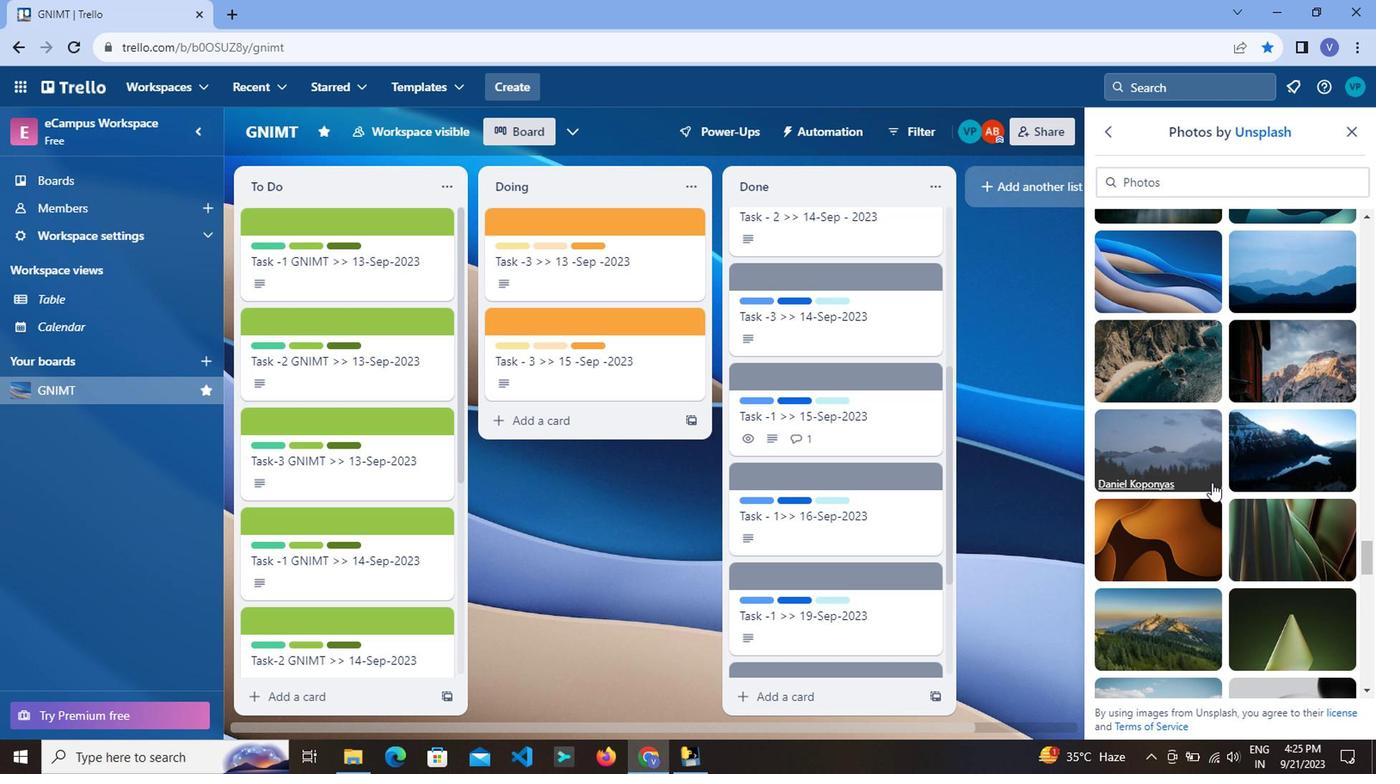 
Action: Mouse scrolled (1082, 484) with delta (0, 0)
Screenshot: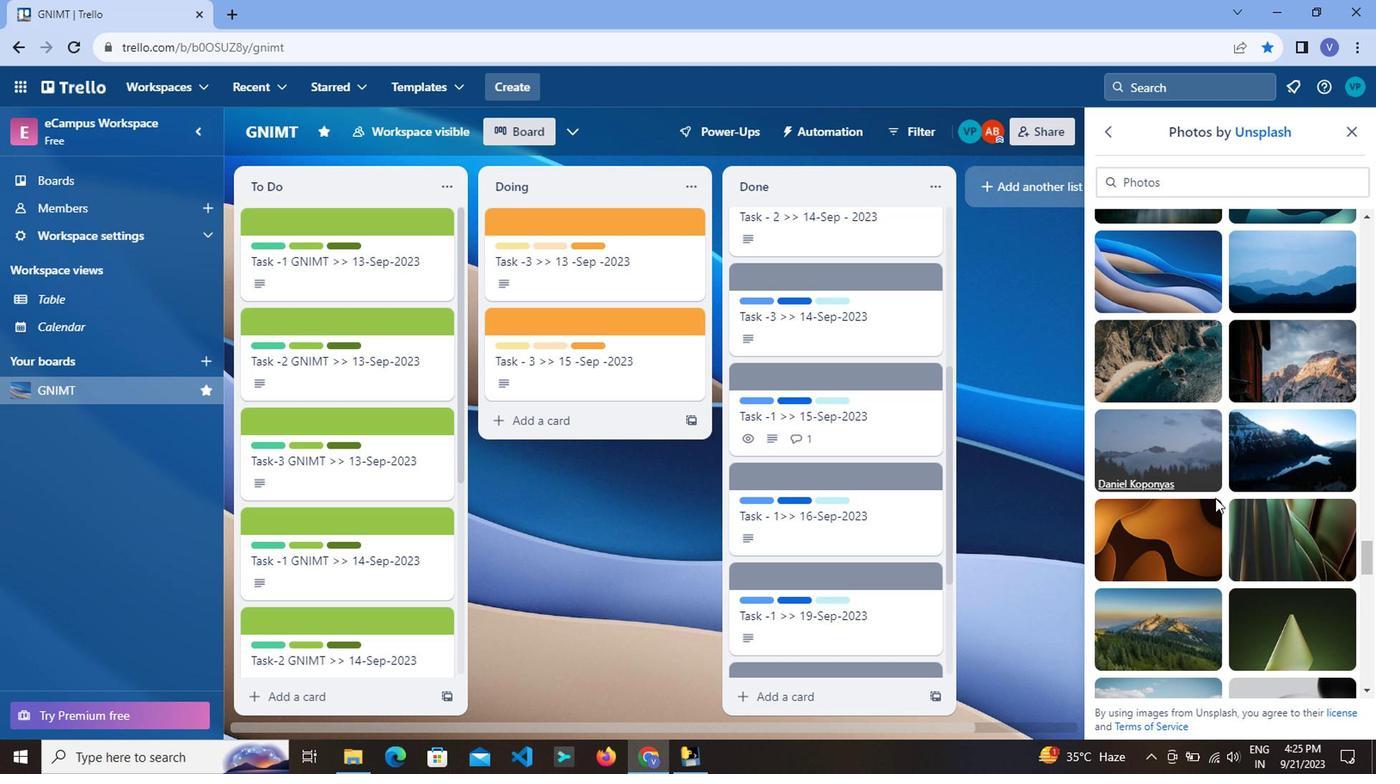 
Action: Mouse moved to (1083, 447)
Screenshot: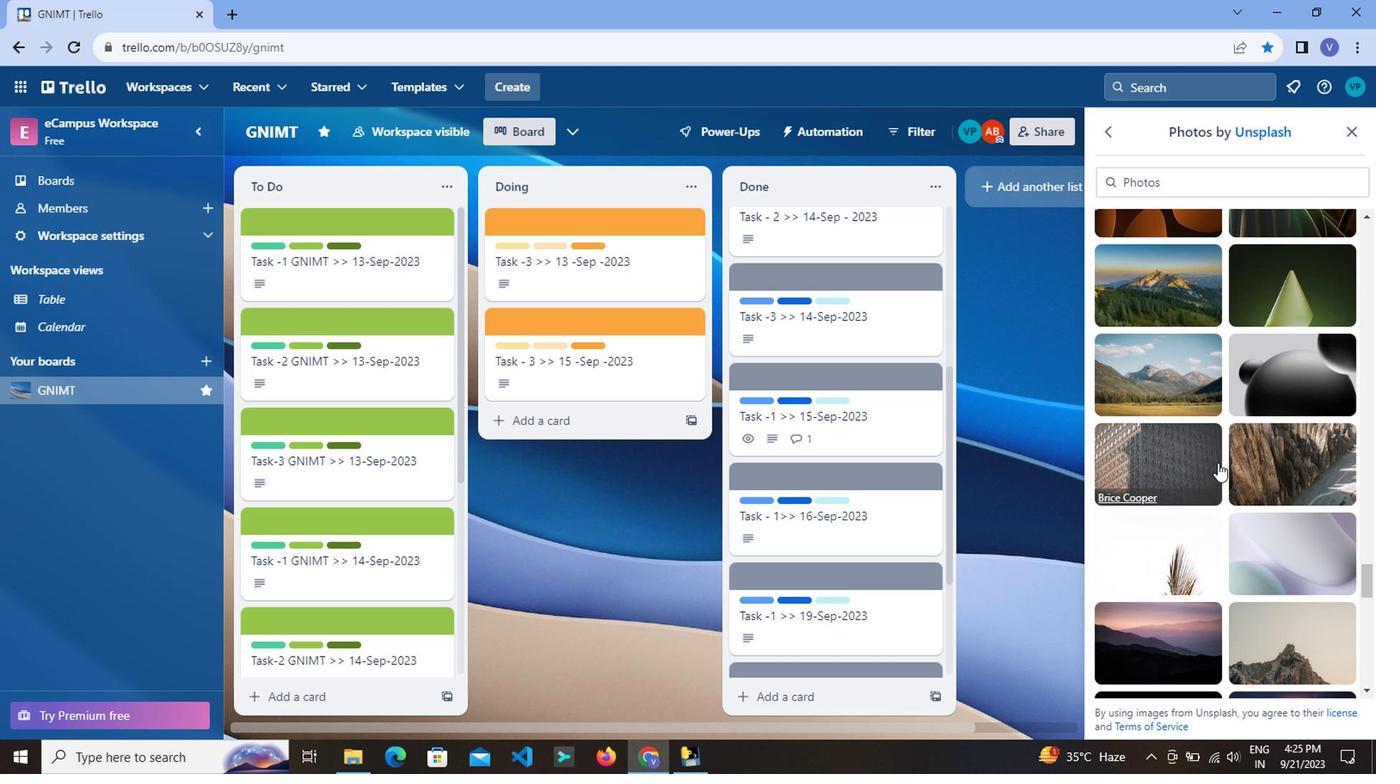 
Action: Mouse scrolled (1083, 446) with delta (0, 0)
Screenshot: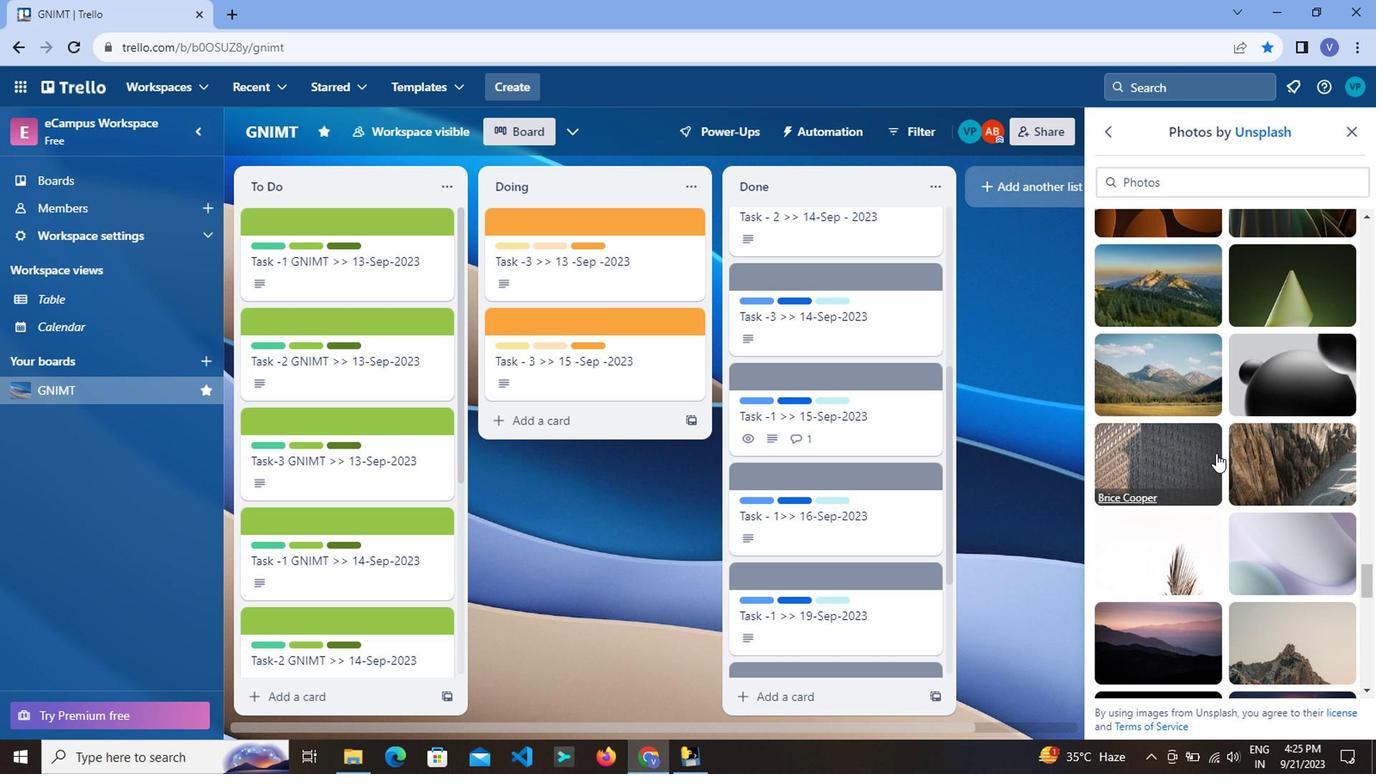 
Action: Mouse scrolled (1083, 446) with delta (0, 0)
Screenshot: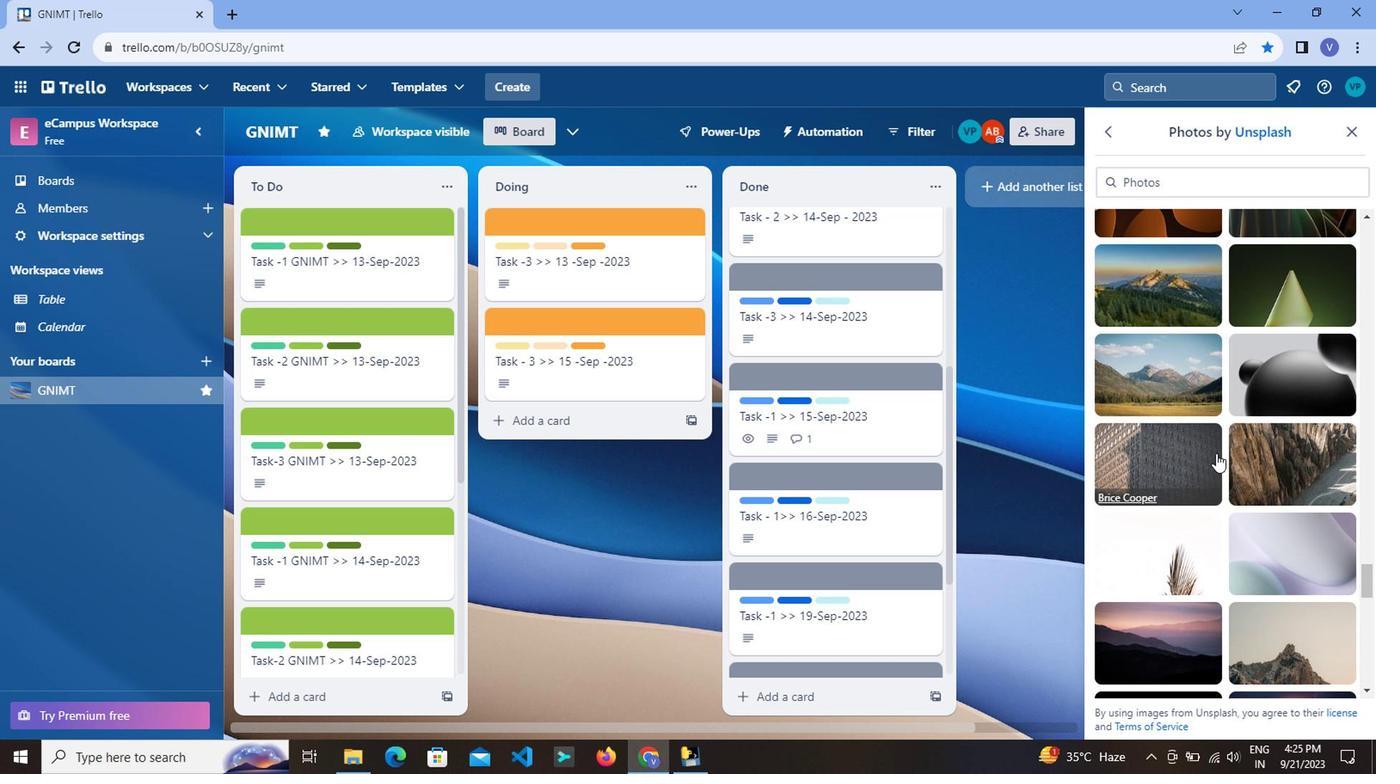 
Action: Mouse moved to (1065, 431)
Screenshot: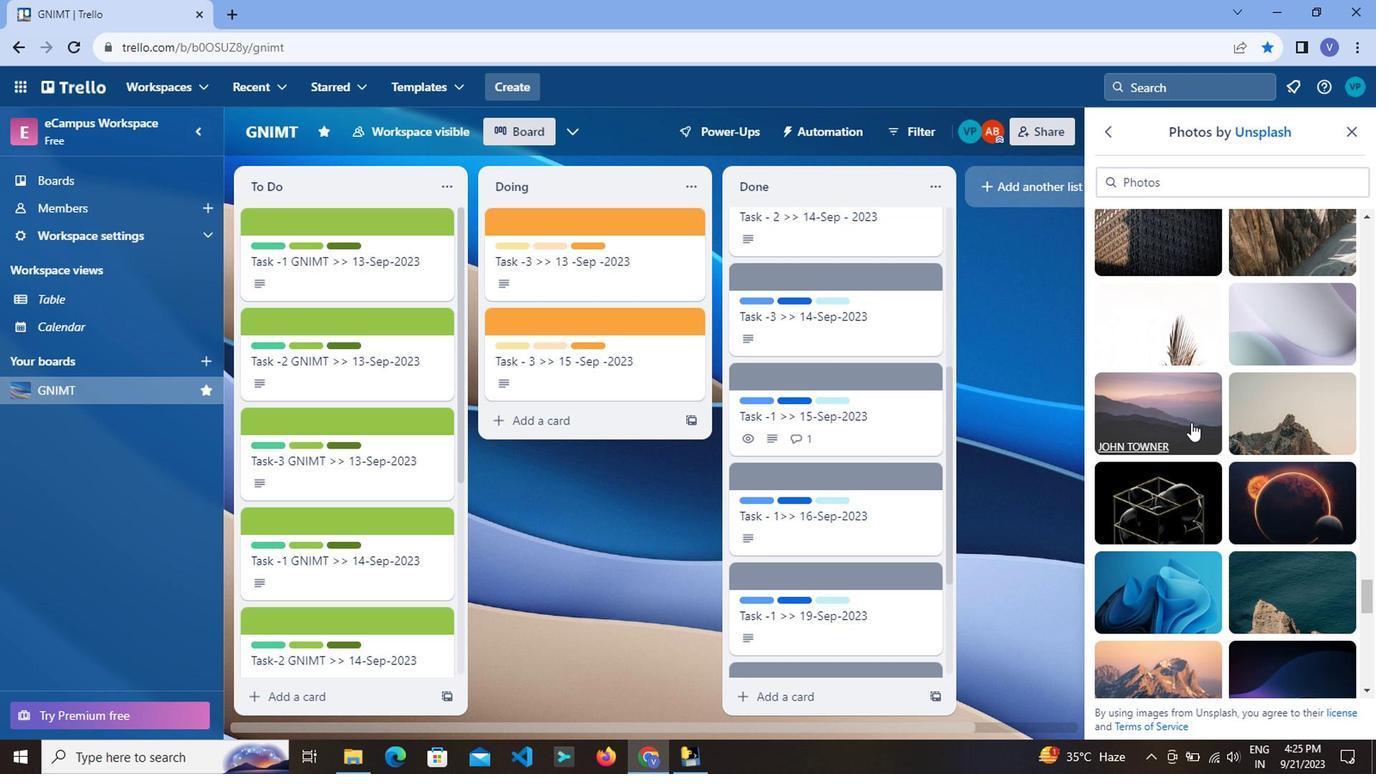 
Action: Mouse scrolled (1065, 430) with delta (0, 0)
Screenshot: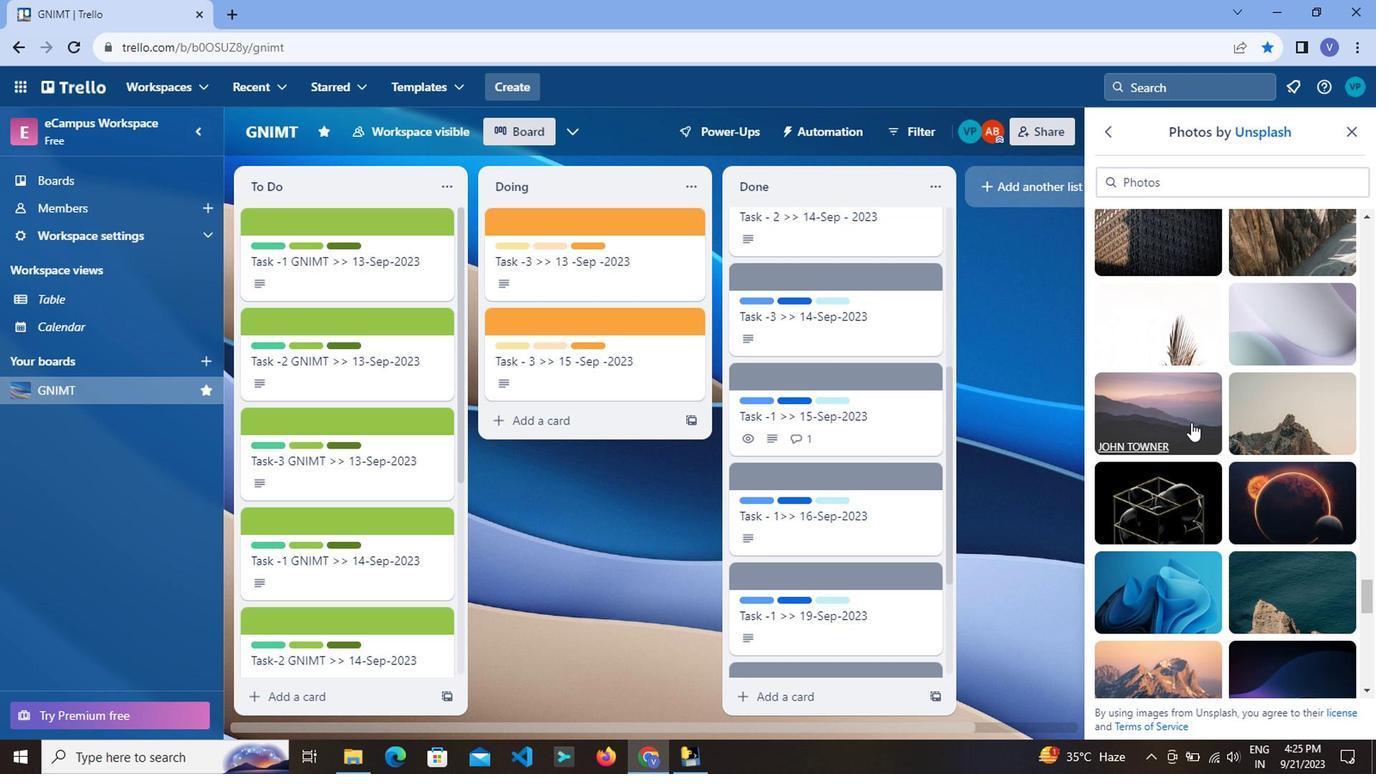 
Action: Mouse moved to (1065, 435)
Screenshot: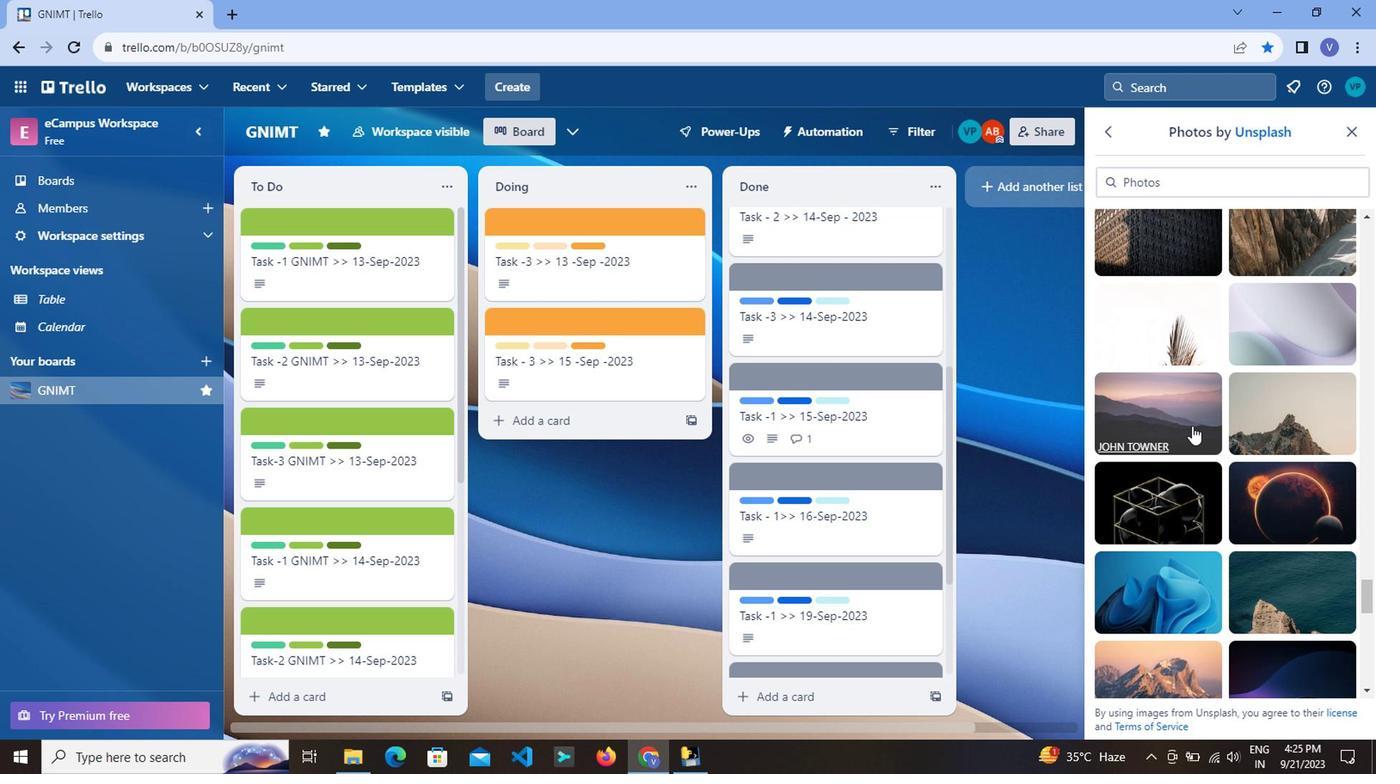 
Action: Mouse scrolled (1065, 434) with delta (0, 0)
Screenshot: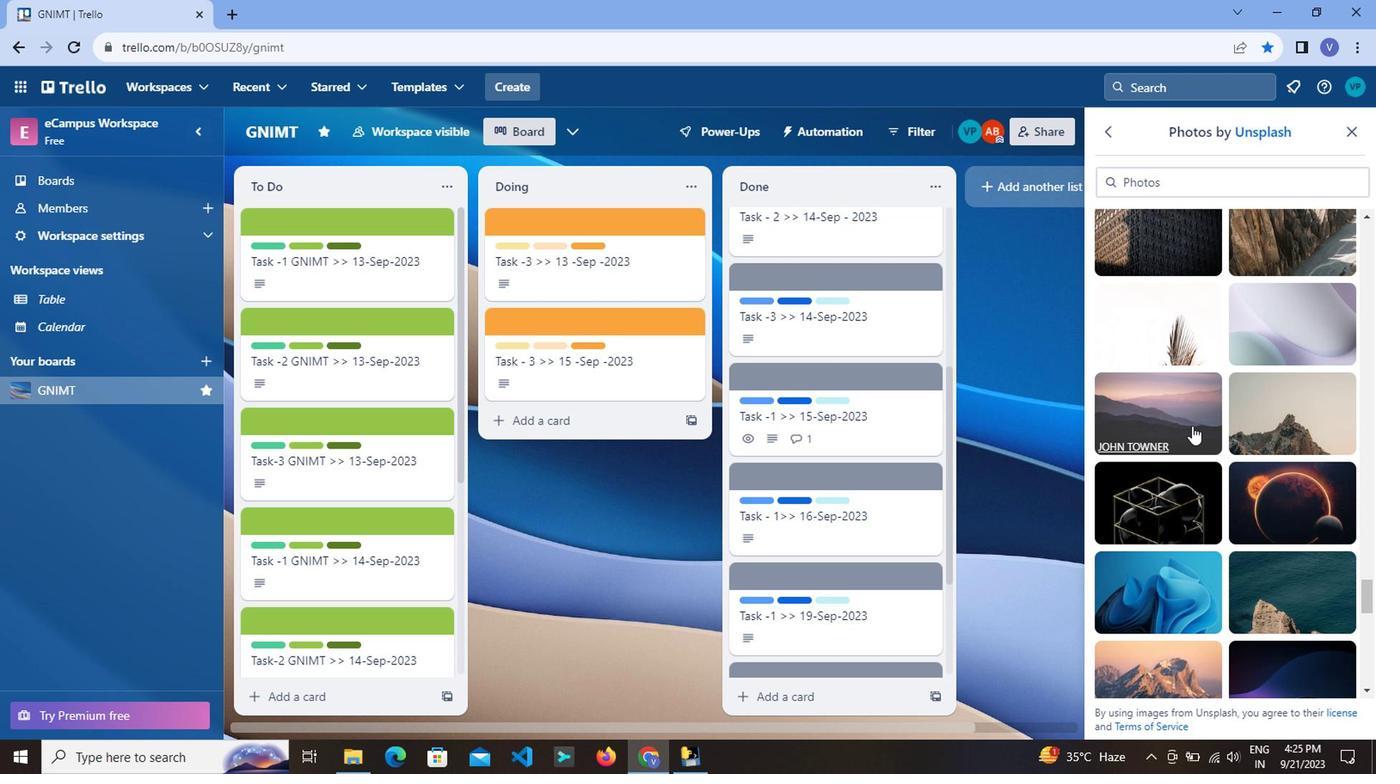 
Action: Mouse moved to (1045, 355)
Screenshot: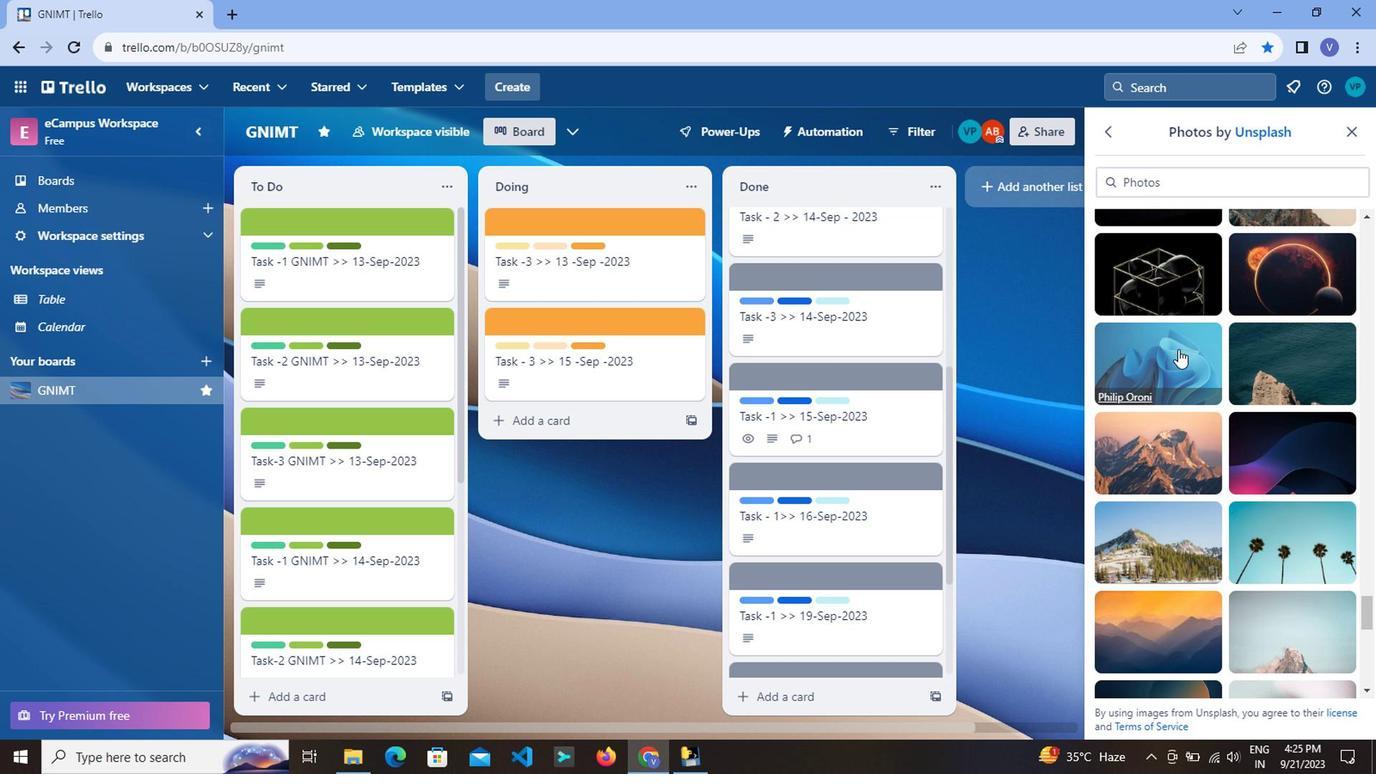 
Action: Mouse pressed left at (1045, 355)
Screenshot: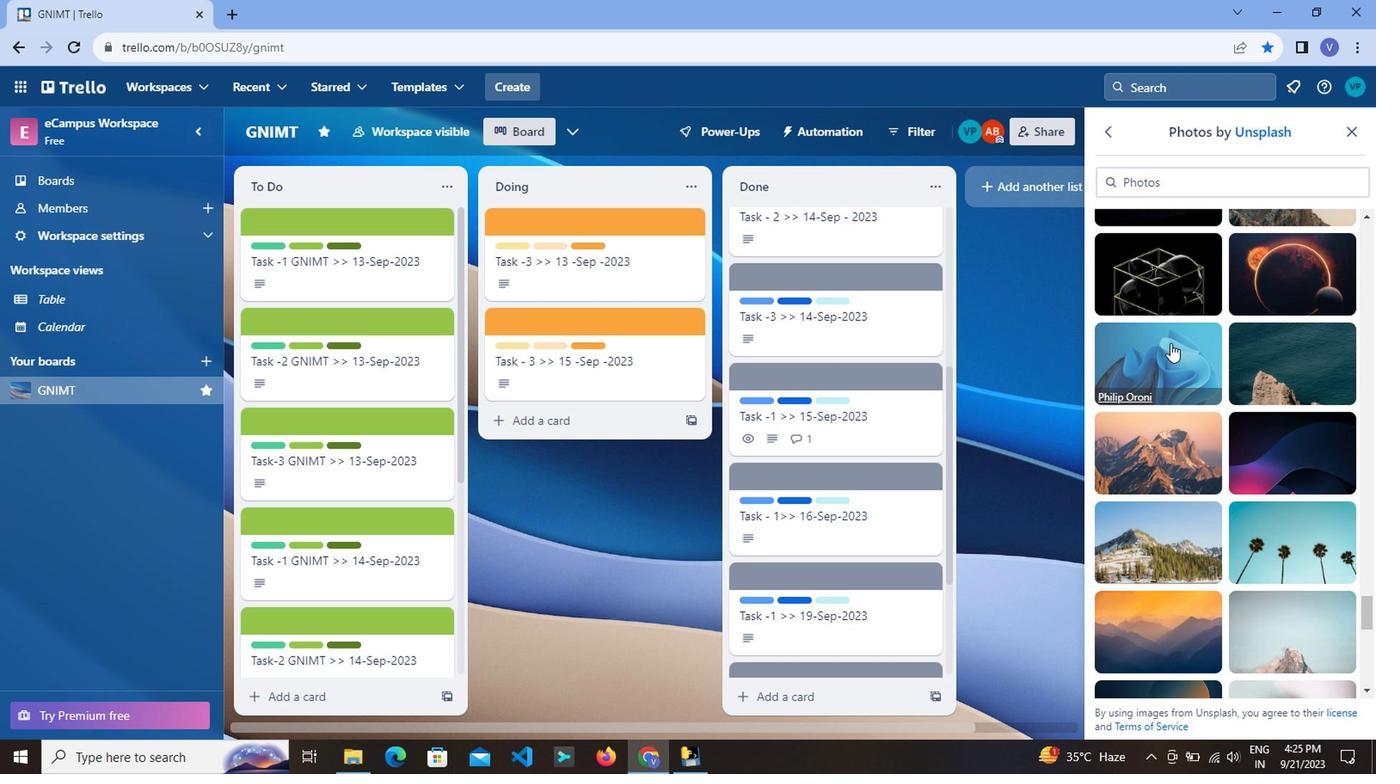 
Action: Mouse moved to (1086, 488)
Screenshot: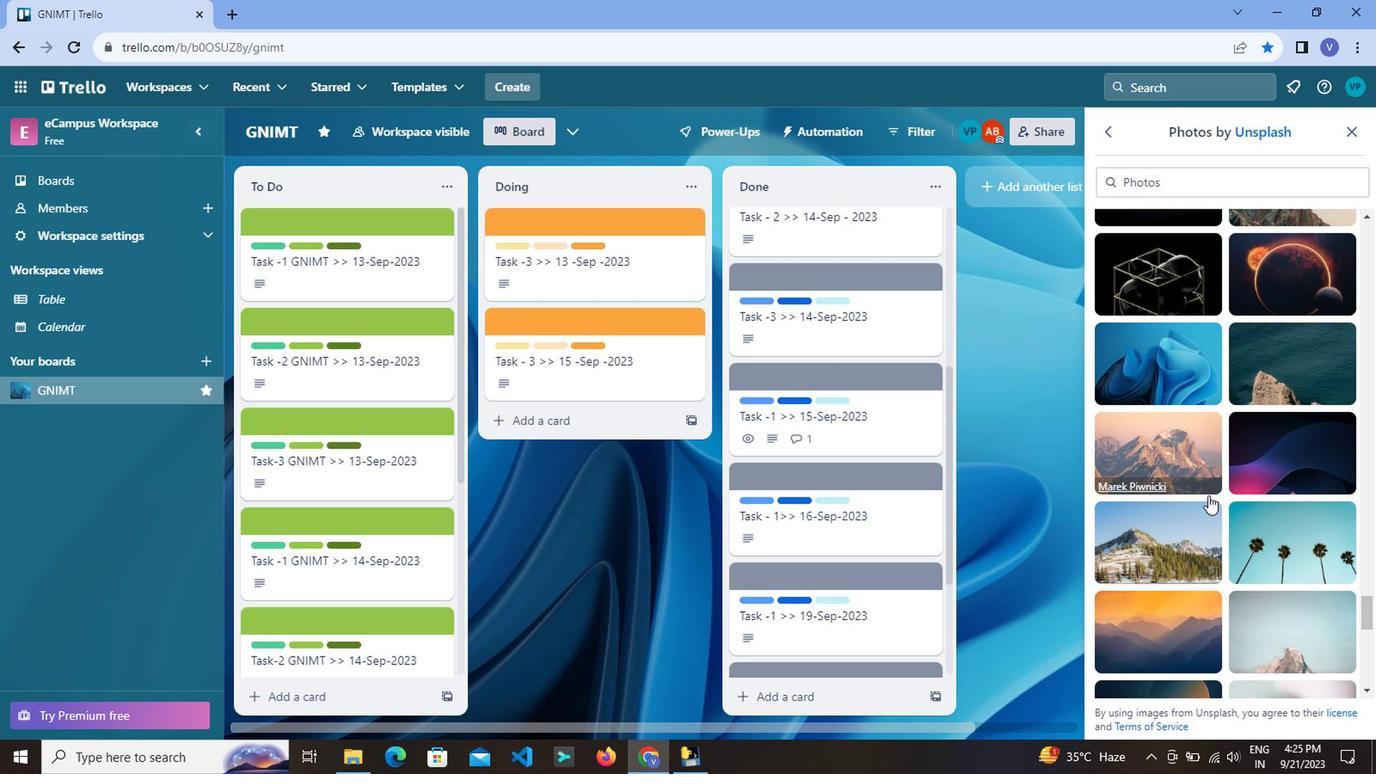 
Action: Mouse scrolled (1086, 488) with delta (0, 0)
Screenshot: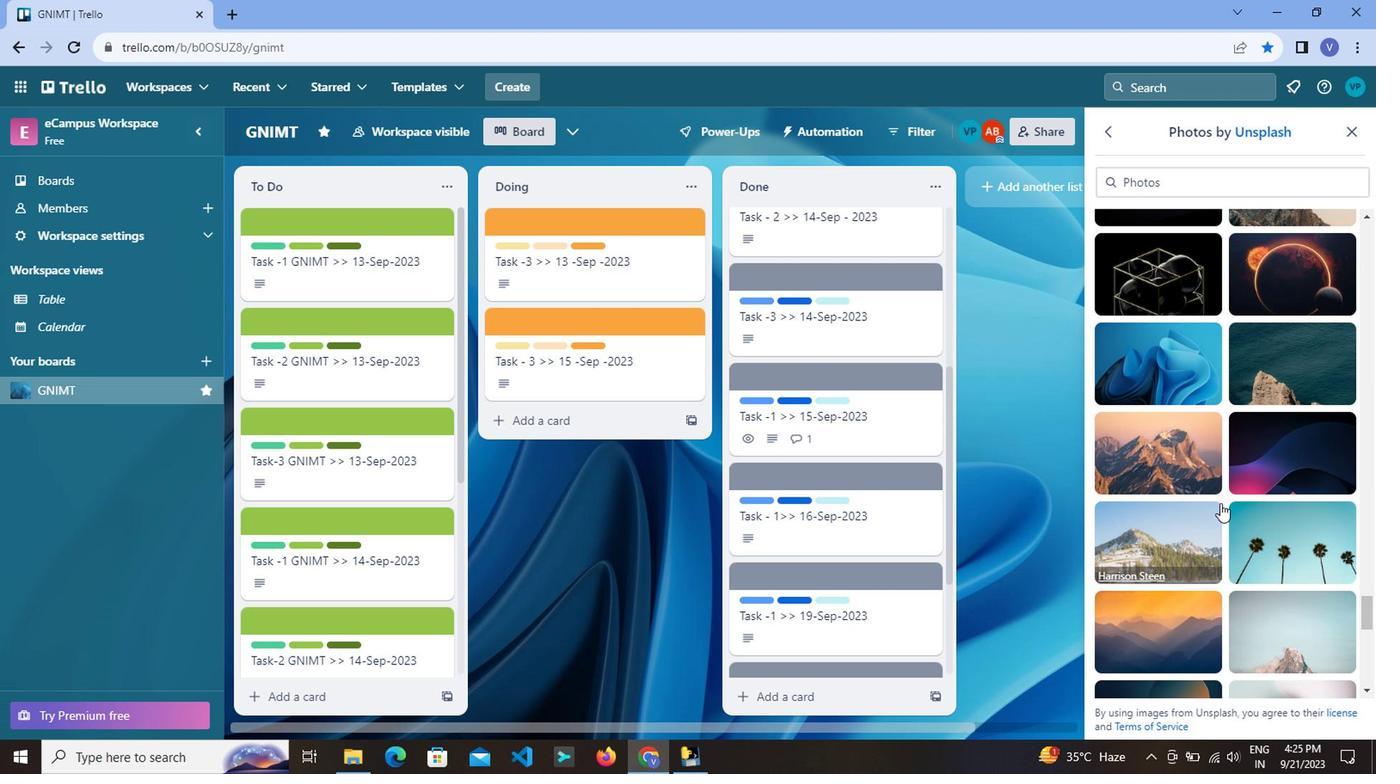 
Action: Mouse scrolled (1086, 488) with delta (0, 0)
Screenshot: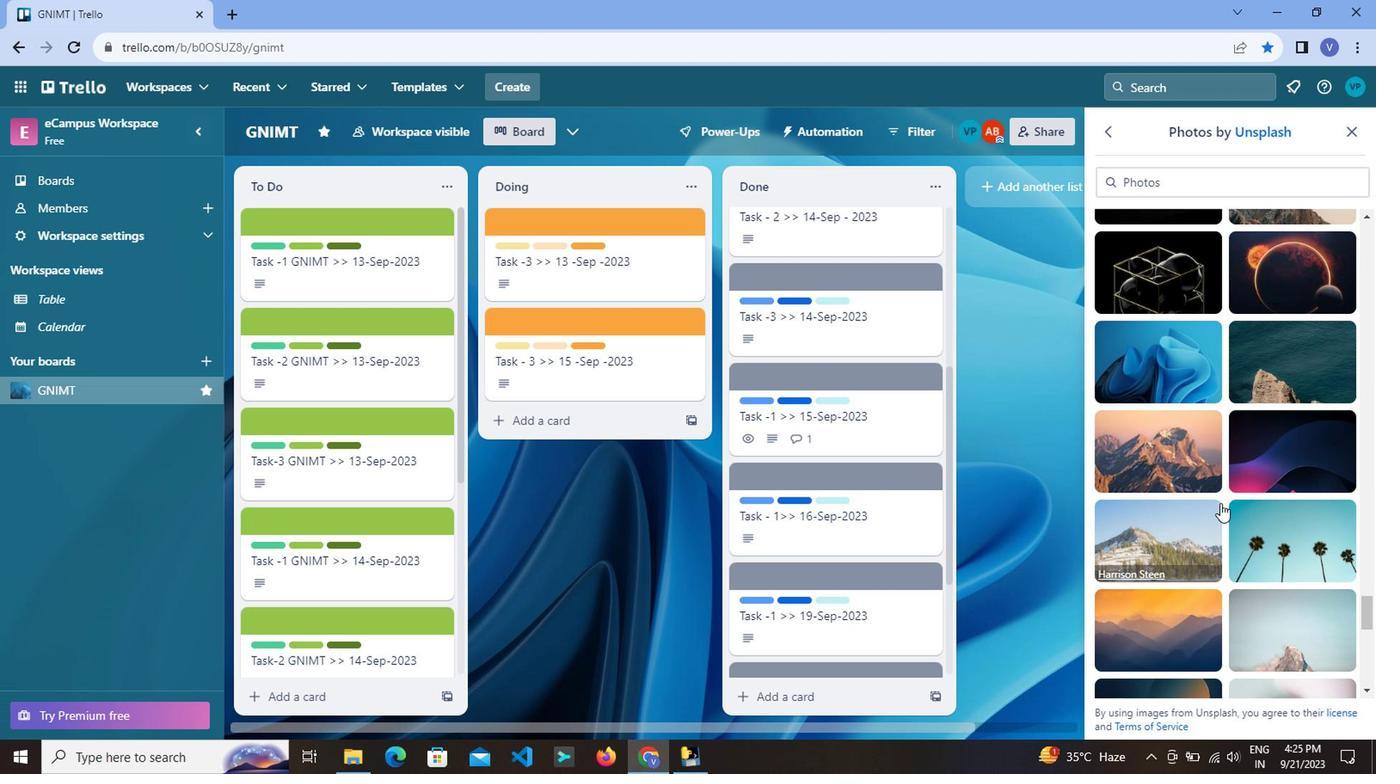 
Action: Mouse moved to (1090, 483)
Screenshot: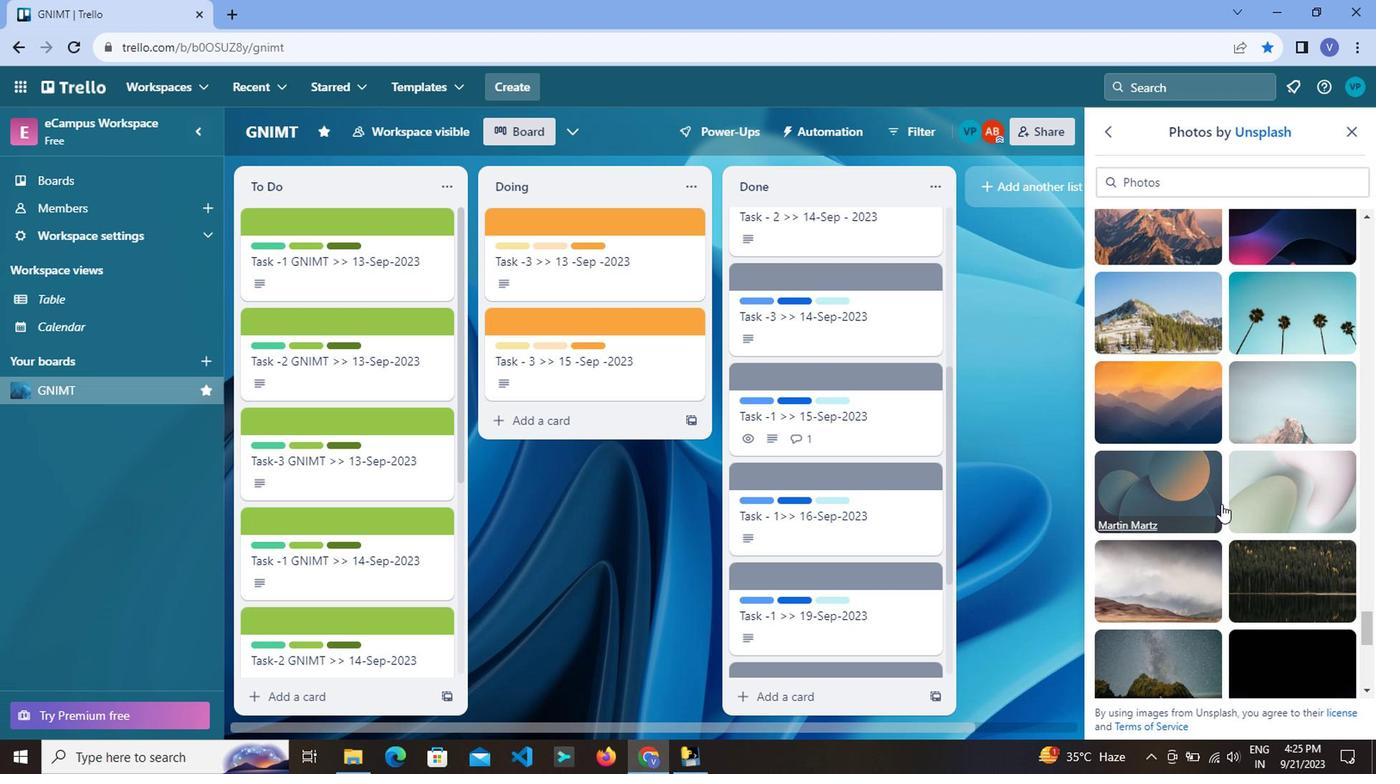 
Action: Mouse scrolled (1090, 483) with delta (0, 0)
Screenshot: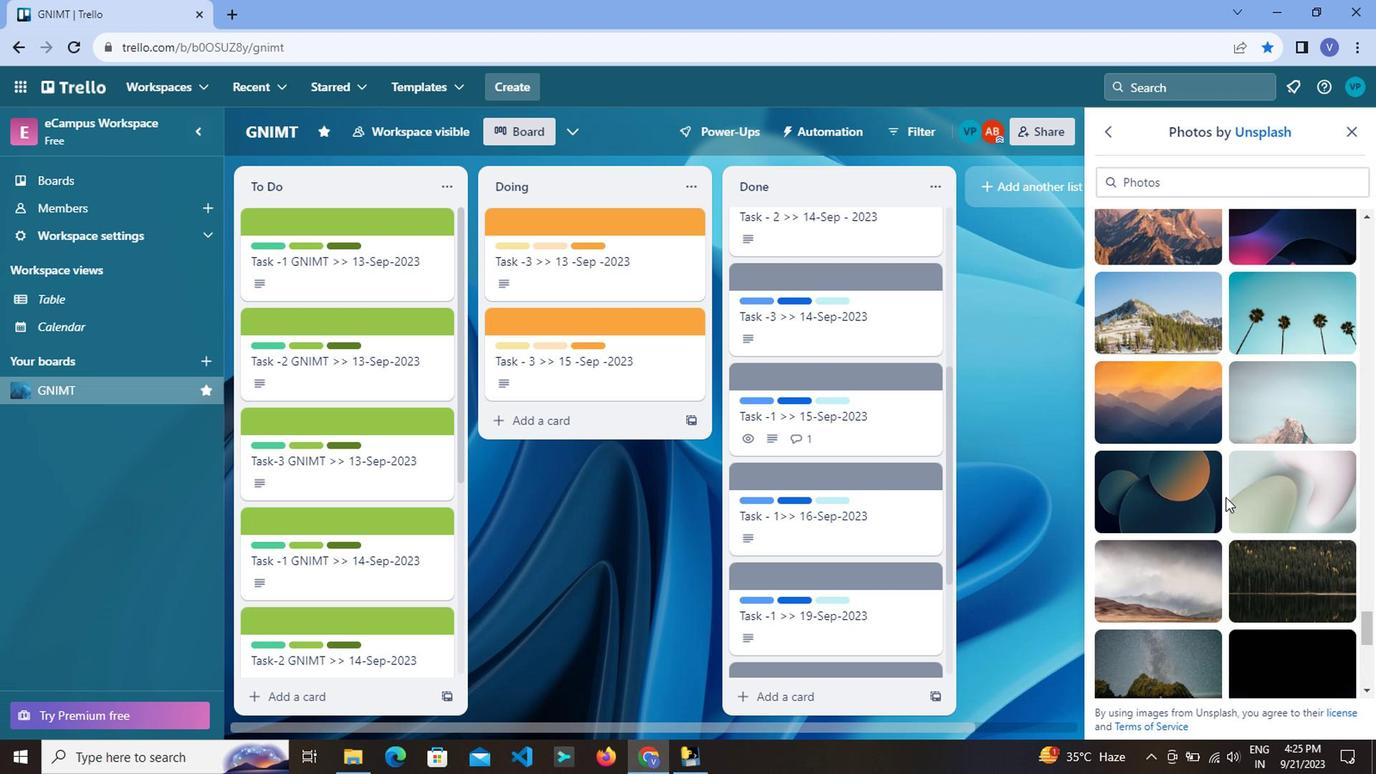 
Action: Mouse scrolled (1090, 483) with delta (0, 0)
Screenshot: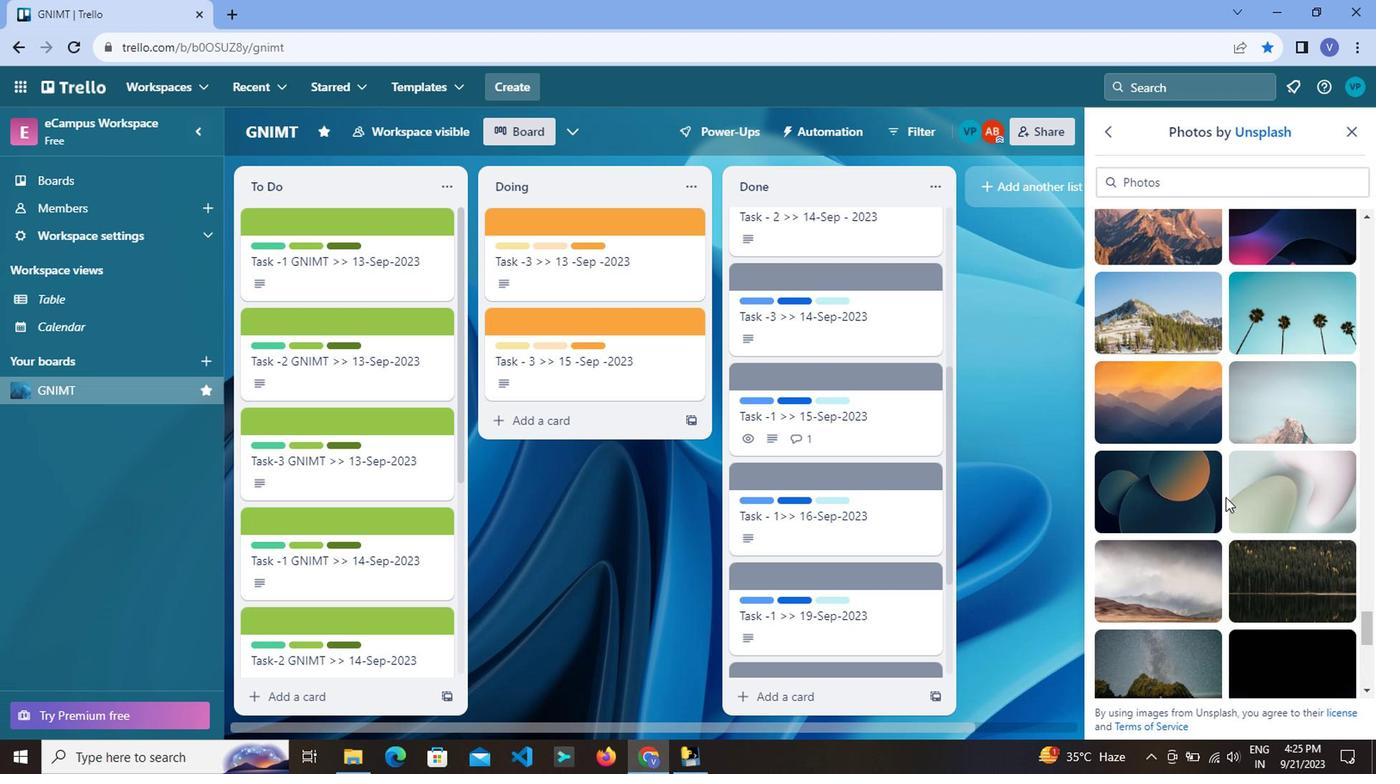 
Action: Mouse scrolled (1090, 483) with delta (0, 0)
Screenshot: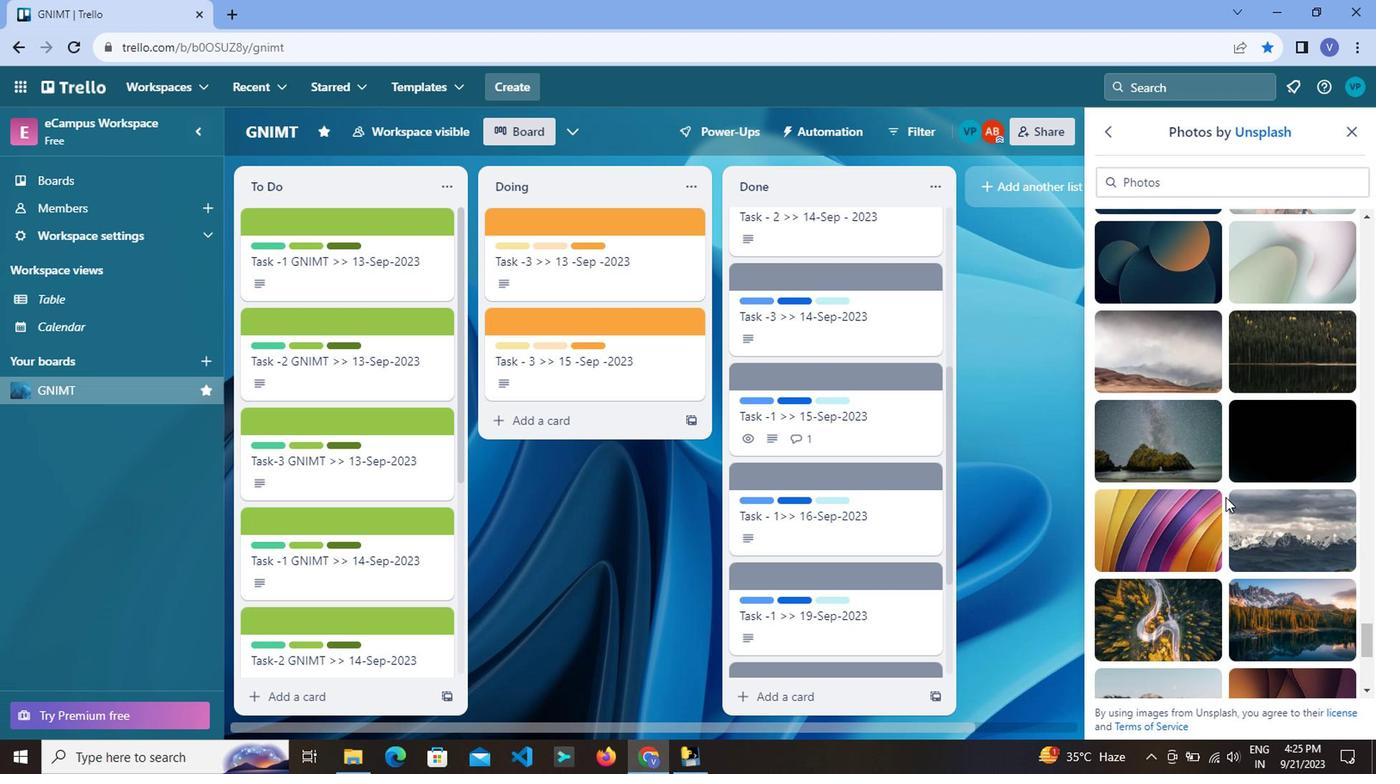 
Action: Mouse scrolled (1090, 483) with delta (0, 0)
Screenshot: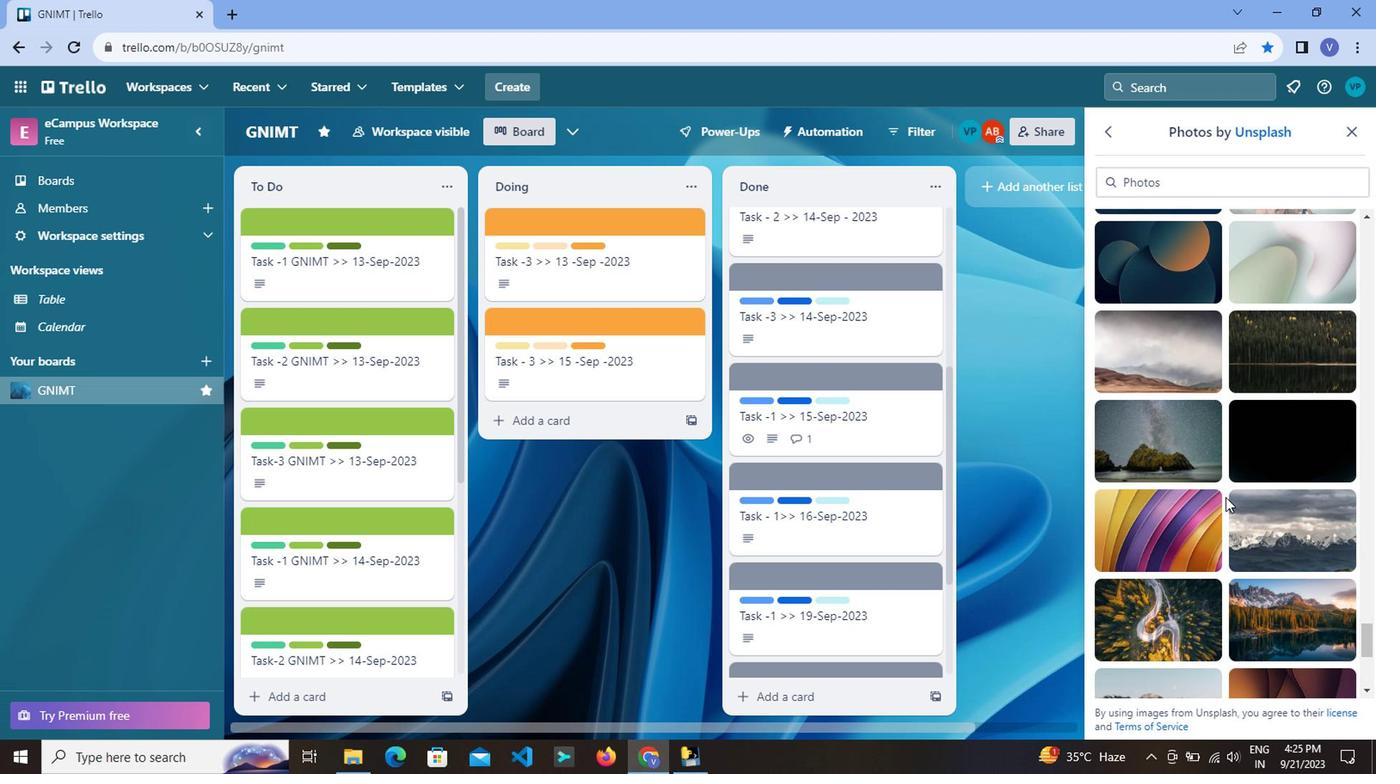 
Action: Mouse scrolled (1090, 483) with delta (0, 0)
Screenshot: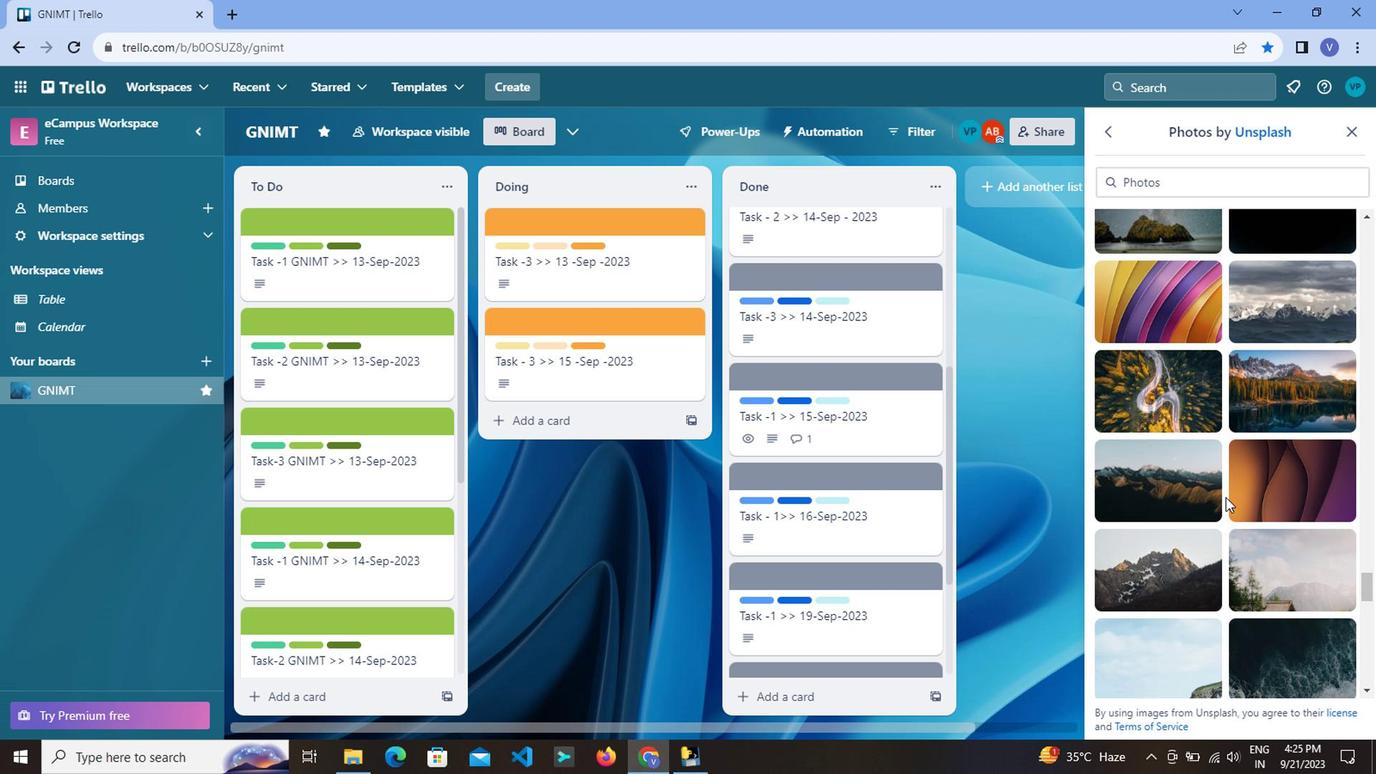 
Action: Mouse scrolled (1090, 483) with delta (0, 0)
Screenshot: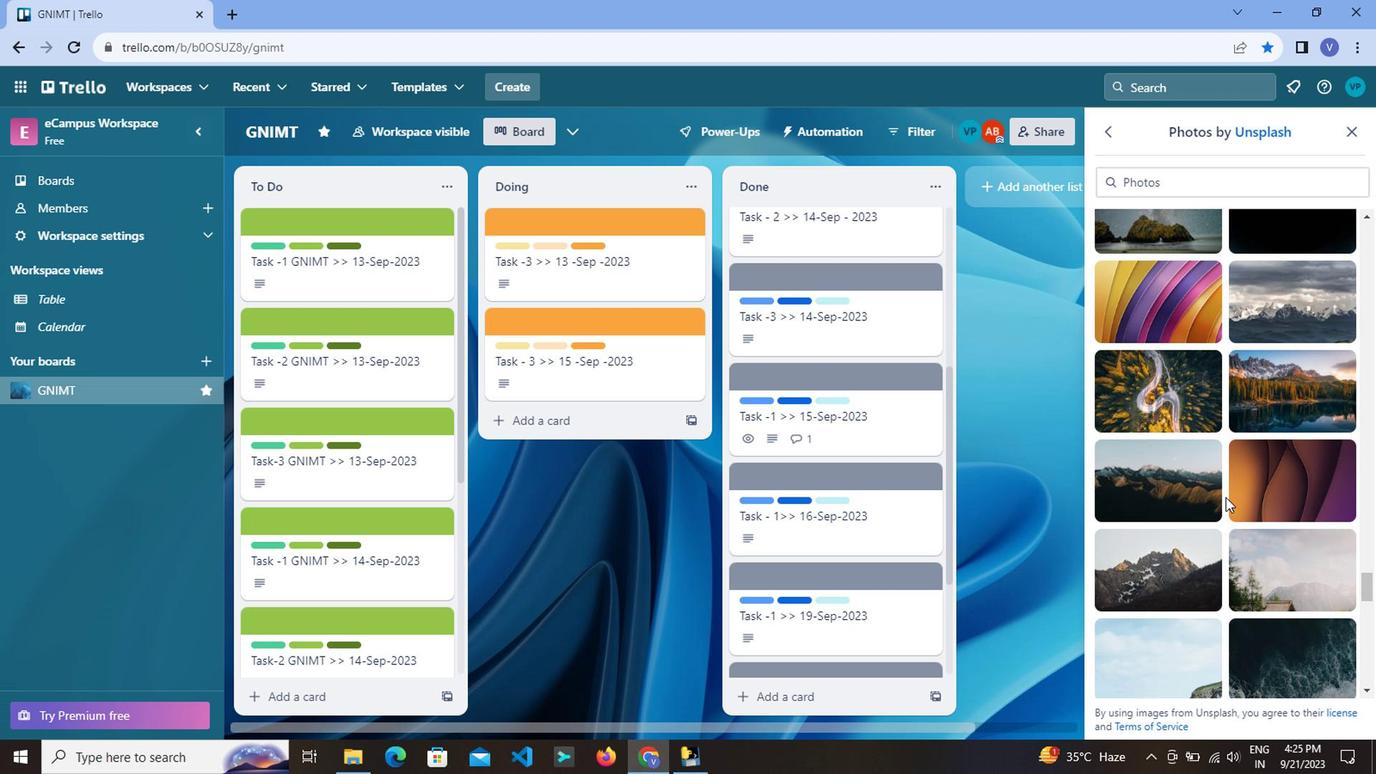 
Action: Mouse scrolled (1090, 483) with delta (0, 0)
Screenshot: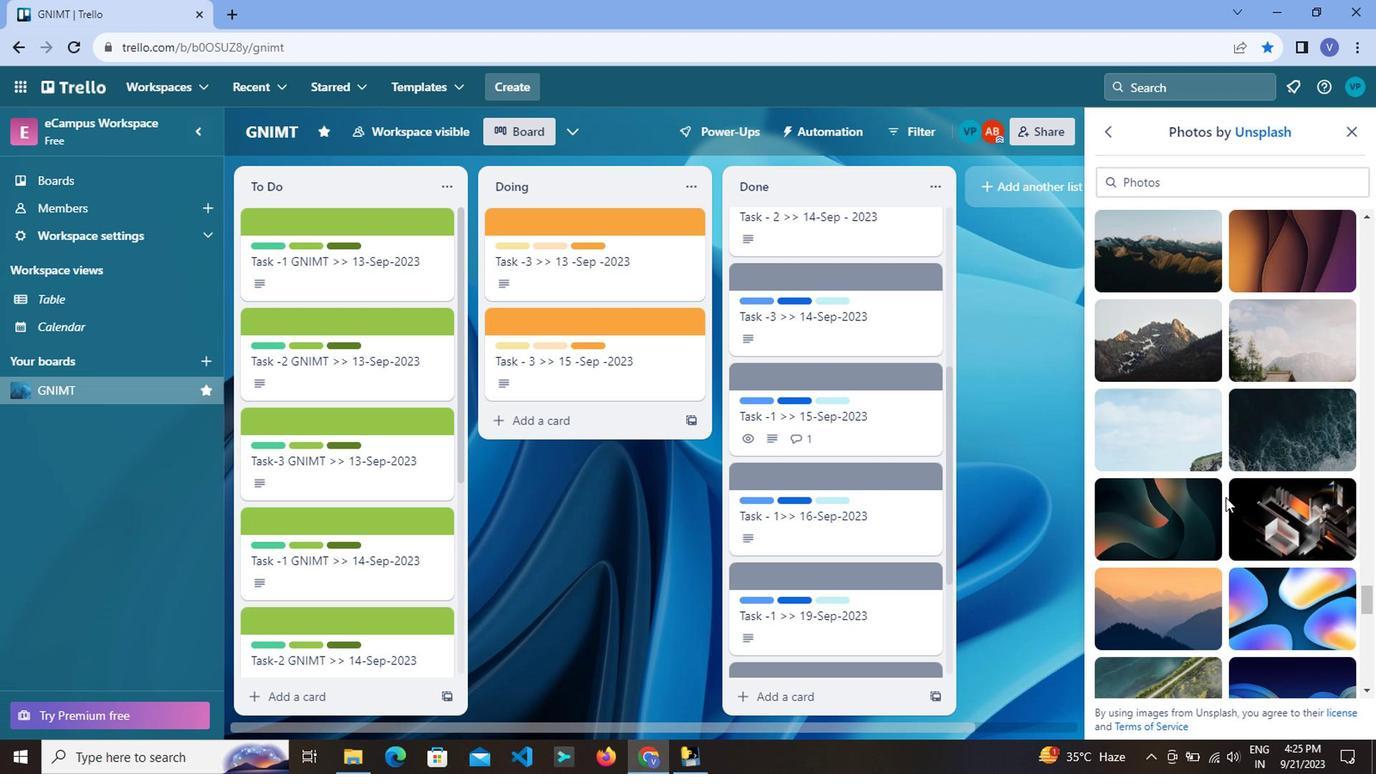 
Action: Mouse scrolled (1090, 483) with delta (0, 0)
Screenshot: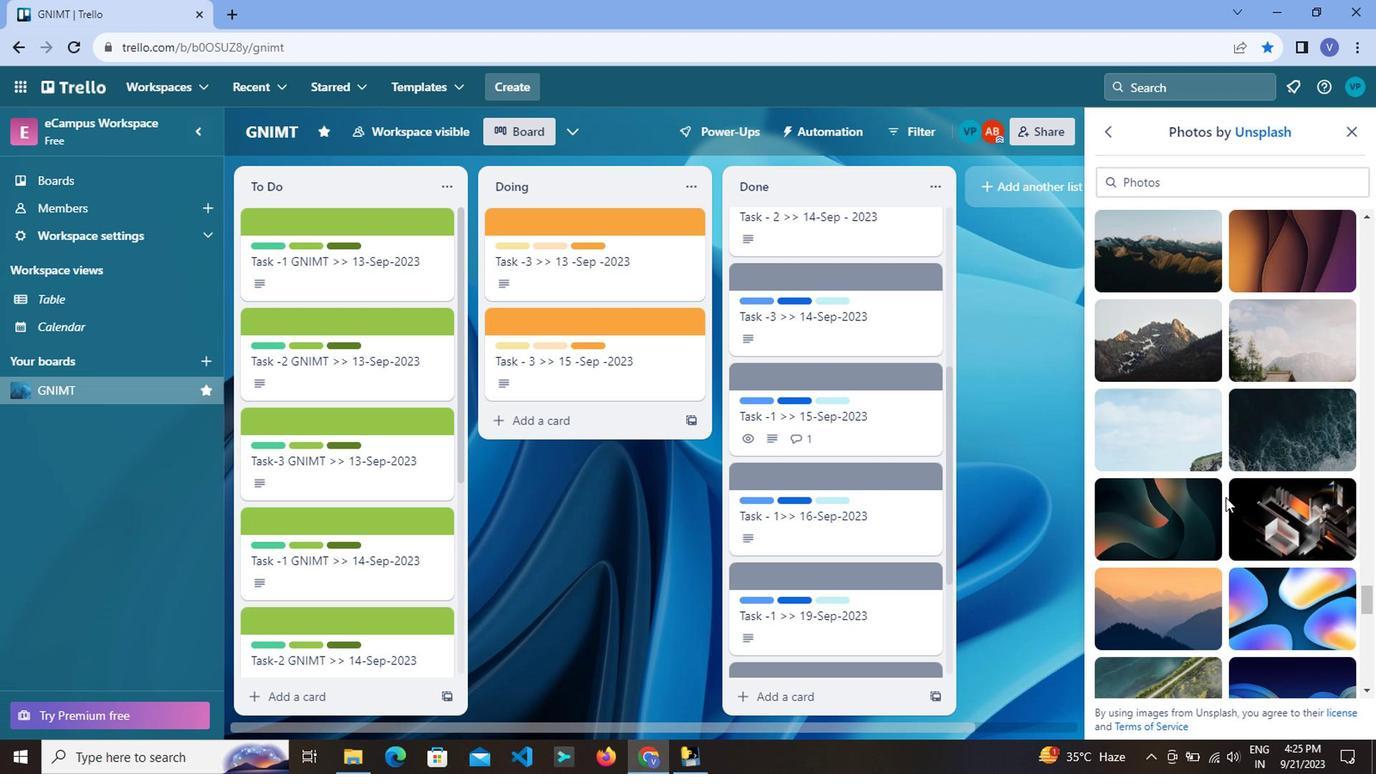 
Action: Mouse scrolled (1090, 483) with delta (0, 0)
Screenshot: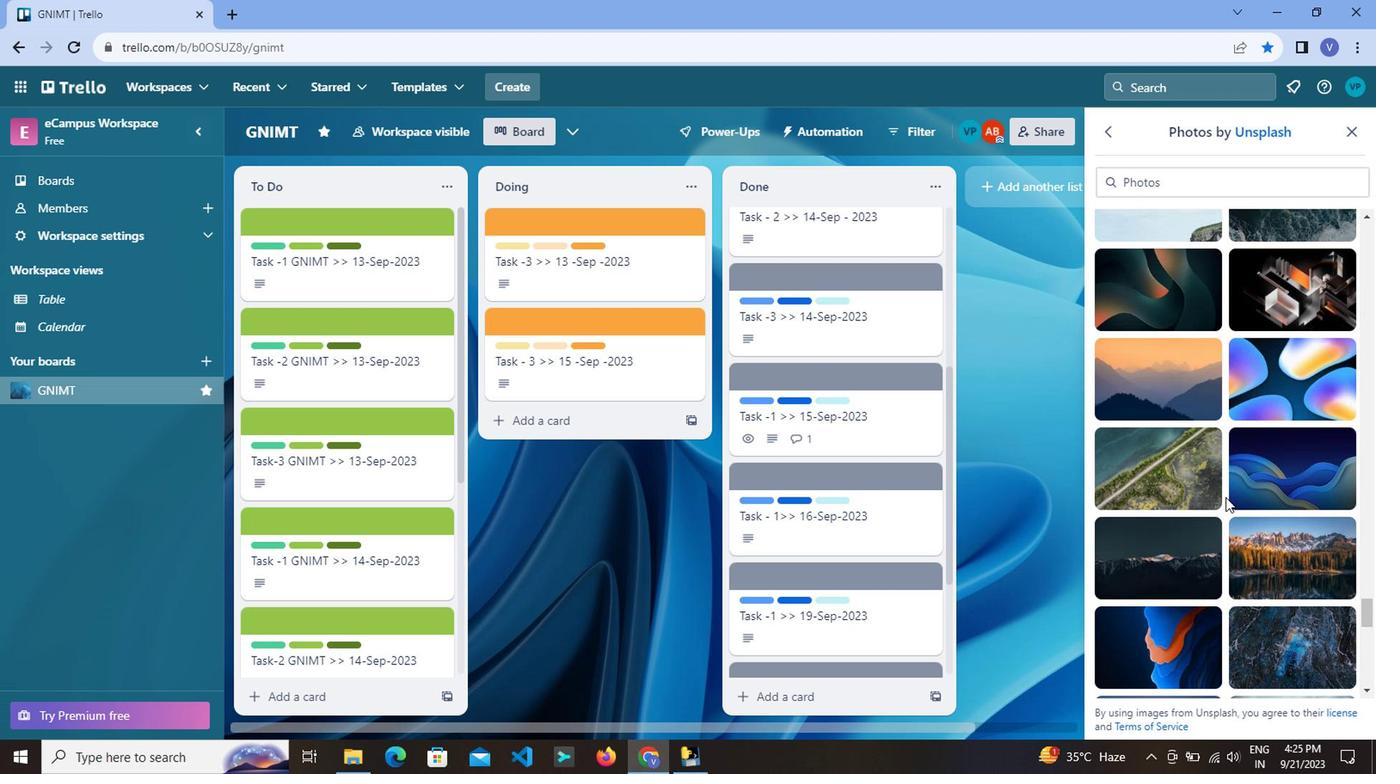 
Action: Mouse scrolled (1090, 483) with delta (0, 0)
Screenshot: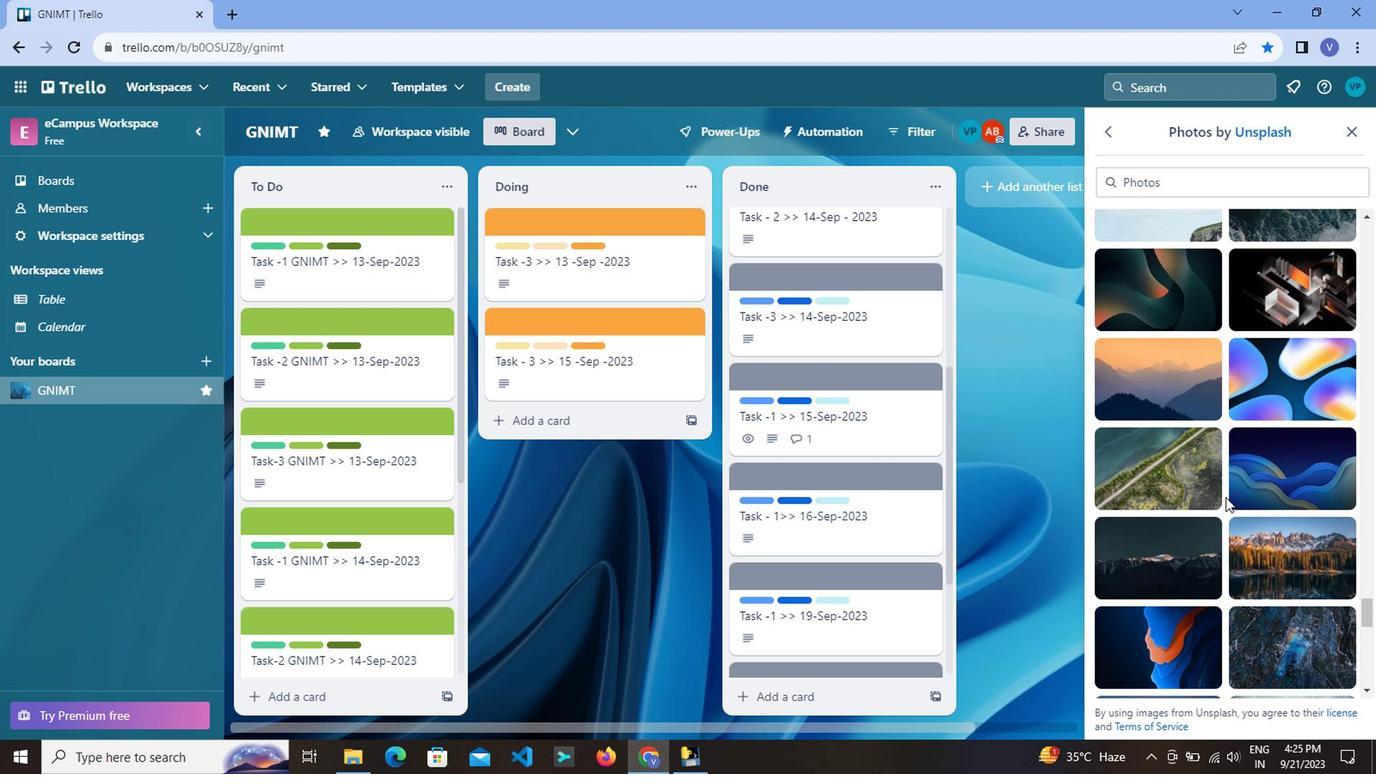 
Action: Mouse scrolled (1090, 483) with delta (0, 0)
Screenshot: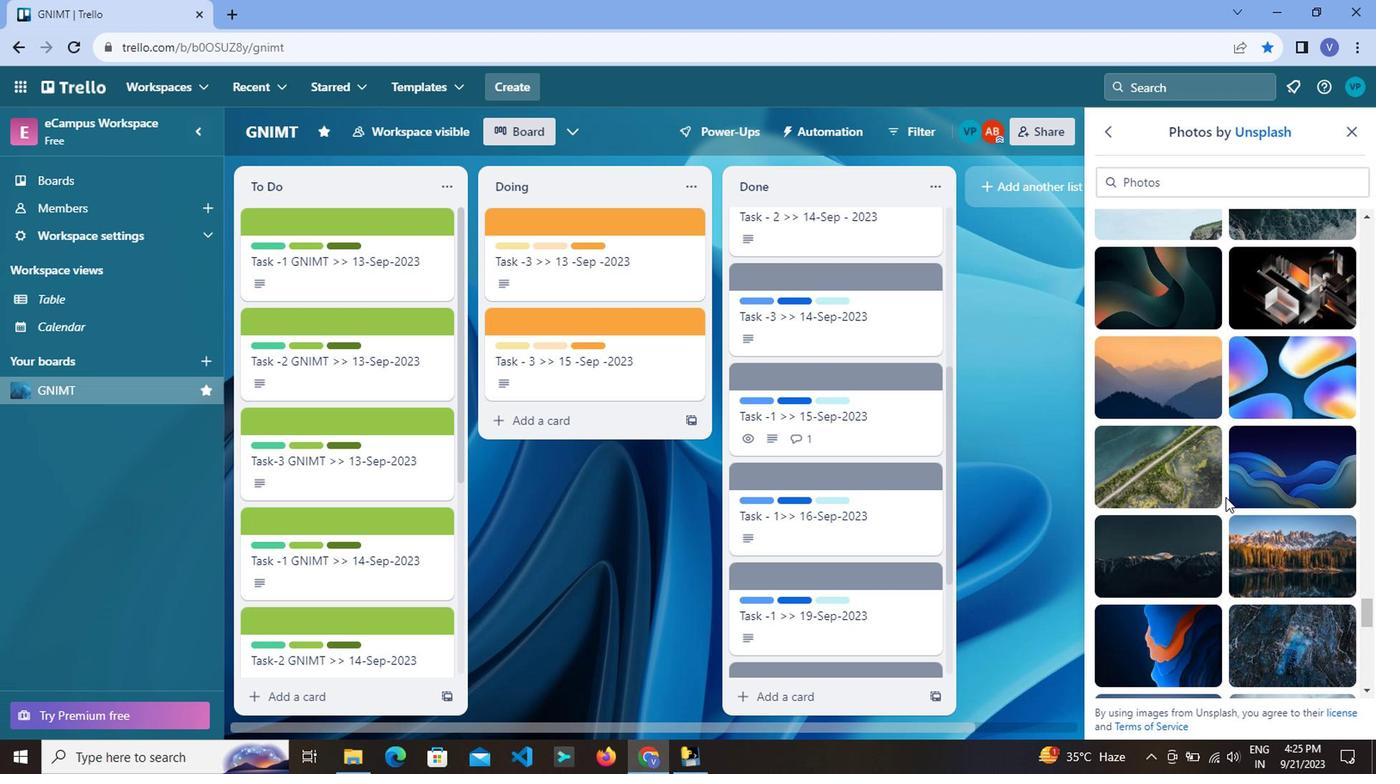 
Action: Mouse scrolled (1090, 483) with delta (0, 0)
Screenshot: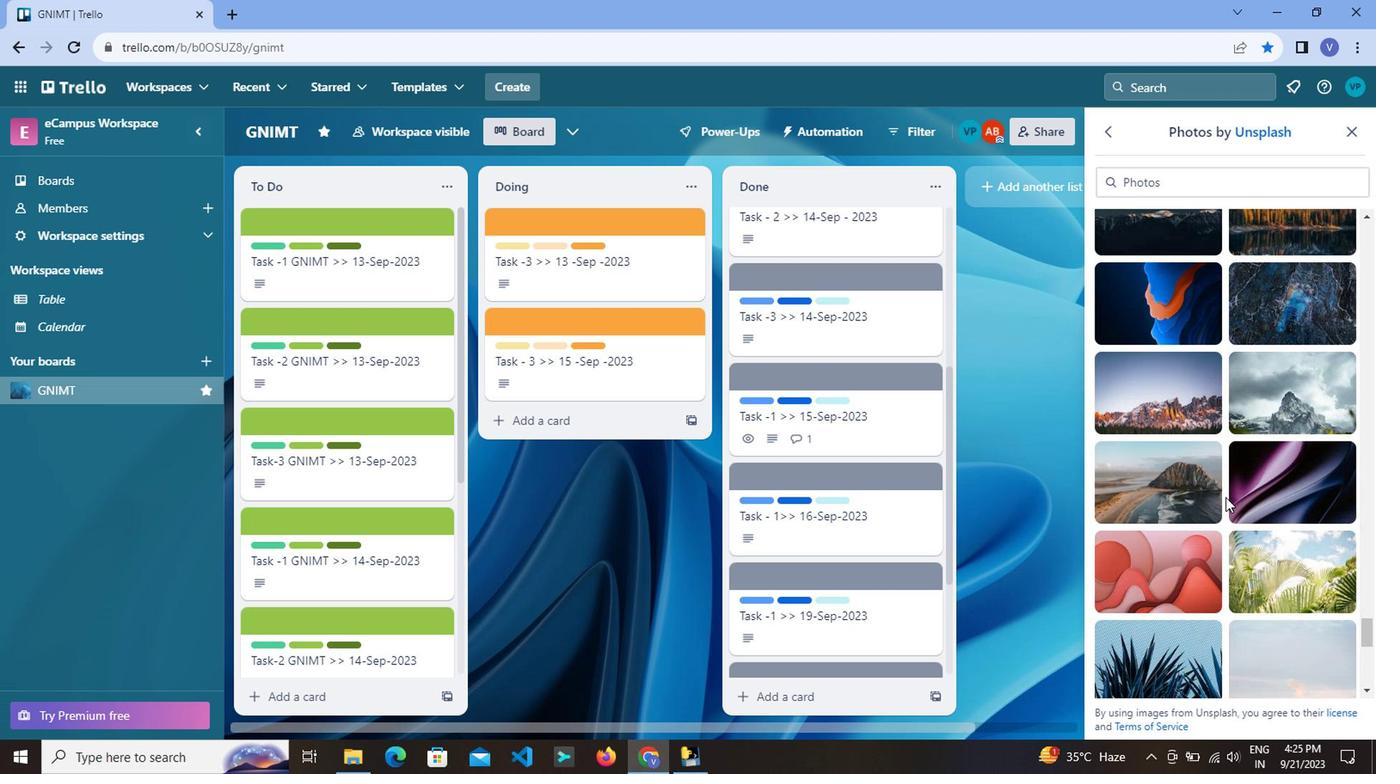 
Action: Mouse scrolled (1090, 483) with delta (0, 0)
Screenshot: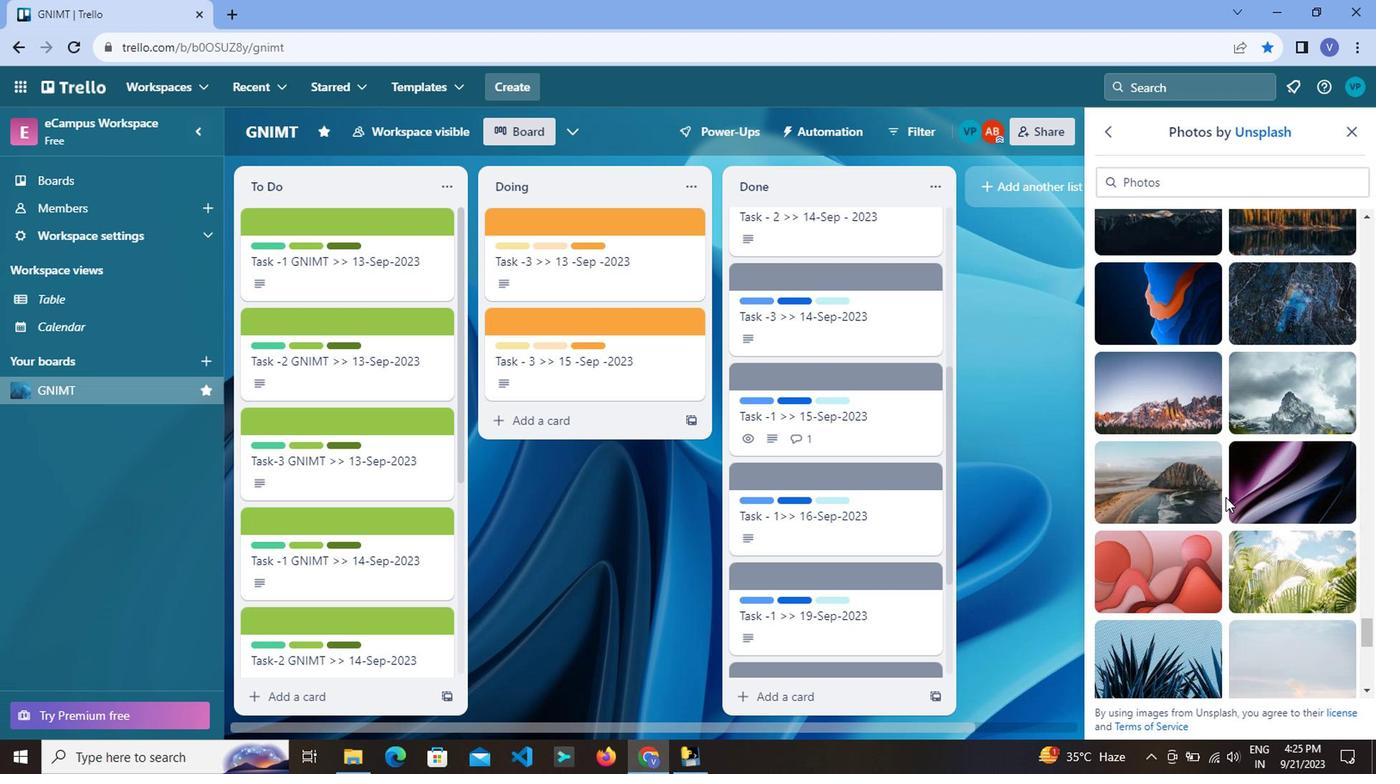 
Action: Mouse scrolled (1090, 483) with delta (0, 0)
Screenshot: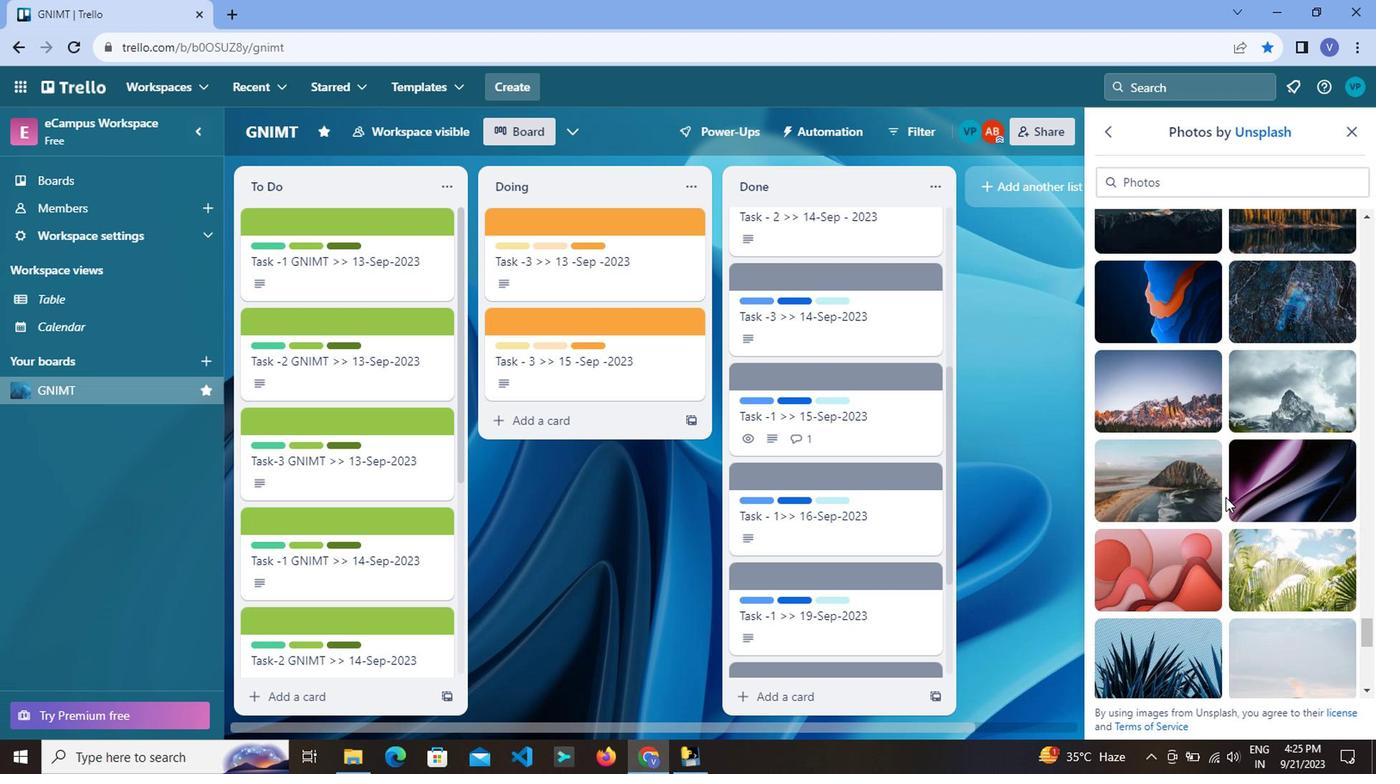
Action: Mouse scrolled (1090, 484) with delta (0, 0)
Screenshot: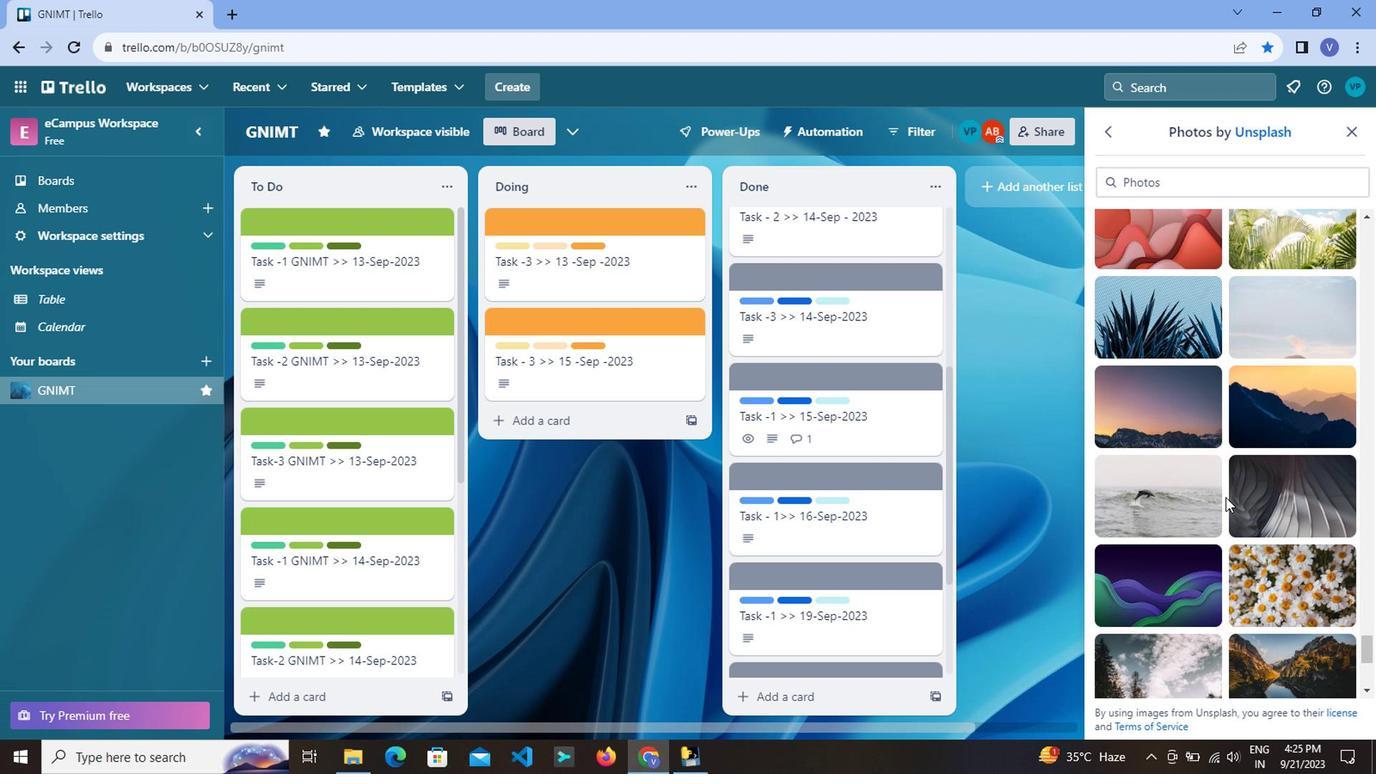 
Action: Mouse scrolled (1090, 484) with delta (0, 0)
Screenshot: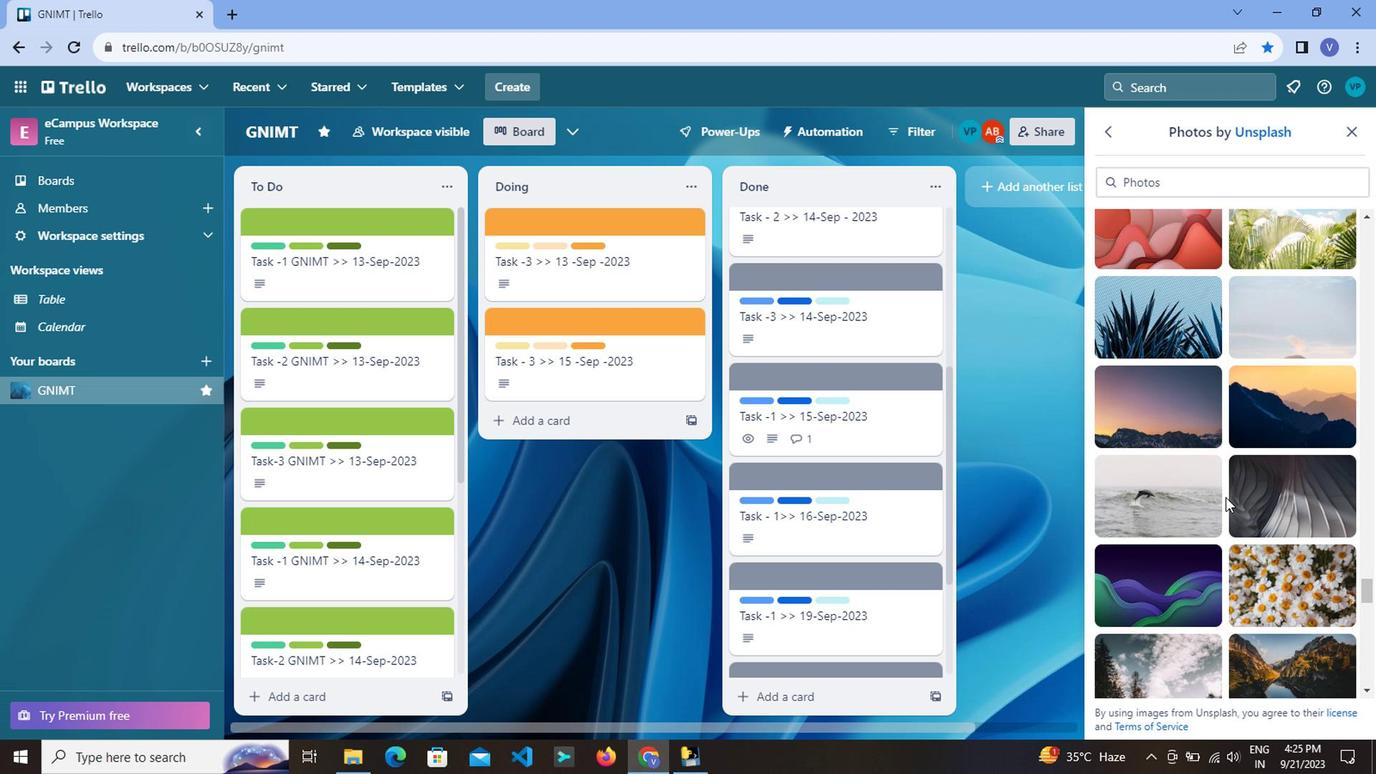 
Action: Mouse moved to (1042, 215)
Screenshot: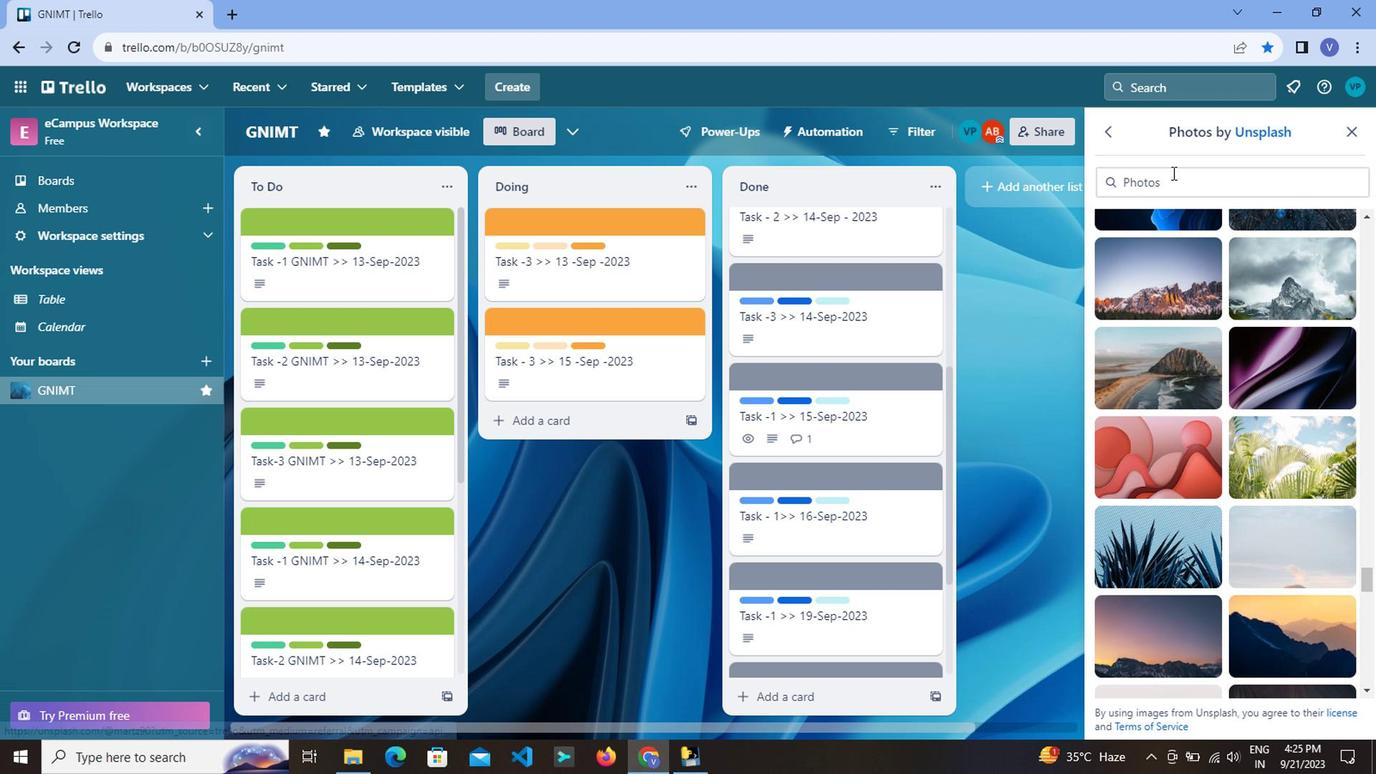 
Action: Mouse pressed left at (1042, 215)
Screenshot: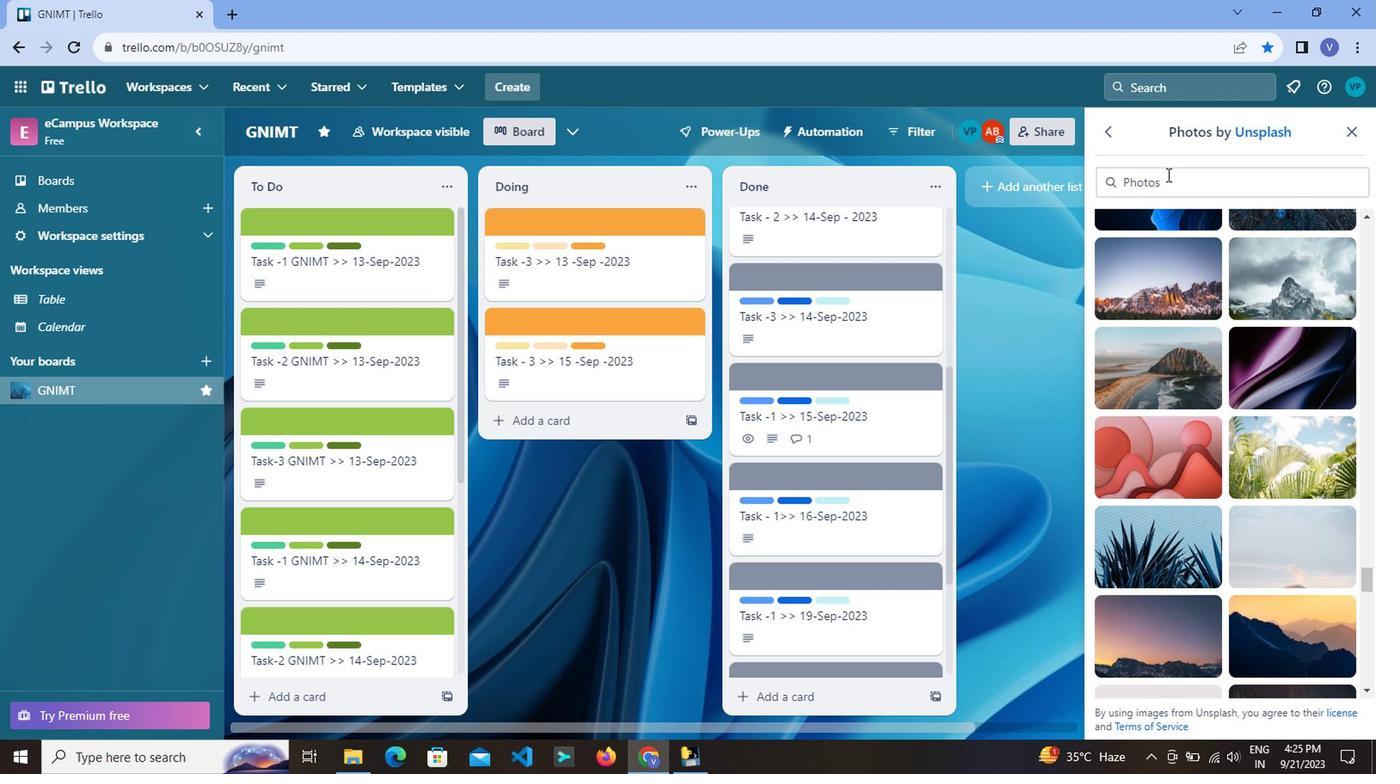 
Action: Key pressed flamingo
Screenshot: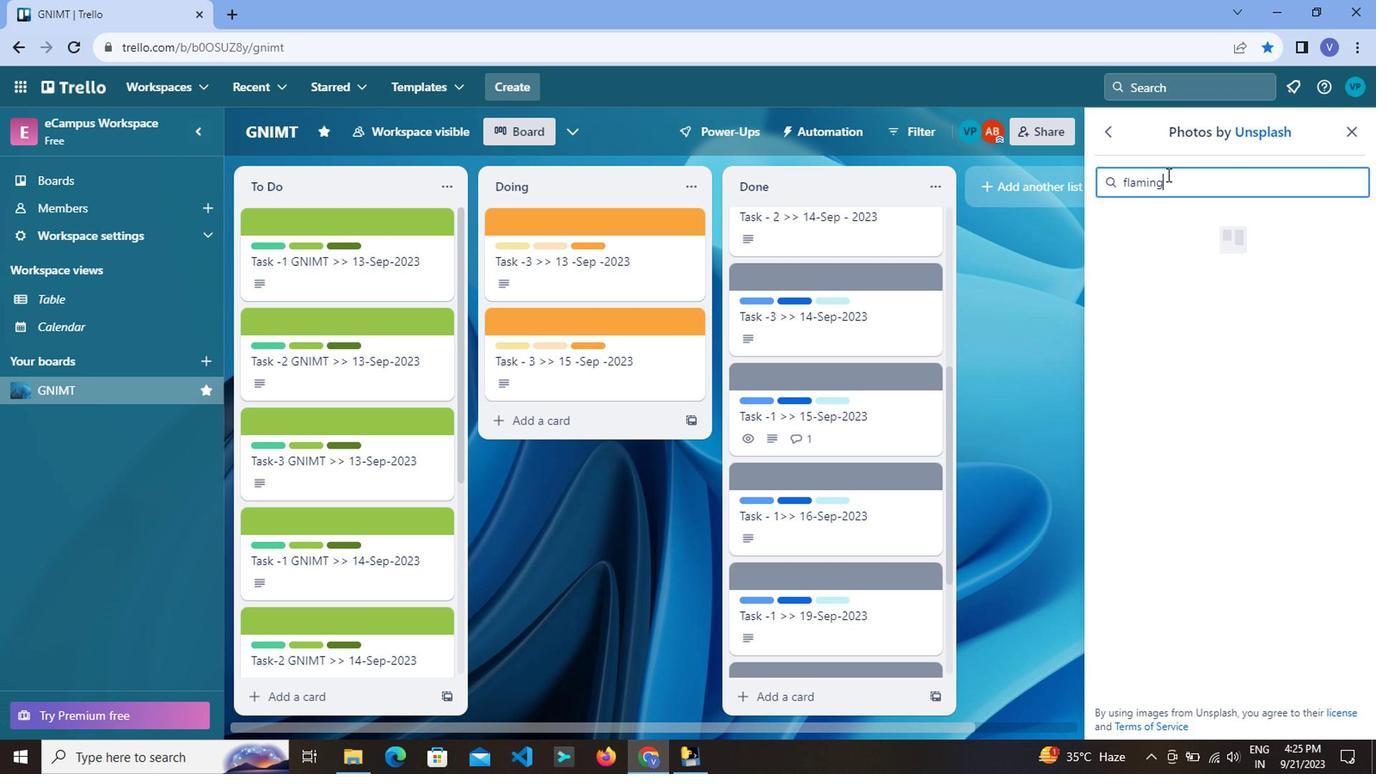
Action: Mouse moved to (1099, 397)
Screenshot: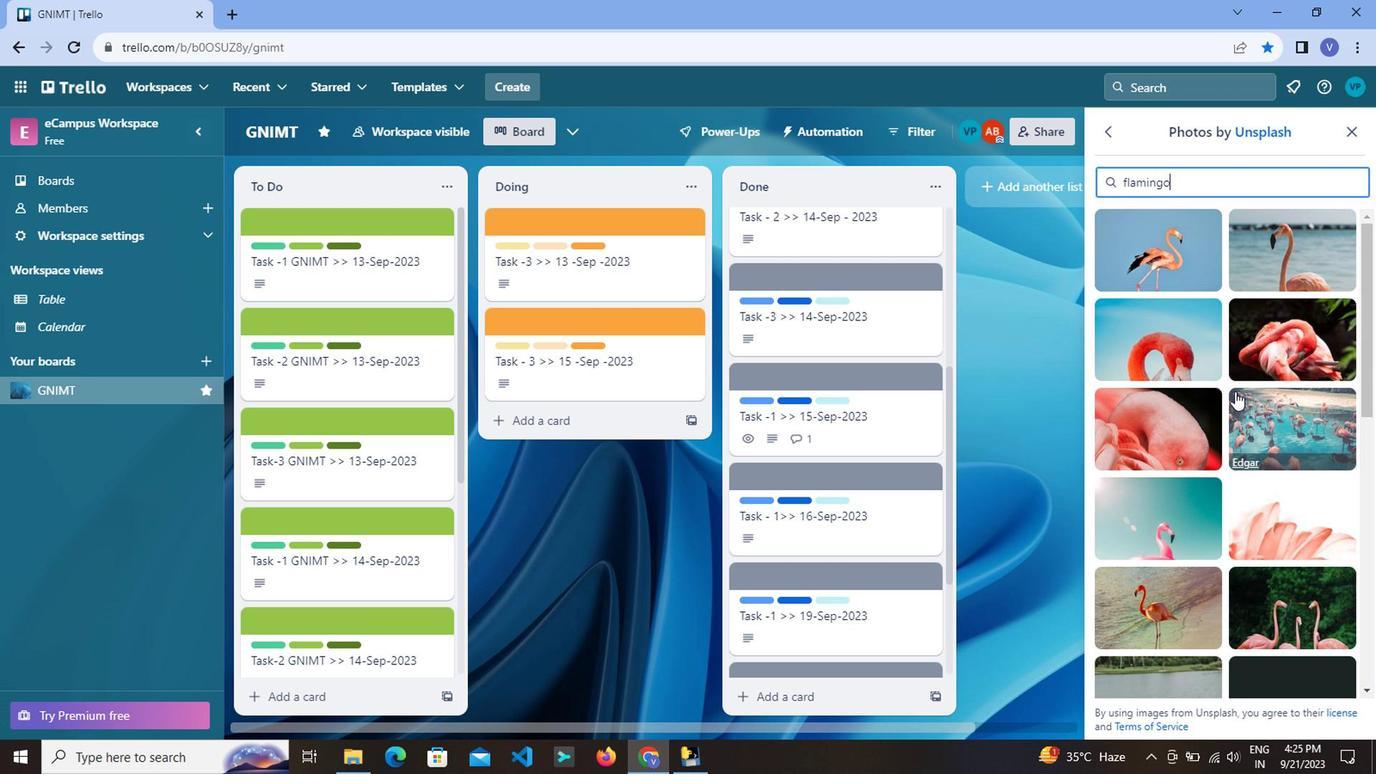 
Action: Mouse scrolled (1099, 396) with delta (0, 0)
Screenshot: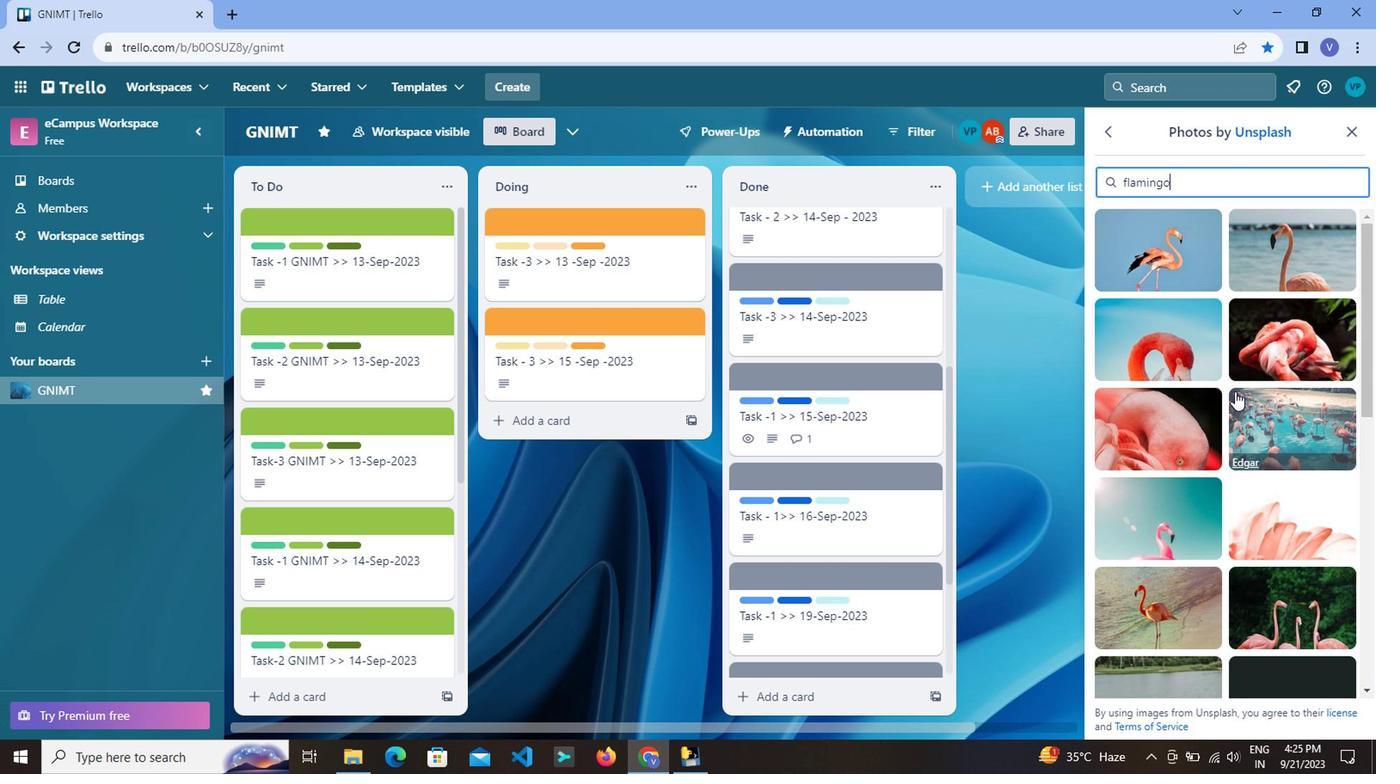 
Action: Mouse moved to (1149, 331)
Screenshot: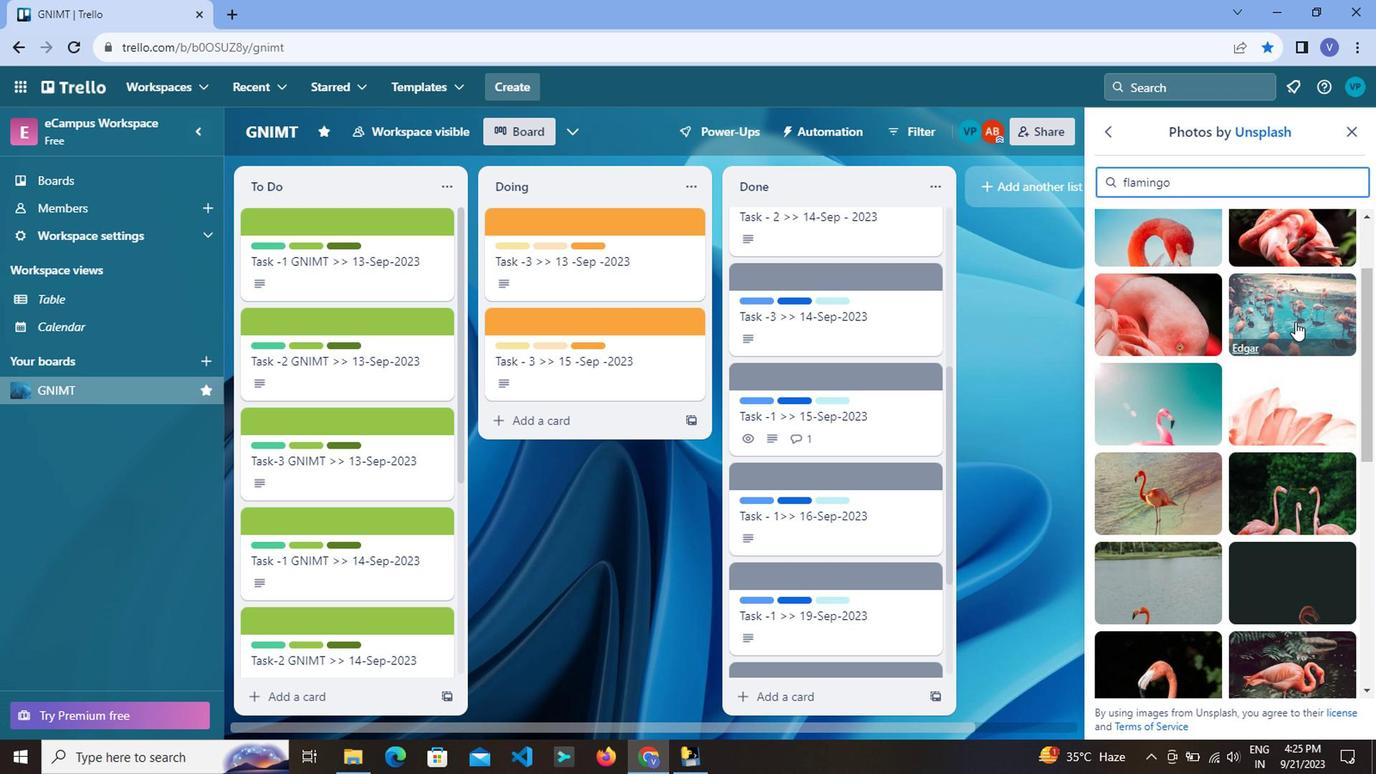 
Action: Mouse pressed left at (1149, 331)
Screenshot: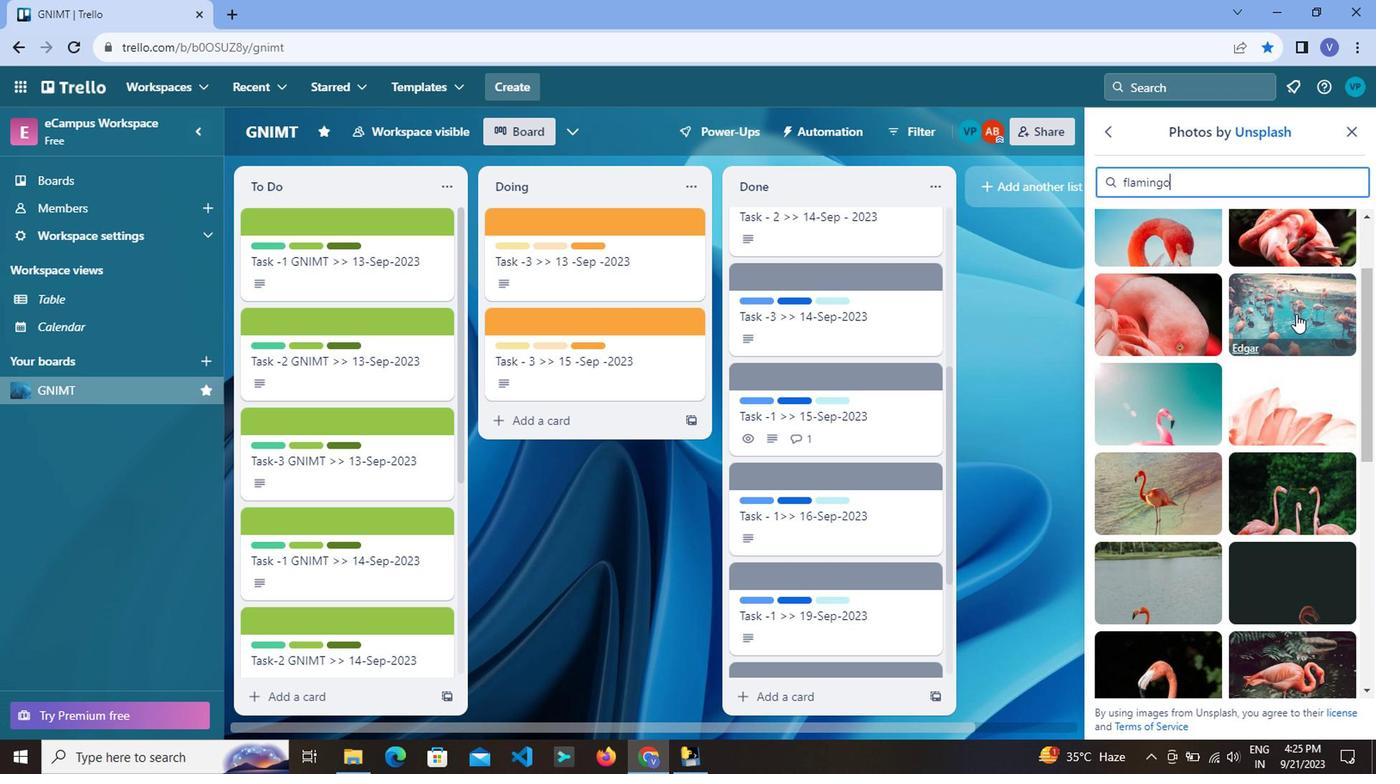 
Action: Mouse moved to (890, 490)
Screenshot: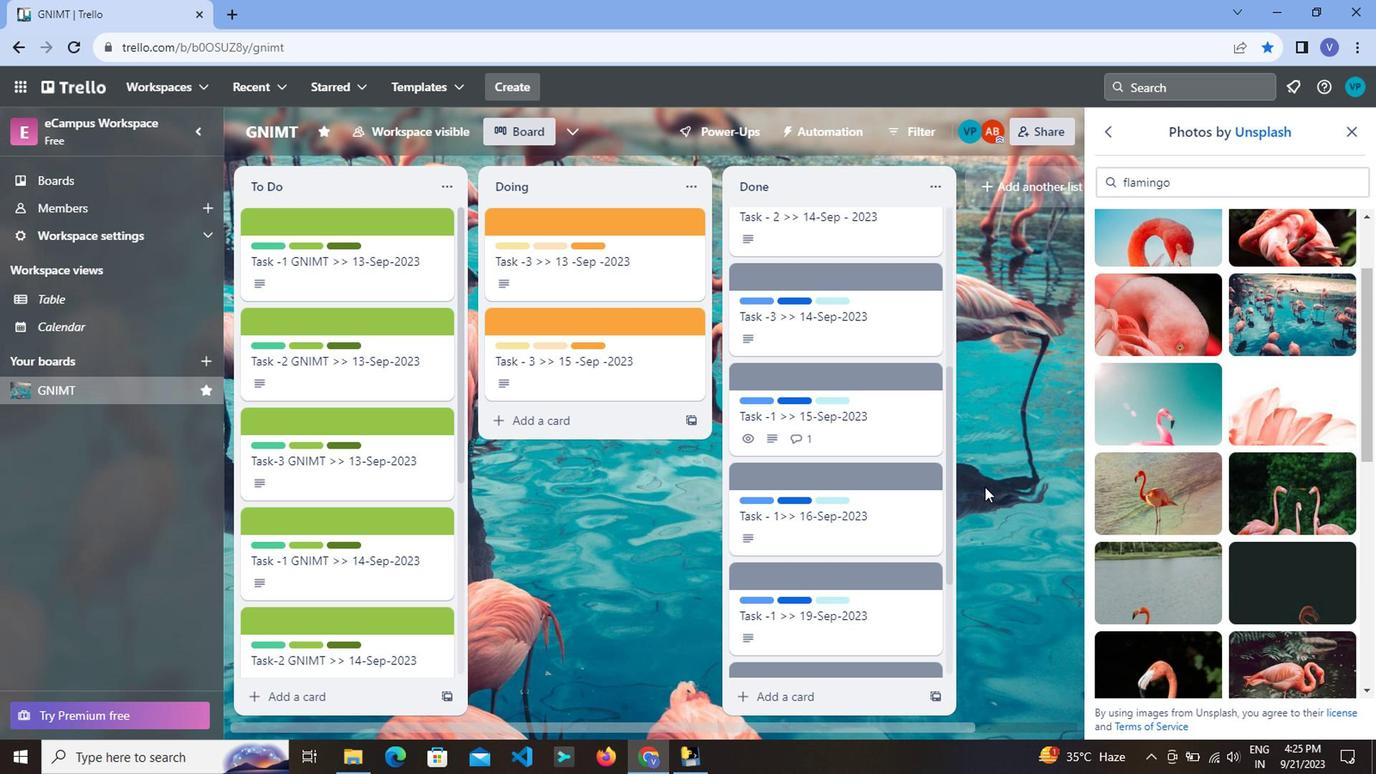 
Action: Mouse scrolled (890, 491) with delta (0, 0)
Screenshot: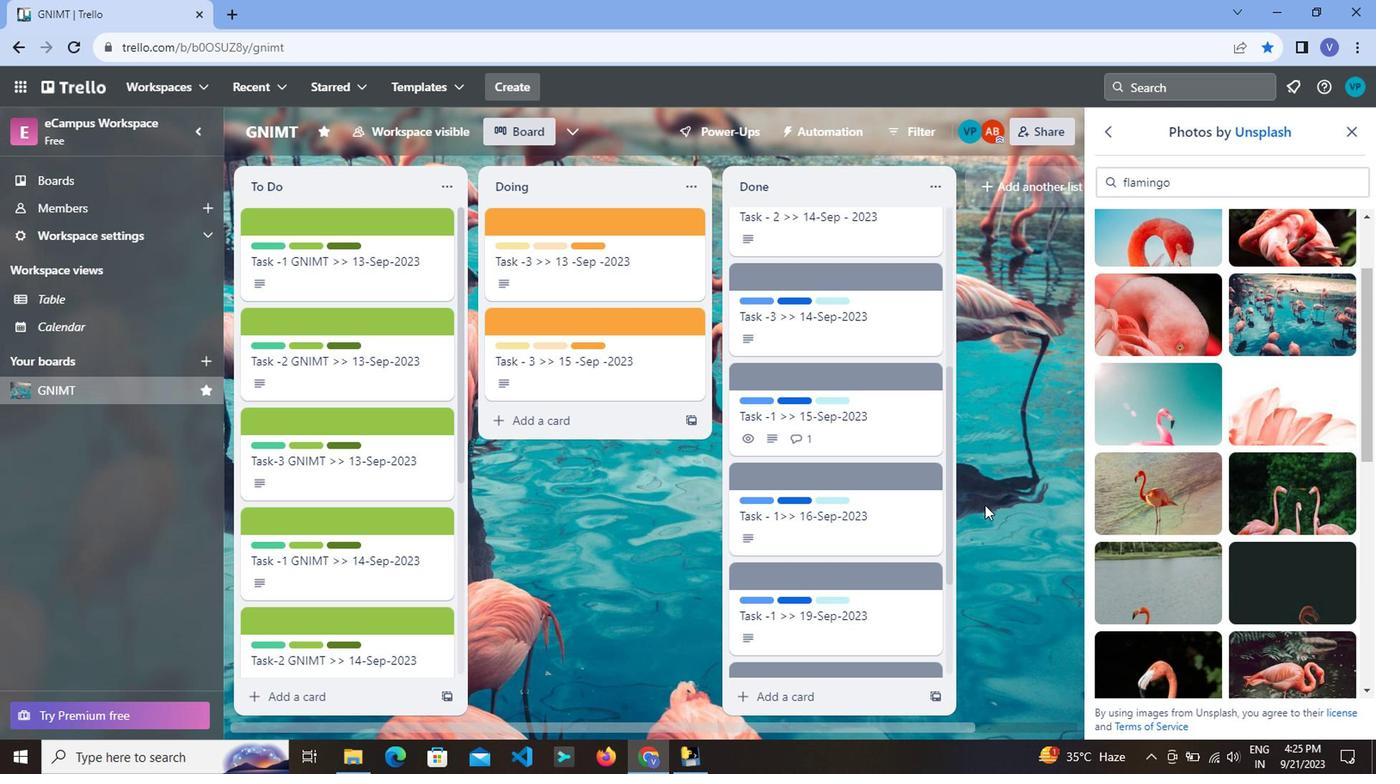 
Action: Mouse scrolled (890, 491) with delta (0, 0)
Screenshot: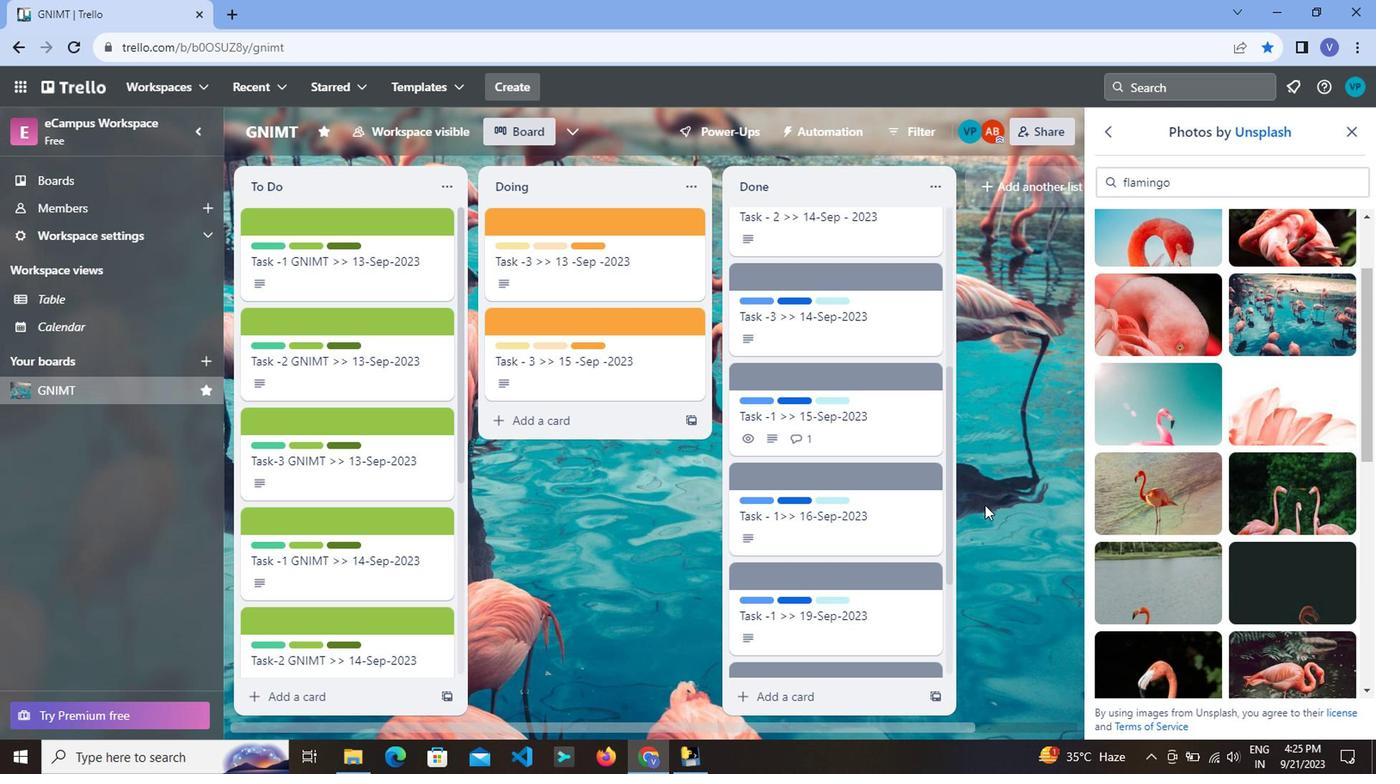 
Action: Mouse scrolled (890, 491) with delta (0, 0)
Screenshot: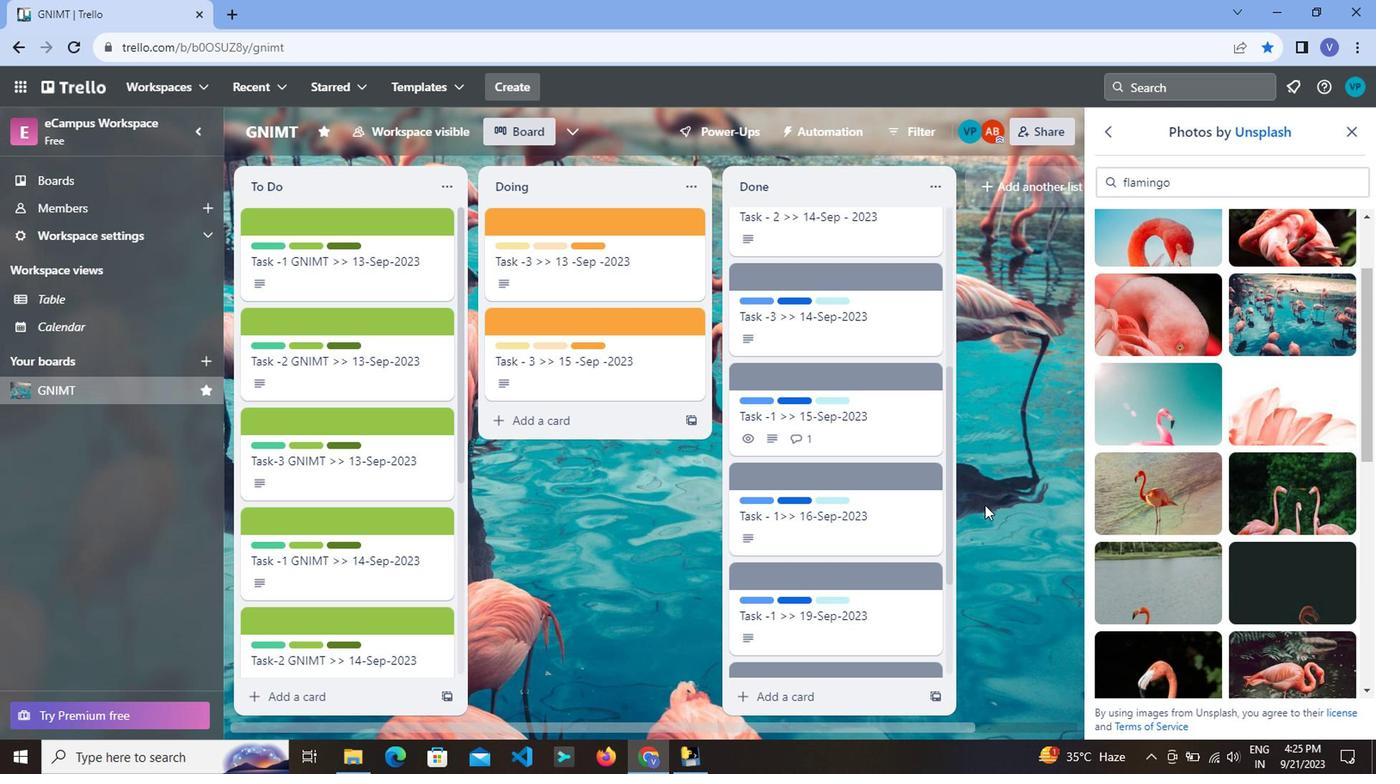 
Action: Mouse moved to (882, 386)
Screenshot: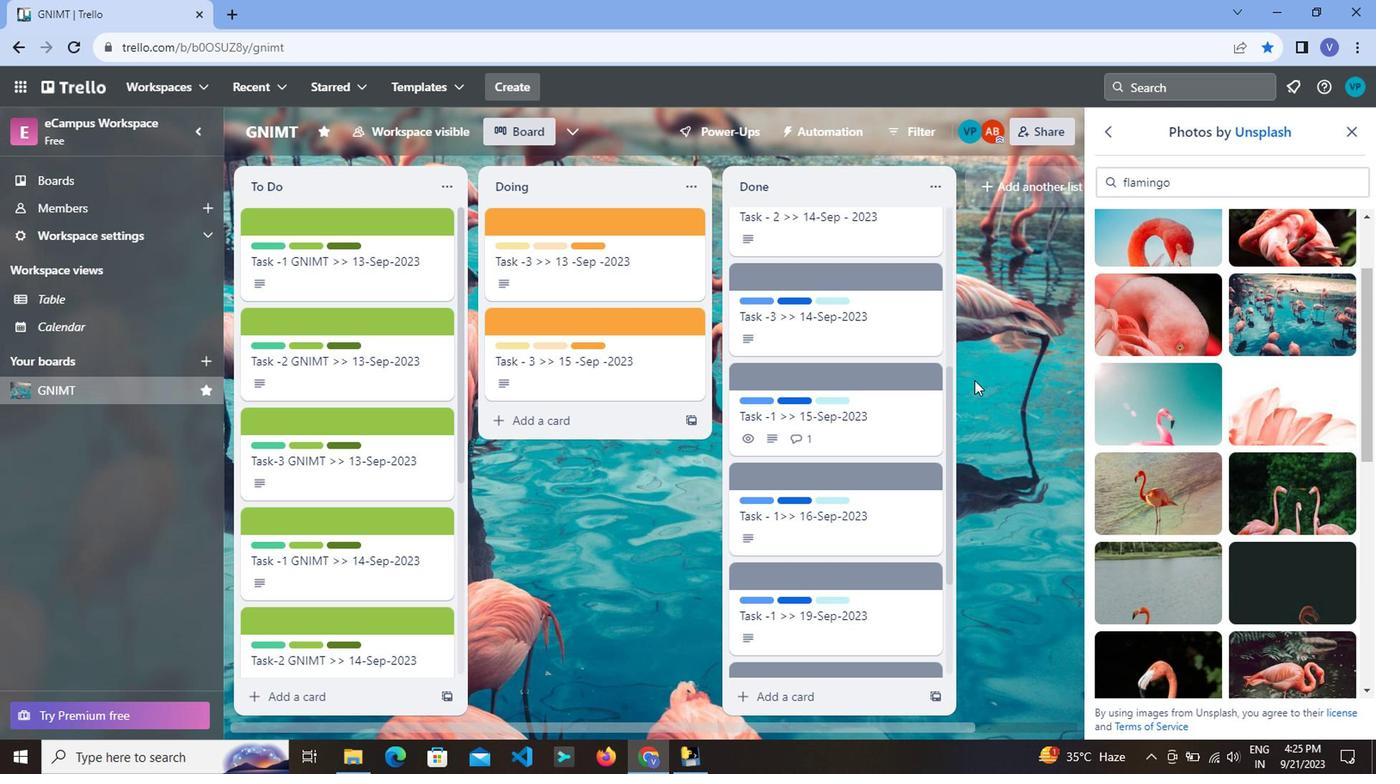 
Action: Mouse scrolled (882, 385) with delta (0, 0)
Screenshot: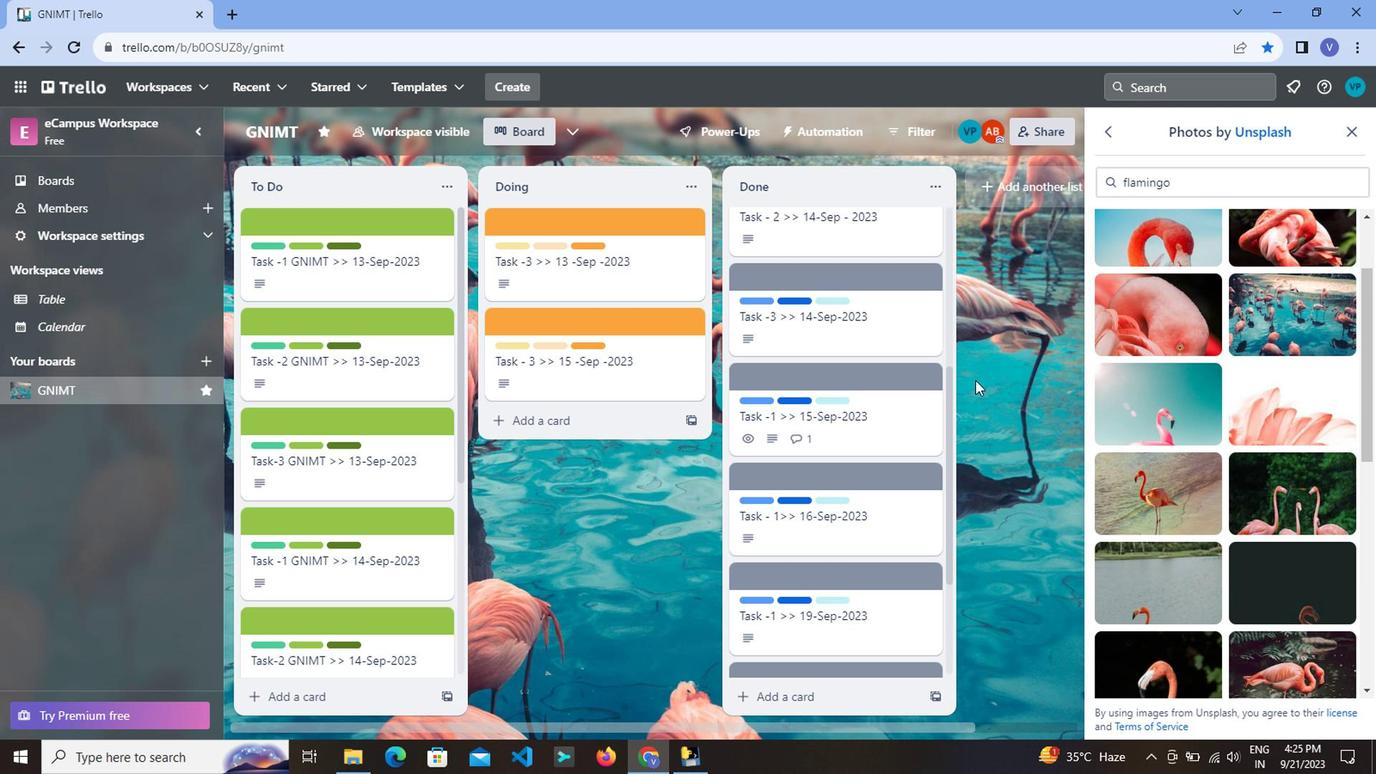 
Action: Mouse scrolled (882, 385) with delta (0, 0)
Screenshot: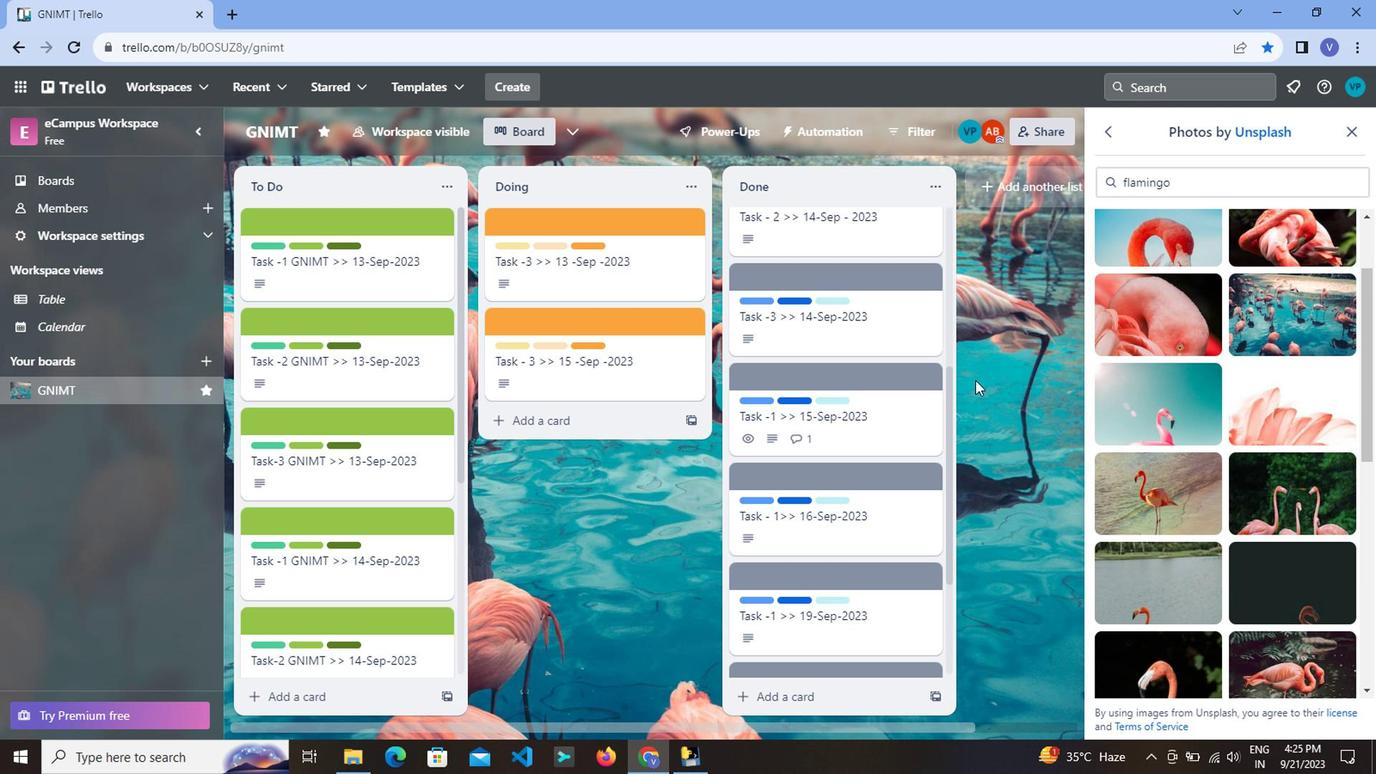 
Action: Mouse moved to (884, 397)
Screenshot: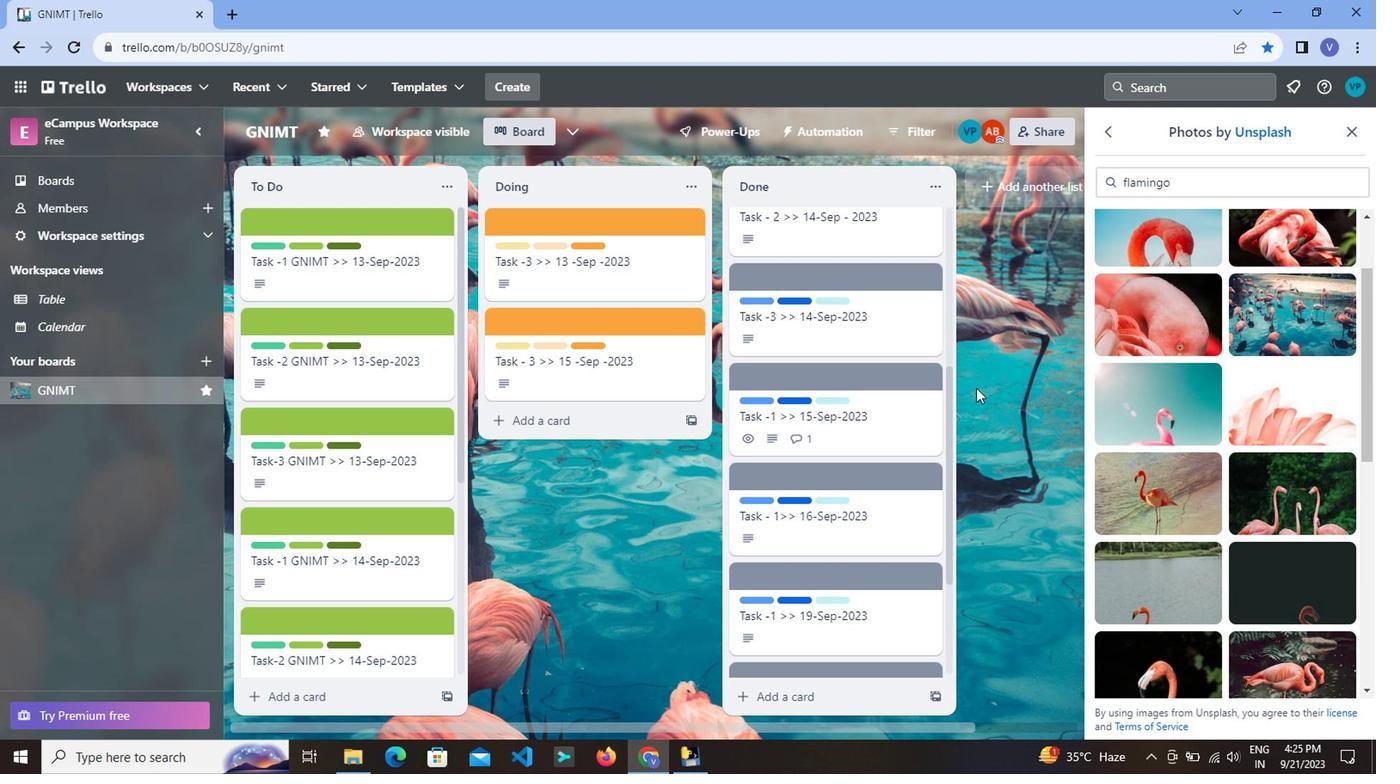 
Action: Mouse scrolled (884, 397) with delta (0, 0)
Screenshot: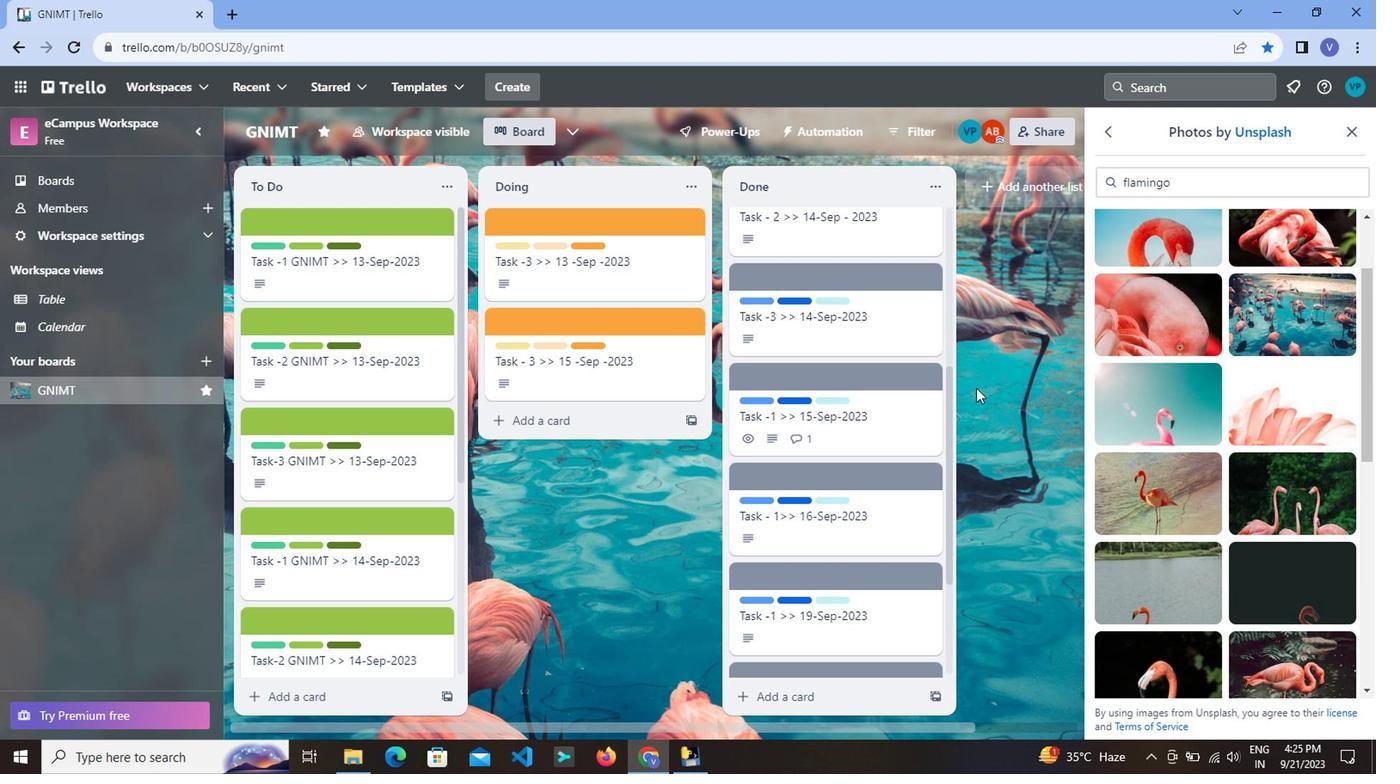 
Action: Mouse moved to (1030, 434)
Screenshot: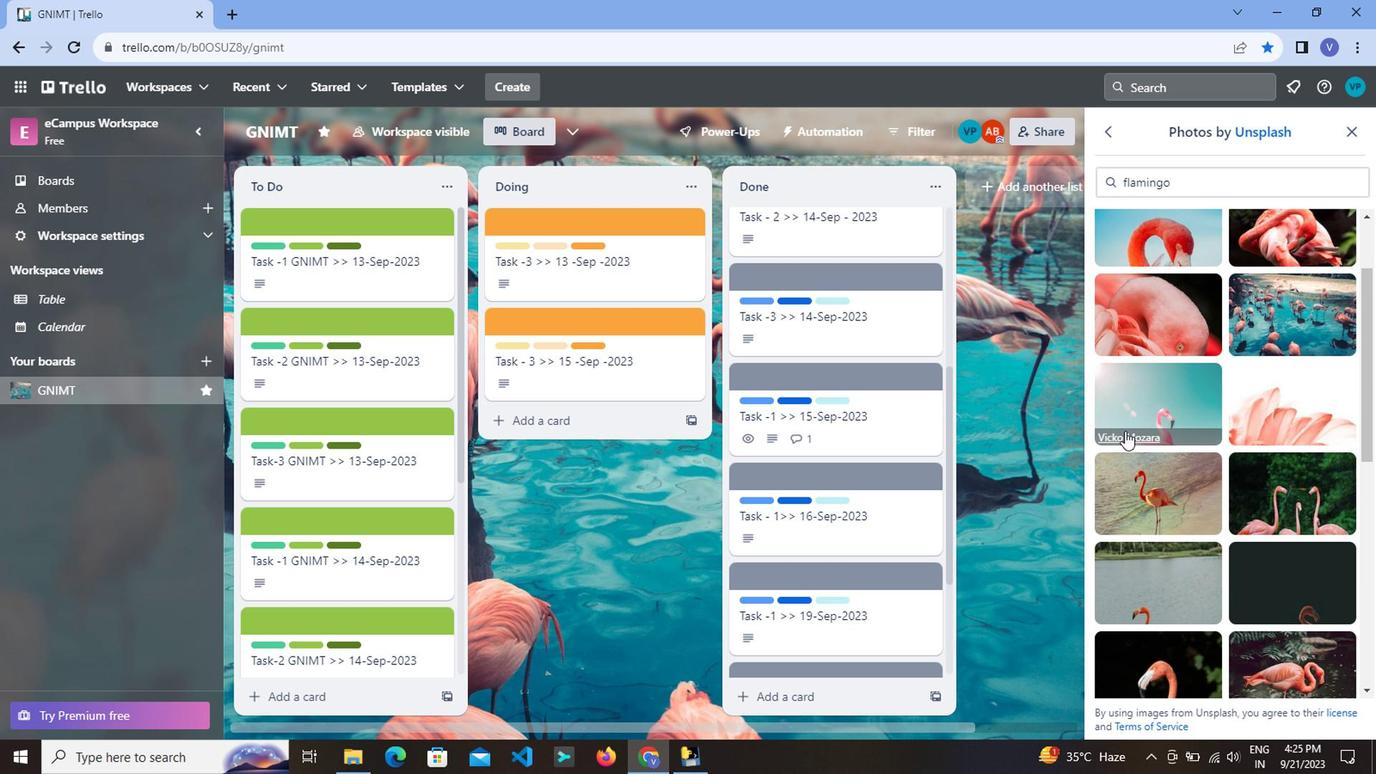 
Action: Mouse scrolled (1030, 433) with delta (0, 0)
Screenshot: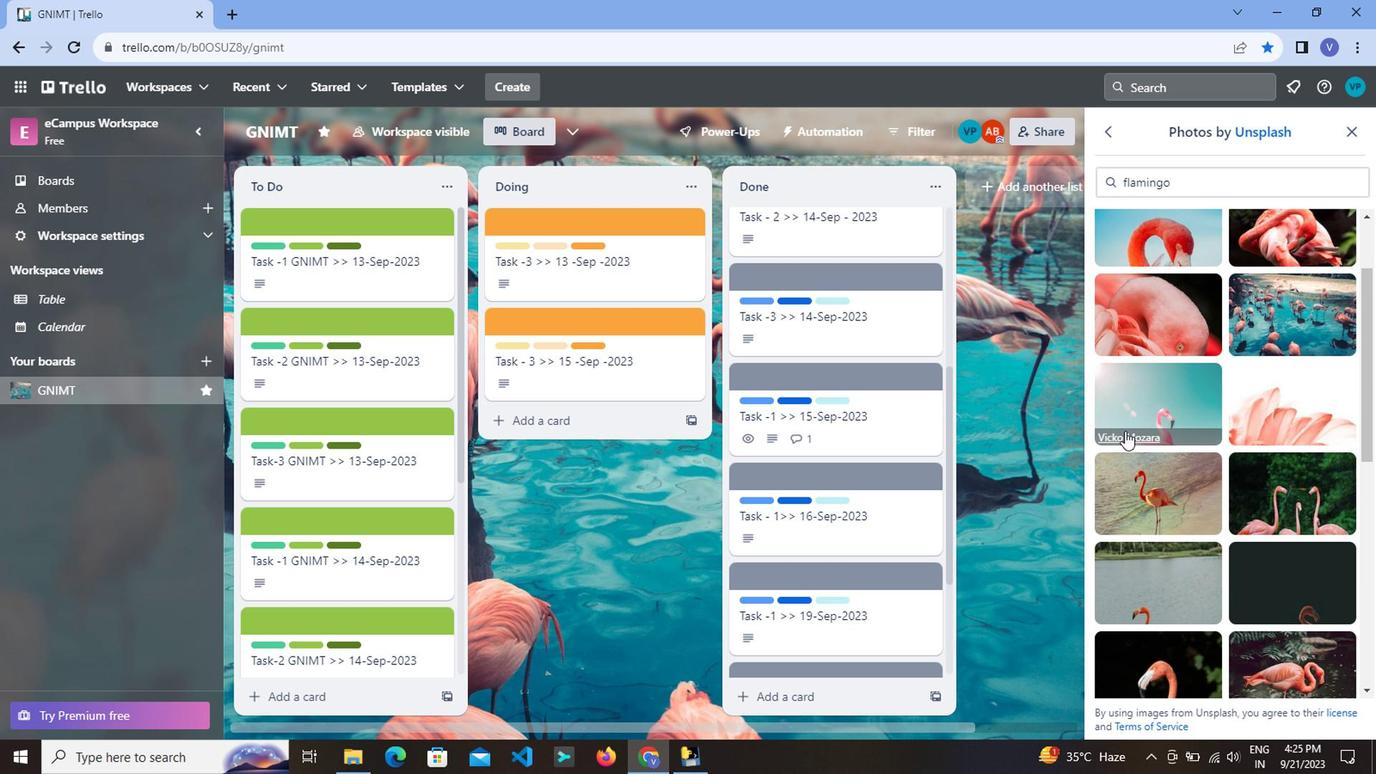 
Action: Mouse moved to (1140, 461)
Screenshot: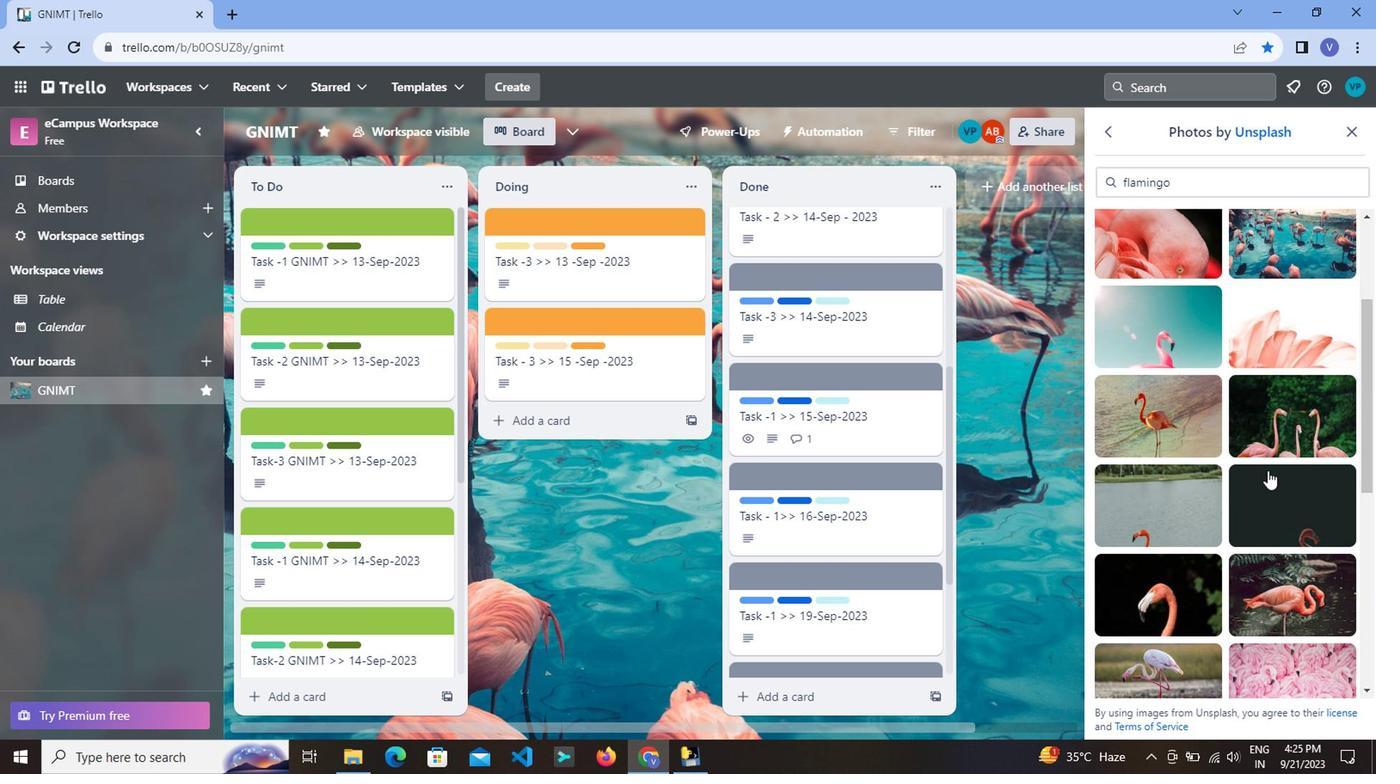 
Action: Mouse scrolled (1140, 460) with delta (0, 0)
Screenshot: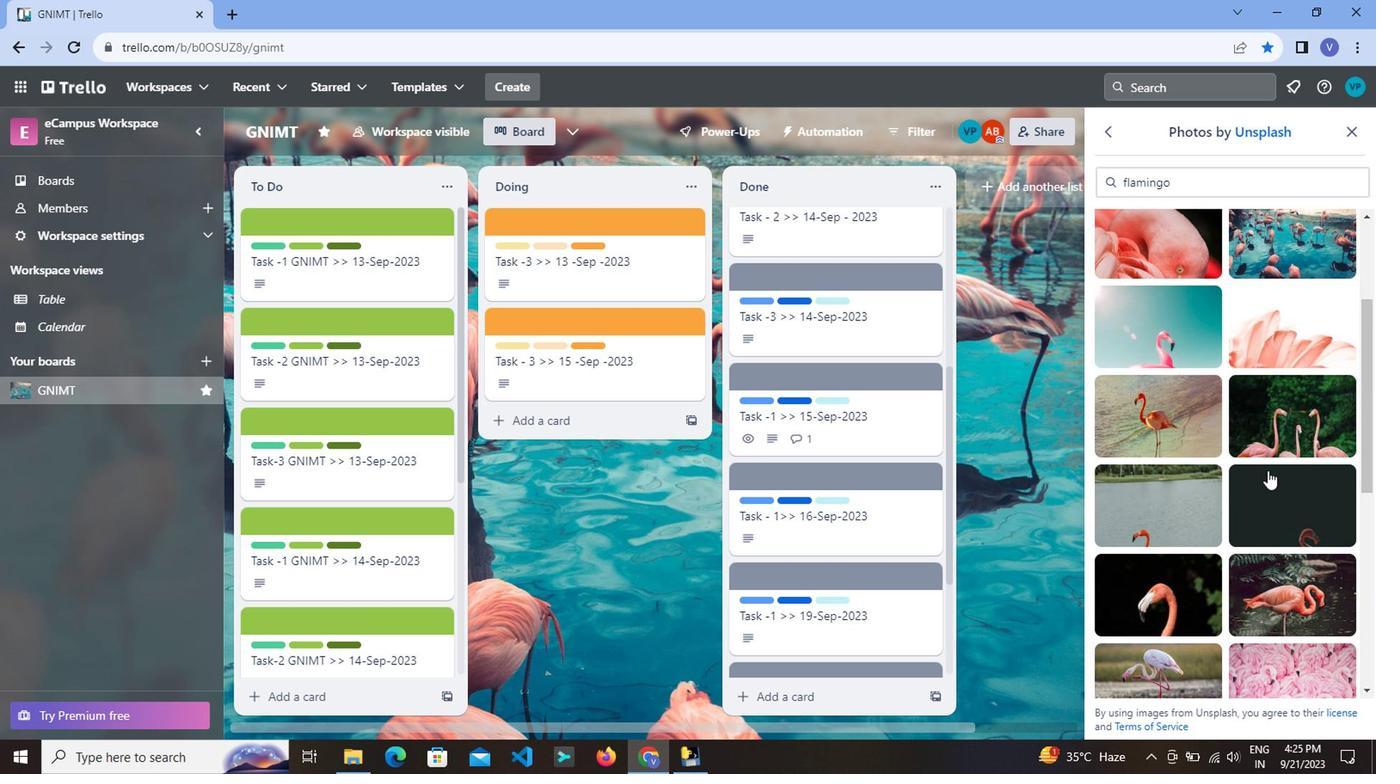 
Action: Mouse scrolled (1140, 460) with delta (0, 0)
Screenshot: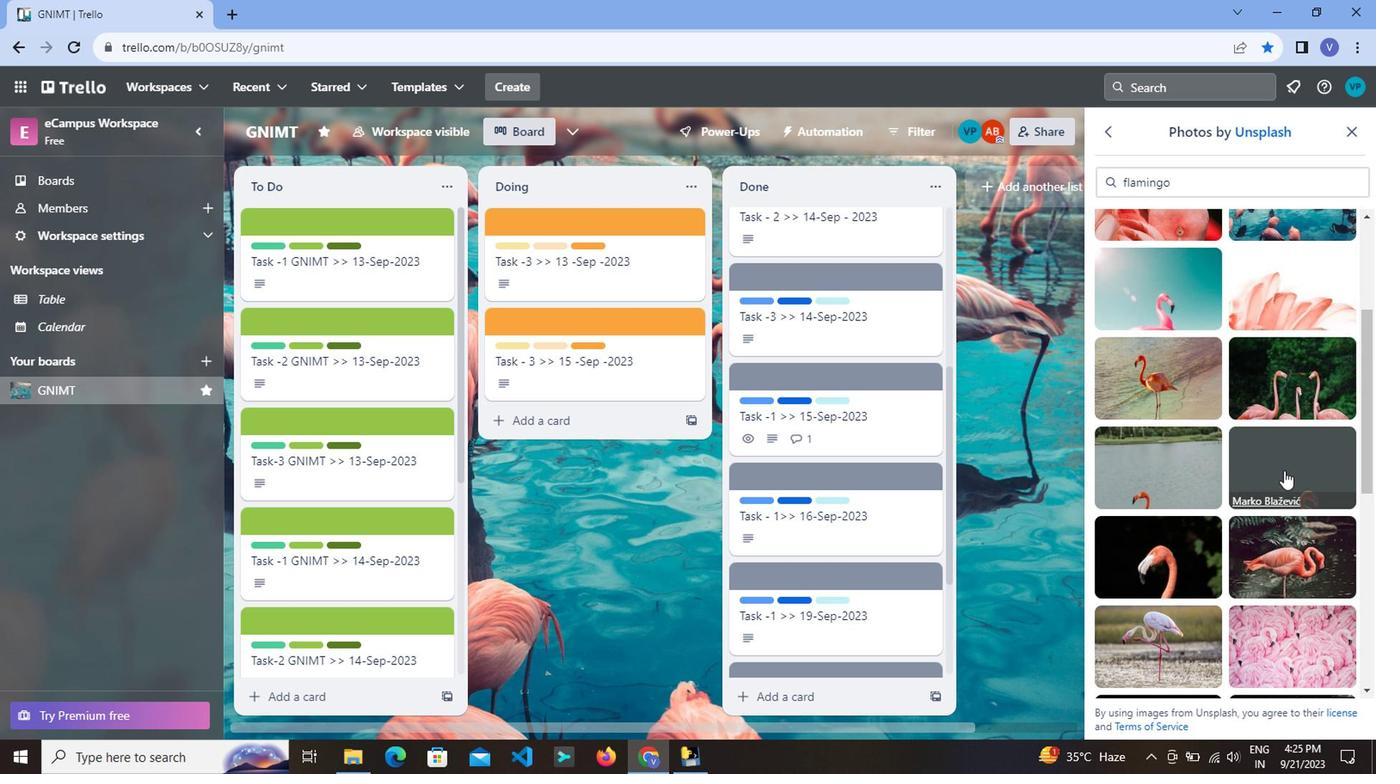 
Action: Mouse scrolled (1140, 460) with delta (0, 0)
Screenshot: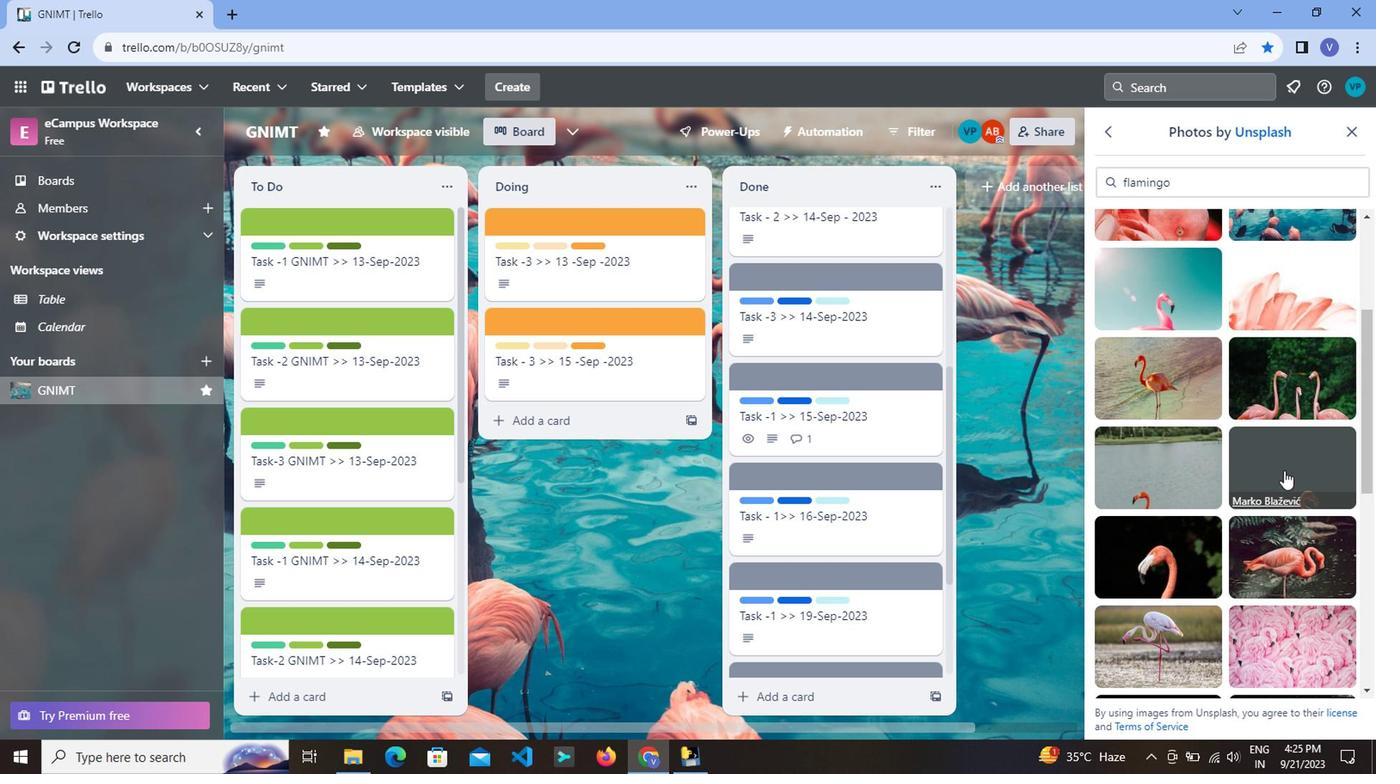 
Action: Mouse scrolled (1140, 460) with delta (0, 0)
Screenshot: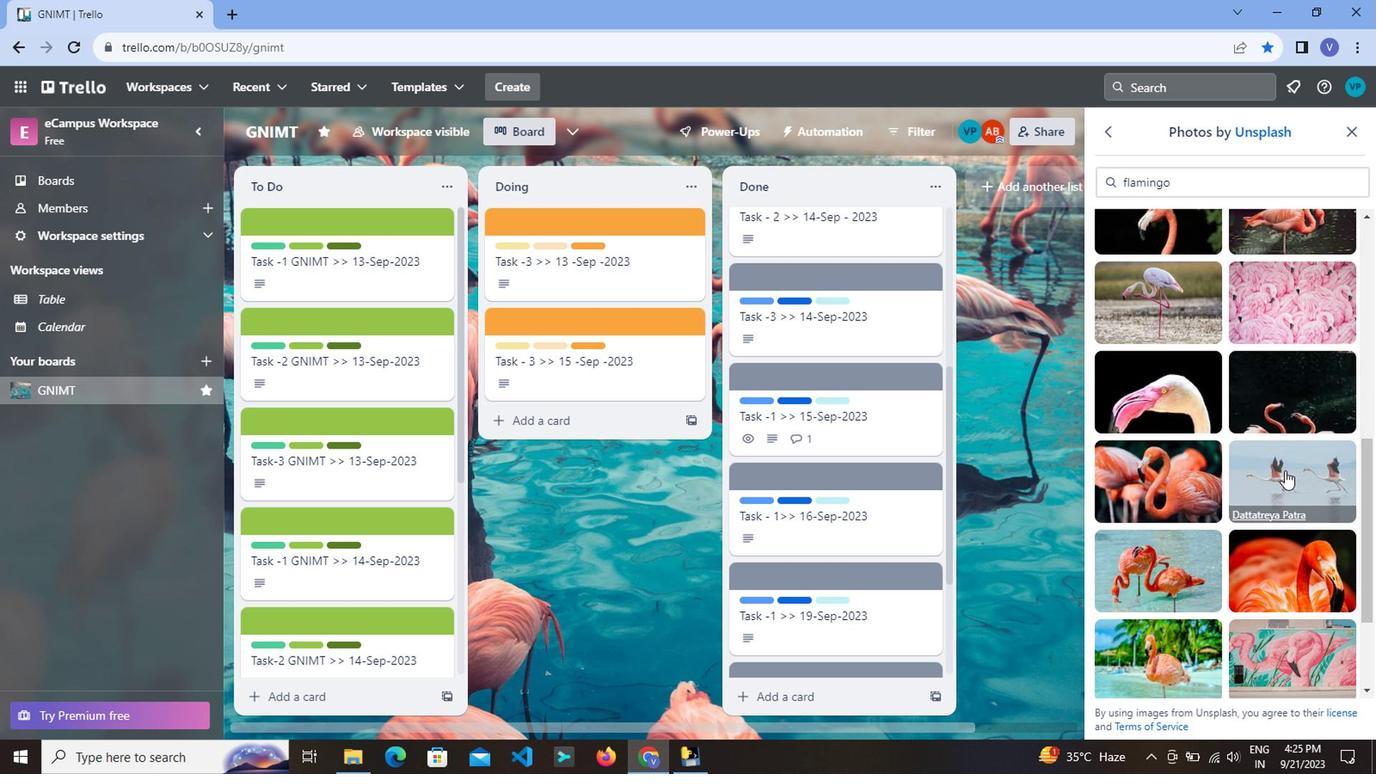 
Action: Mouse scrolled (1140, 460) with delta (0, 0)
Screenshot: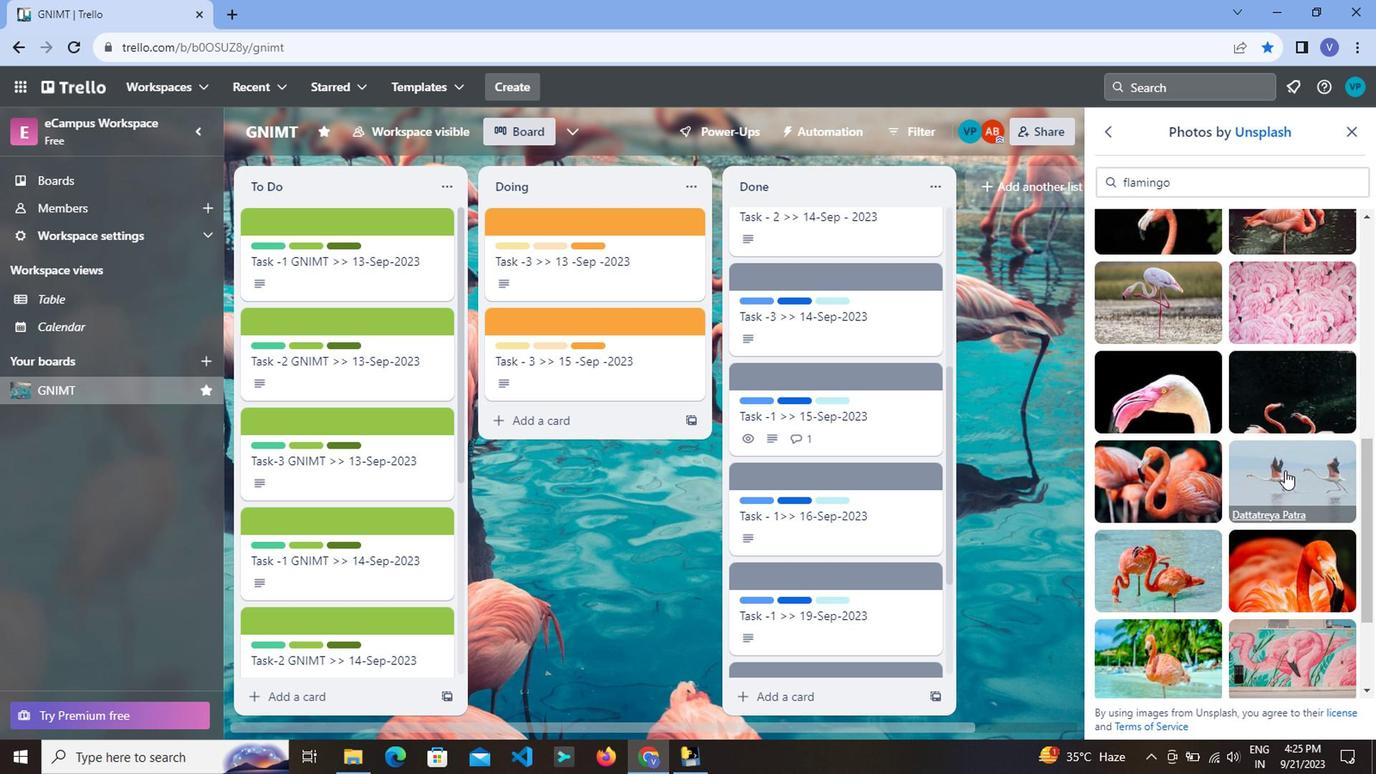 
Action: Mouse scrolled (1140, 460) with delta (0, 0)
Screenshot: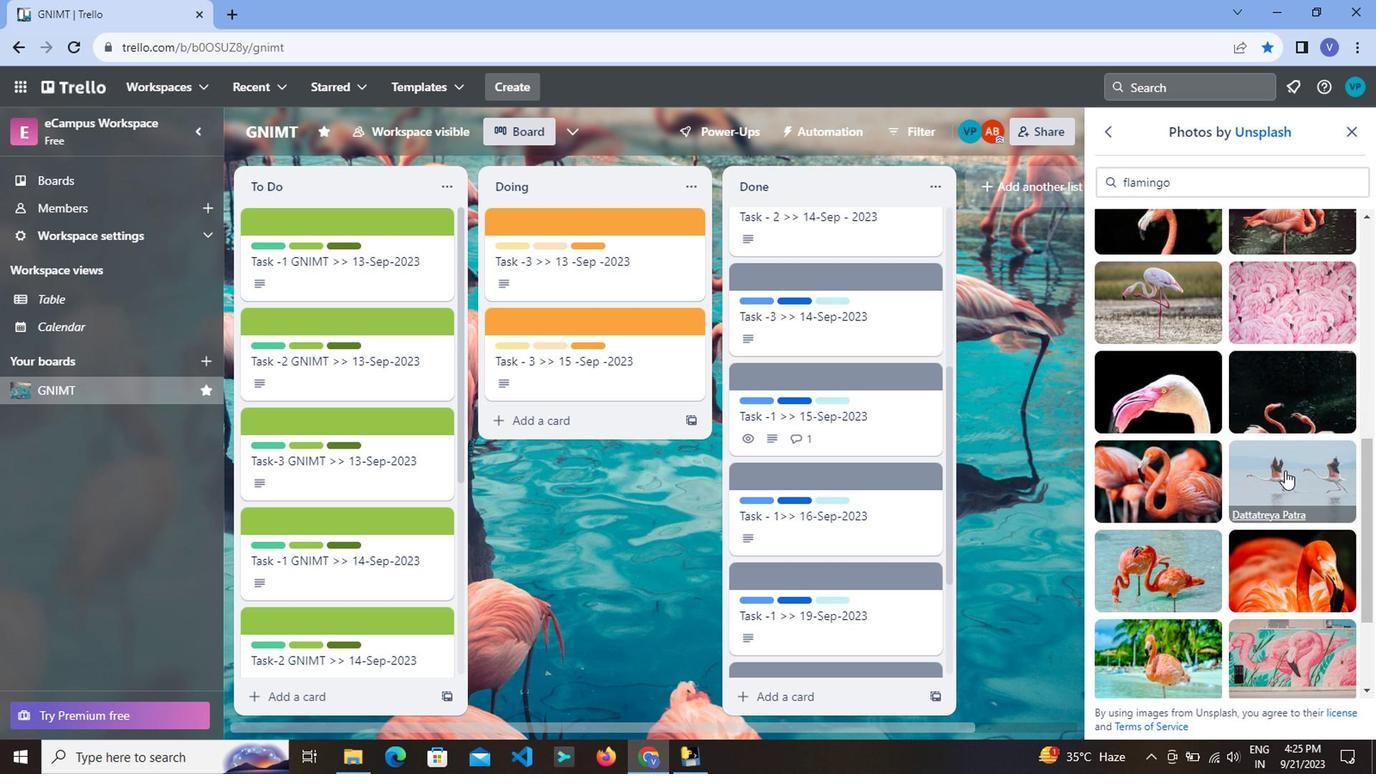 
Action: Mouse moved to (1137, 463)
Screenshot: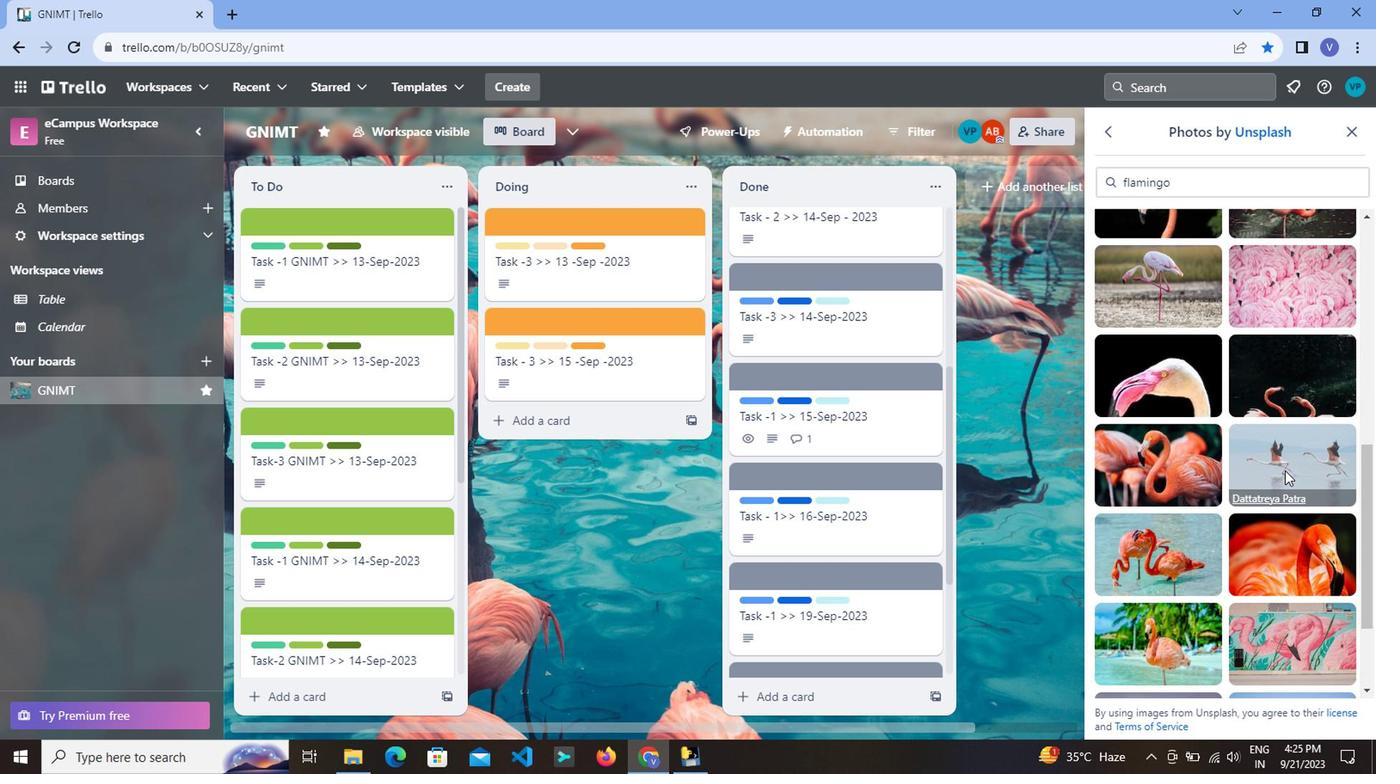 
Action: Mouse scrolled (1137, 462) with delta (0, 0)
Screenshot: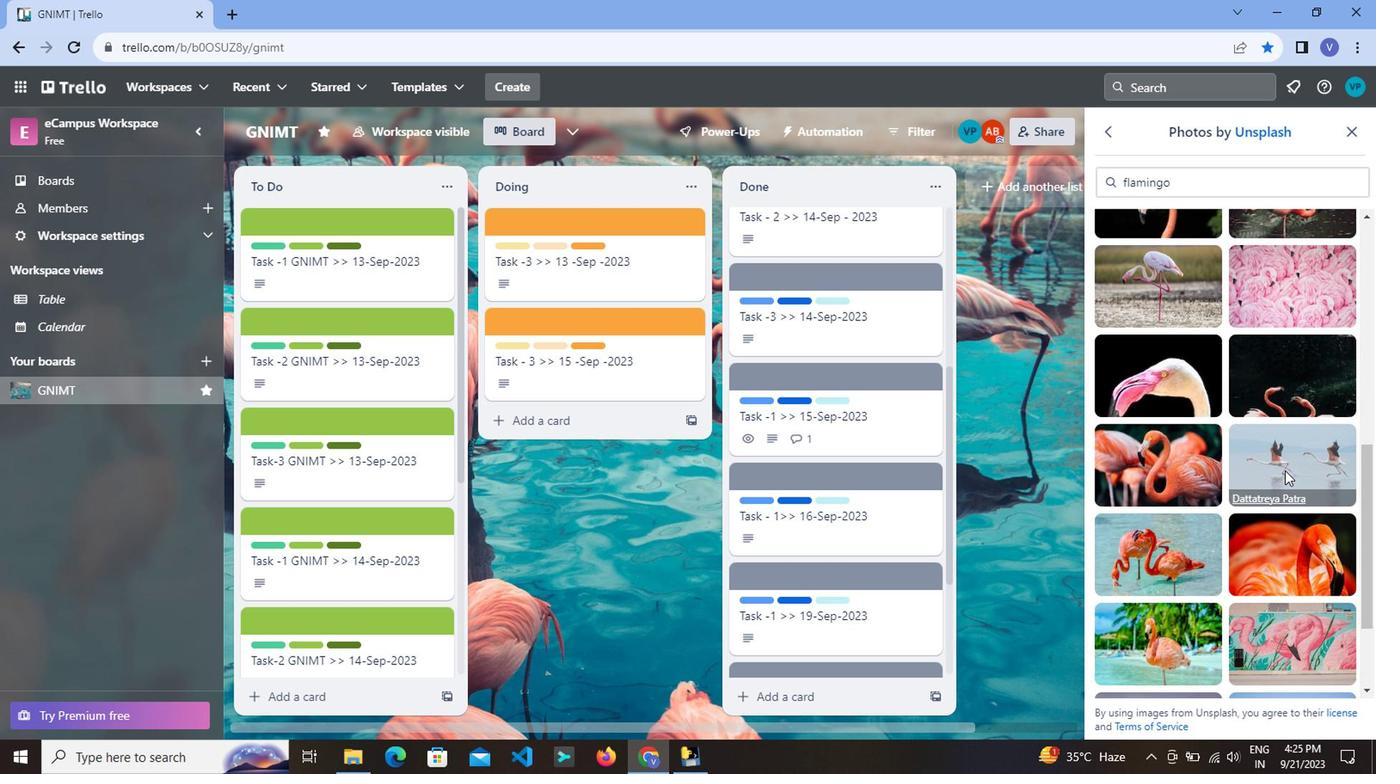 
Action: Mouse moved to (538, 502)
Screenshot: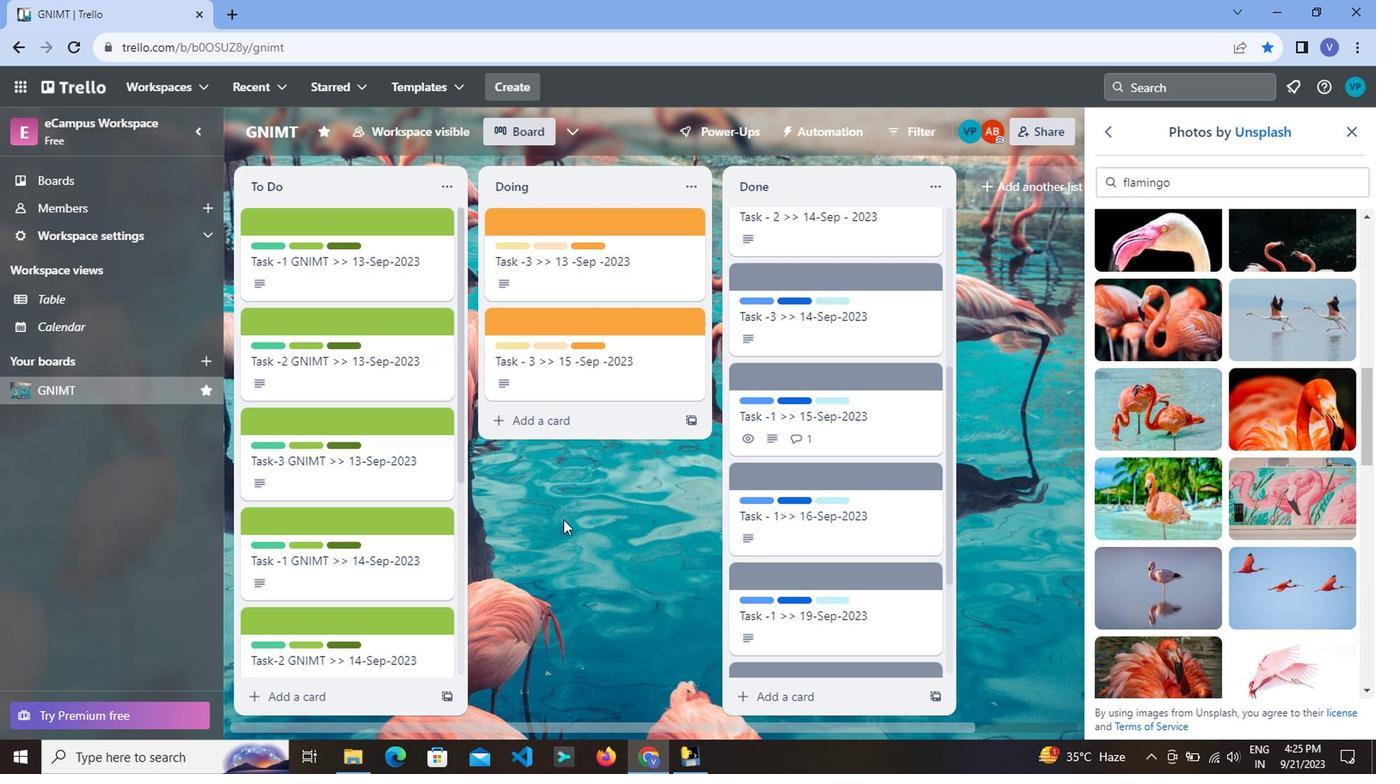 
Action: Mouse scrolled (538, 503) with delta (0, 0)
Screenshot: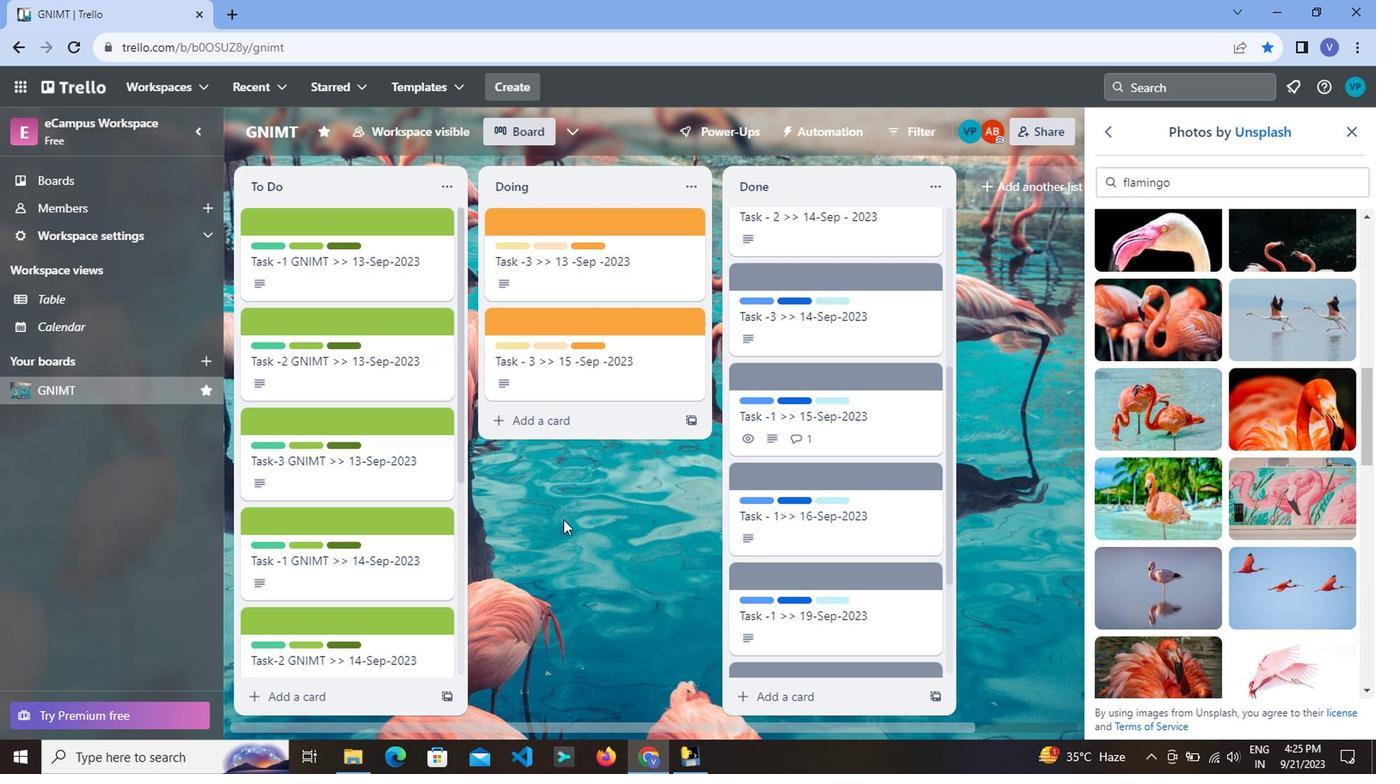 
Action: Mouse scrolled (538, 503) with delta (0, 0)
Screenshot: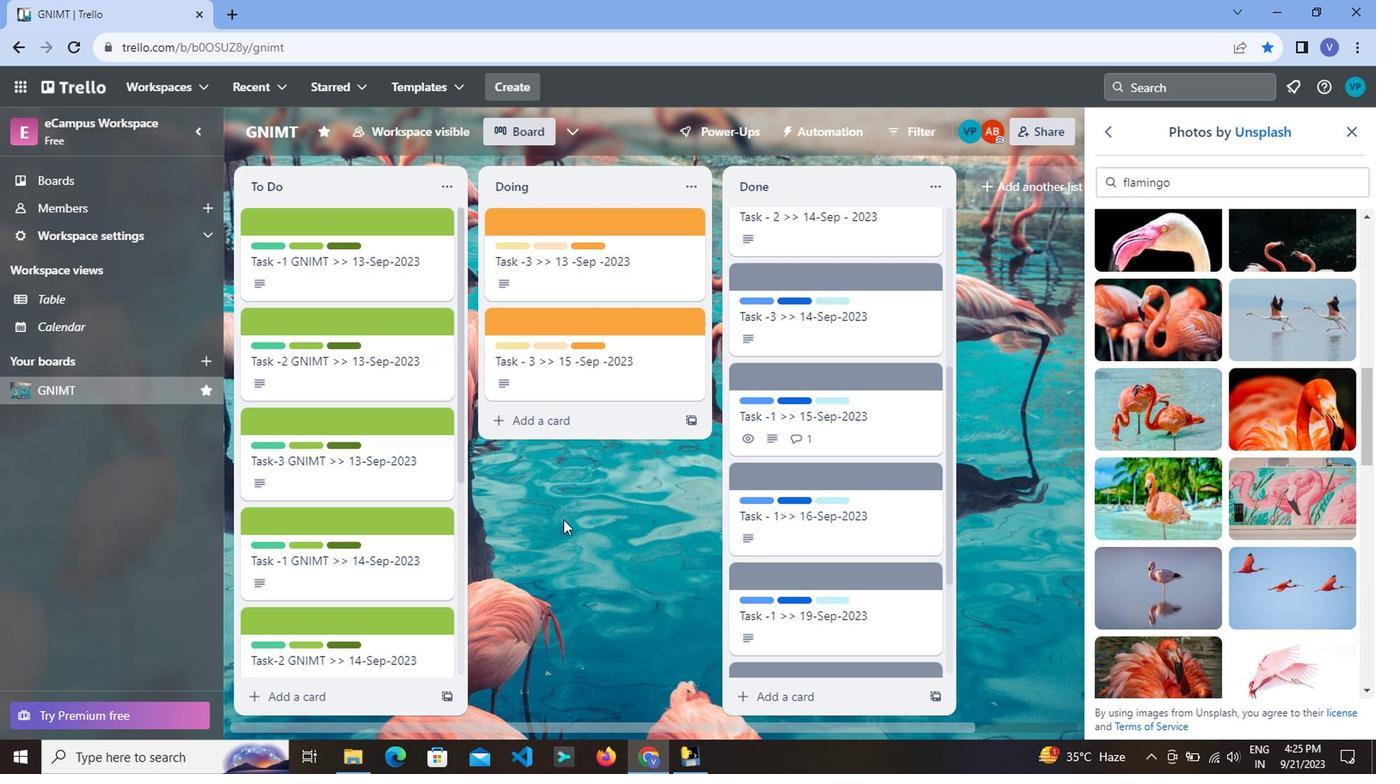 
Action: Mouse scrolled (538, 503) with delta (0, 0)
Screenshot: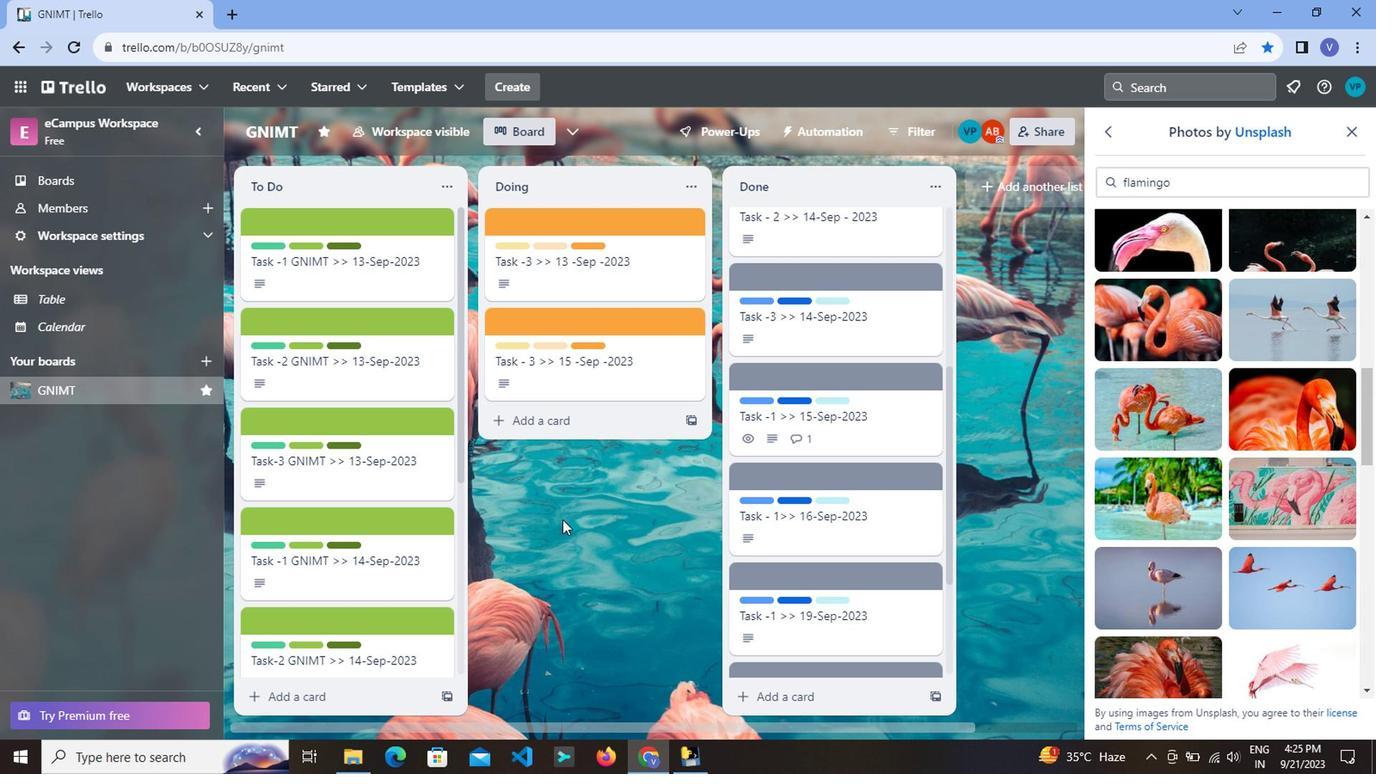 
Action: Mouse scrolled (538, 503) with delta (0, 0)
Screenshot: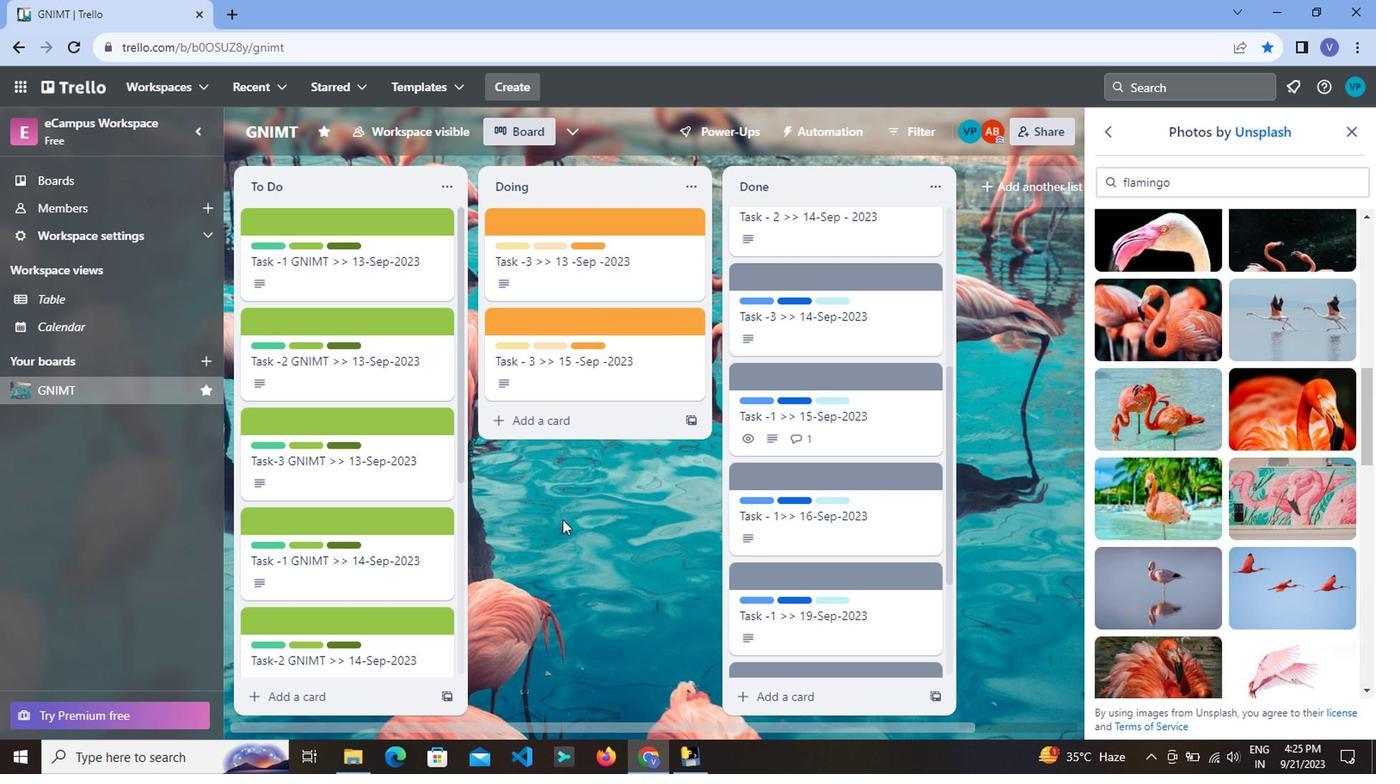 
Action: Mouse moved to (954, 397)
Screenshot: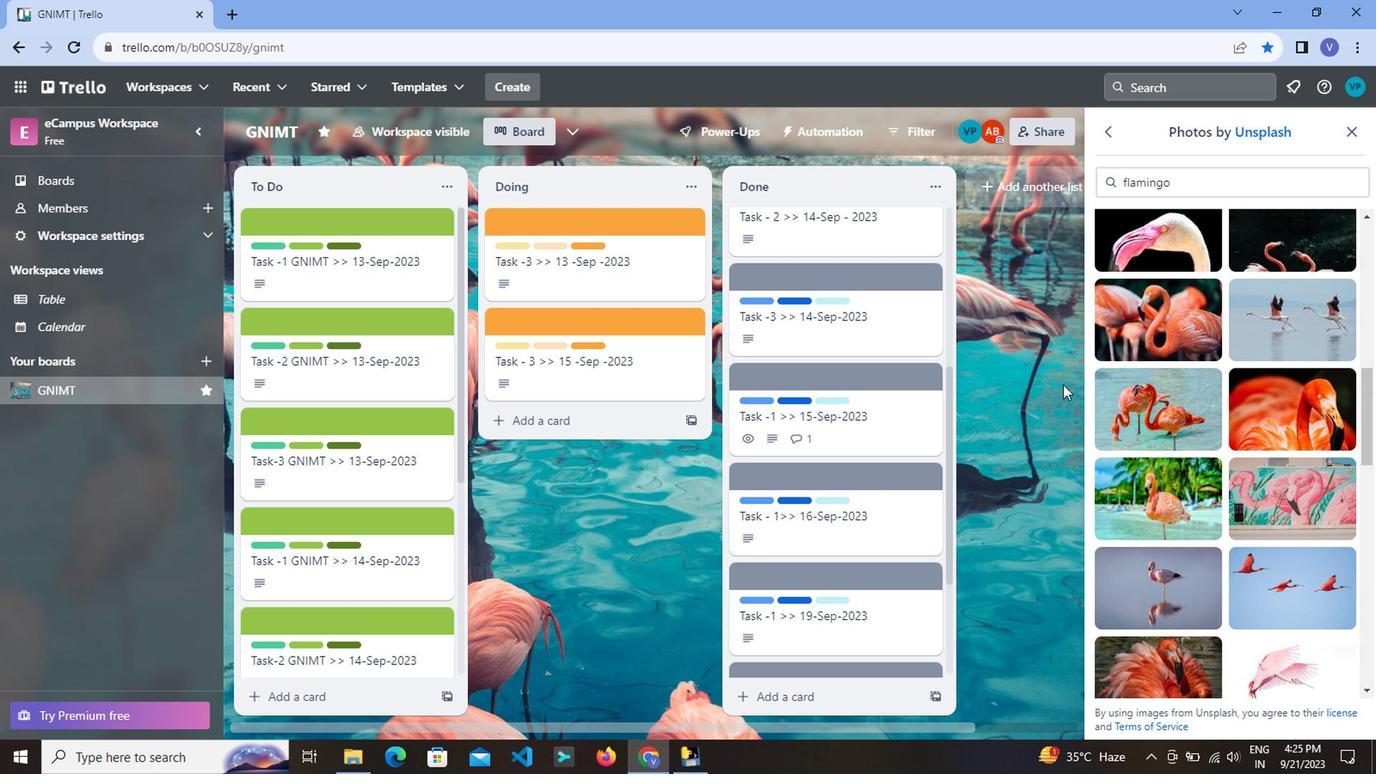 
Action: Mouse scrolled (954, 397) with delta (0, 0)
Screenshot: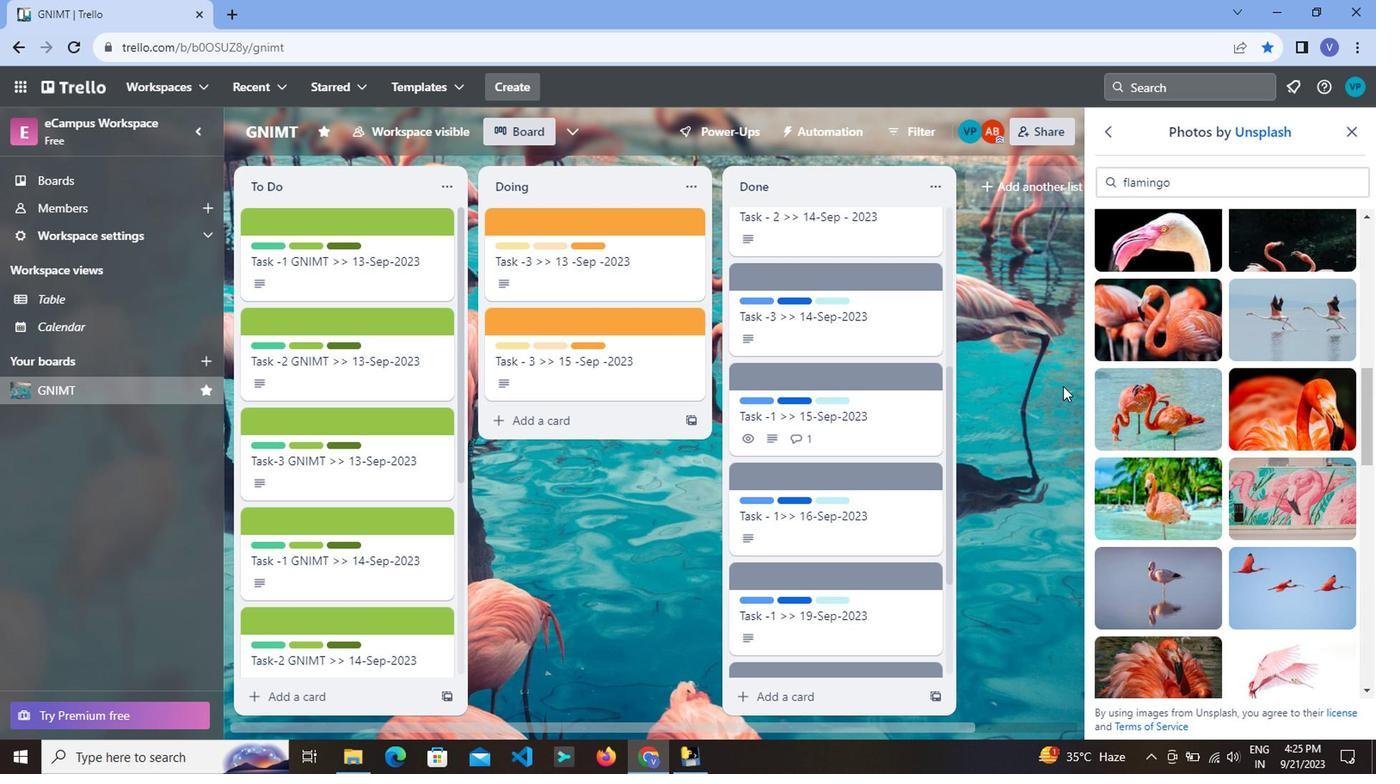 
Action: Mouse moved to (949, 397)
Screenshot: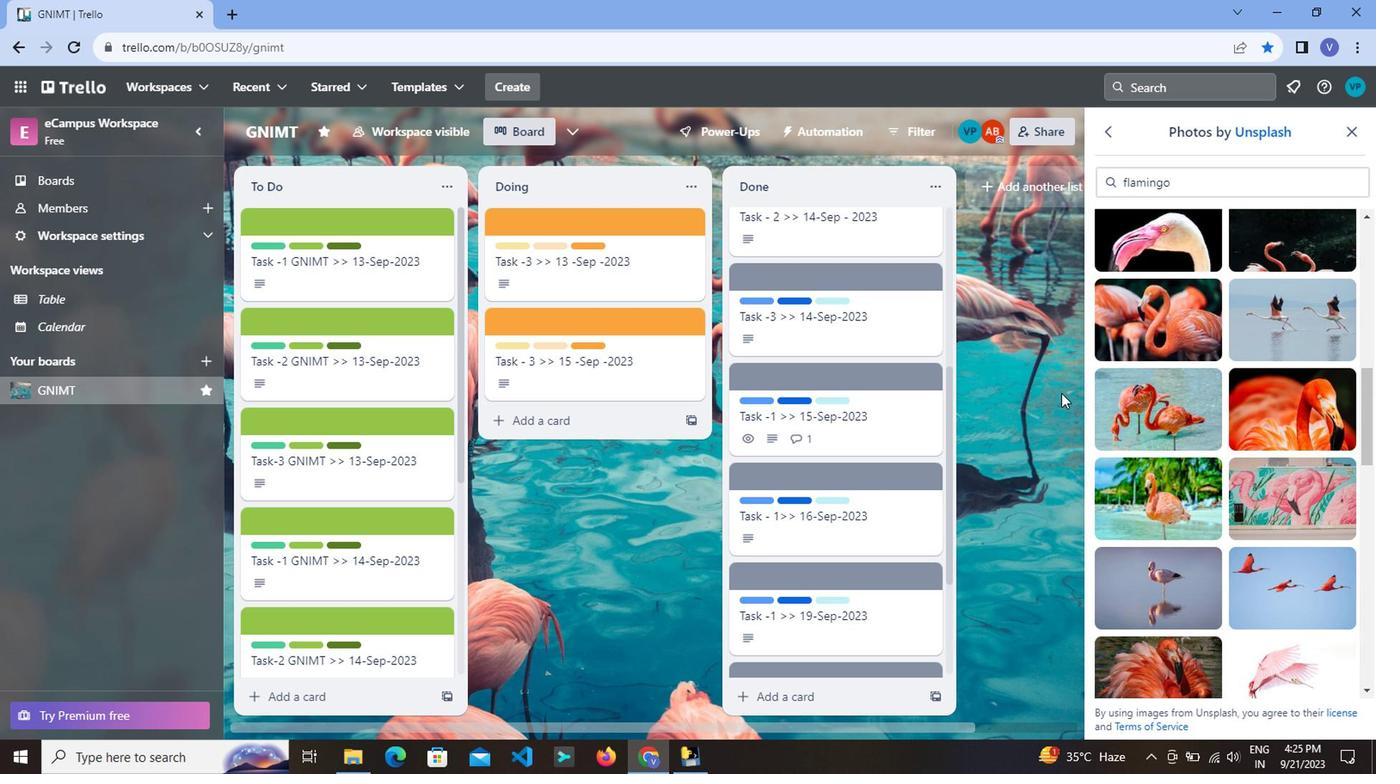 
Action: Mouse scrolled (949, 397) with delta (0, 0)
Screenshot: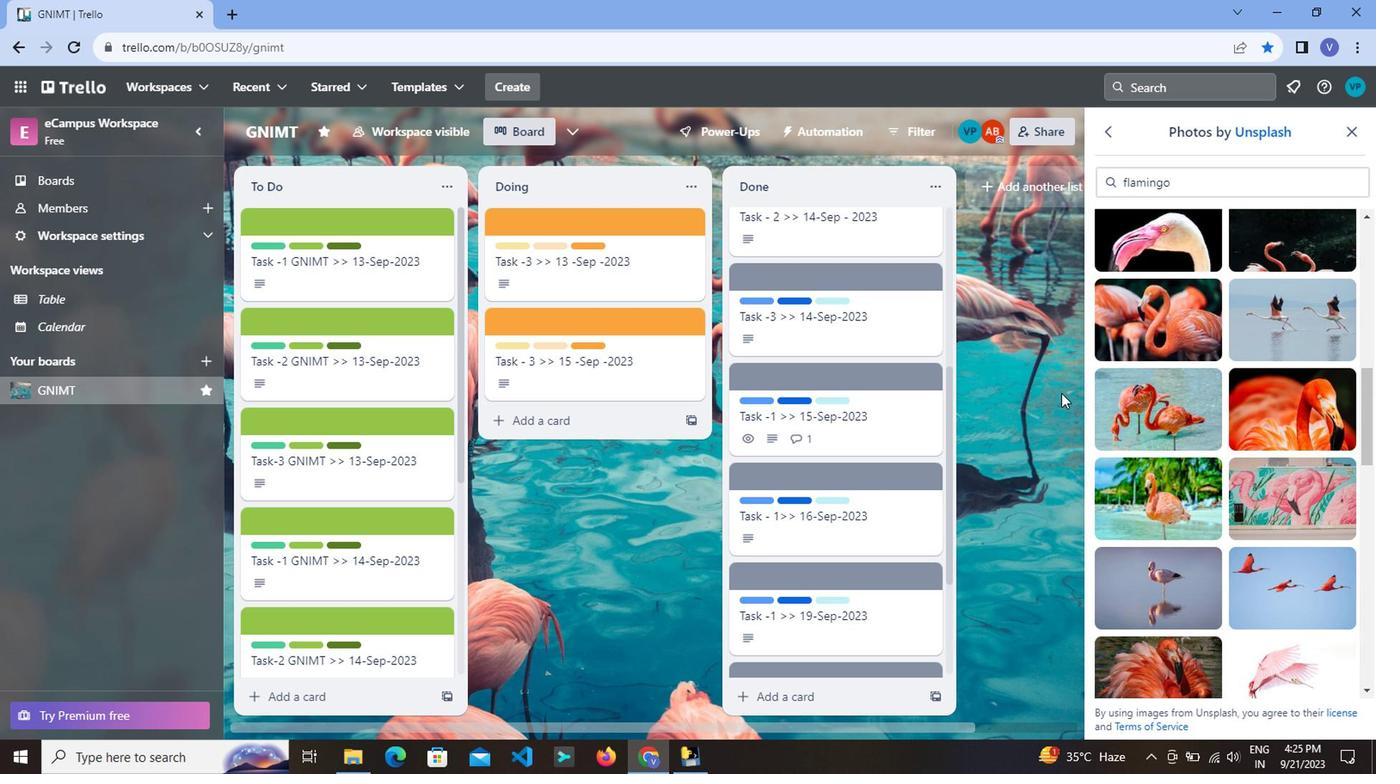 
Action: Mouse moved to (927, 393)
Screenshot: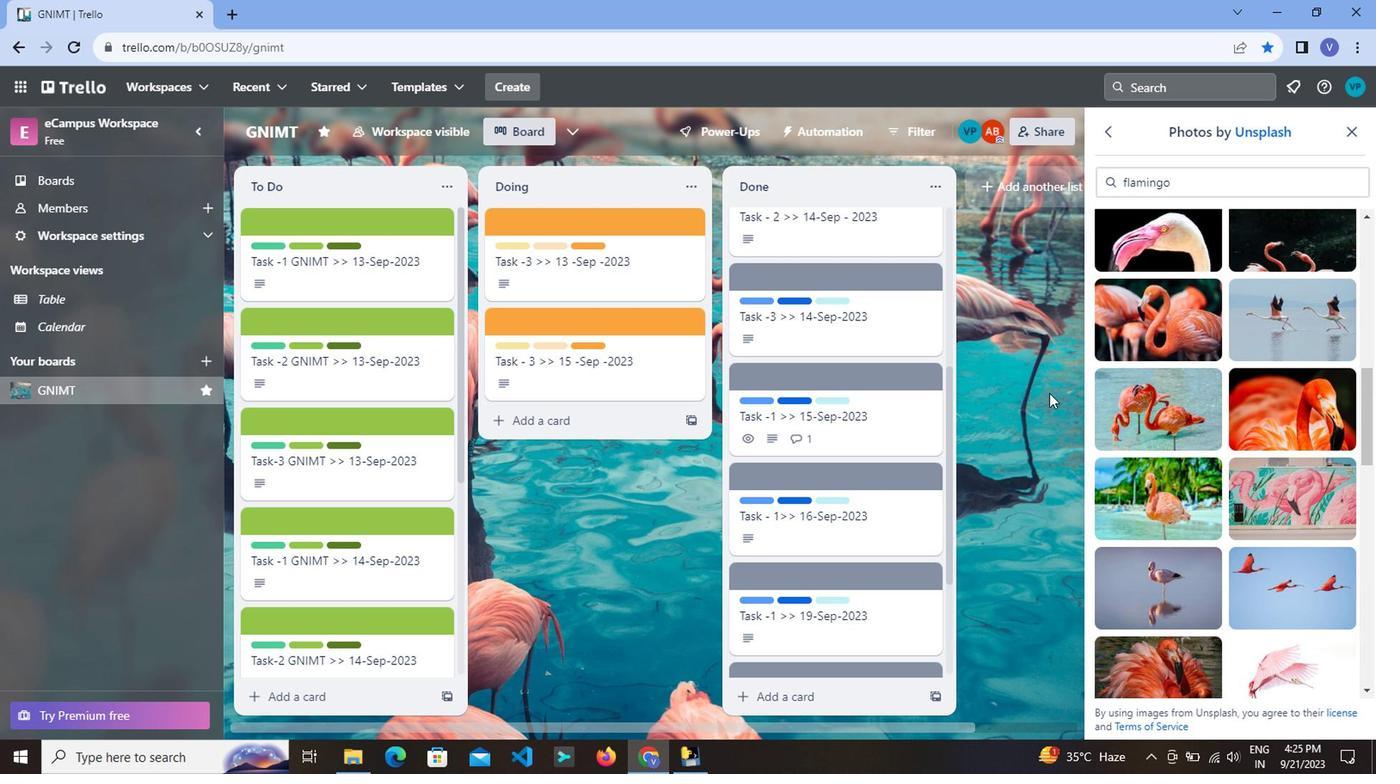 
Action: Mouse scrolled (927, 394) with delta (0, 0)
Screenshot: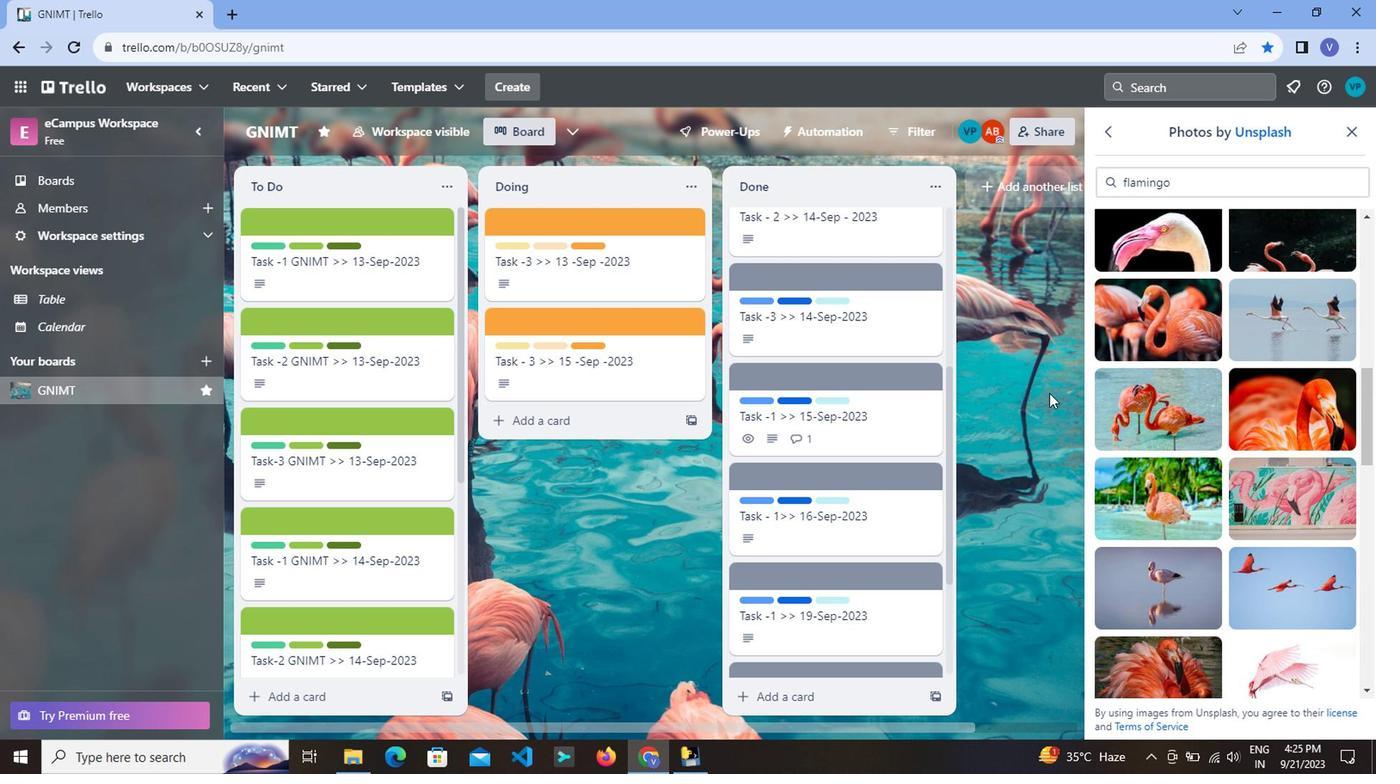 
Action: Mouse moved to (986, 179)
Screenshot: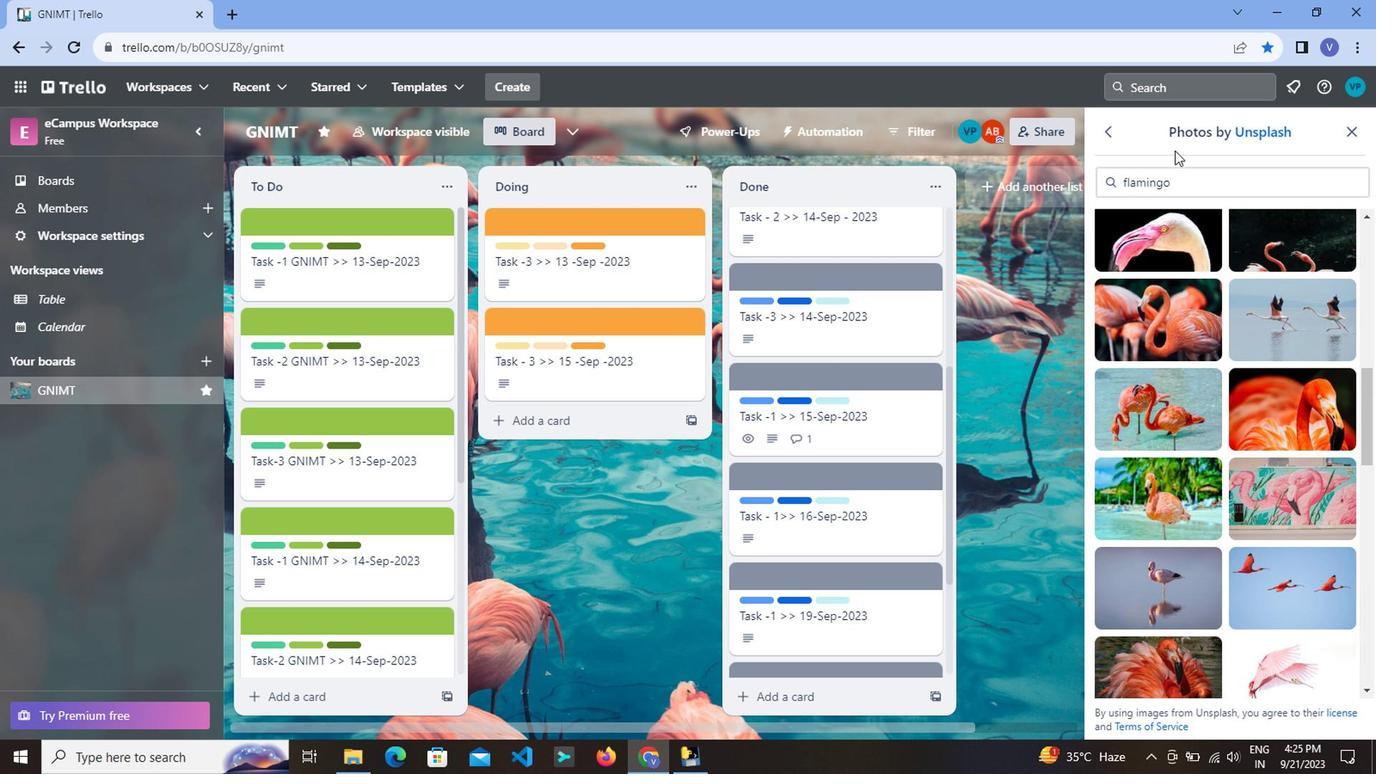
Action: Mouse pressed left at (986, 179)
Screenshot: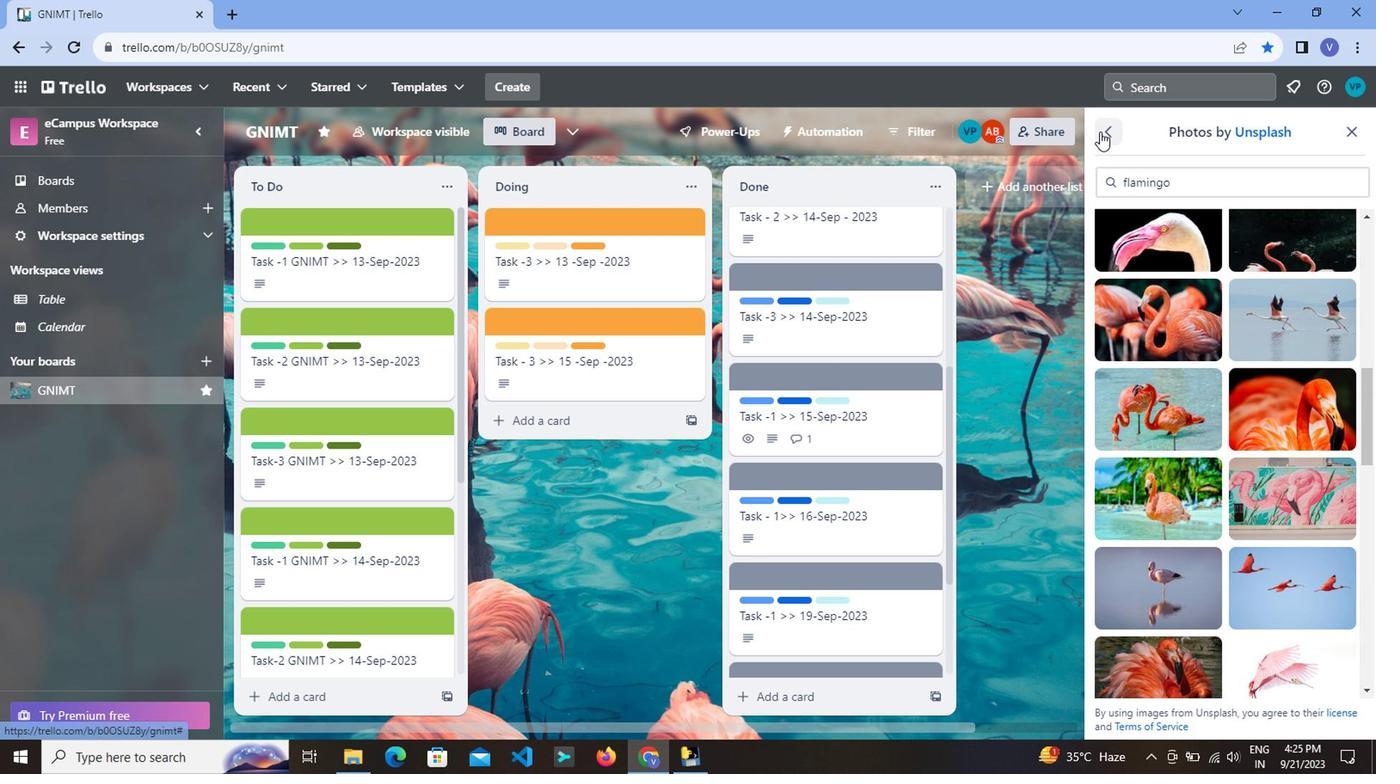 
Action: Mouse moved to (992, 173)
Screenshot: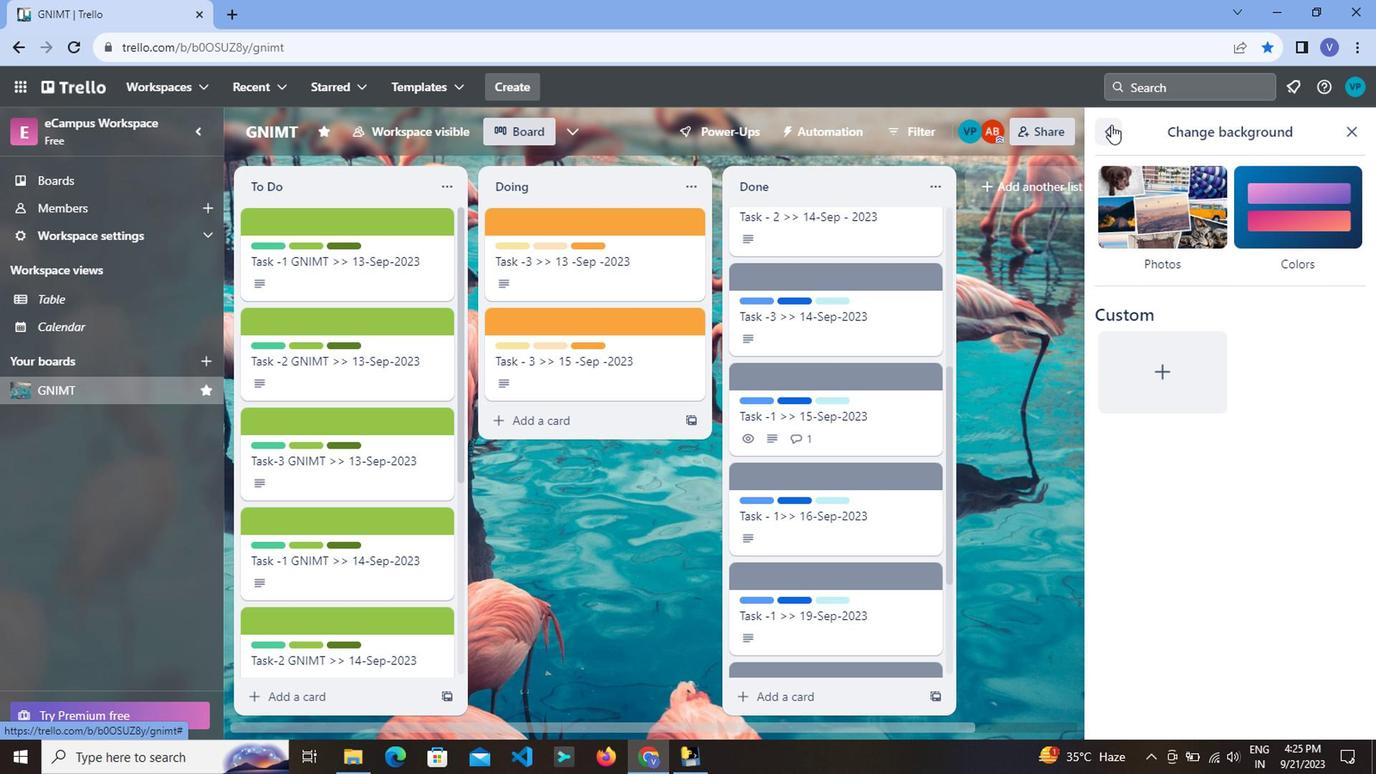 
Action: Mouse pressed left at (992, 173)
Screenshot: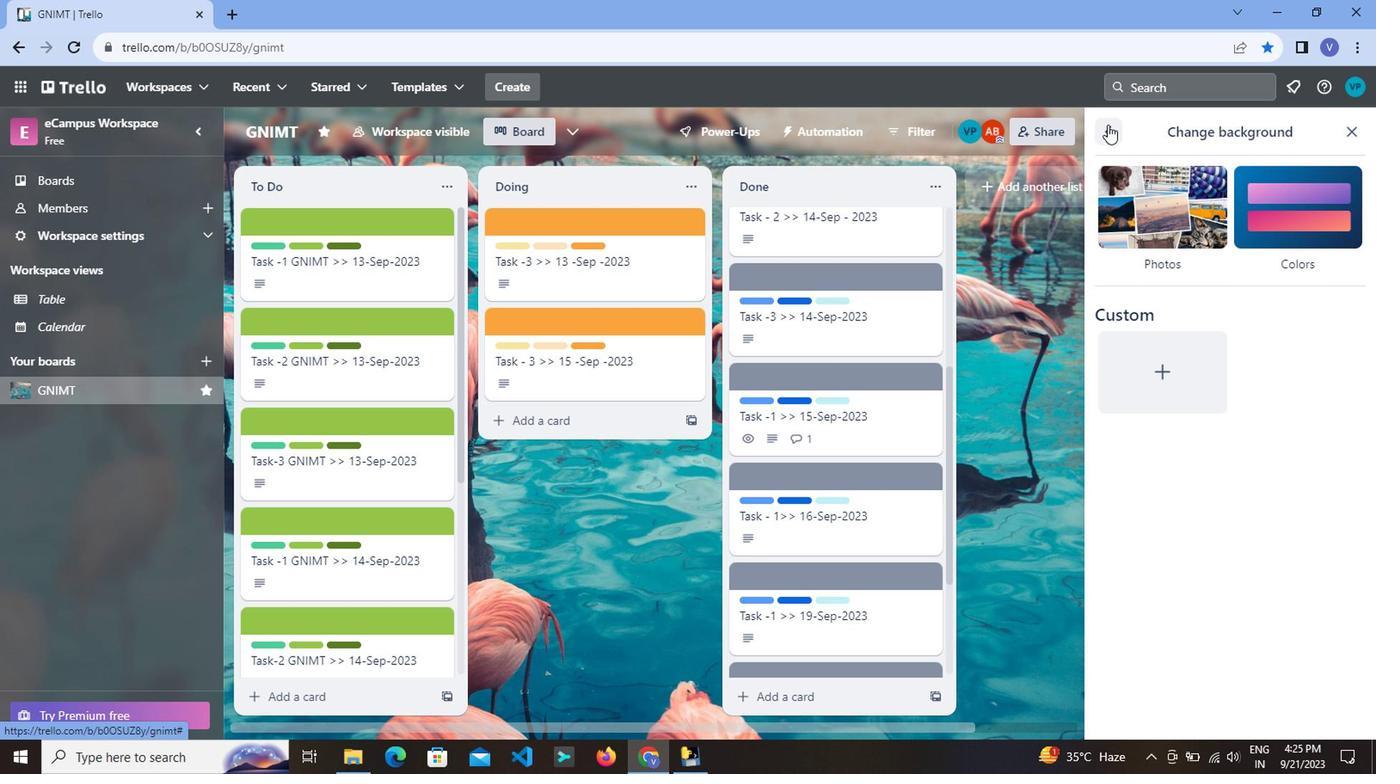 
Action: Mouse moved to (1032, 415)
Screenshot: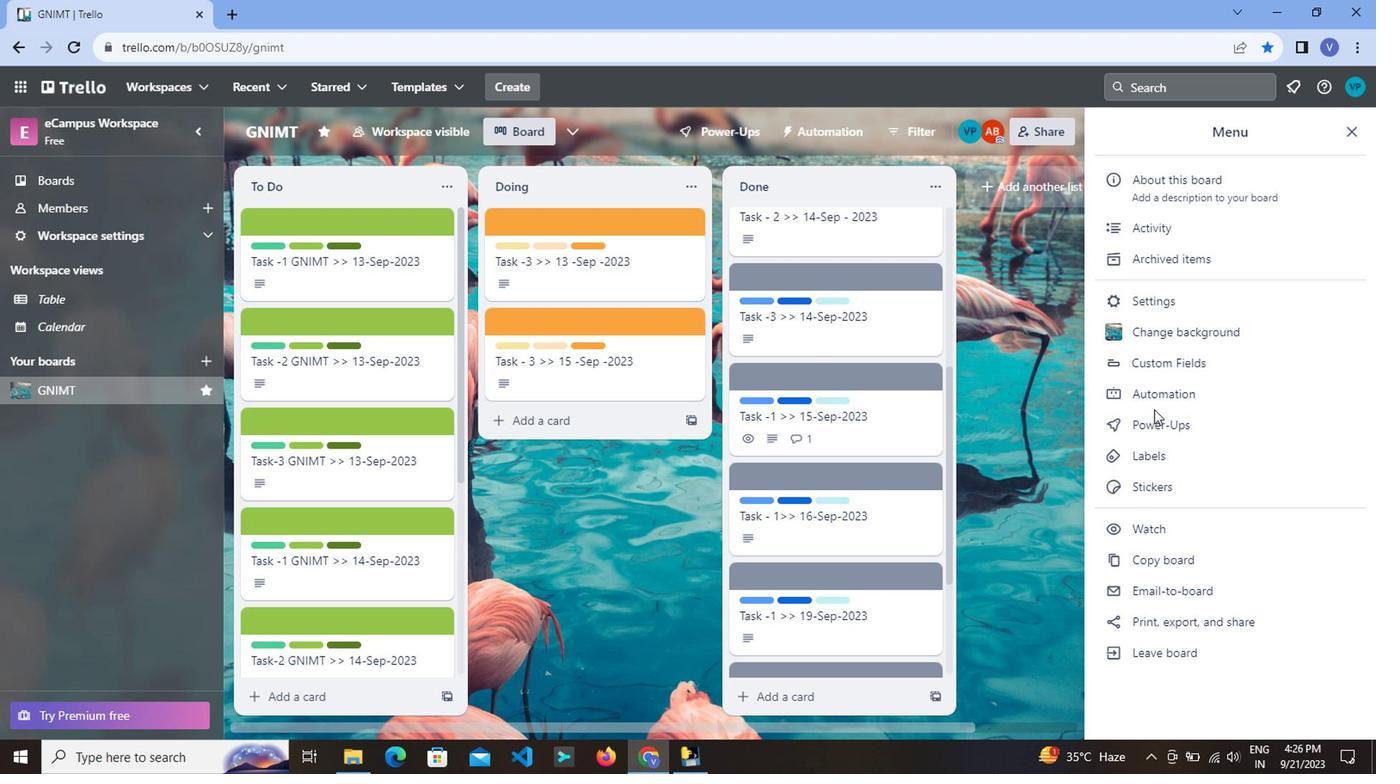 
Action: Mouse pressed left at (1032, 415)
Screenshot: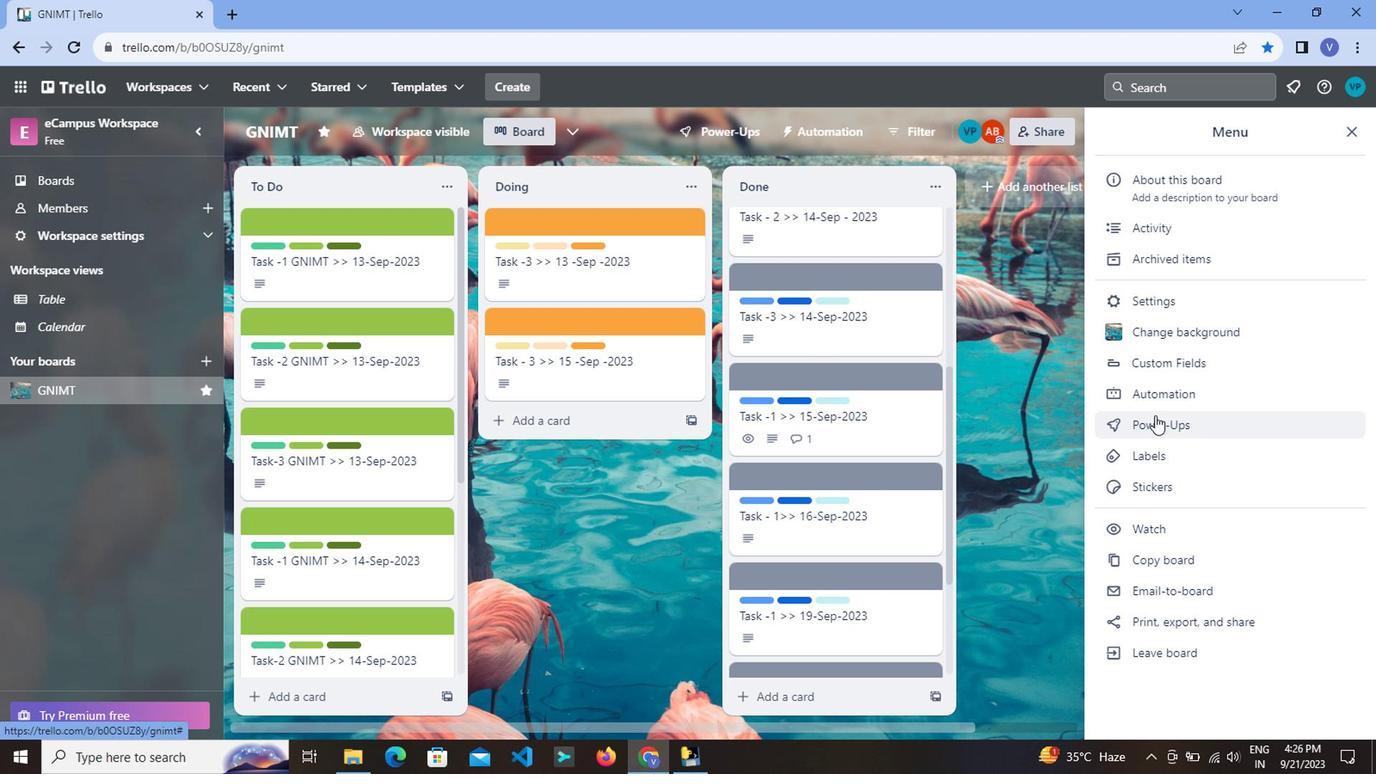 
Action: Mouse moved to (659, 382)
Screenshot: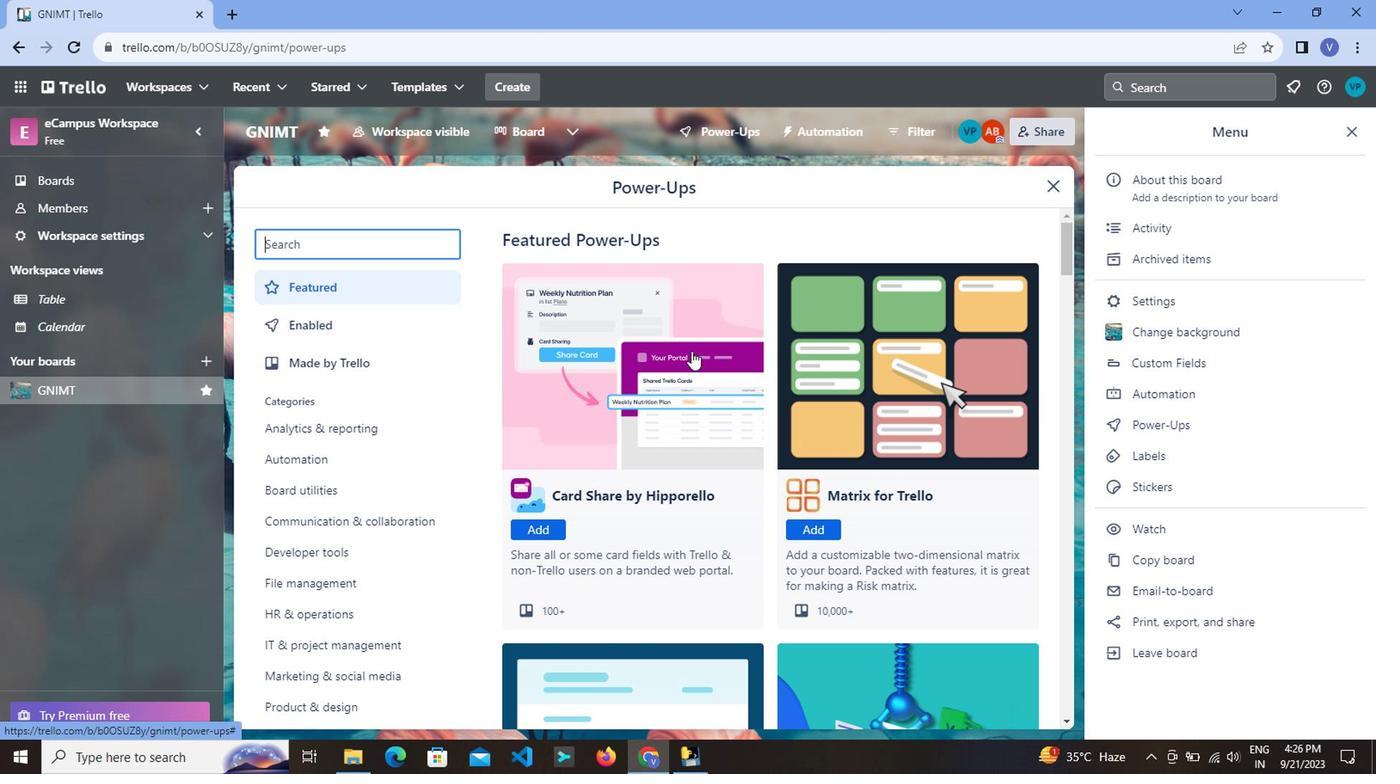 
Action: Mouse scrolled (659, 381) with delta (0, 0)
Screenshot: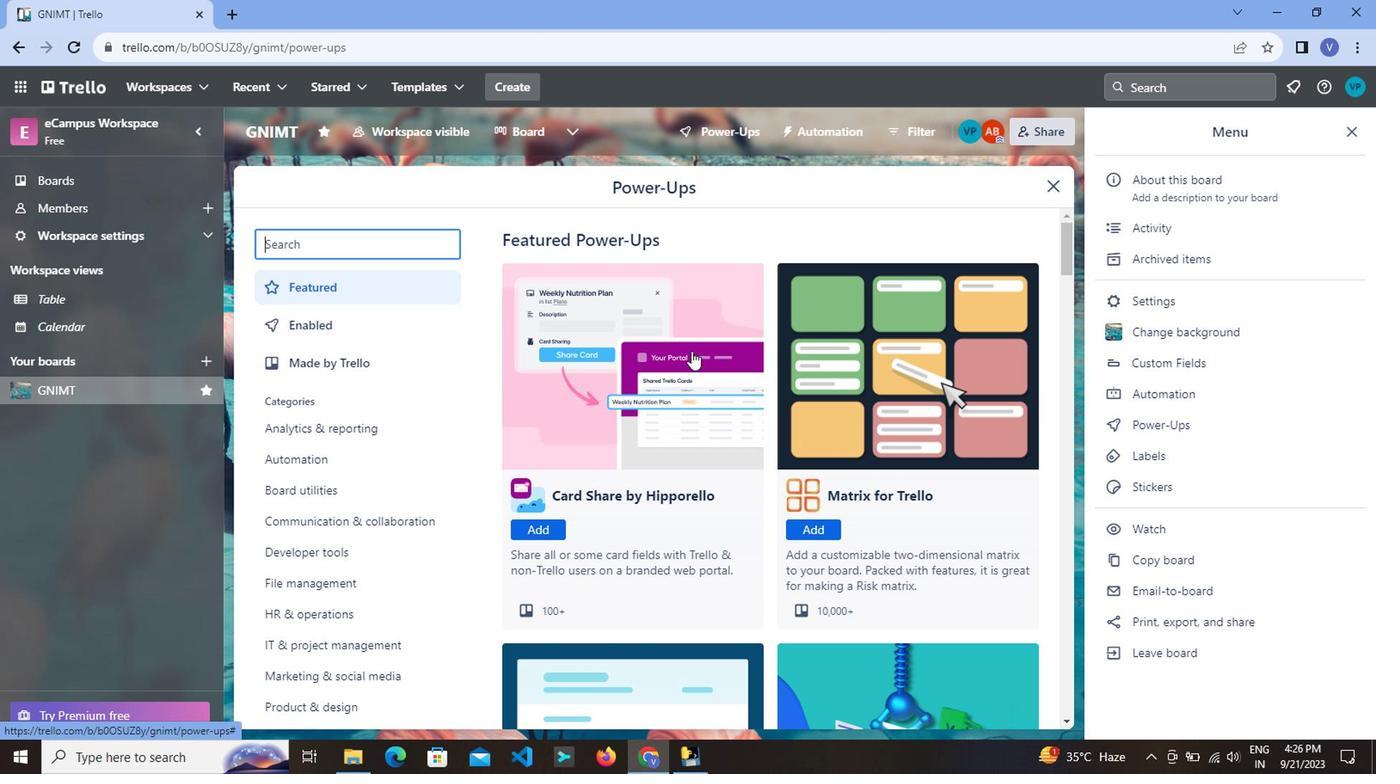
Action: Mouse scrolled (659, 381) with delta (0, 0)
Screenshot: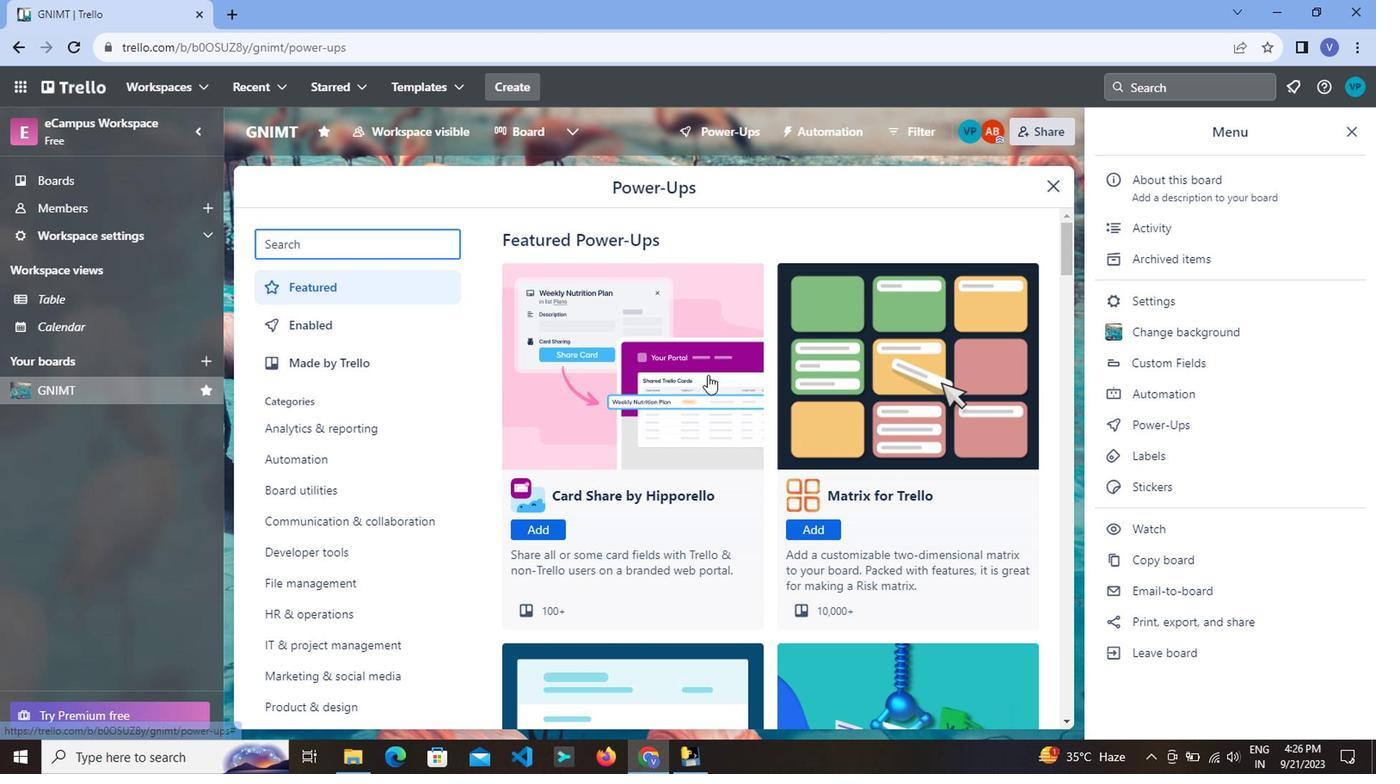 
Action: Mouse scrolled (659, 381) with delta (0, 0)
Screenshot: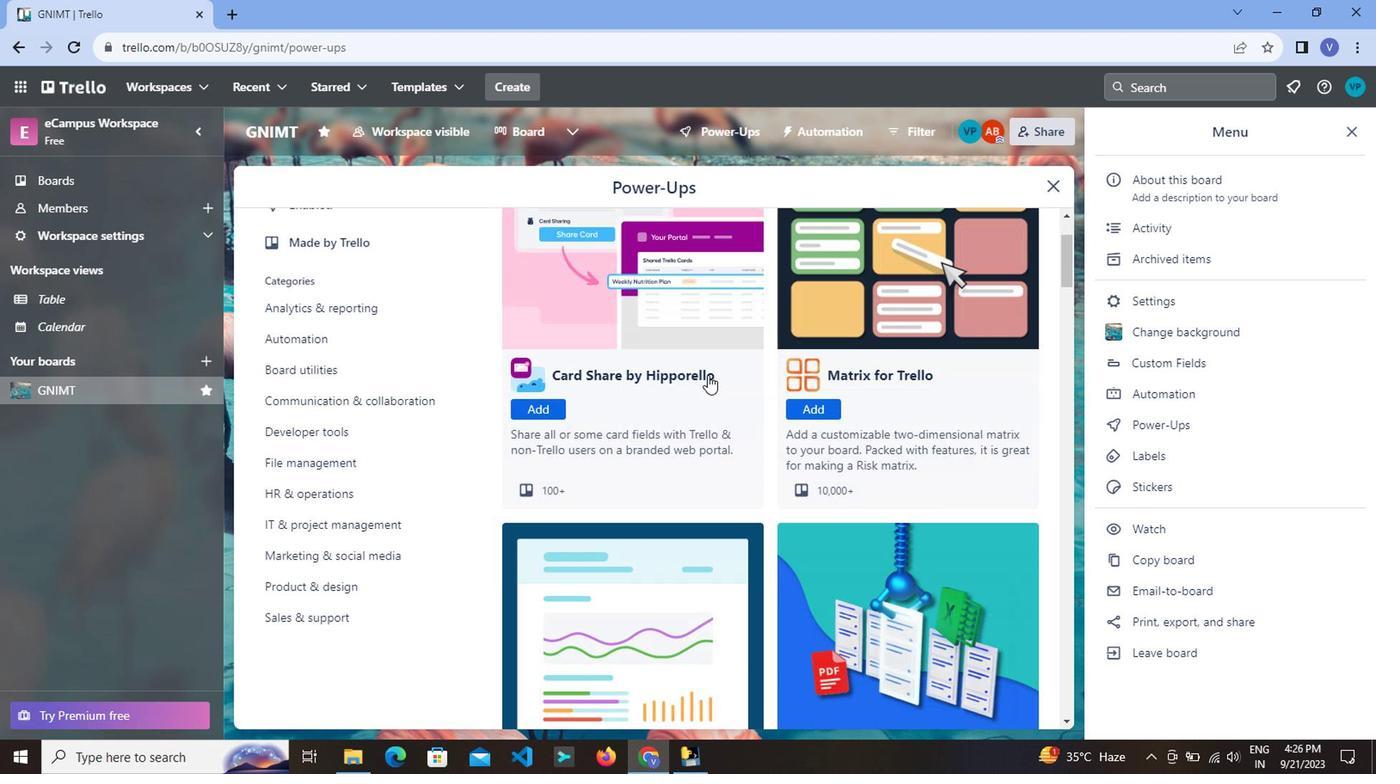 
Action: Mouse scrolled (659, 381) with delta (0, 0)
Screenshot: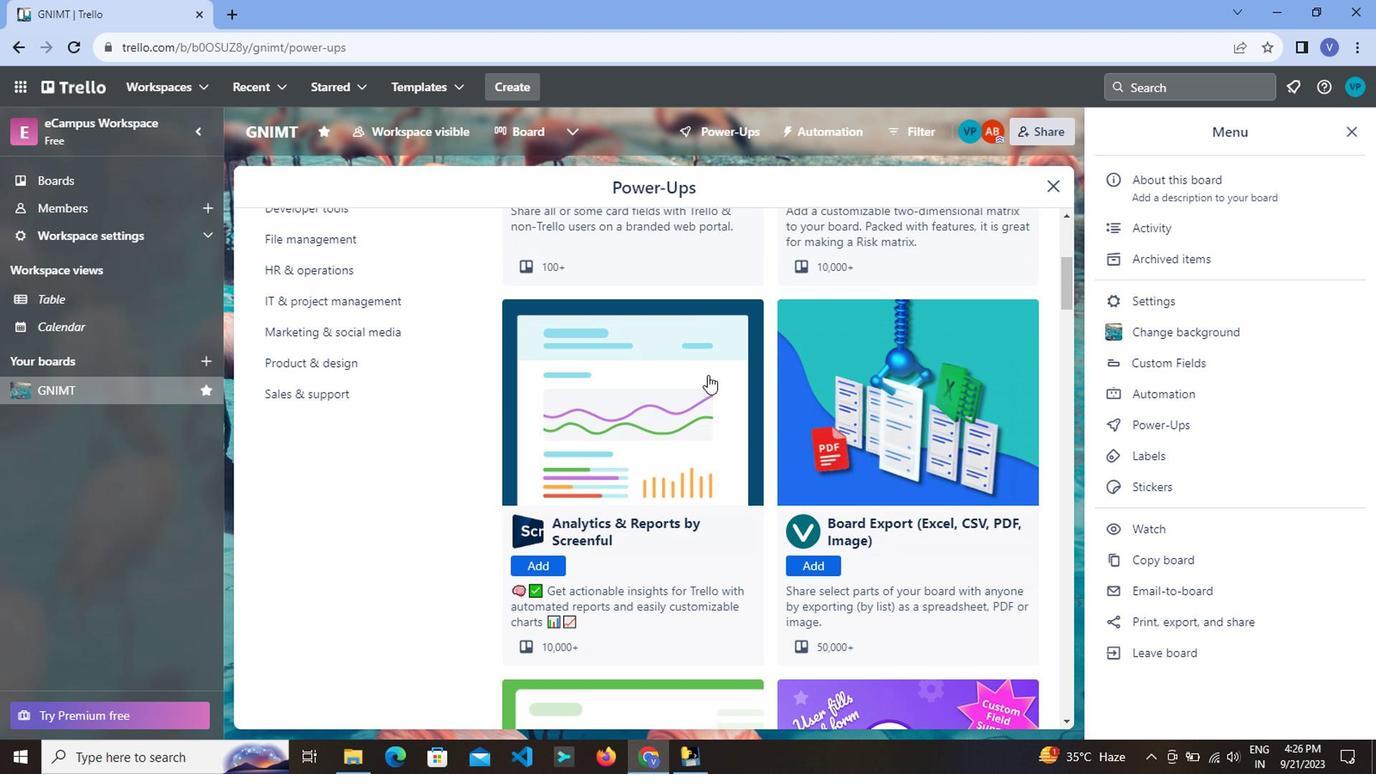 
Action: Mouse moved to (772, 427)
Screenshot: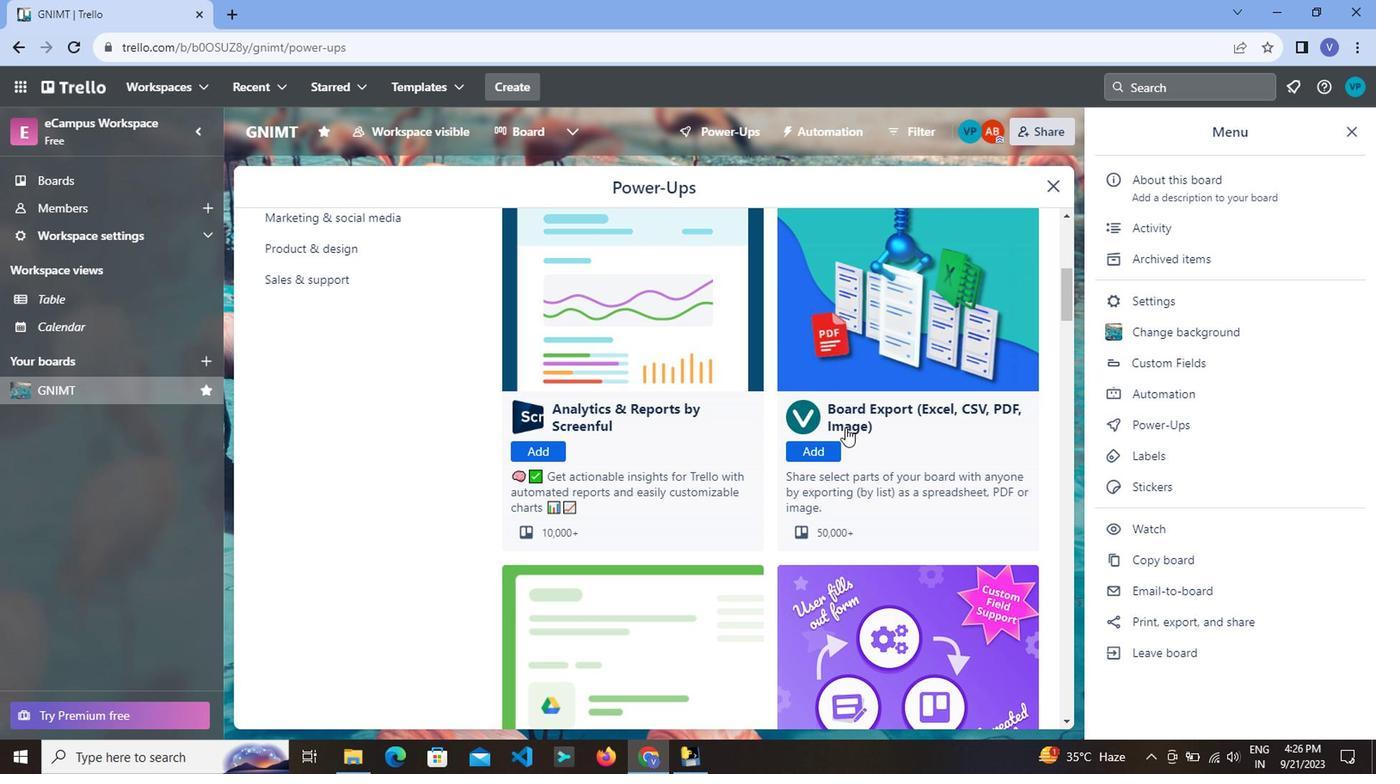 
Action: Mouse scrolled (772, 426) with delta (0, 0)
Screenshot: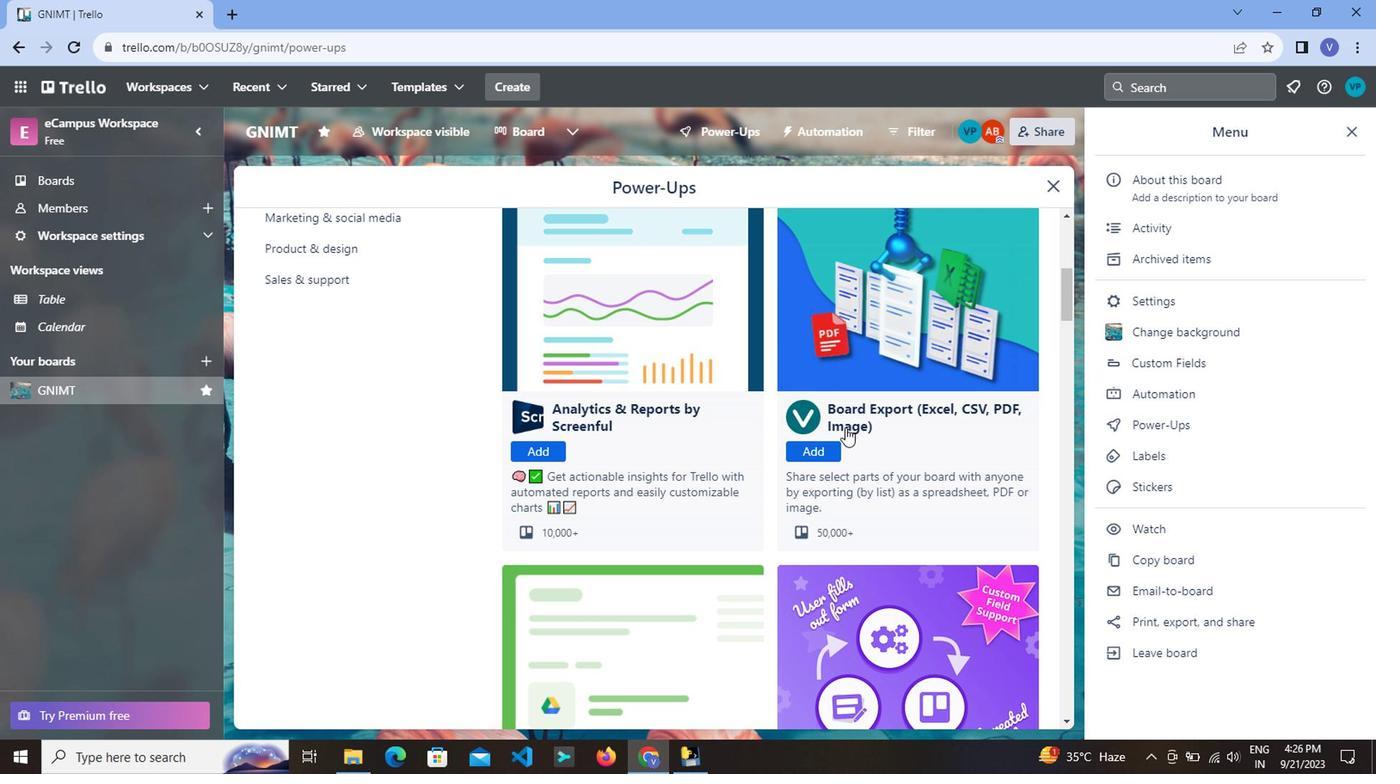 
Action: Mouse moved to (772, 427)
Screenshot: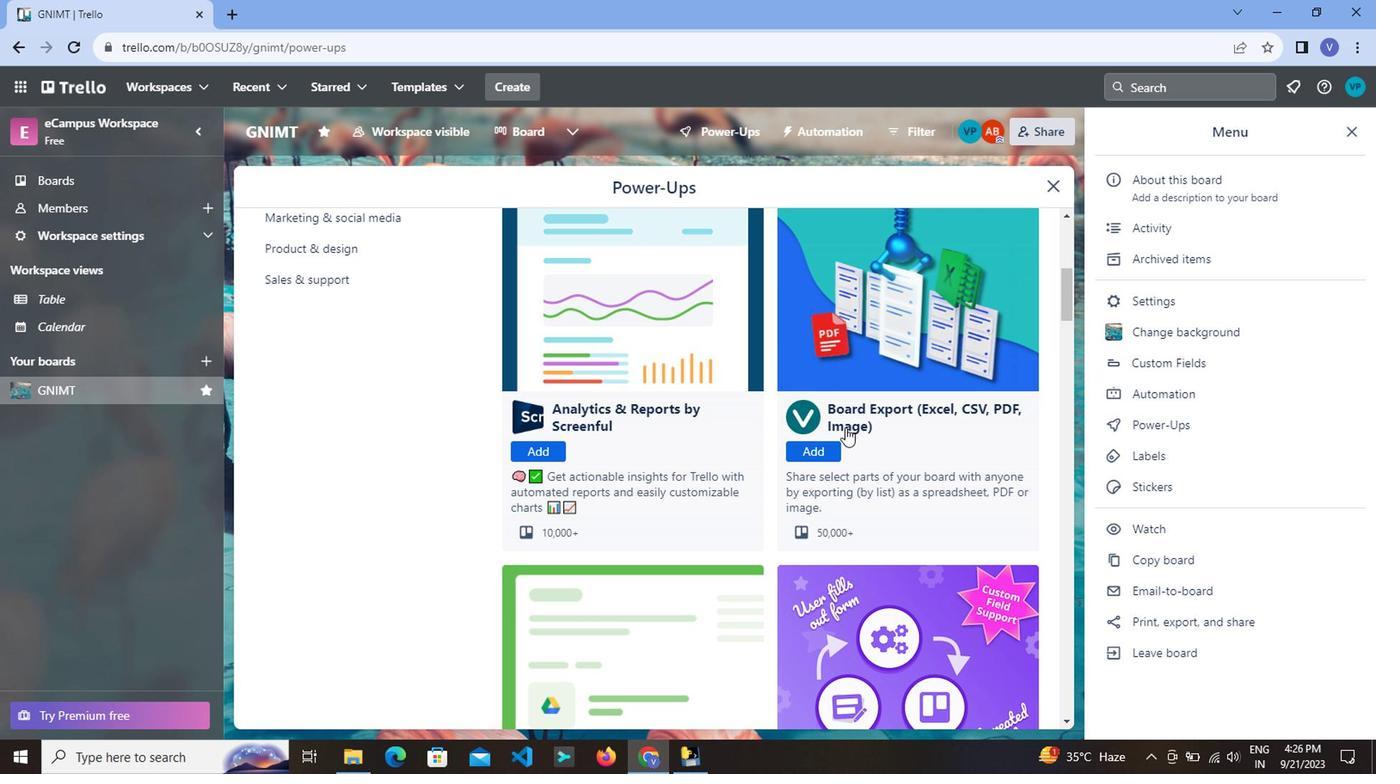 
Action: Mouse scrolled (772, 427) with delta (0, 0)
Screenshot: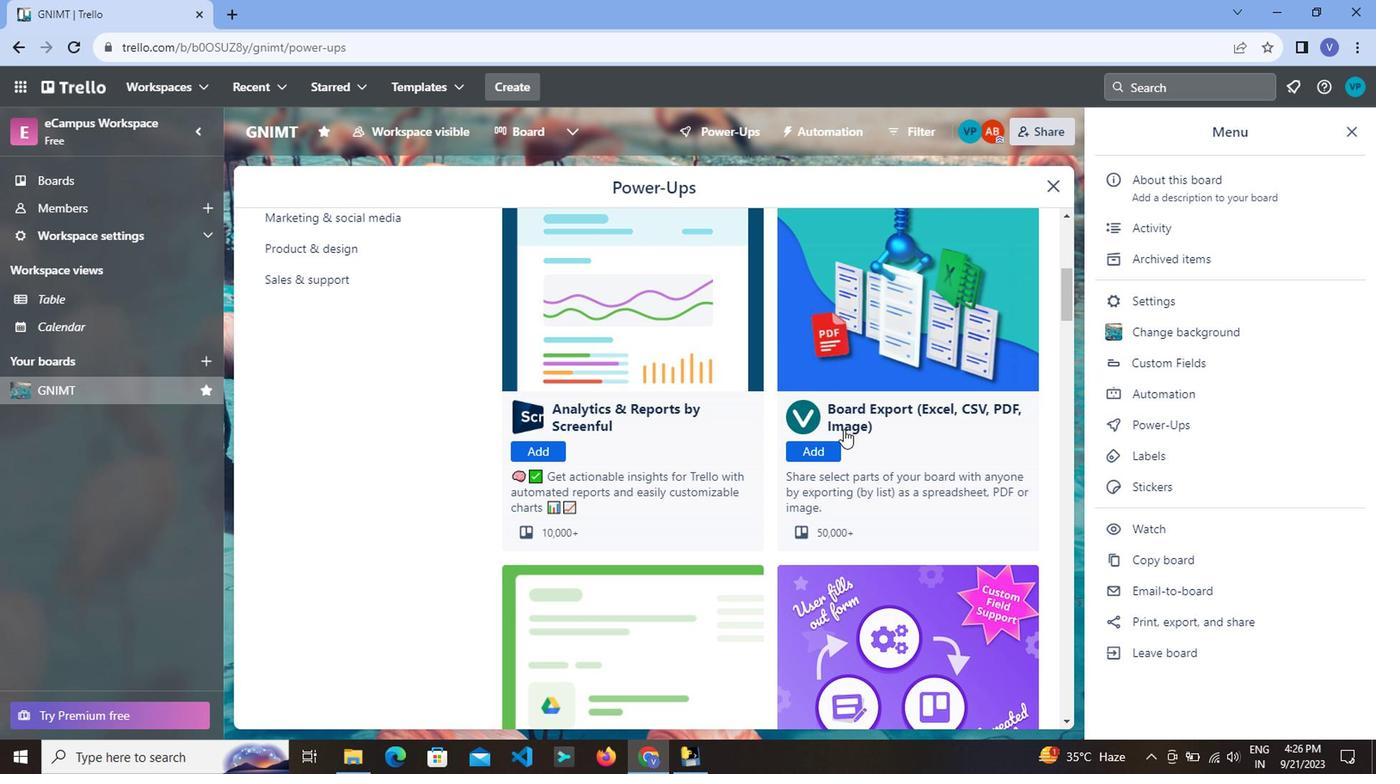 
Action: Mouse moved to (774, 432)
Screenshot: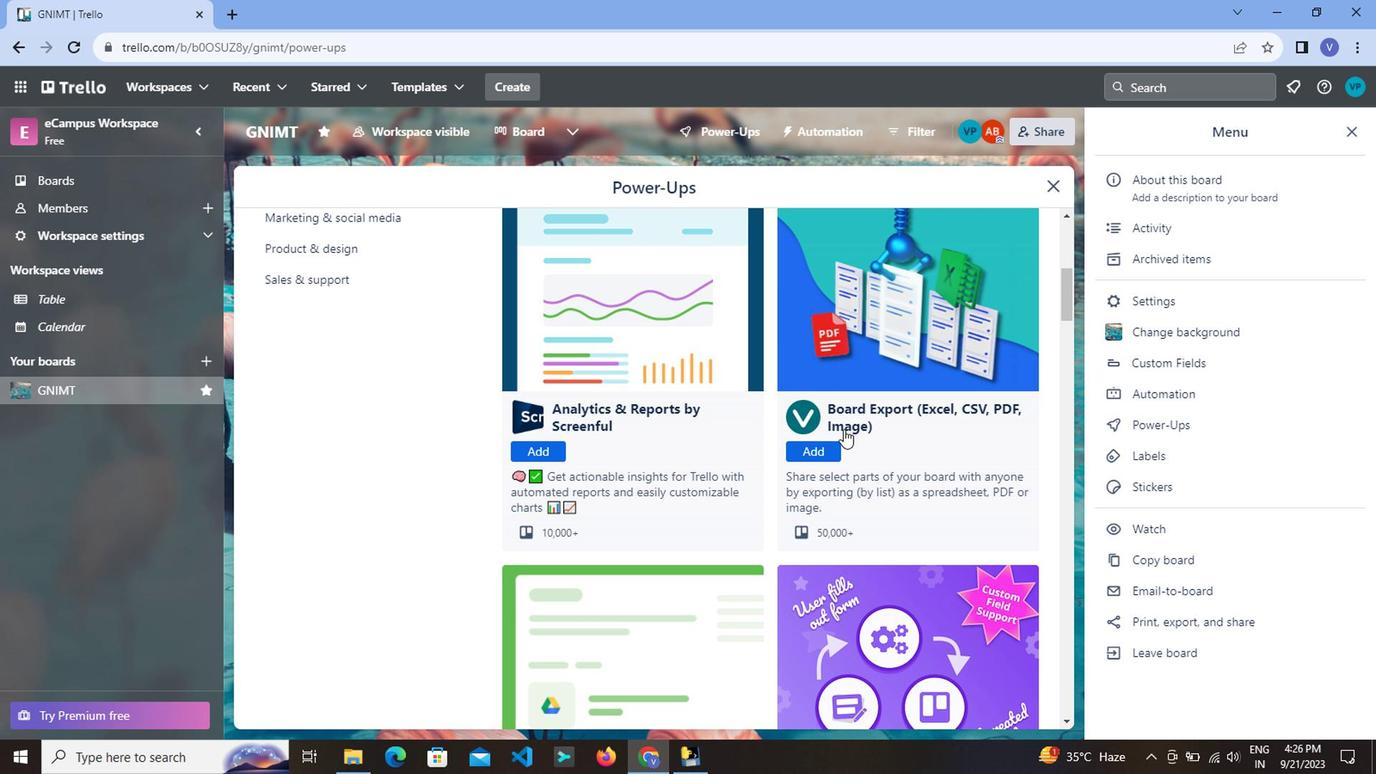 
Action: Mouse scrolled (774, 431) with delta (0, 0)
Screenshot: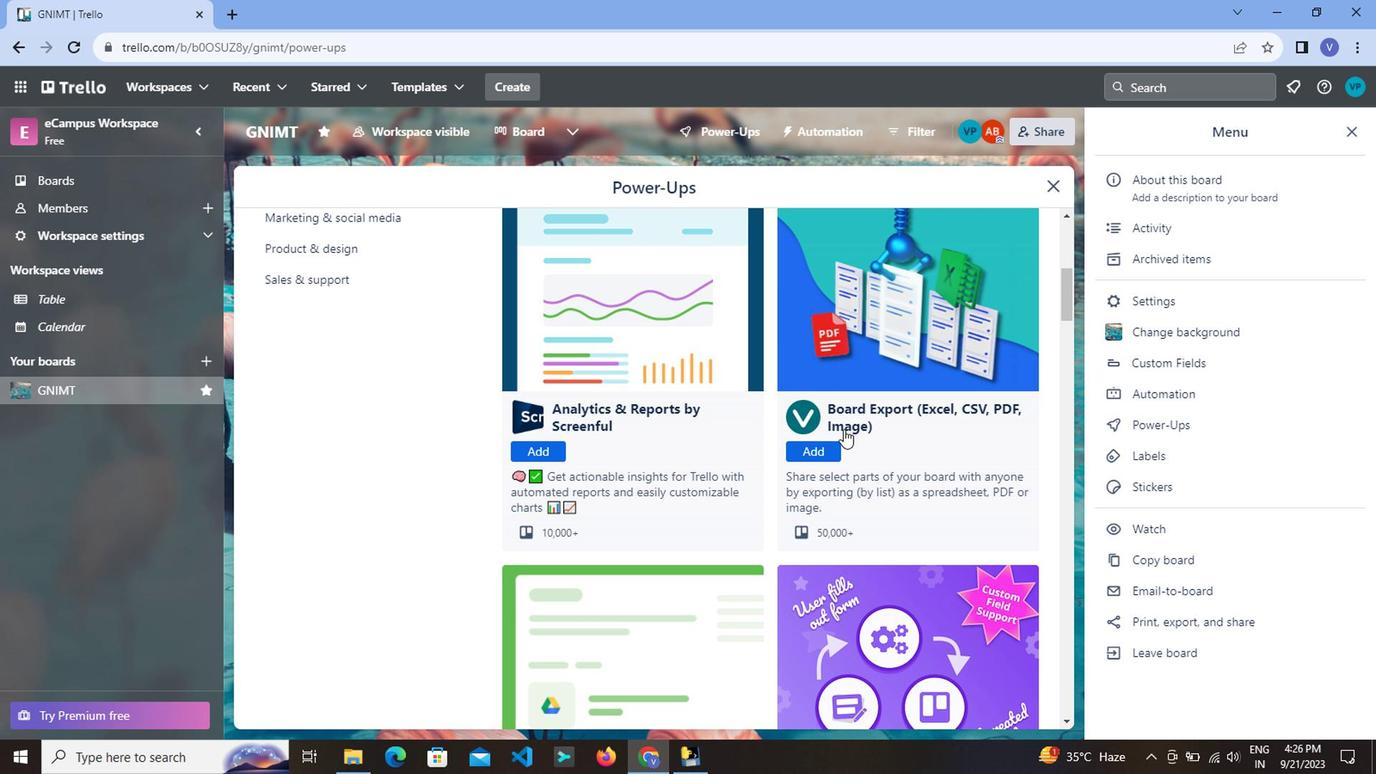 
Action: Mouse moved to (733, 439)
Screenshot: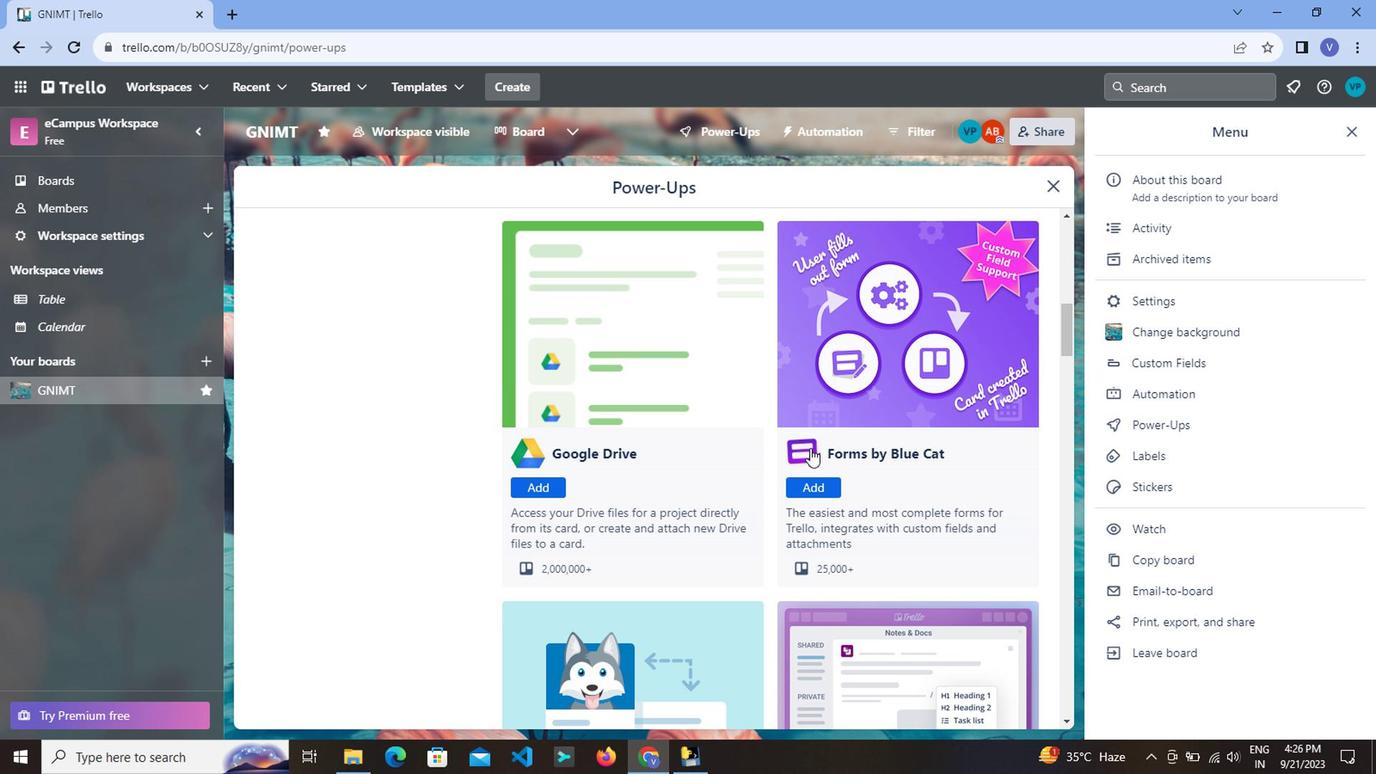 
Action: Mouse scrolled (733, 438) with delta (0, 0)
Screenshot: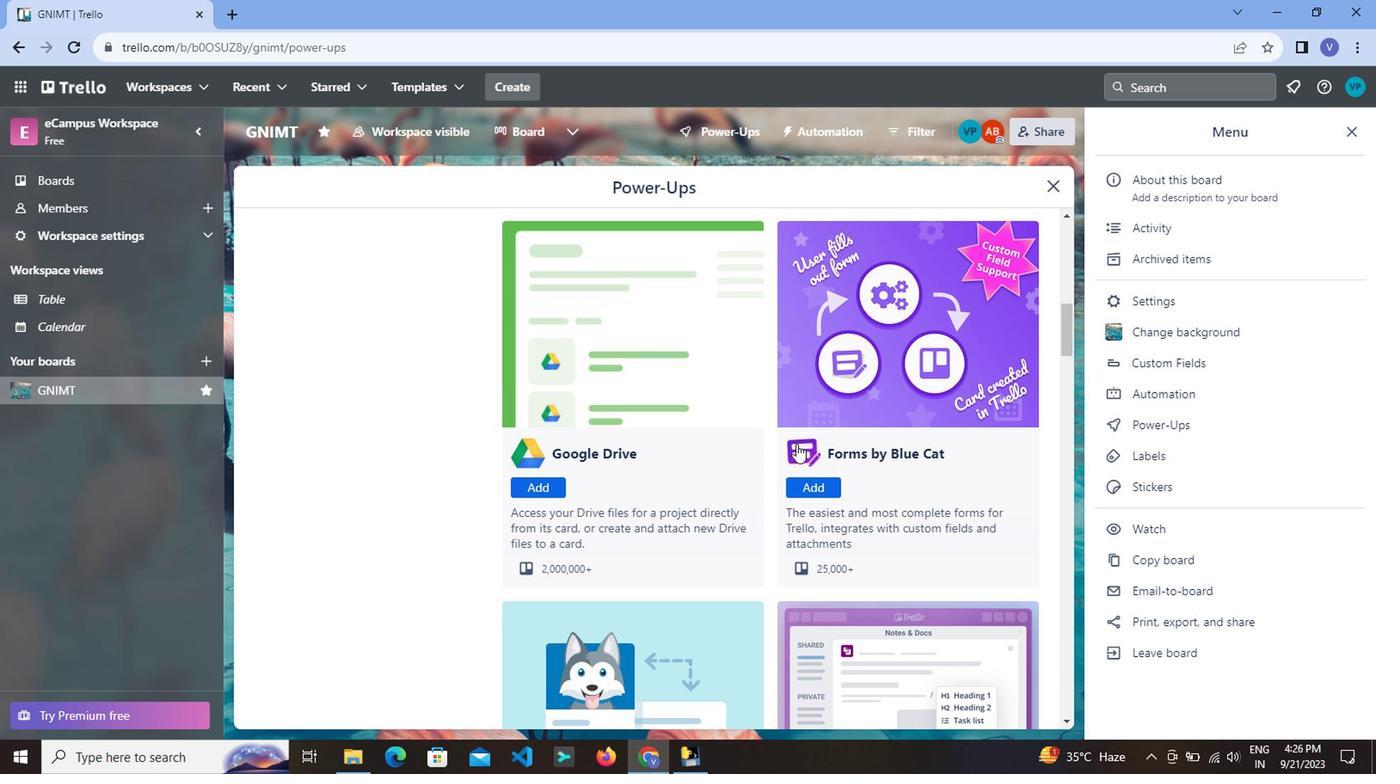 
Action: Mouse scrolled (733, 438) with delta (0, 0)
Screenshot: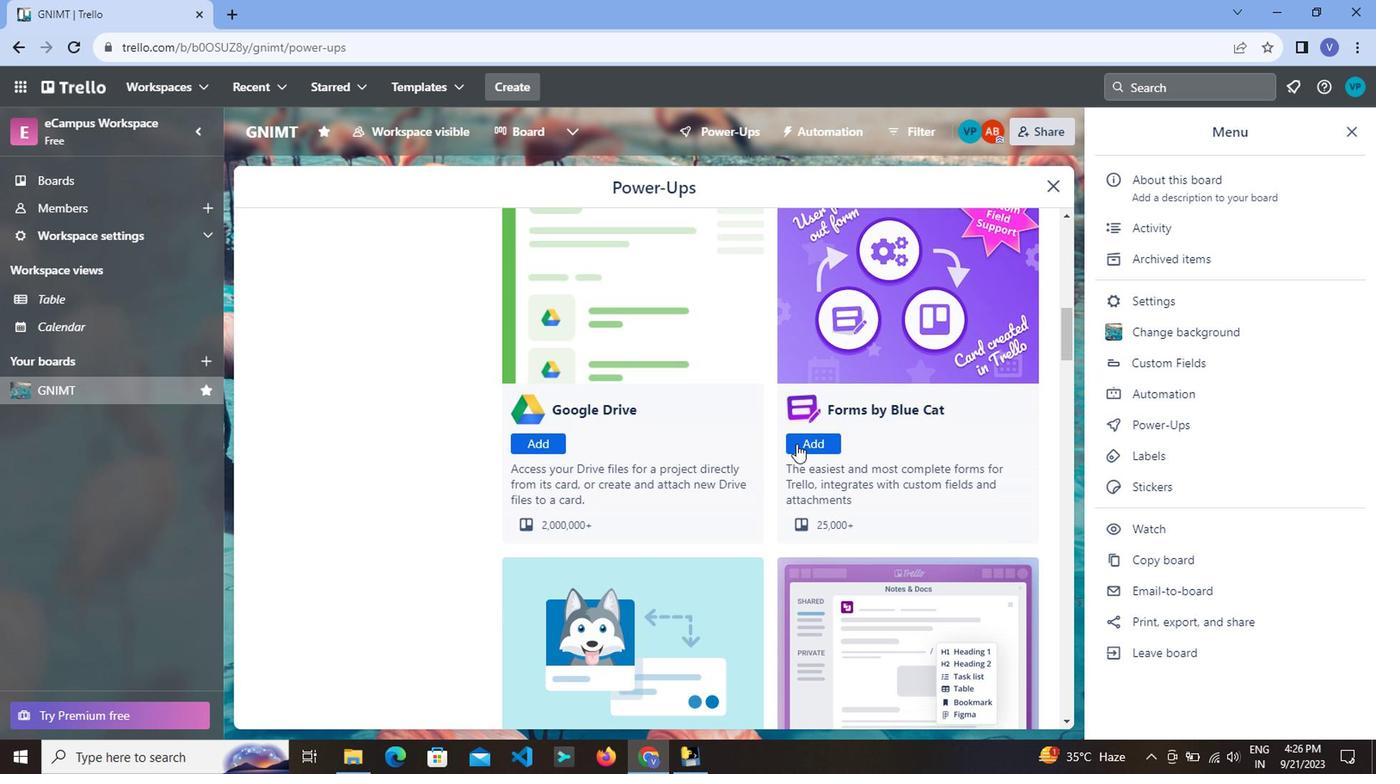
Action: Mouse scrolled (733, 438) with delta (0, 0)
Screenshot: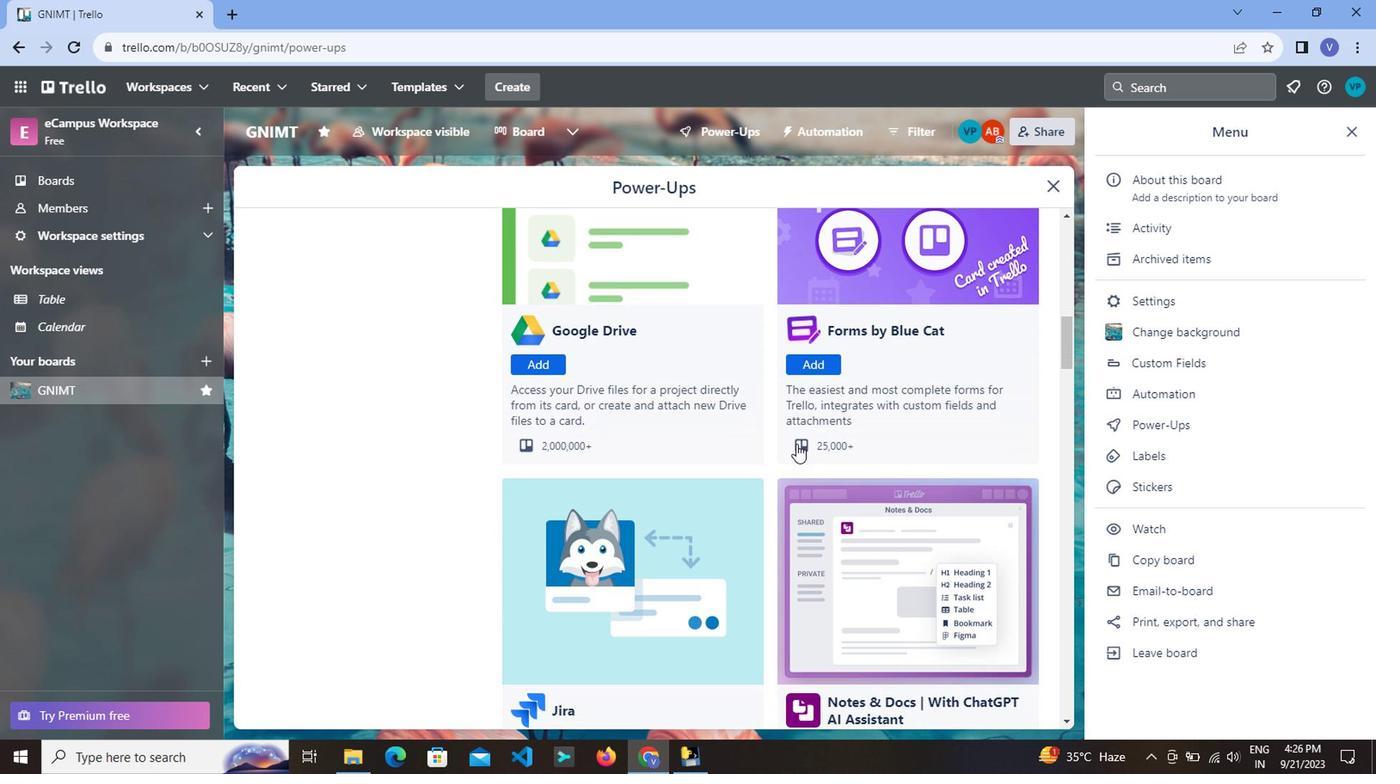 
Action: Mouse moved to (731, 475)
Screenshot: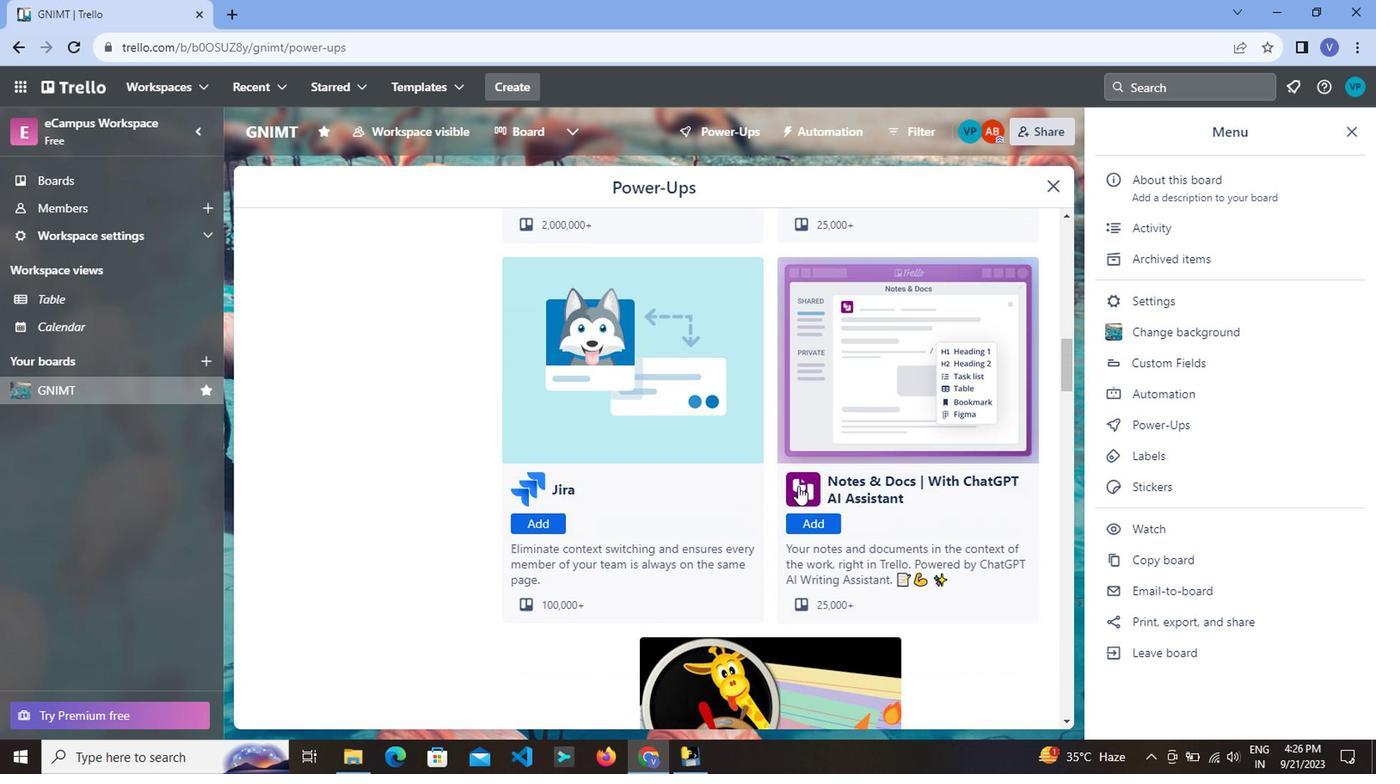 
Action: Mouse scrolled (731, 475) with delta (0, 0)
Screenshot: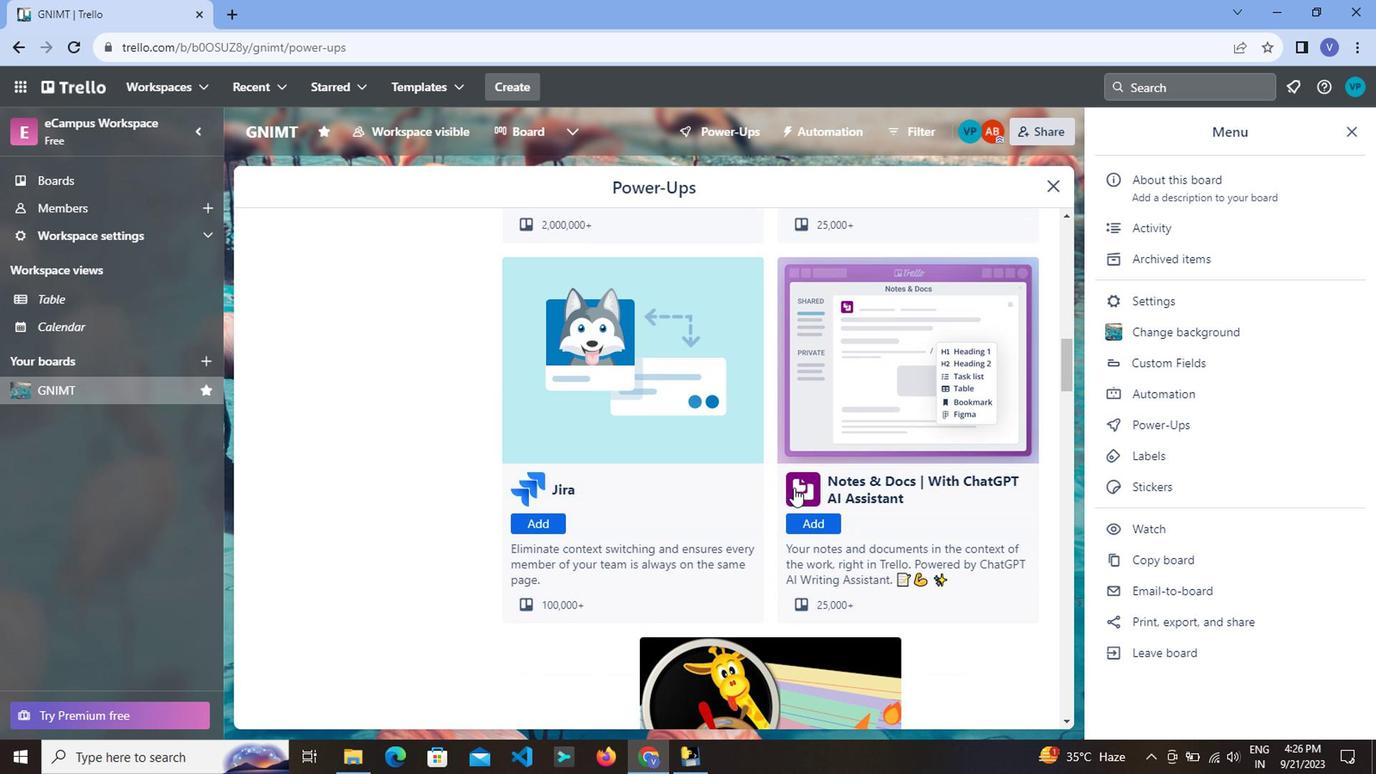 
Action: Mouse scrolled (731, 475) with delta (0, 0)
Screenshot: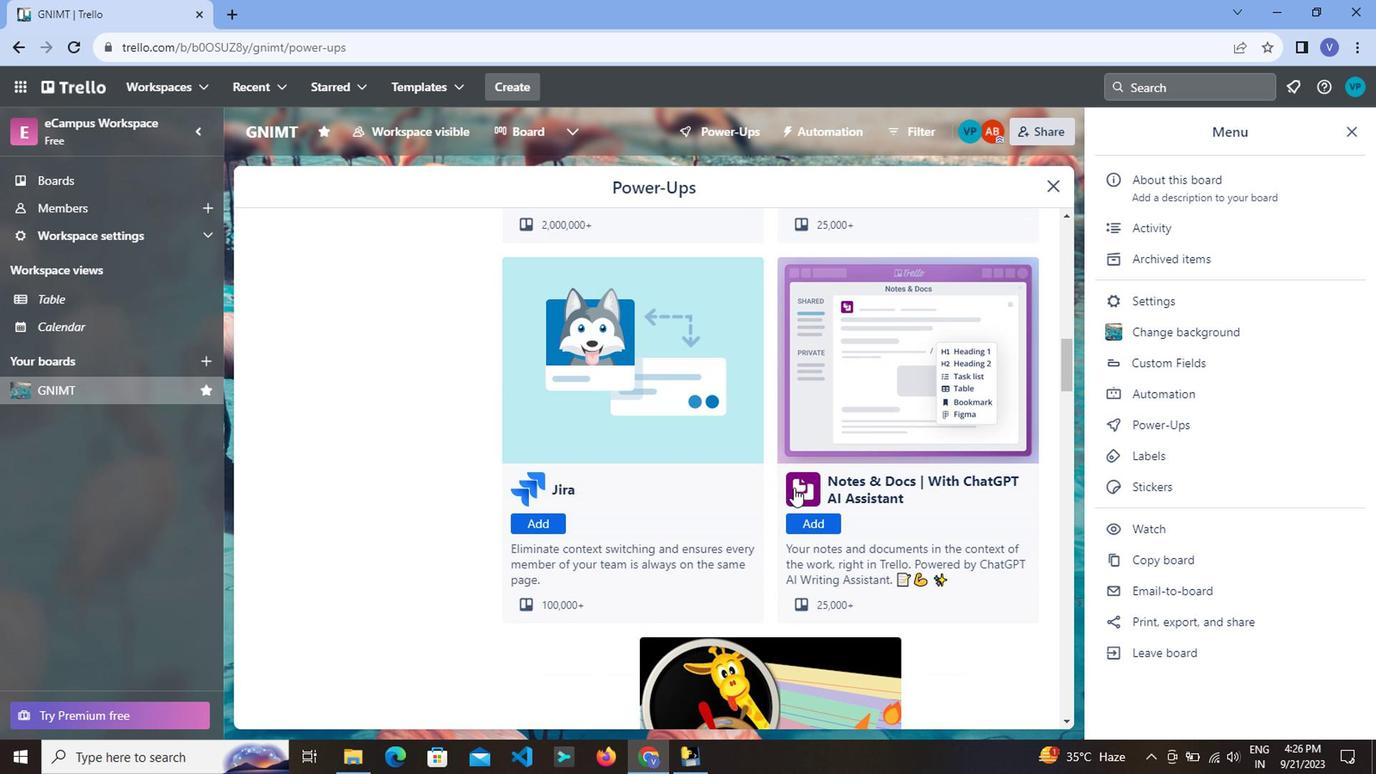 
Action: Mouse scrolled (731, 475) with delta (0, 0)
Screenshot: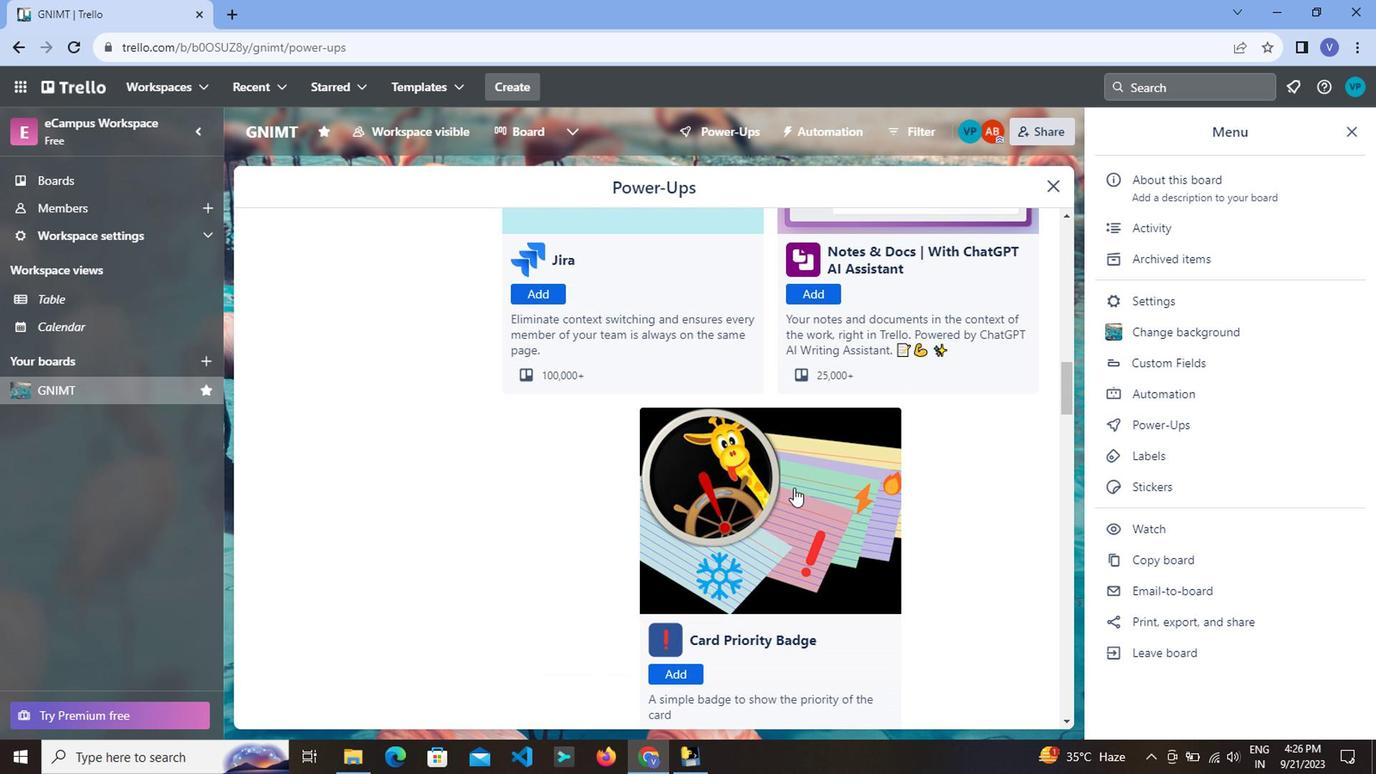 
Action: Mouse scrolled (731, 475) with delta (0, 0)
Screenshot: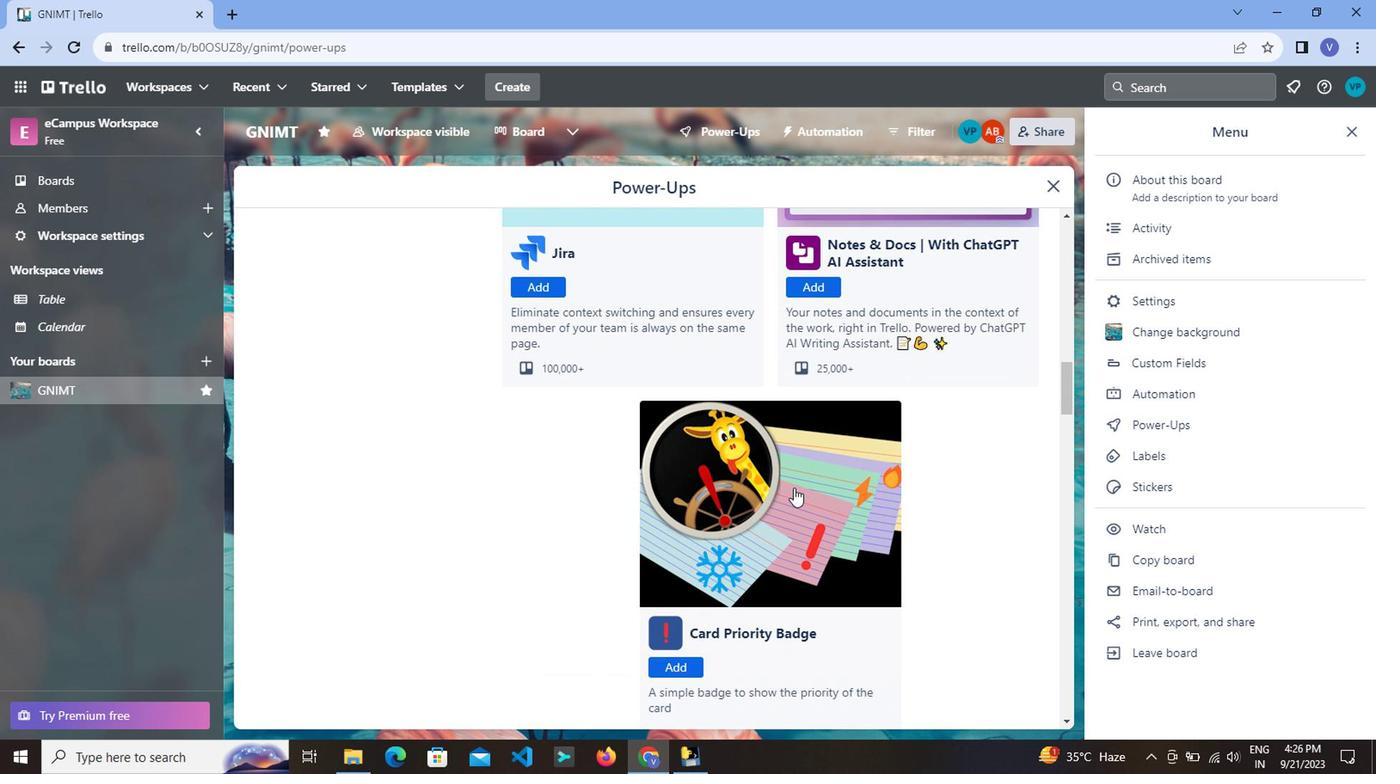 
Action: Mouse moved to (656, 490)
Screenshot: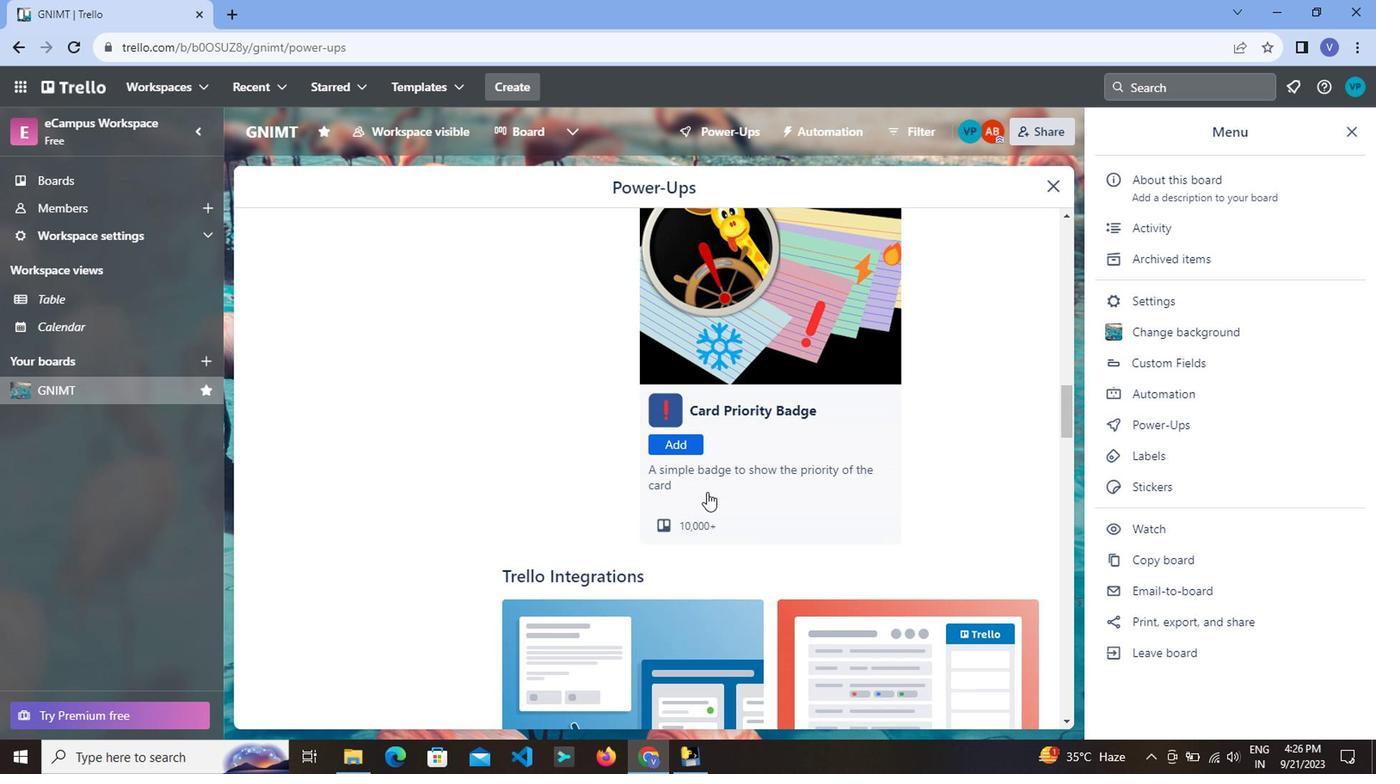 
Action: Mouse scrolled (656, 489) with delta (0, 0)
Screenshot: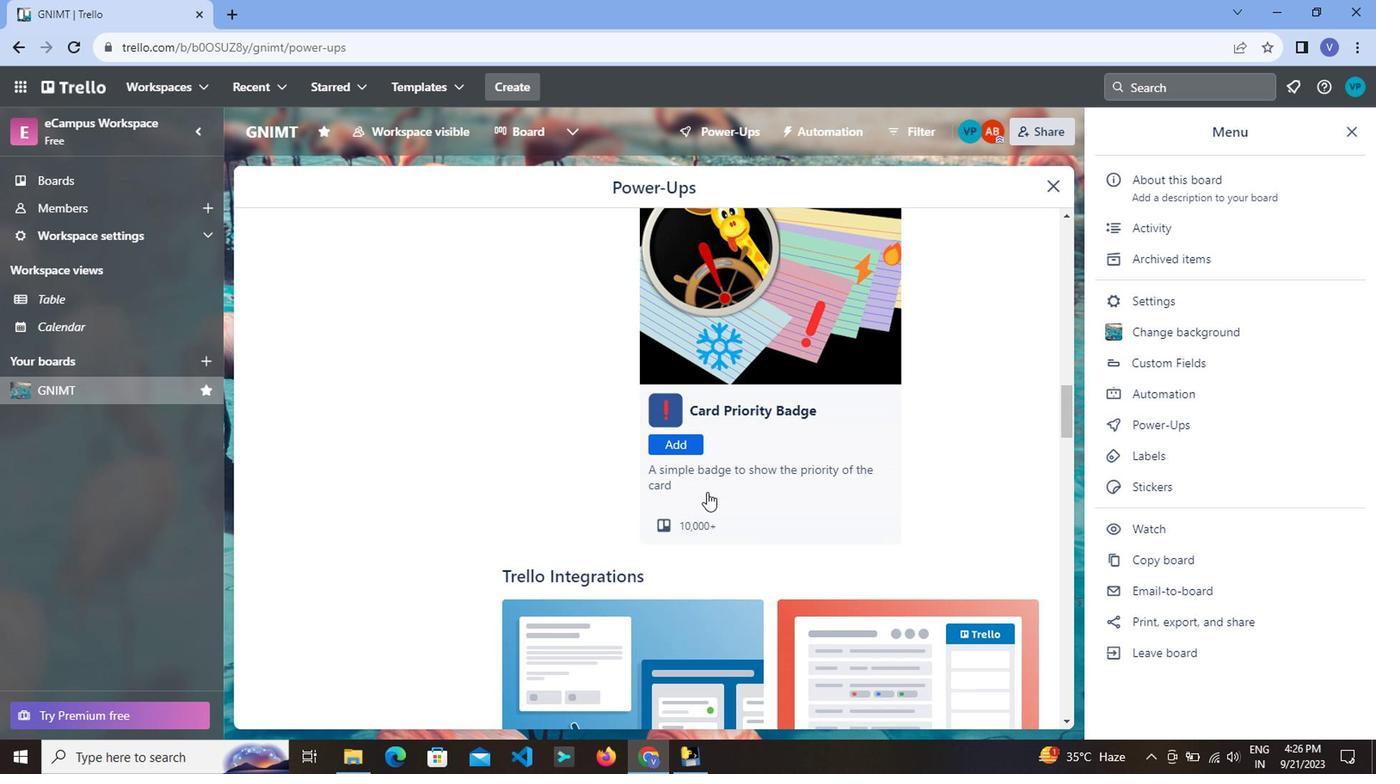 
Action: Mouse moved to (656, 496)
Screenshot: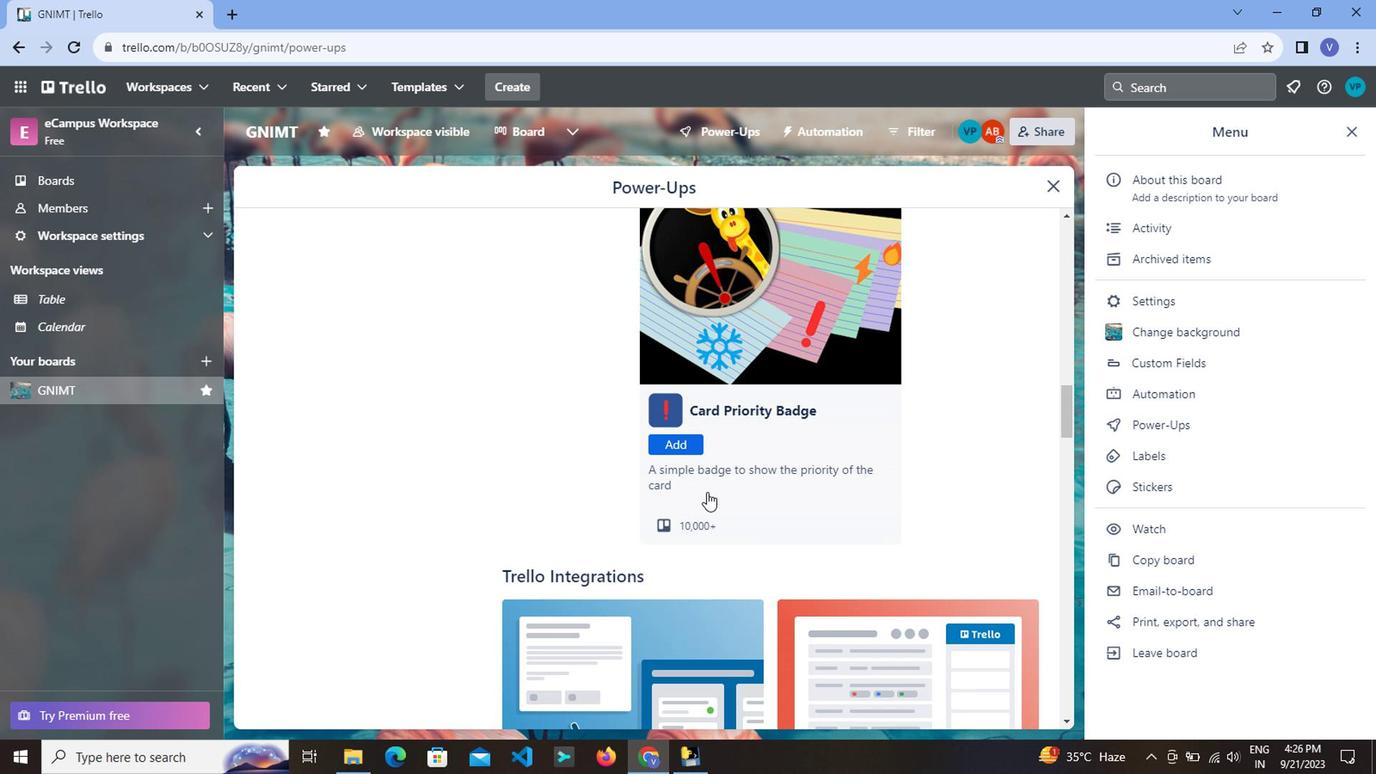 
Action: Mouse scrolled (656, 496) with delta (0, 0)
Screenshot: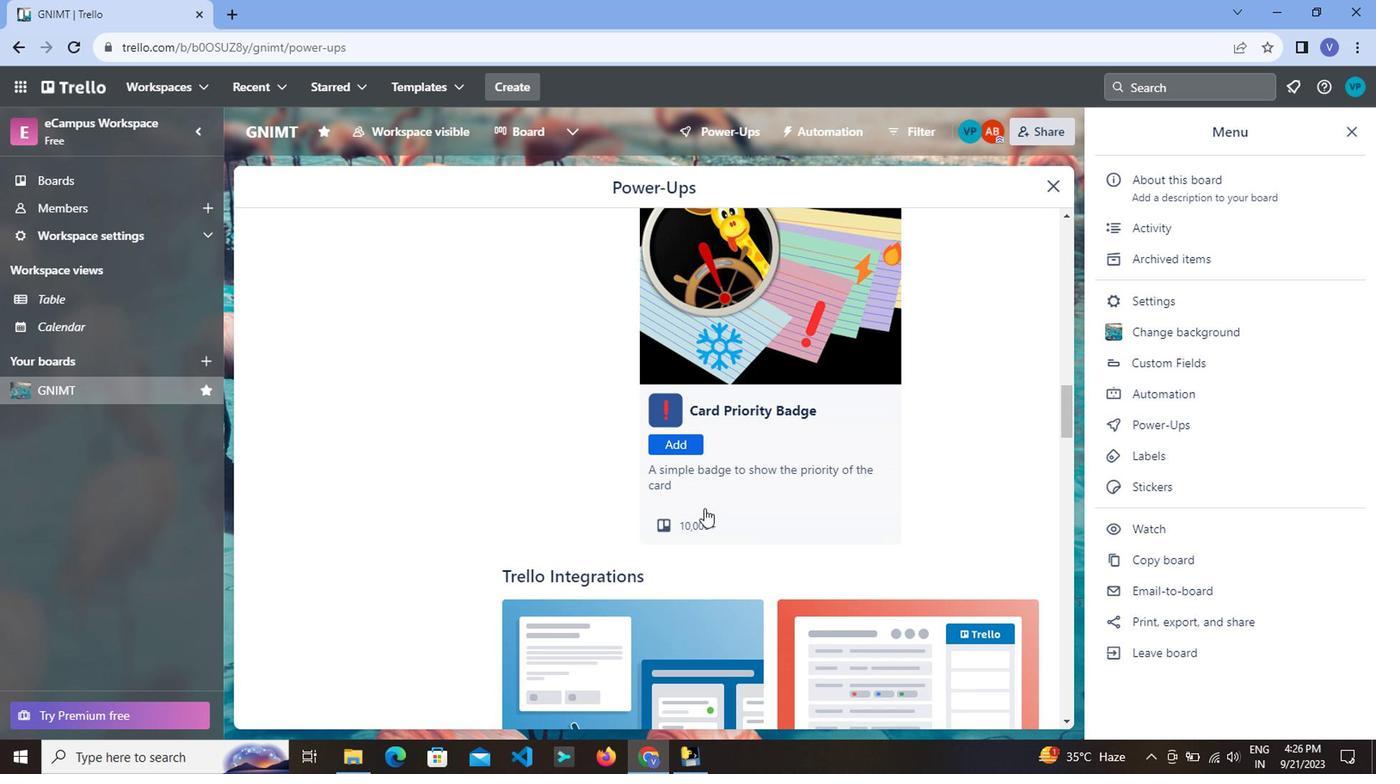 
Action: Mouse moved to (573, 491)
Screenshot: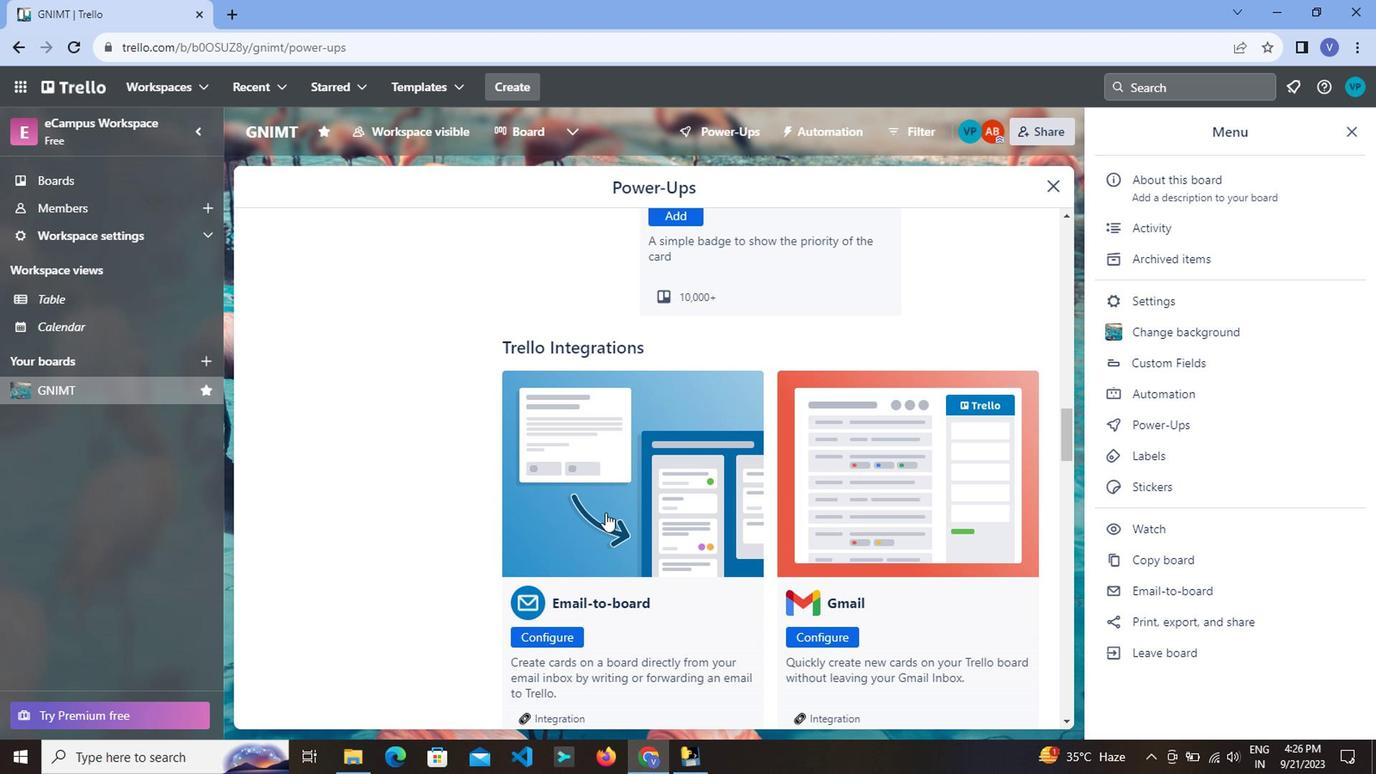 
Action: Mouse pressed left at (573, 491)
Screenshot: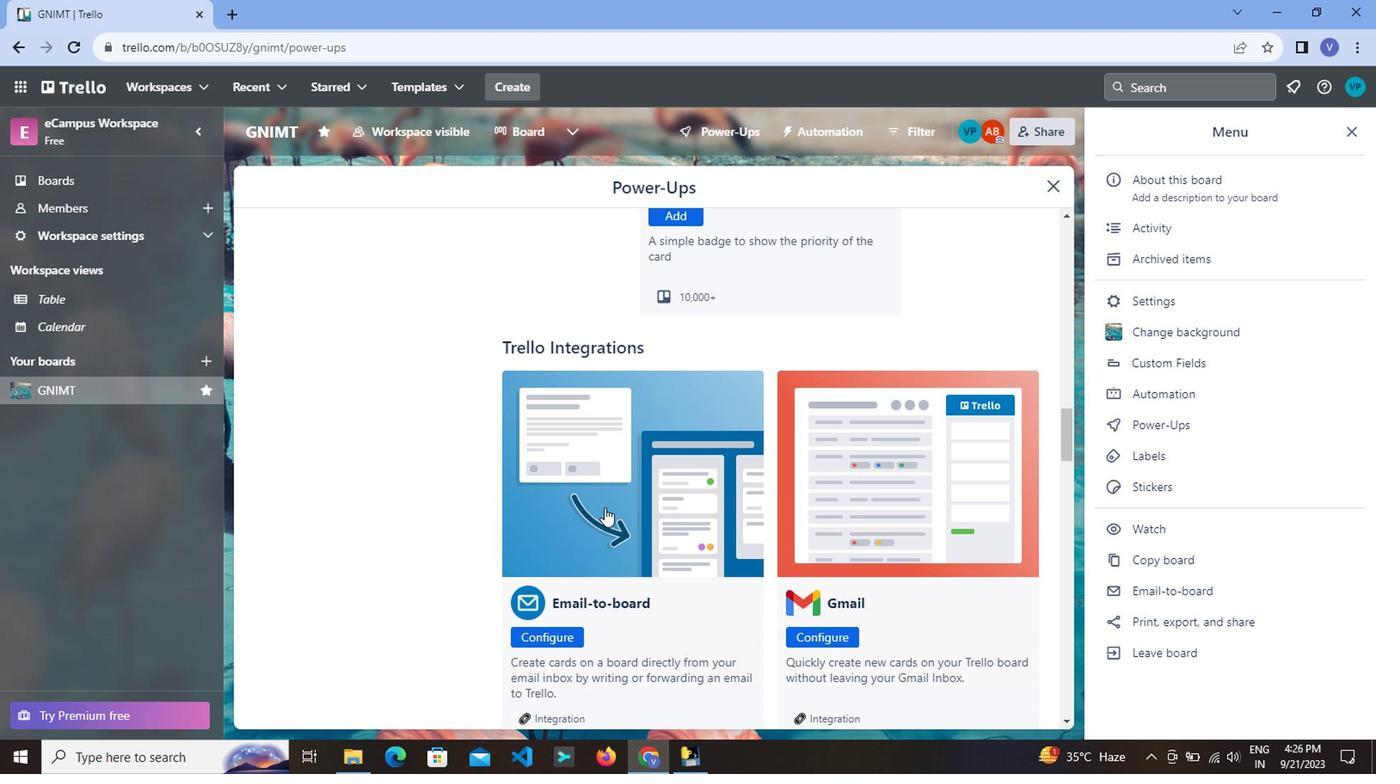 
Action: Mouse moved to (697, 498)
Screenshot: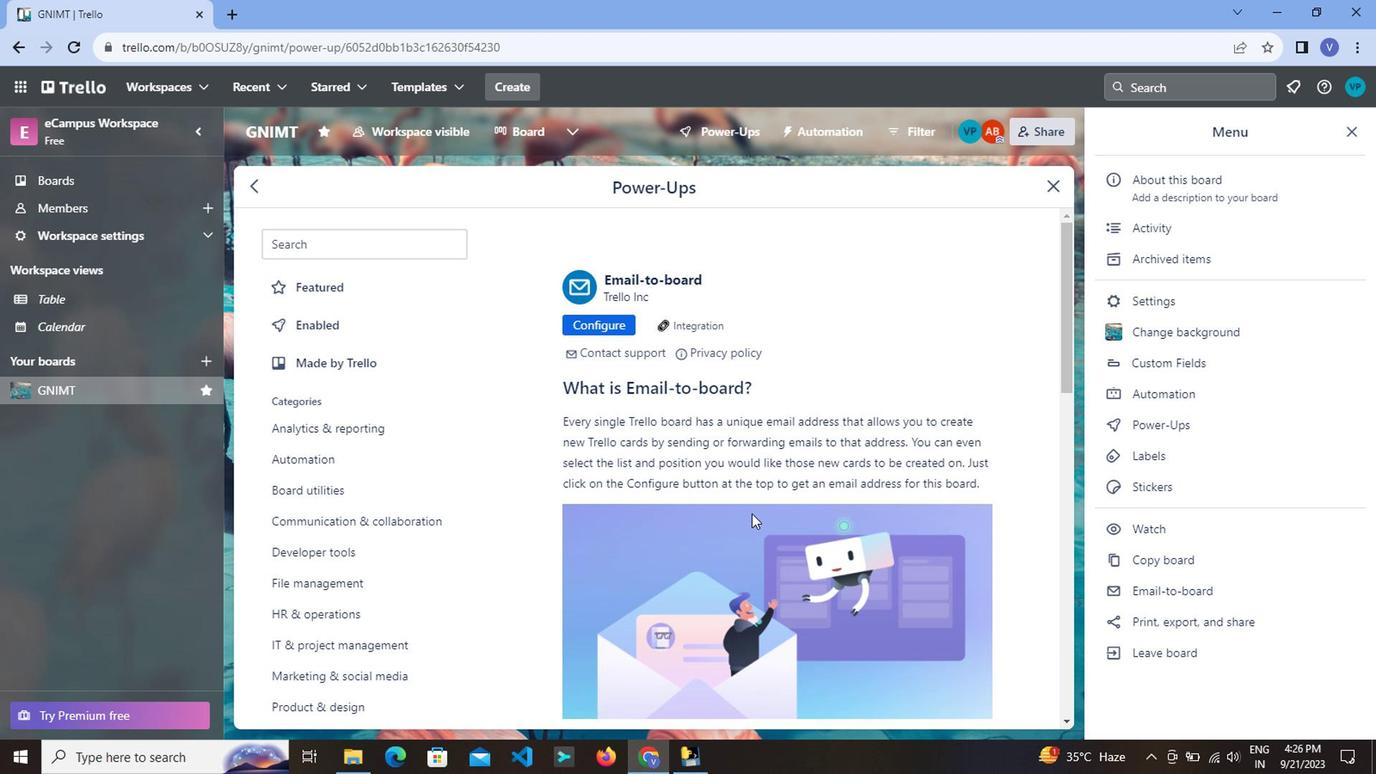 
Action: Mouse scrolled (697, 497) with delta (0, 0)
Screenshot: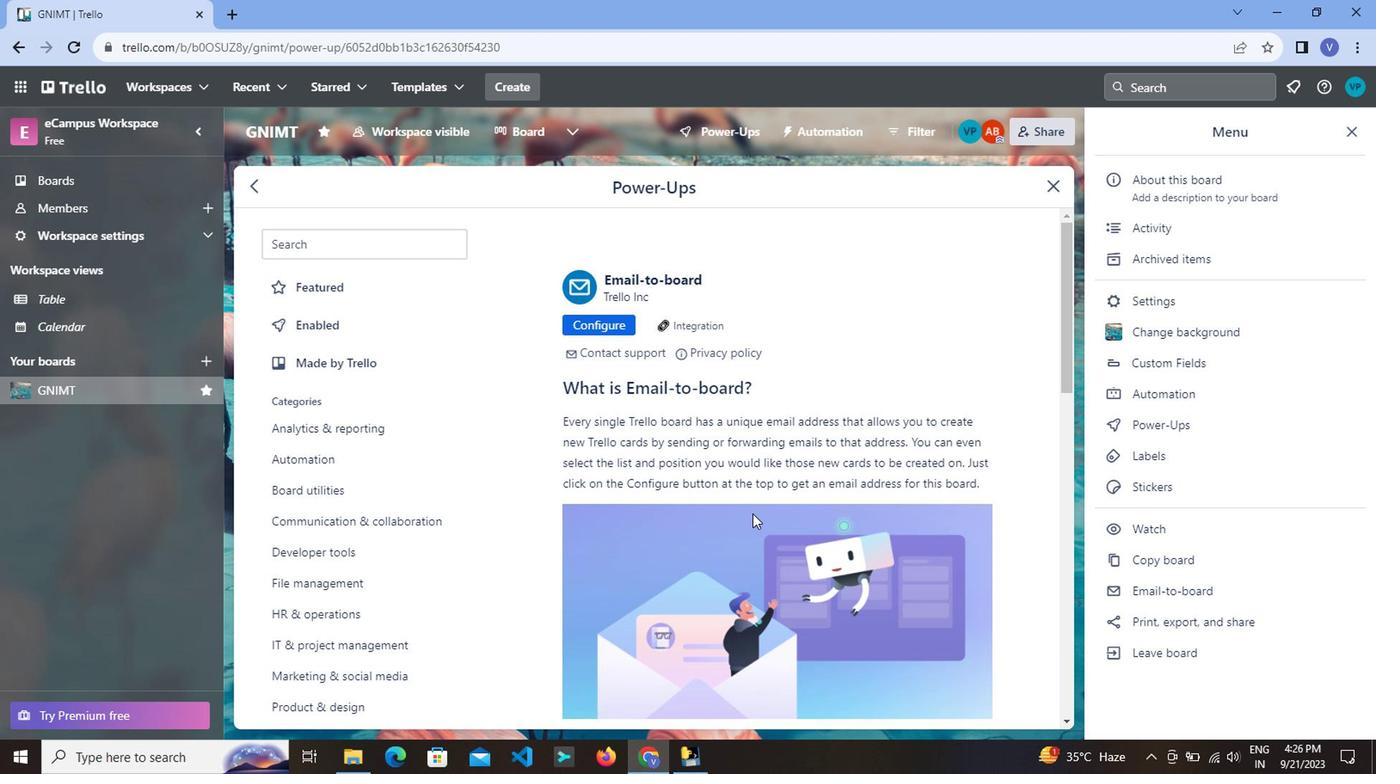 
Action: Mouse moved to (697, 500)
Screenshot: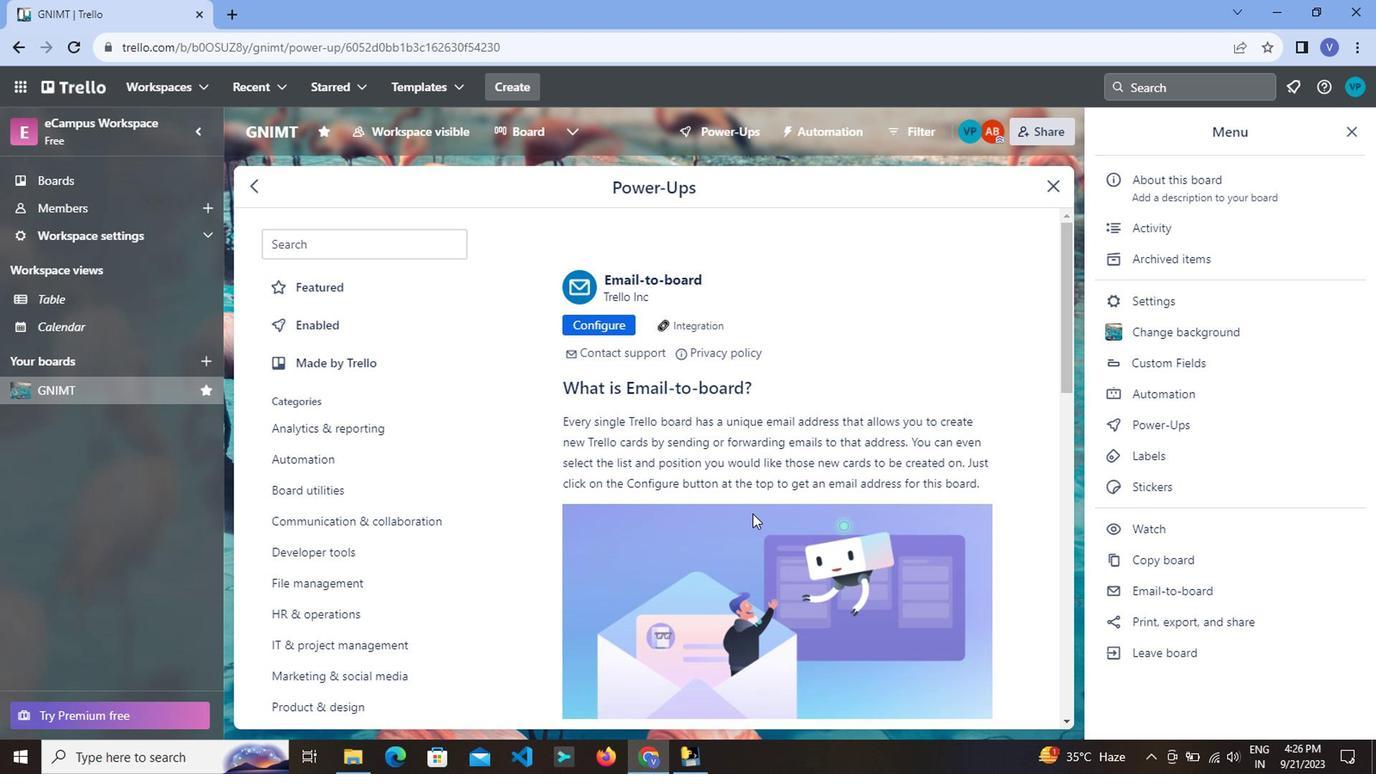 
Action: Mouse scrolled (697, 499) with delta (0, 0)
Screenshot: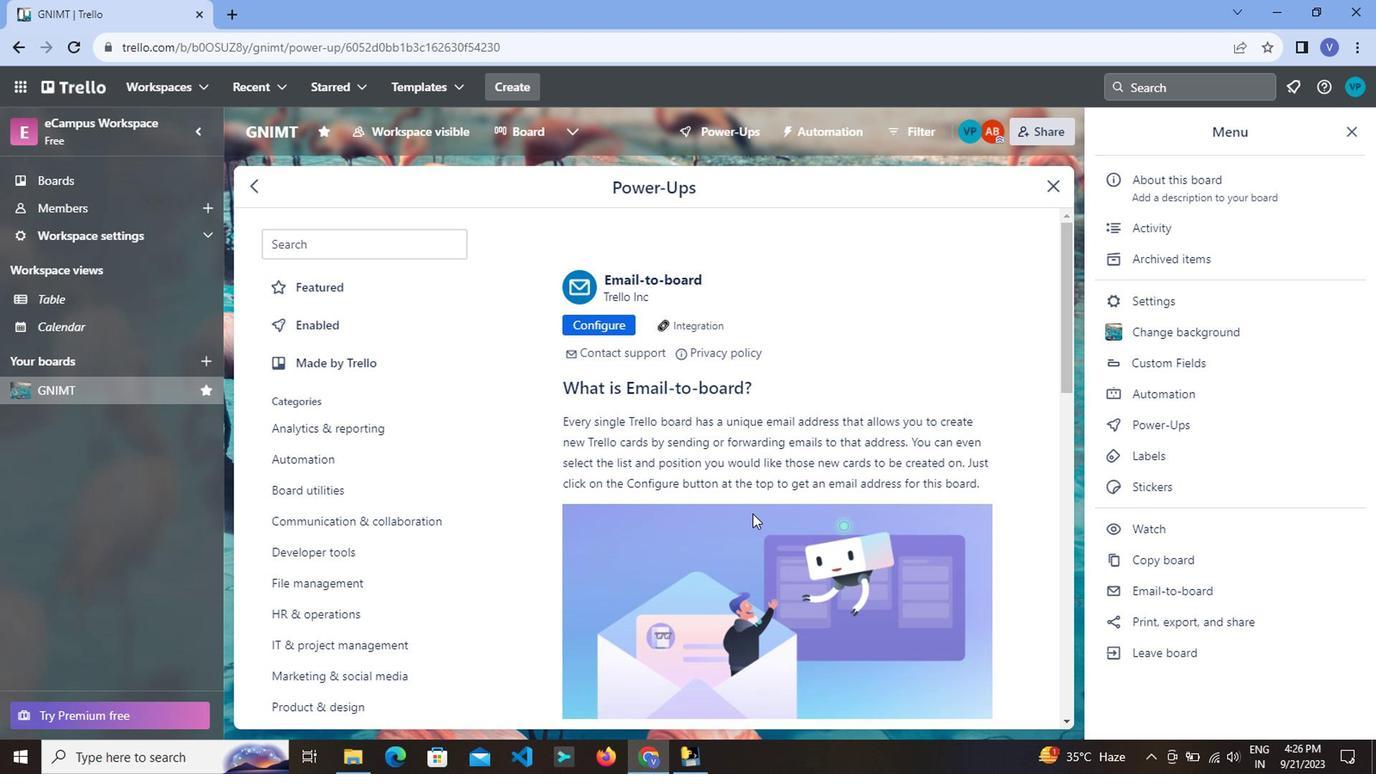 
Action: Mouse moved to (579, 407)
Screenshot: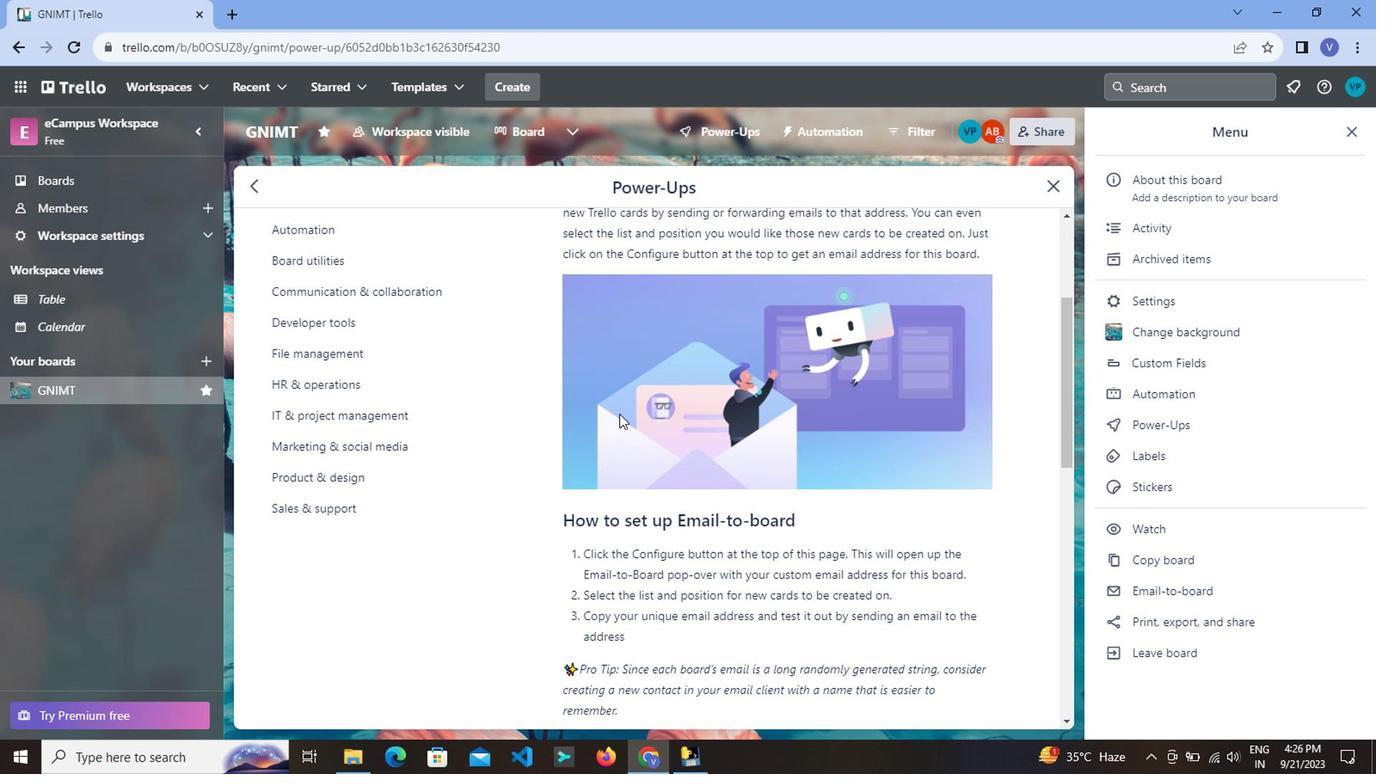 
Action: Mouse scrolled (579, 408) with delta (0, 0)
Screenshot: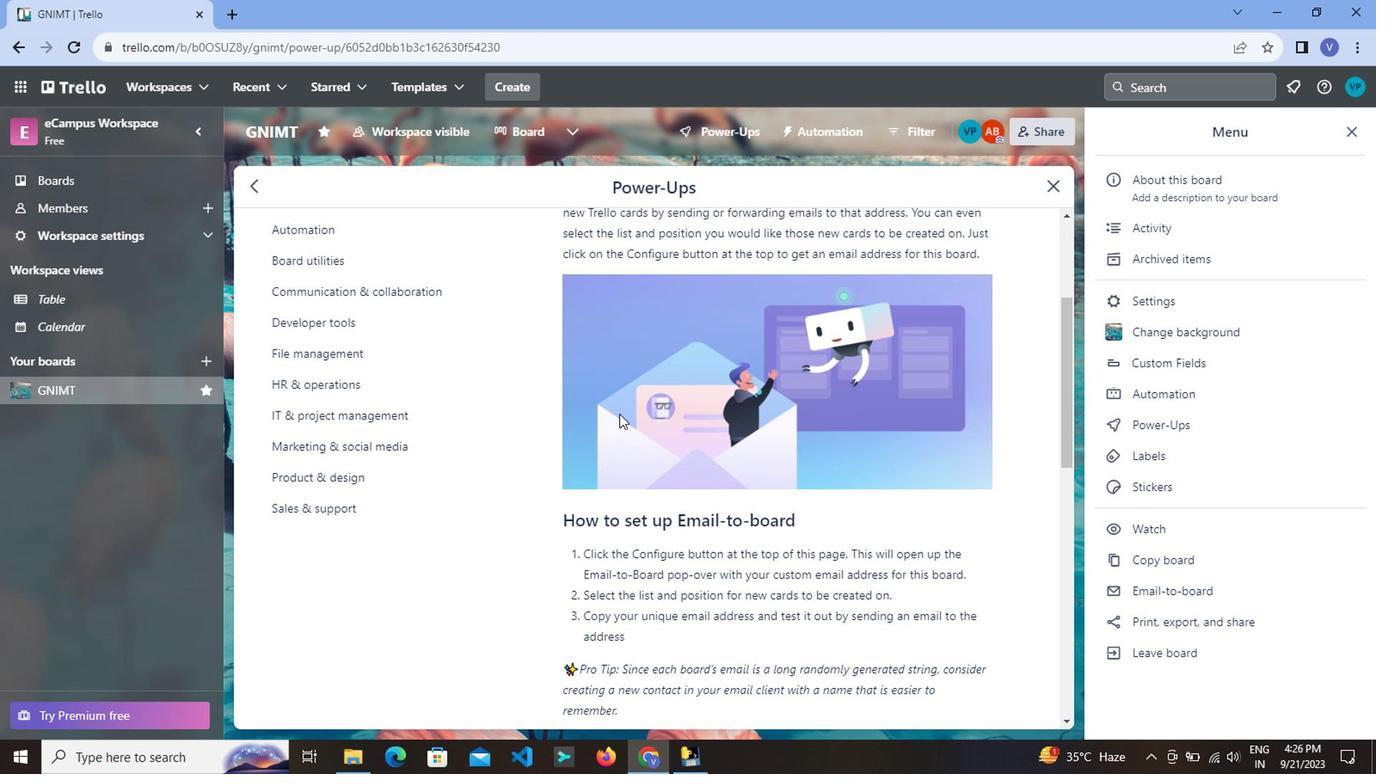 
Action: Mouse scrolled (579, 408) with delta (0, 0)
Screenshot: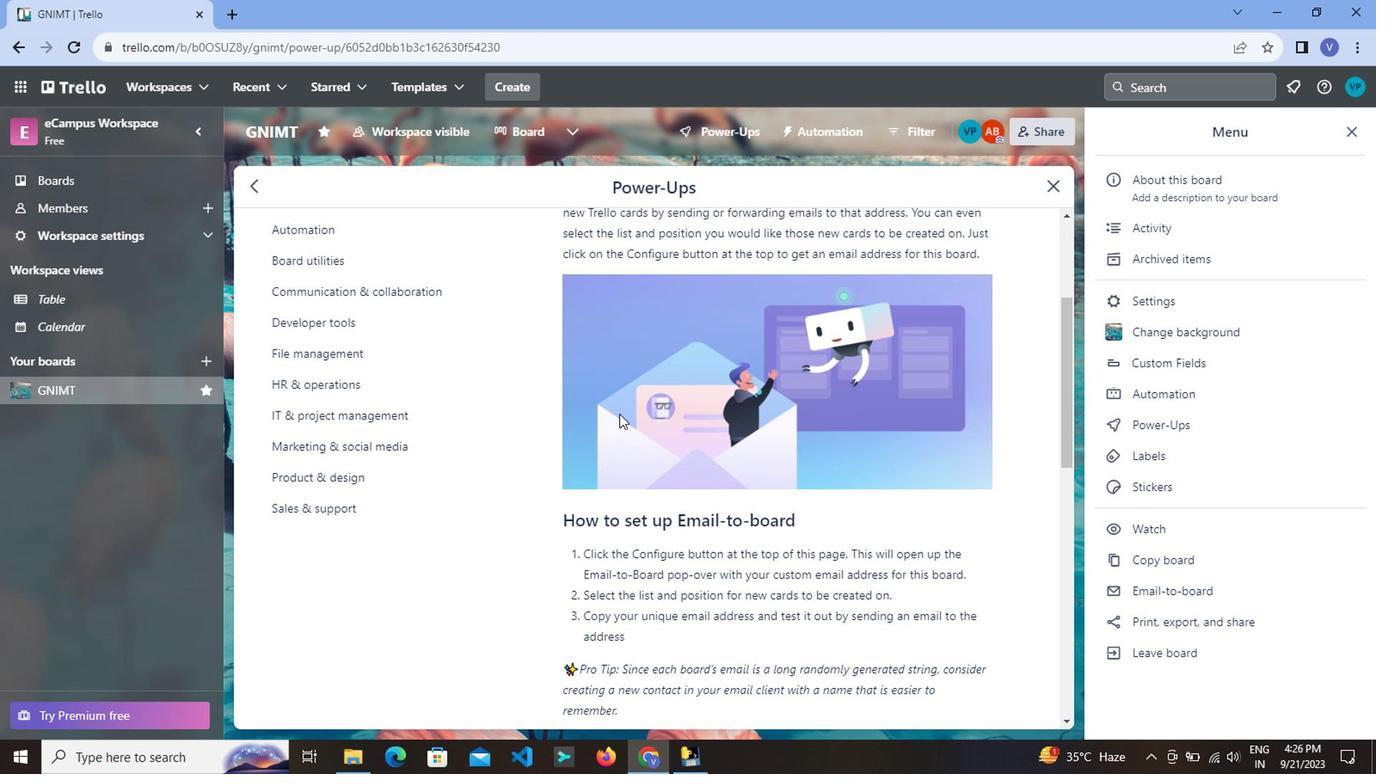 
Action: Mouse scrolled (579, 408) with delta (0, 0)
Screenshot: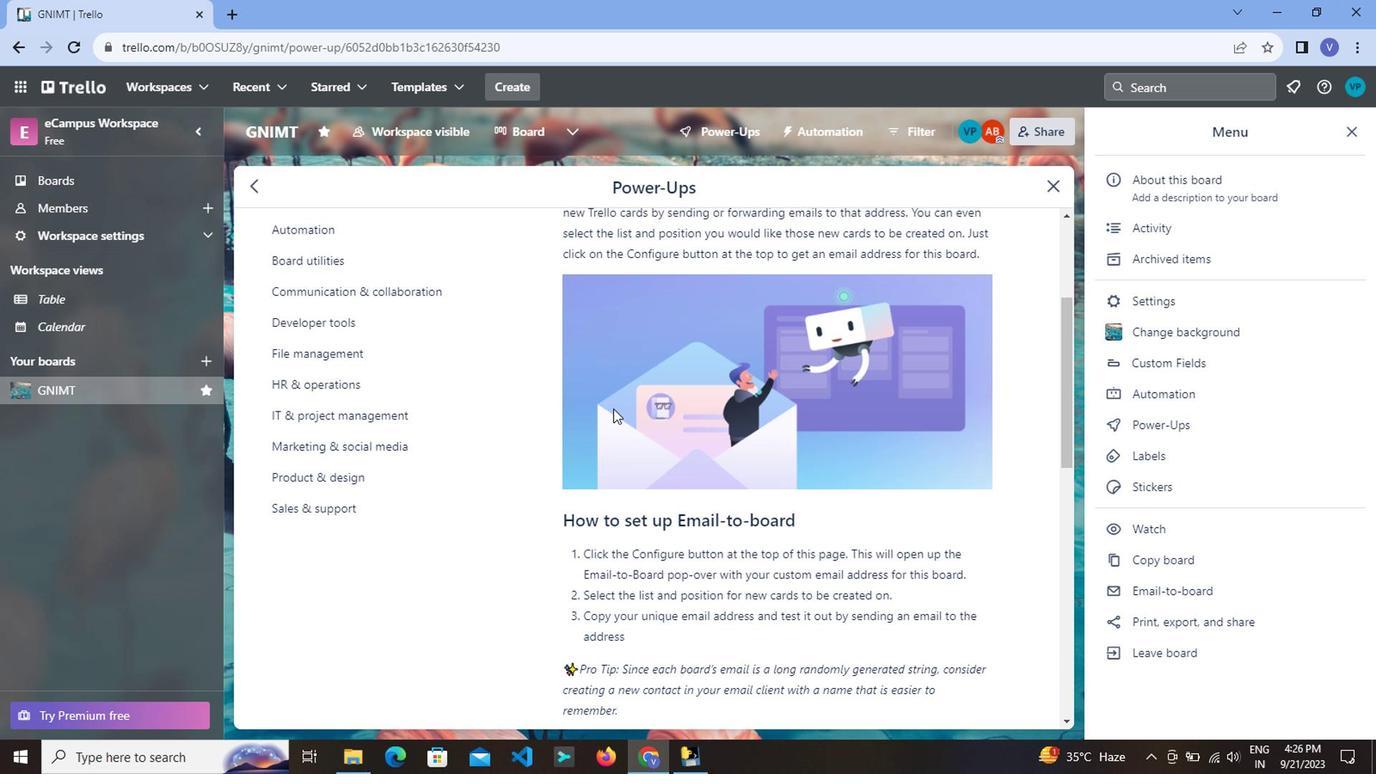 
Action: Mouse moved to (533, 393)
Screenshot: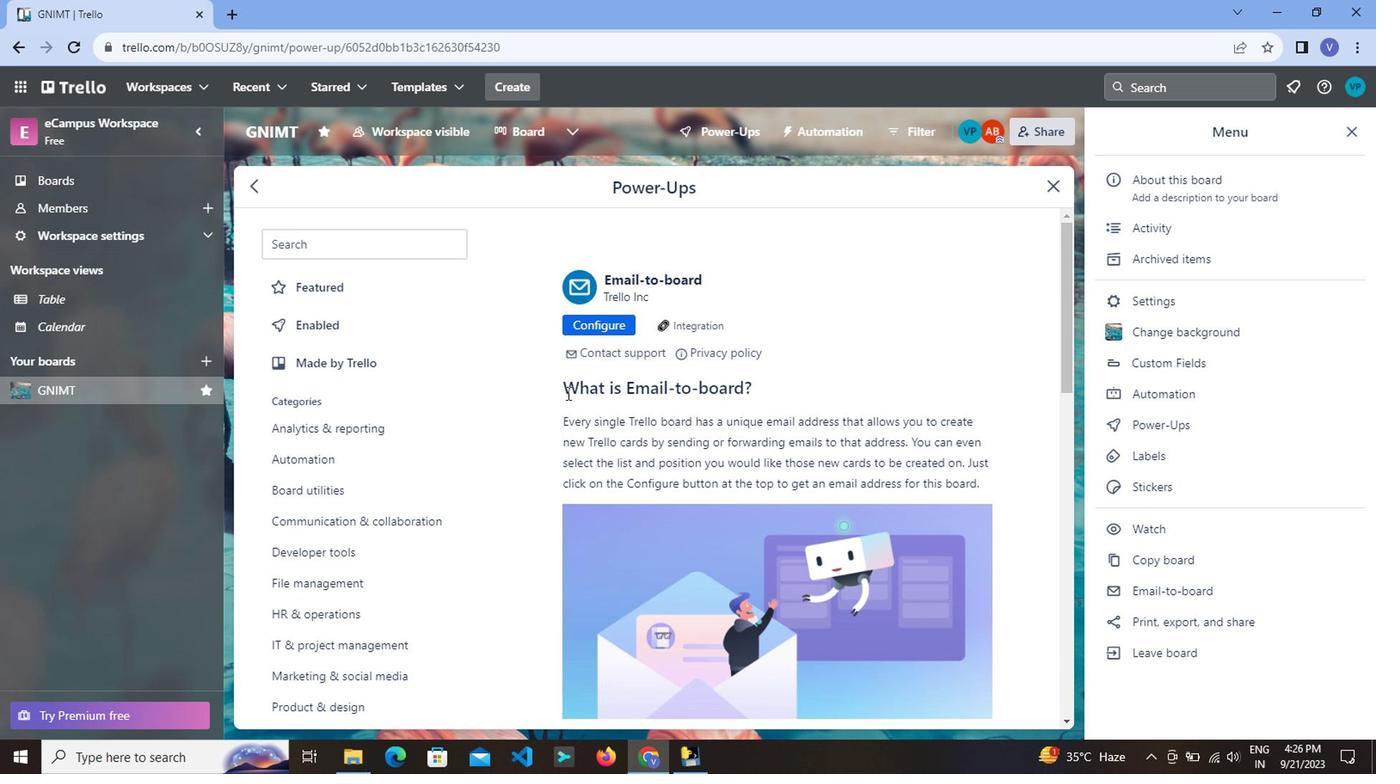 
Action: Mouse pressed left at (533, 393)
Screenshot: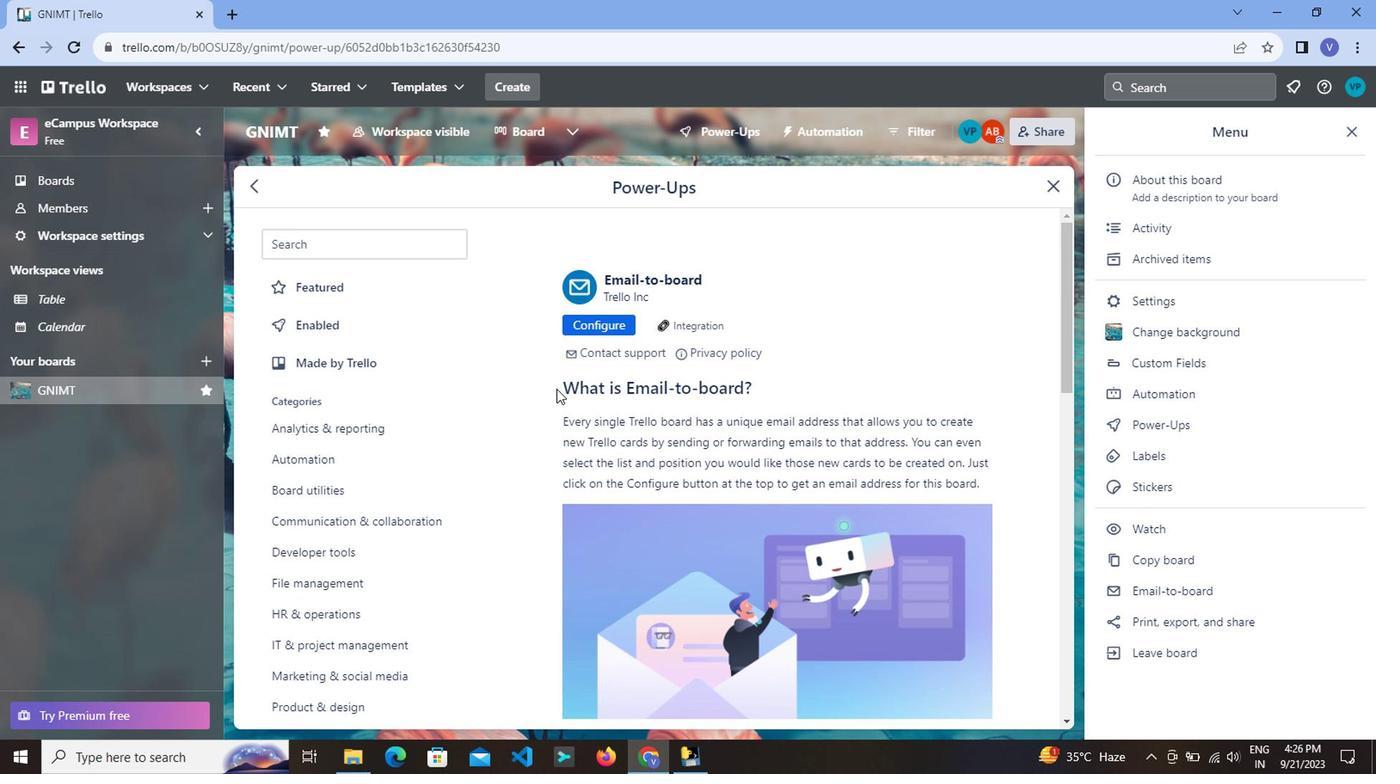 
Action: Mouse moved to (537, 416)
Screenshot: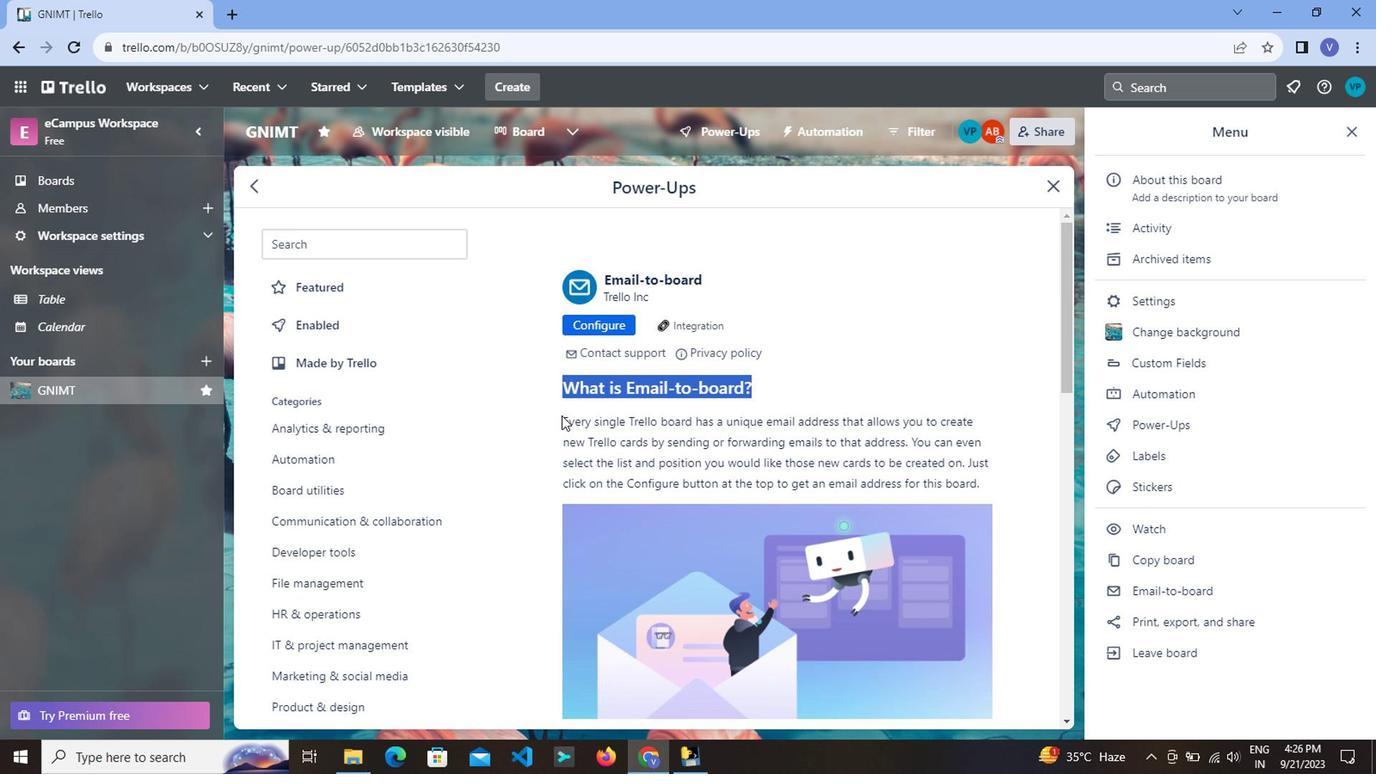 
Action: Mouse pressed left at (537, 416)
Screenshot: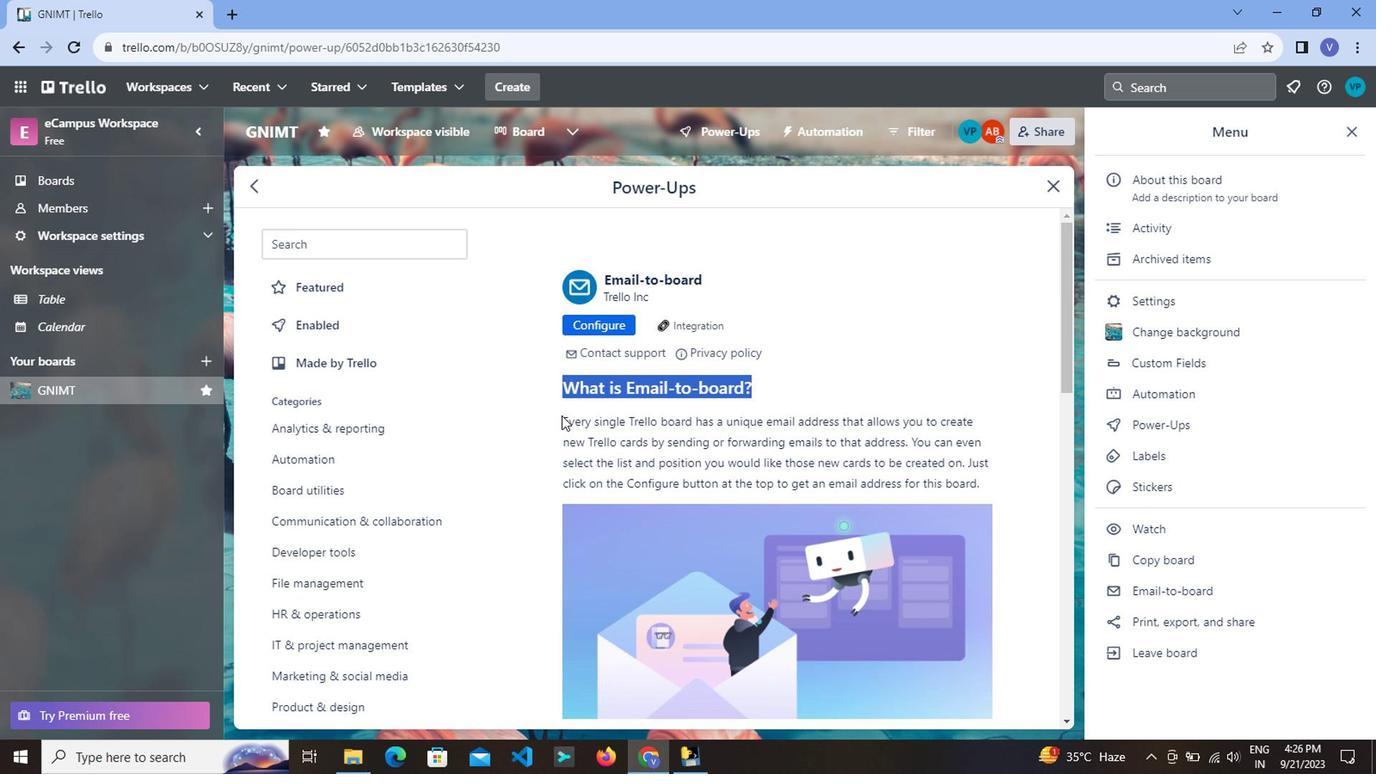 
Action: Mouse moved to (900, 437)
Screenshot: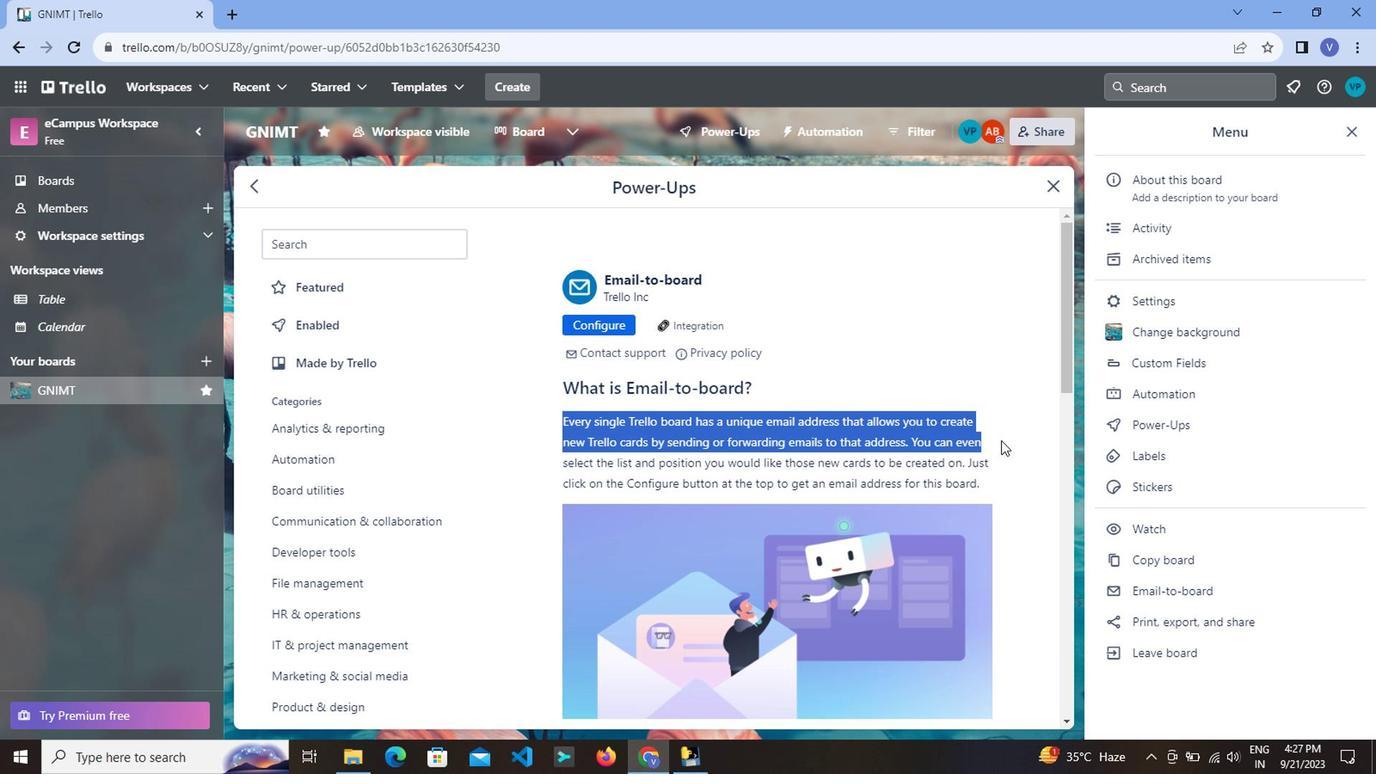 
Action: Mouse scrolled (900, 437) with delta (0, 0)
Screenshot: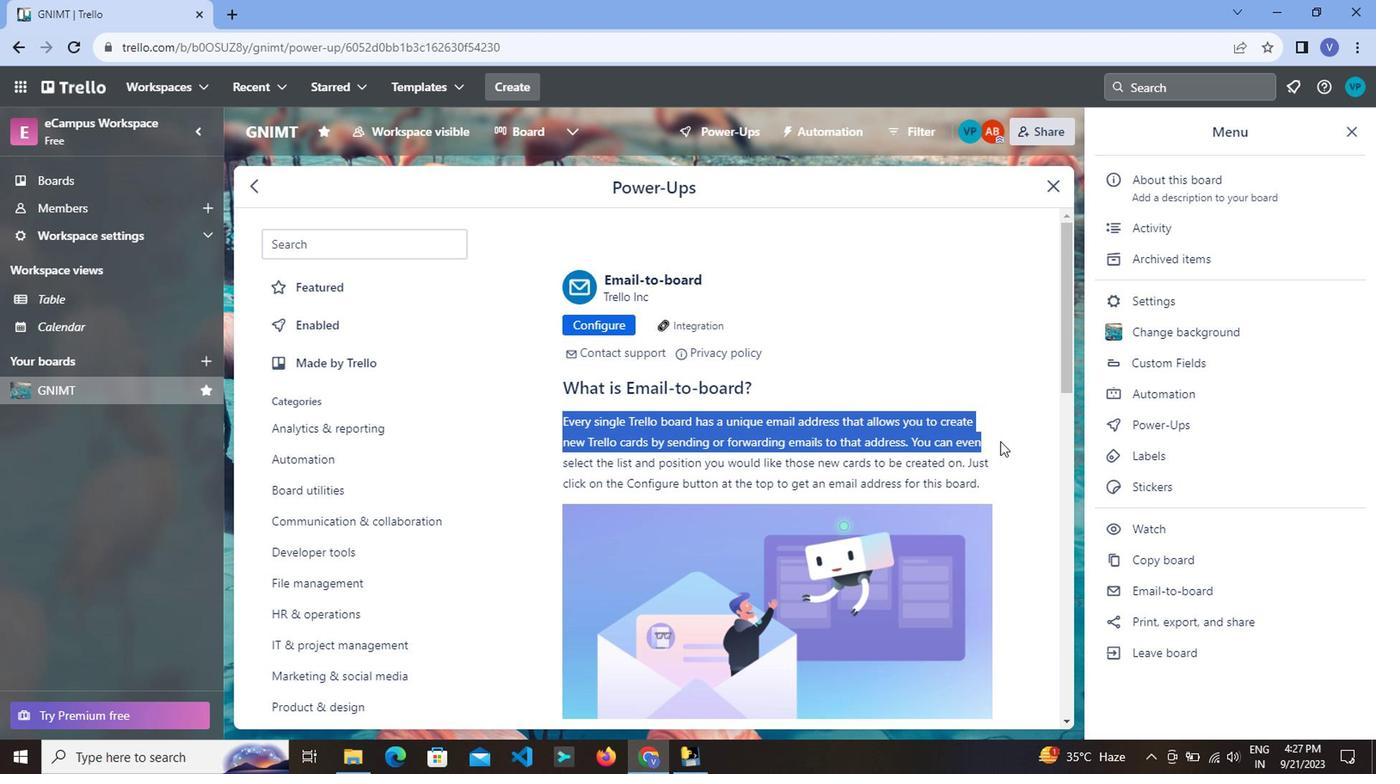
Action: Mouse moved to (539, 368)
Screenshot: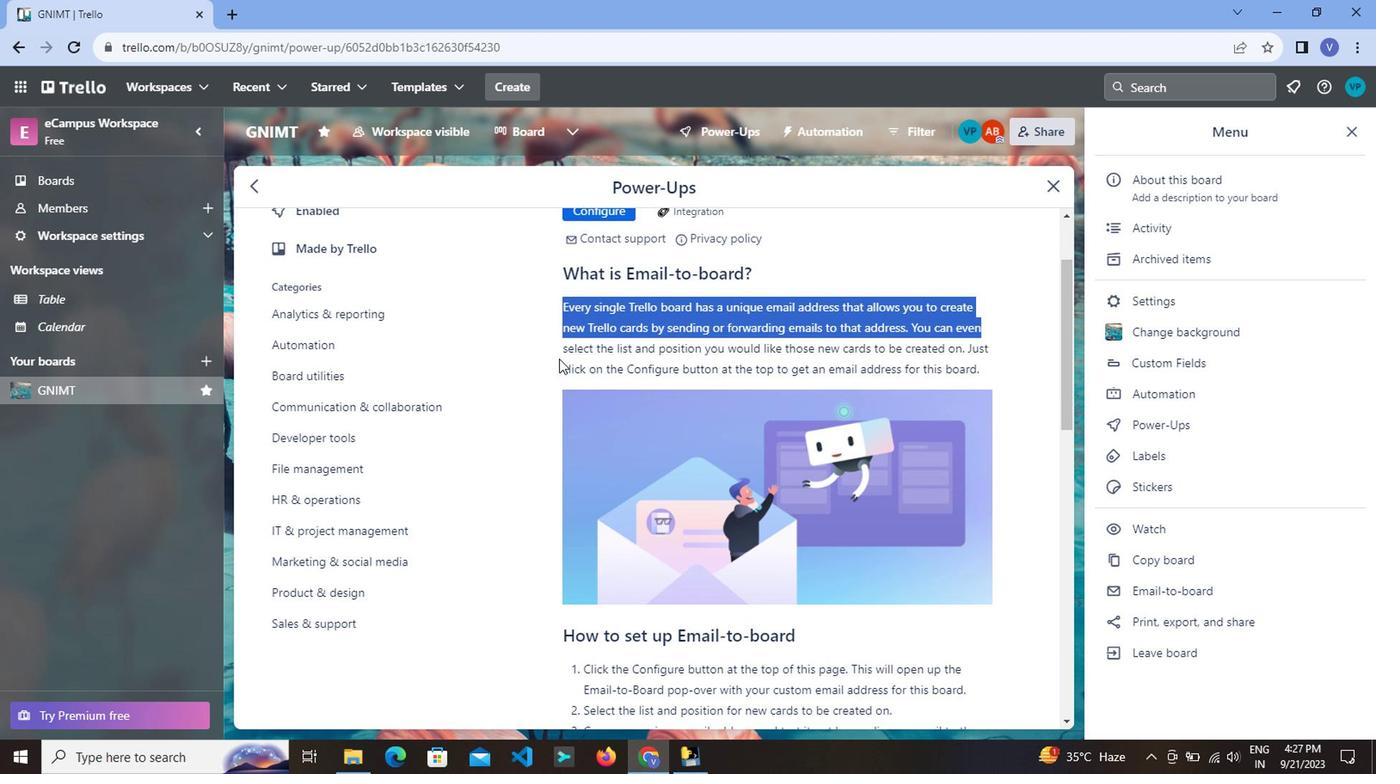
Action: Mouse pressed left at (539, 368)
Screenshot: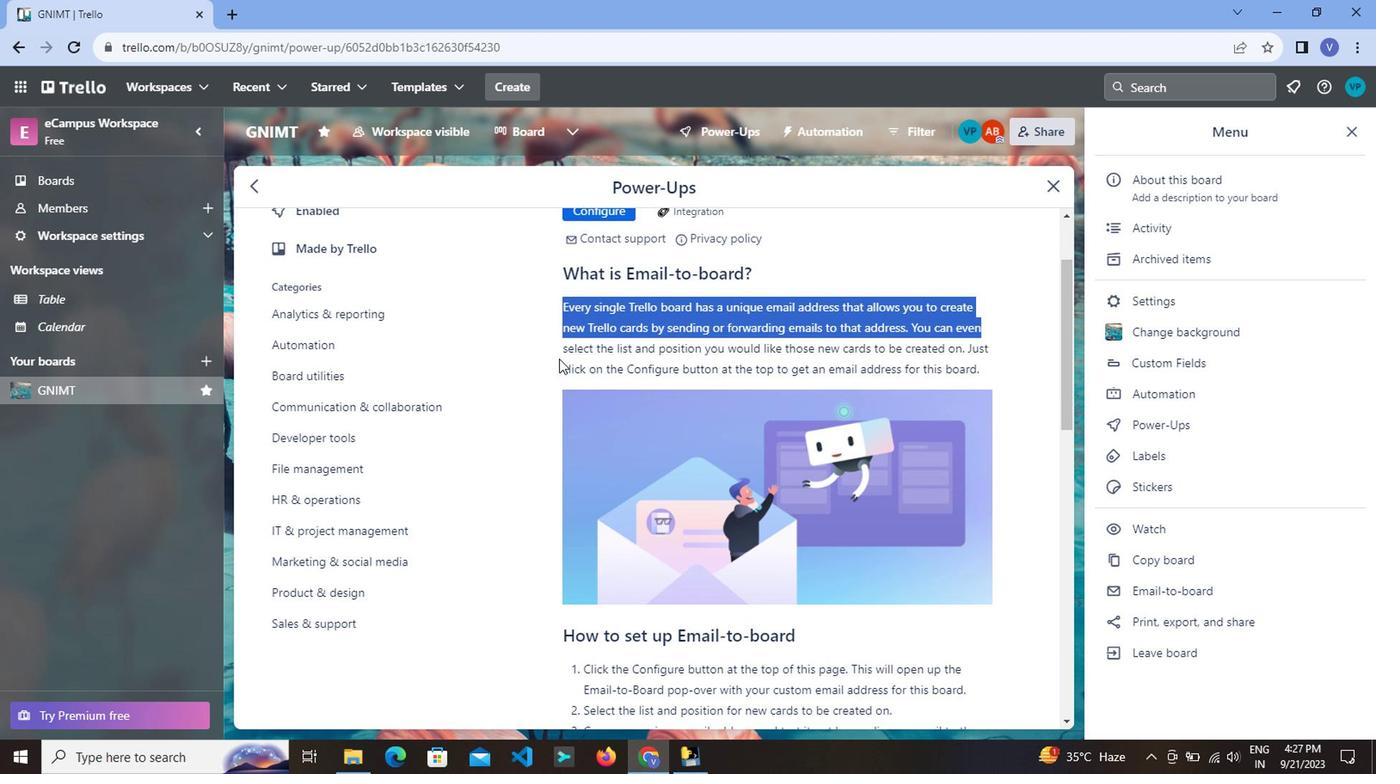
Action: Mouse moved to (827, 437)
Screenshot: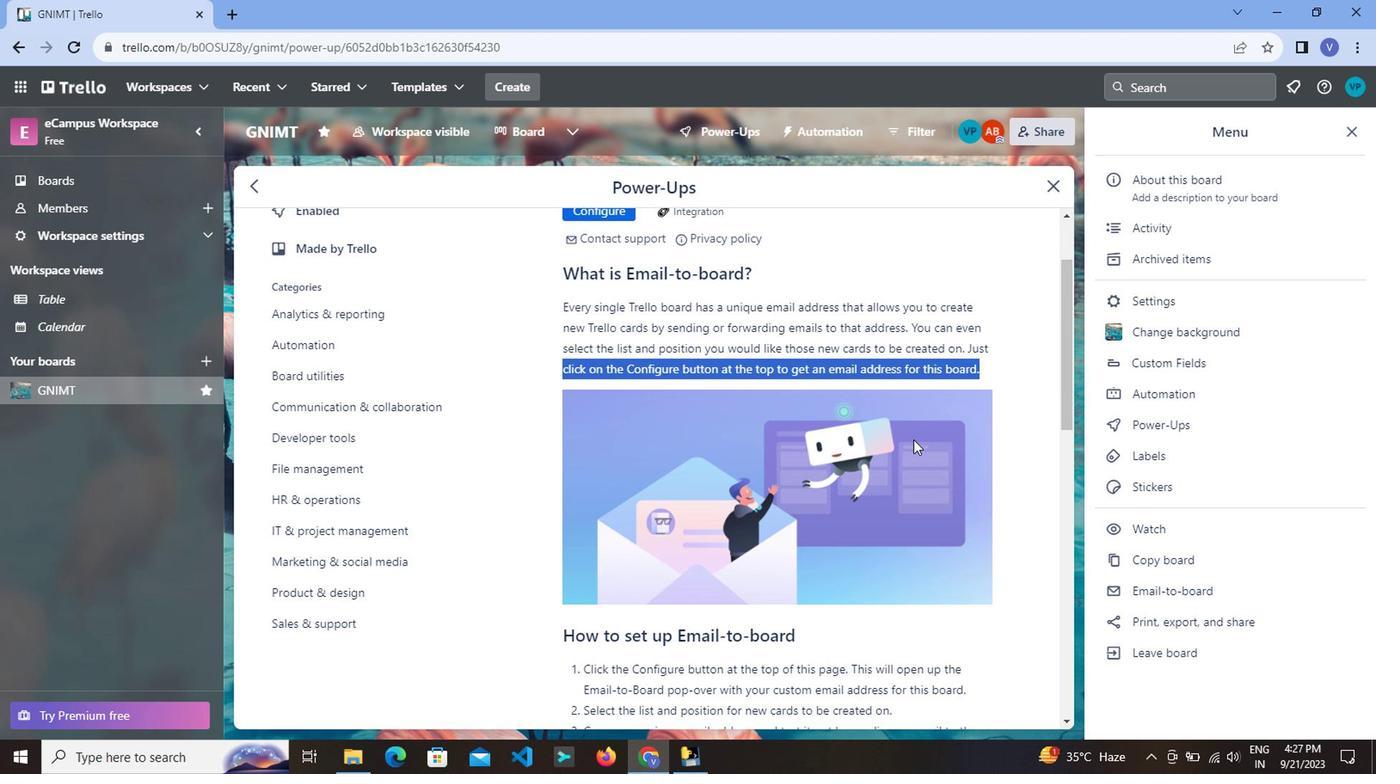 
Action: Mouse scrolled (827, 436) with delta (0, 0)
Screenshot: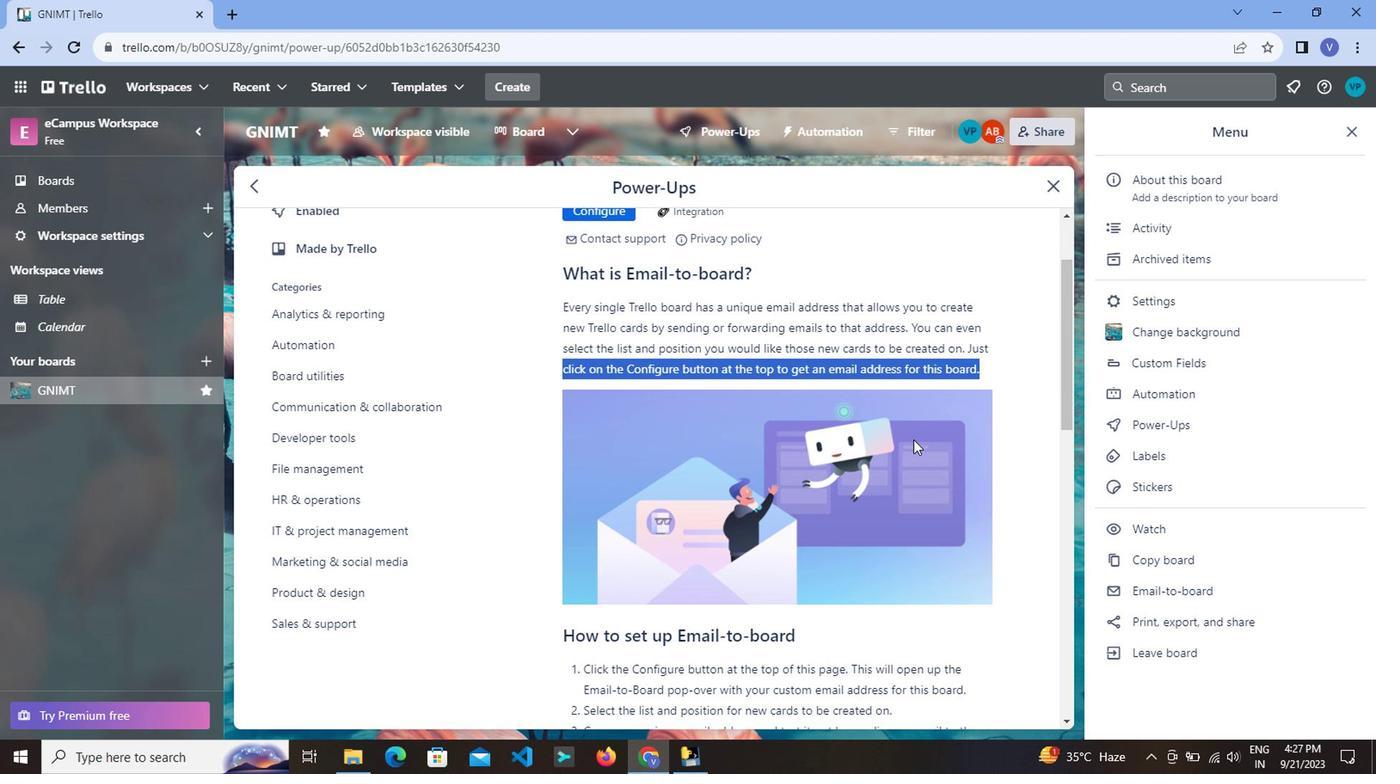 
Action: Mouse moved to (825, 439)
Screenshot: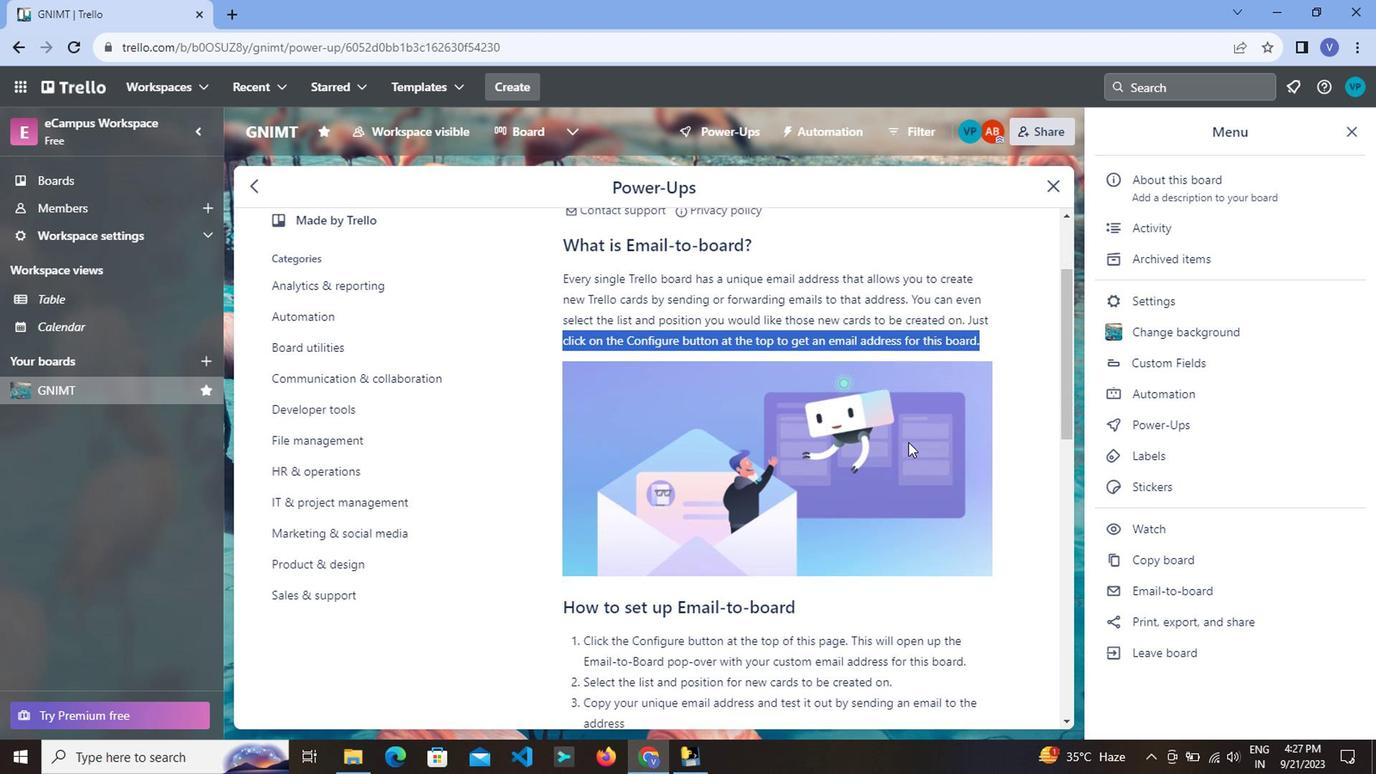 
Action: Mouse scrolled (825, 438) with delta (0, 0)
Screenshot: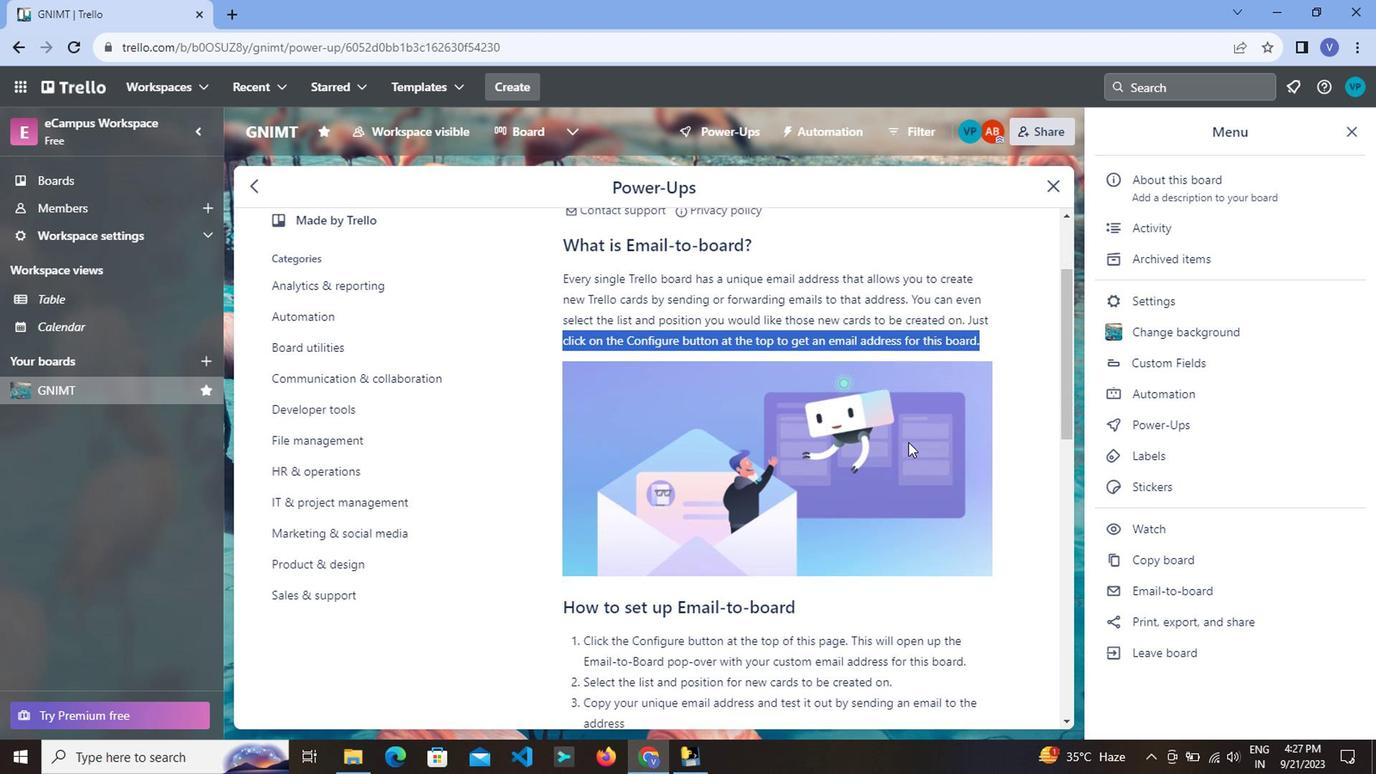 
Action: Mouse moved to (536, 406)
Screenshot: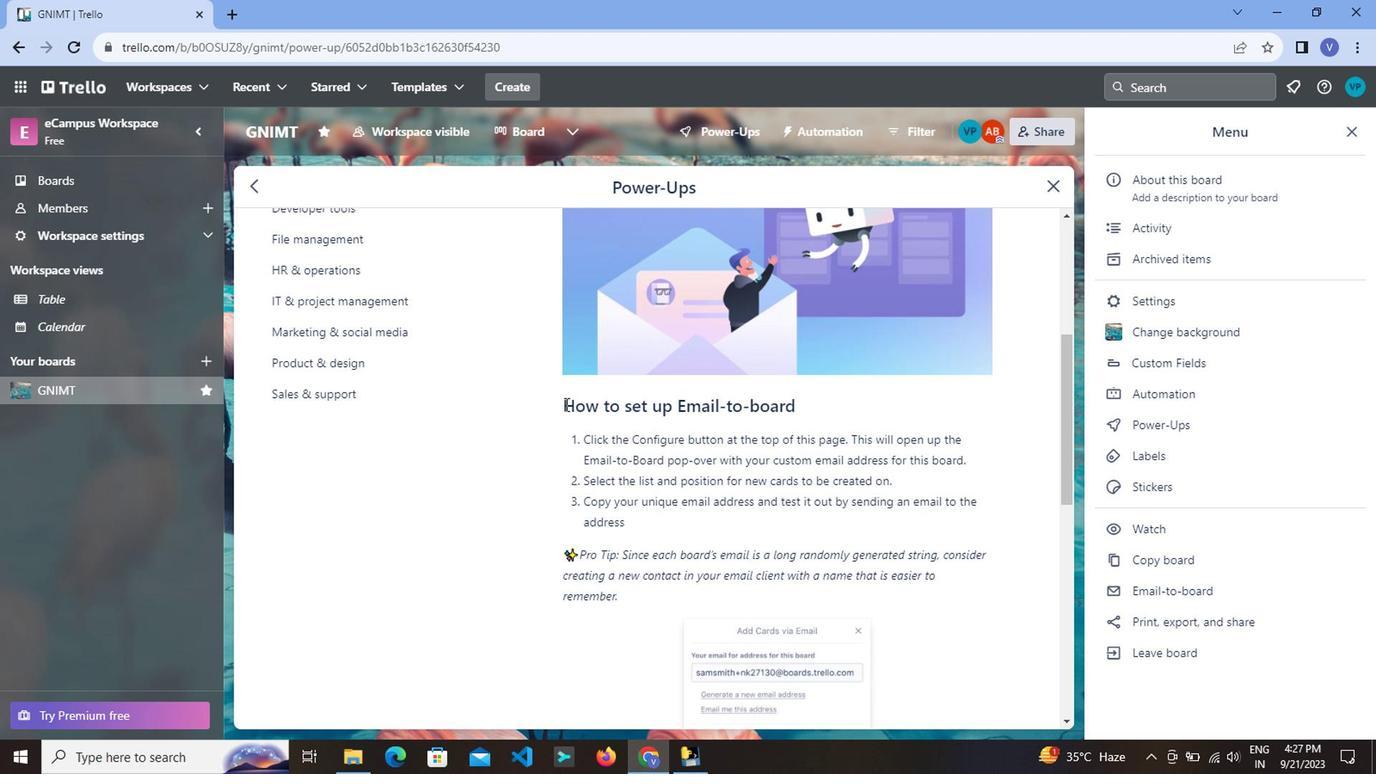 
Action: Mouse pressed left at (536, 406)
